 Task: Find and explore Airbnb cottages in Key West, Florida. 
Action: Mouse moved to (538, 70)
Screenshot: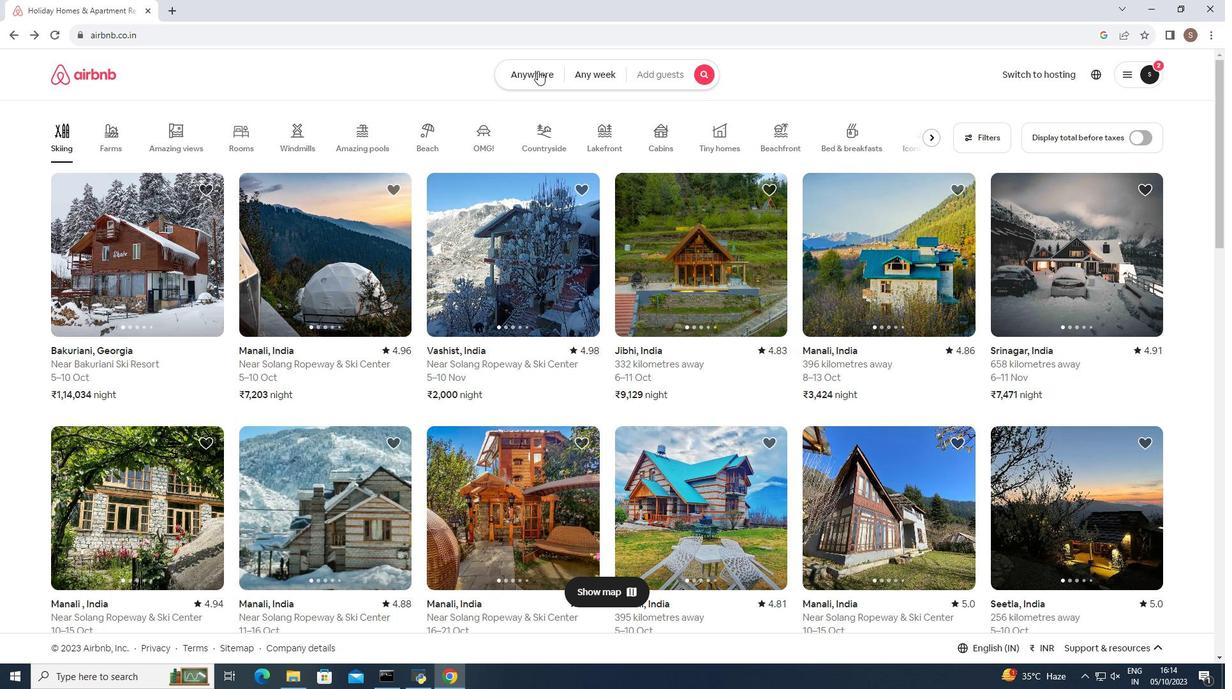
Action: Mouse pressed left at (538, 70)
Screenshot: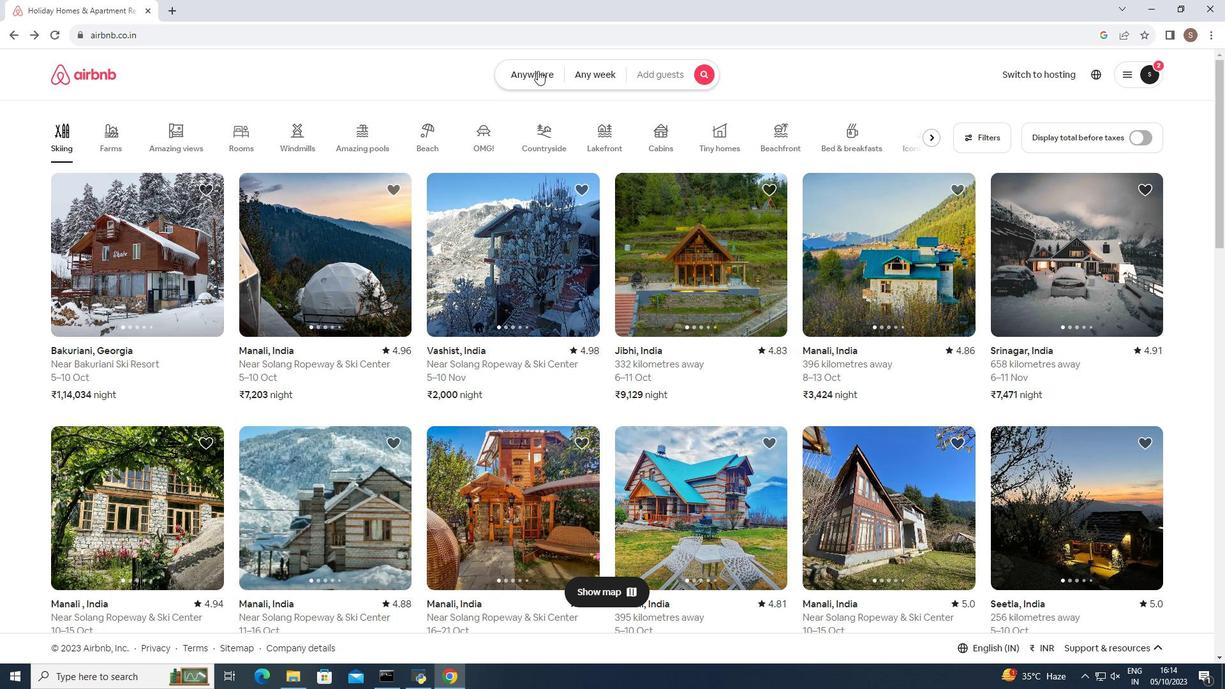 
Action: Mouse moved to (400, 125)
Screenshot: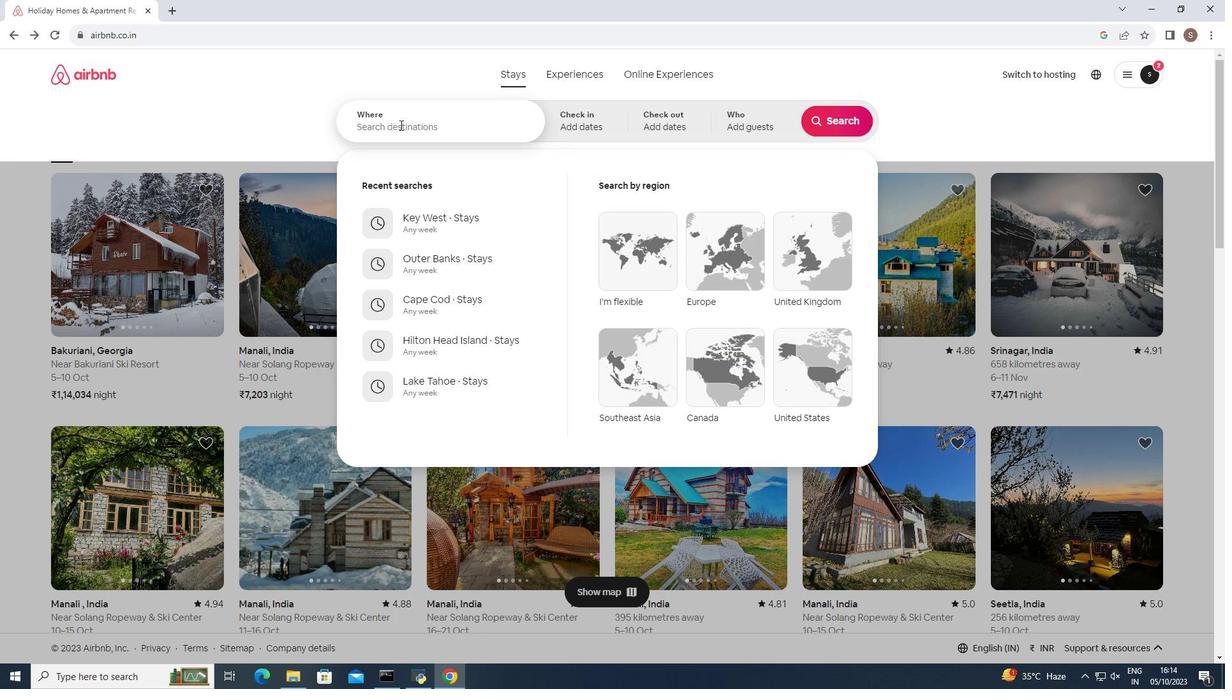 
Action: Mouse pressed left at (400, 125)
Screenshot: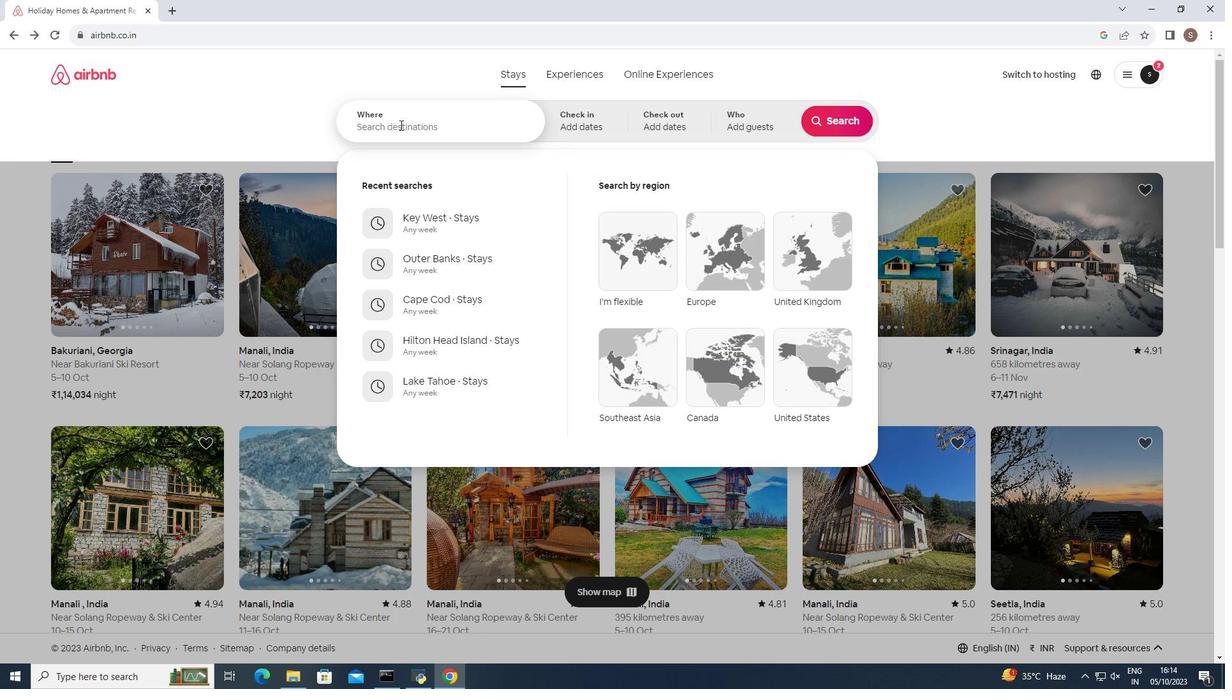 
Action: Key pressed <Key.shift>Key<Key.space><Key.shift>West<Key.space><Key.shift>Florida
Screenshot: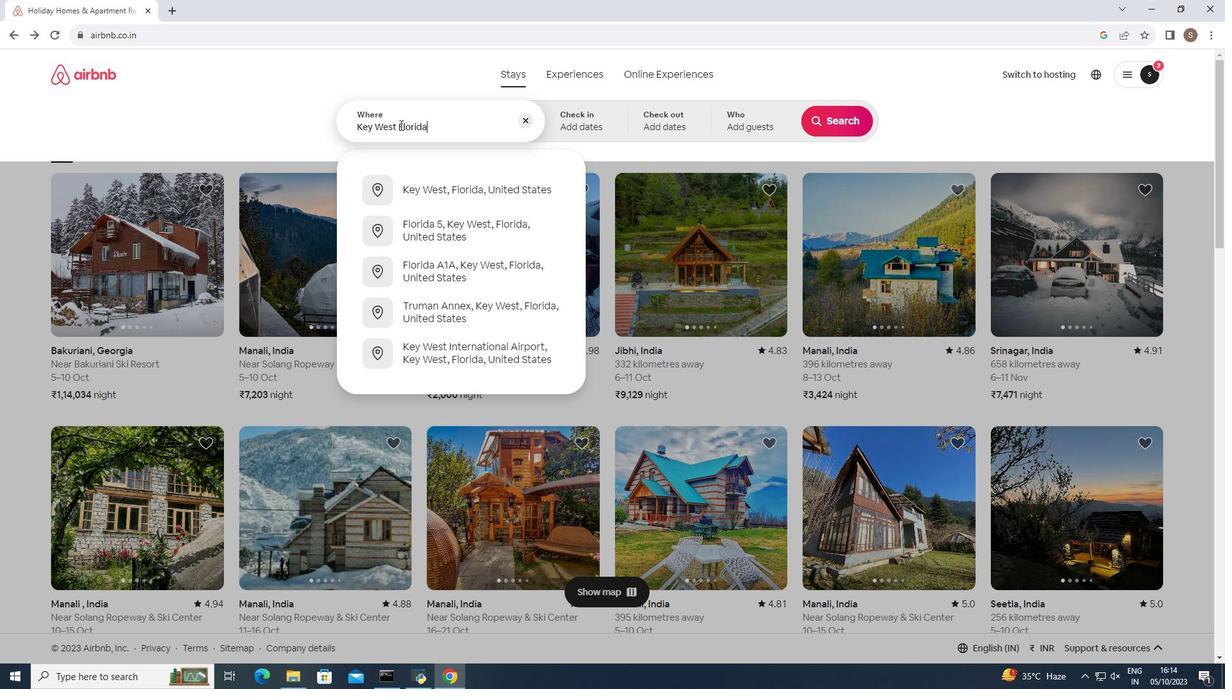 
Action: Mouse moved to (488, 187)
Screenshot: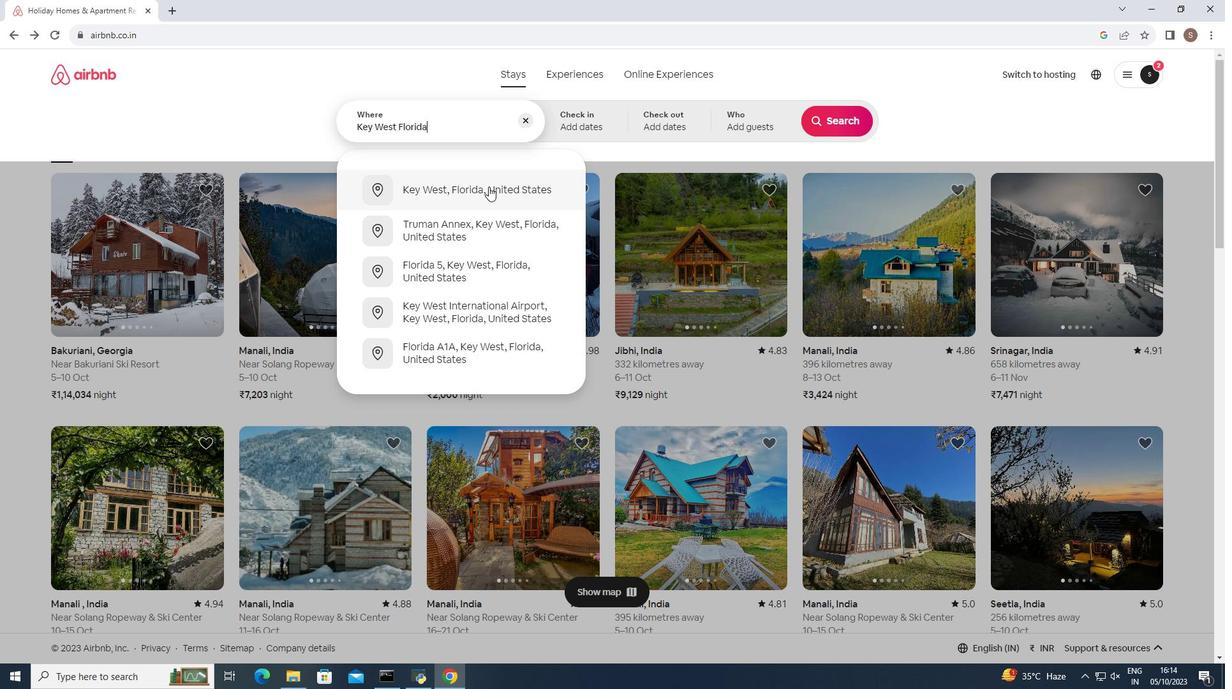 
Action: Mouse pressed left at (488, 187)
Screenshot: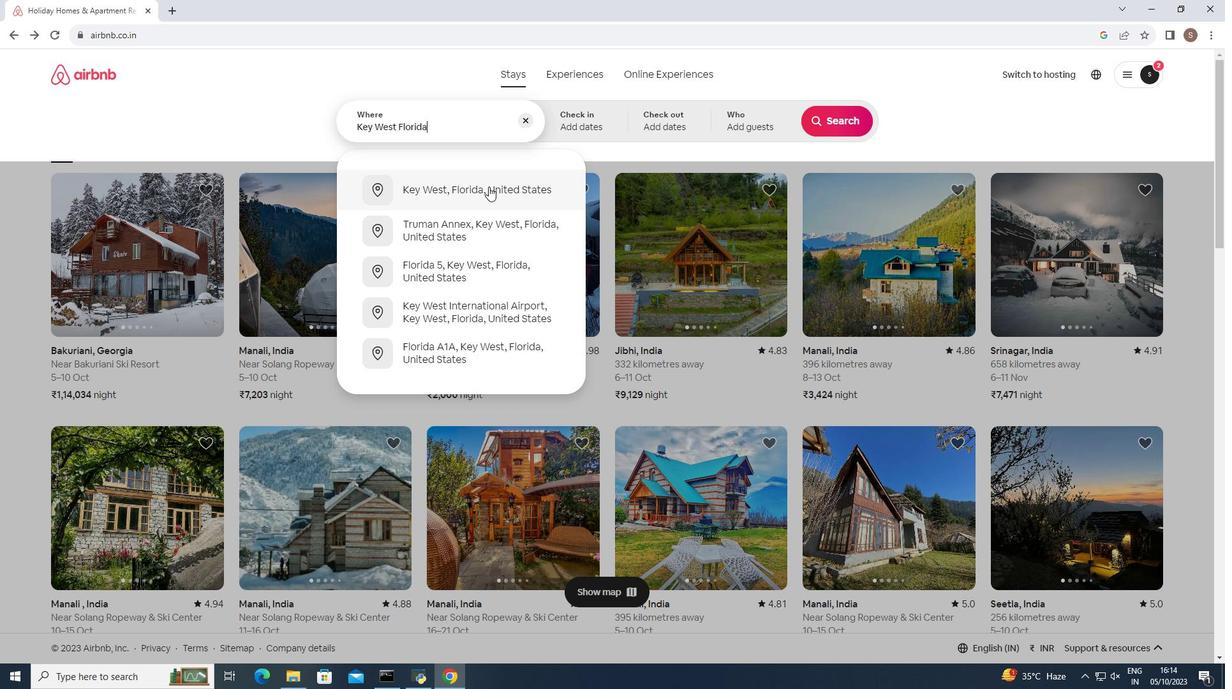 
Action: Mouse moved to (838, 118)
Screenshot: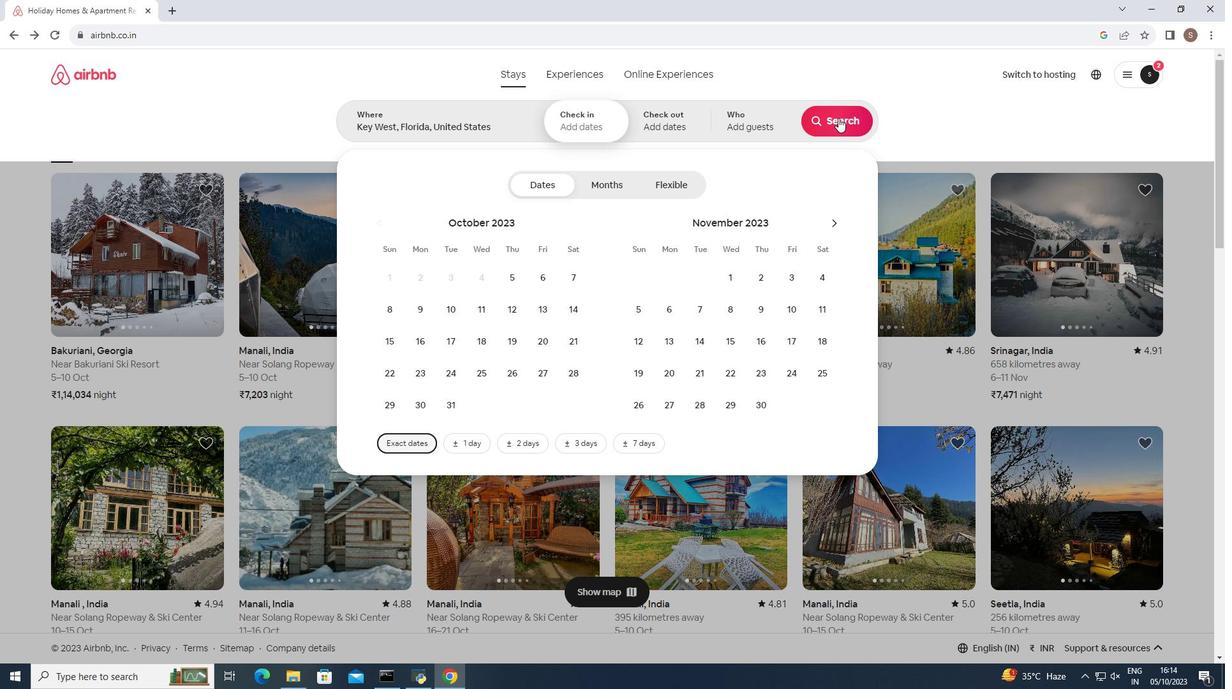 
Action: Mouse pressed left at (838, 118)
Screenshot: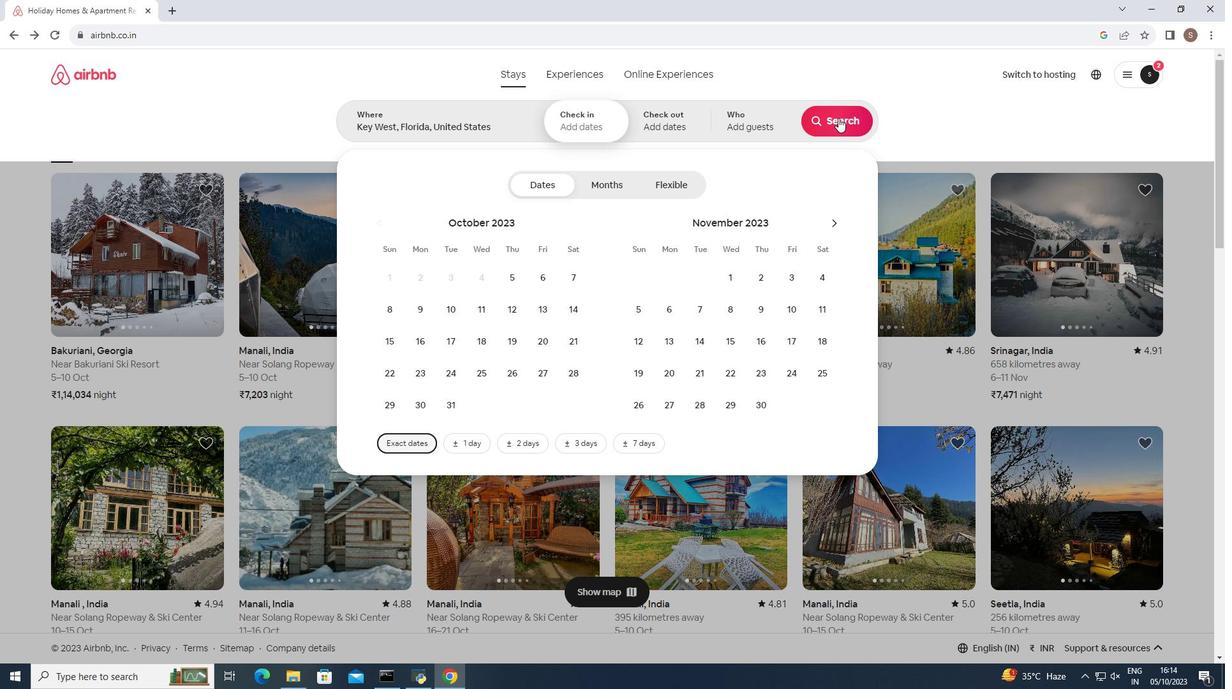 
Action: Mouse moved to (753, 121)
Screenshot: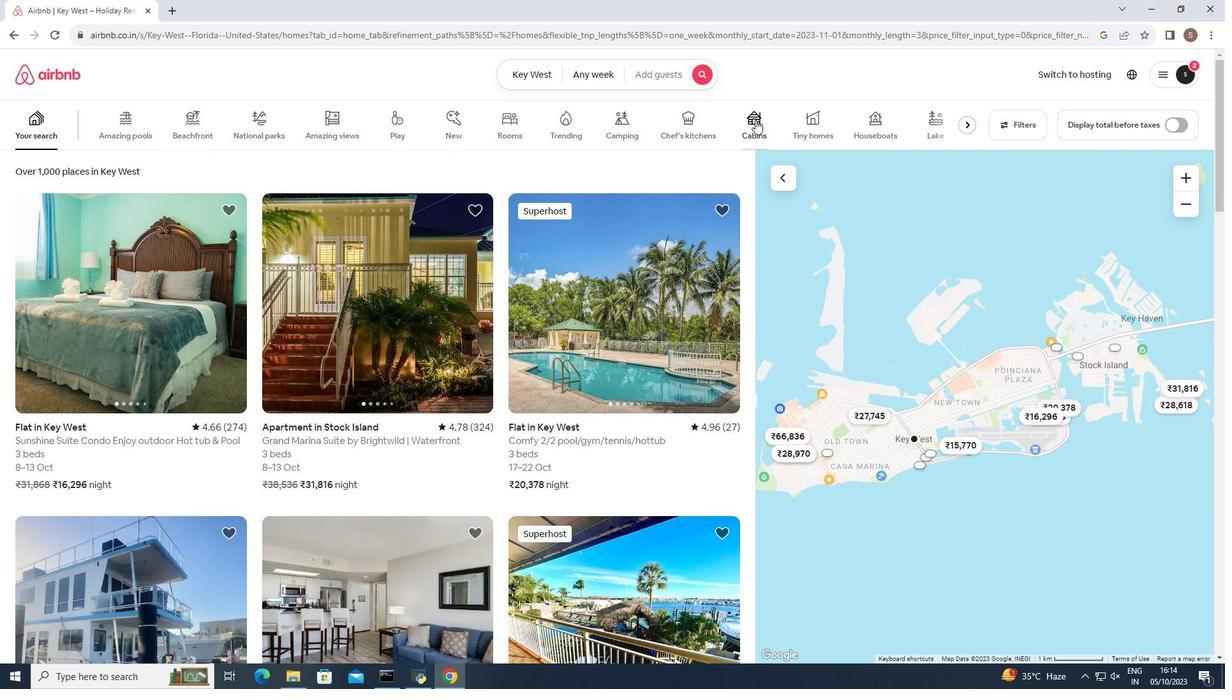 
Action: Mouse pressed left at (753, 121)
Screenshot: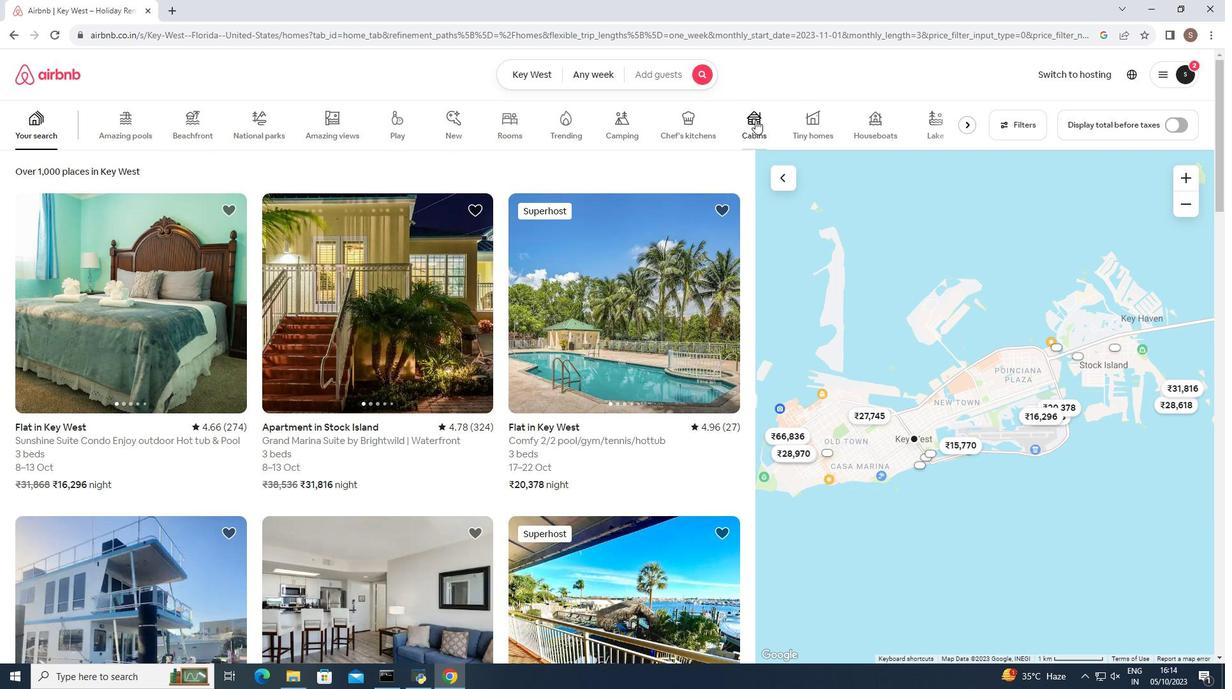 
Action: Mouse moved to (747, 129)
Screenshot: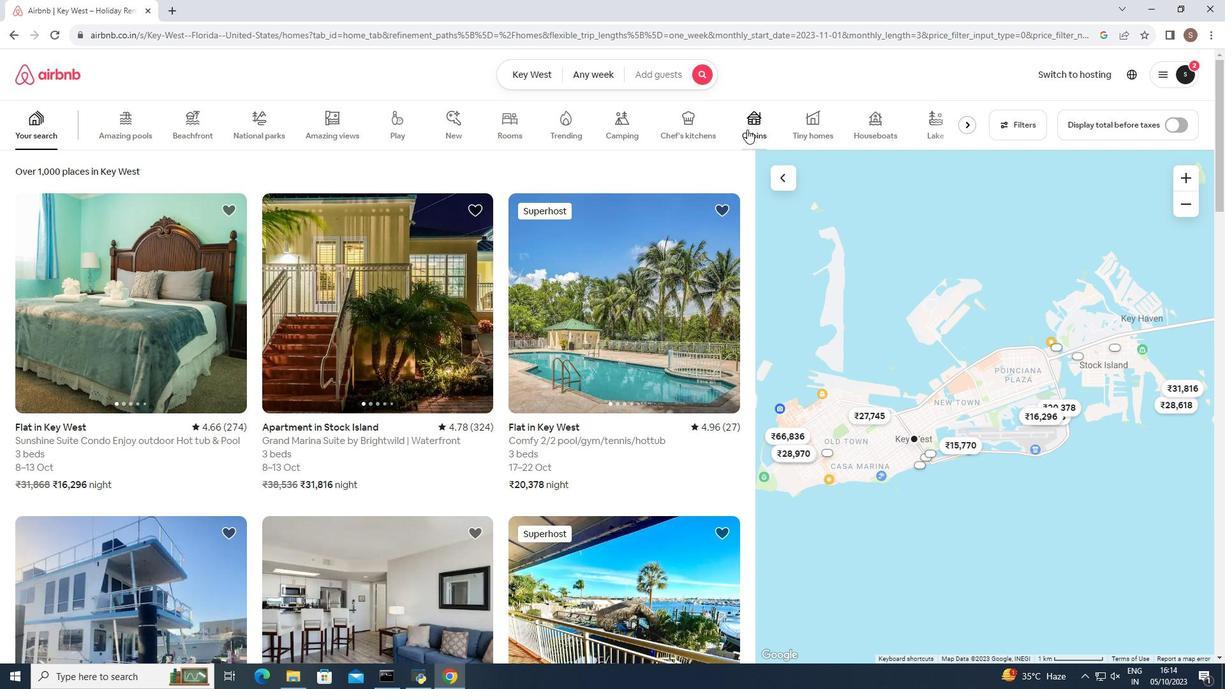 
Action: Mouse pressed left at (747, 129)
Screenshot: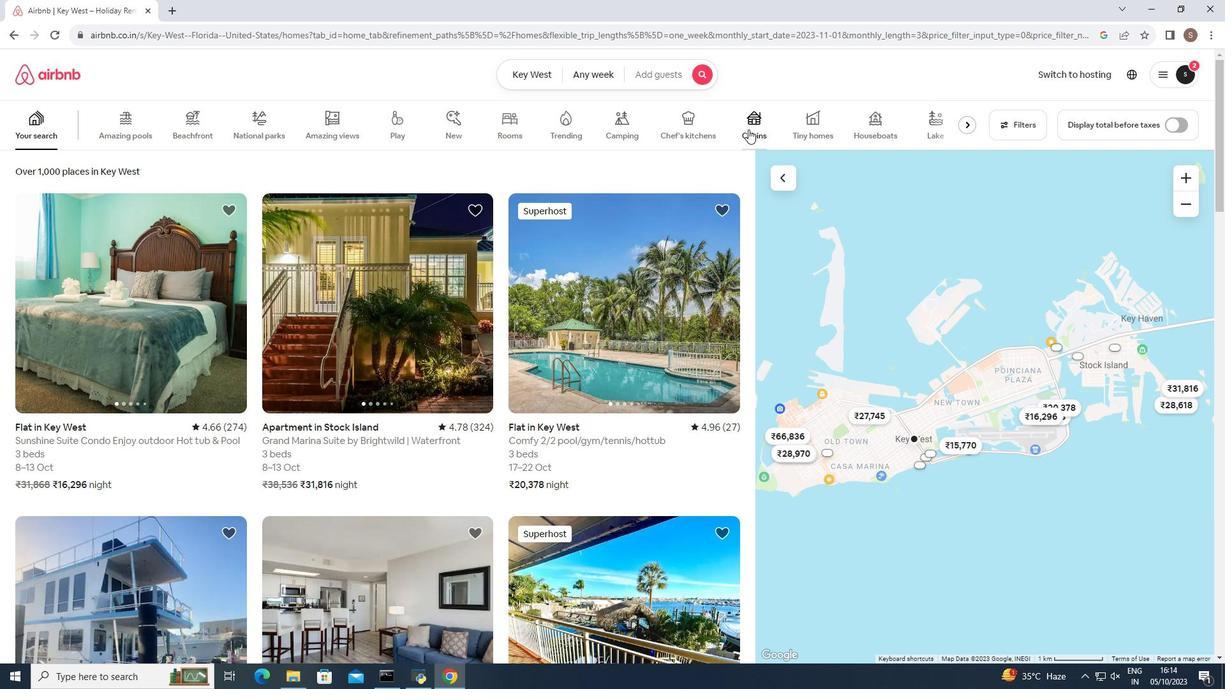 
Action: Mouse moved to (298, 304)
Screenshot: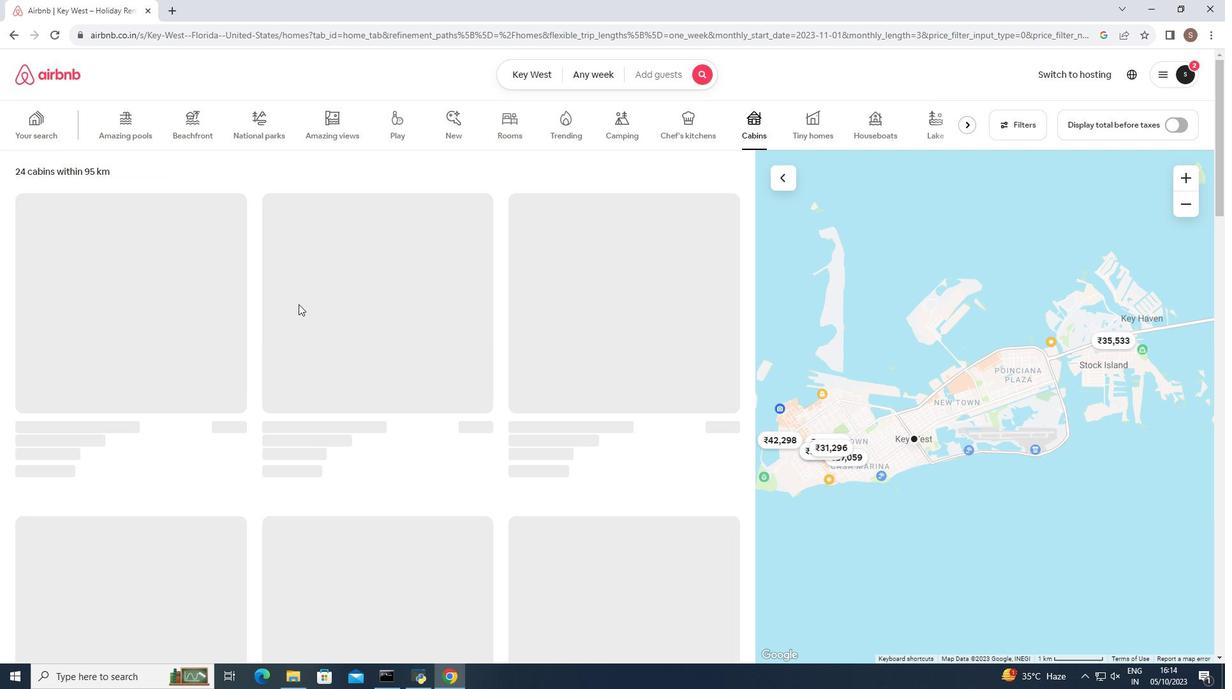 
Action: Mouse scrolled (298, 303) with delta (0, 0)
Screenshot: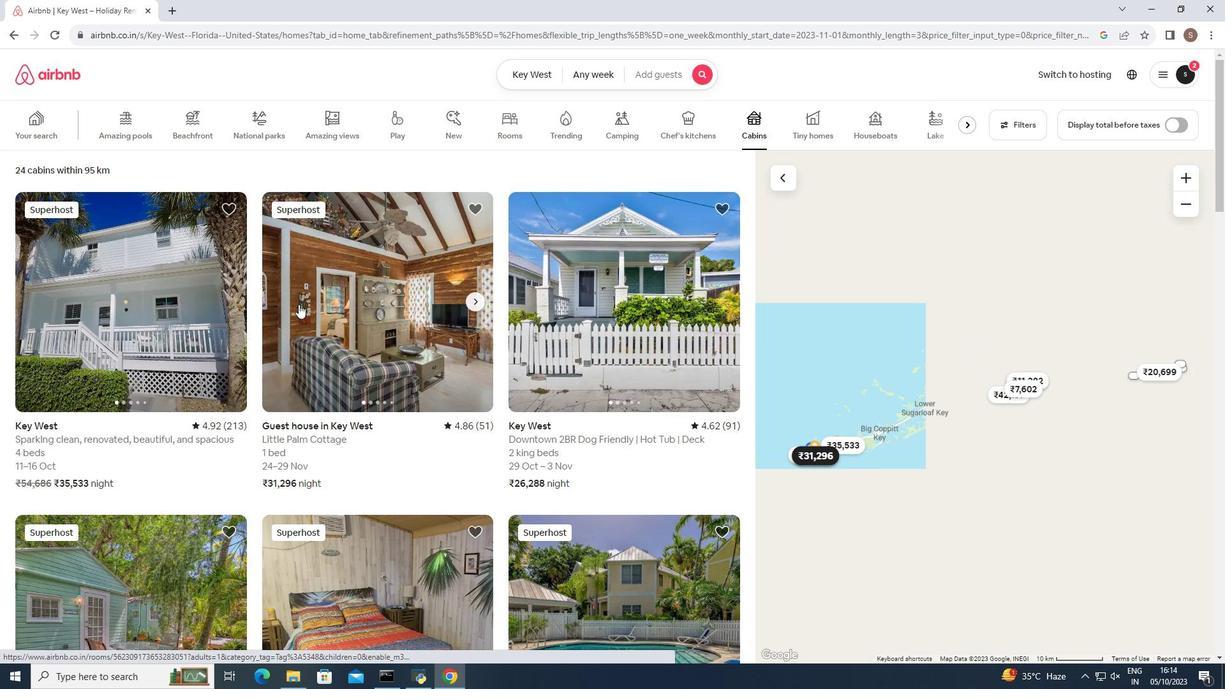 
Action: Mouse scrolled (298, 303) with delta (0, 0)
Screenshot: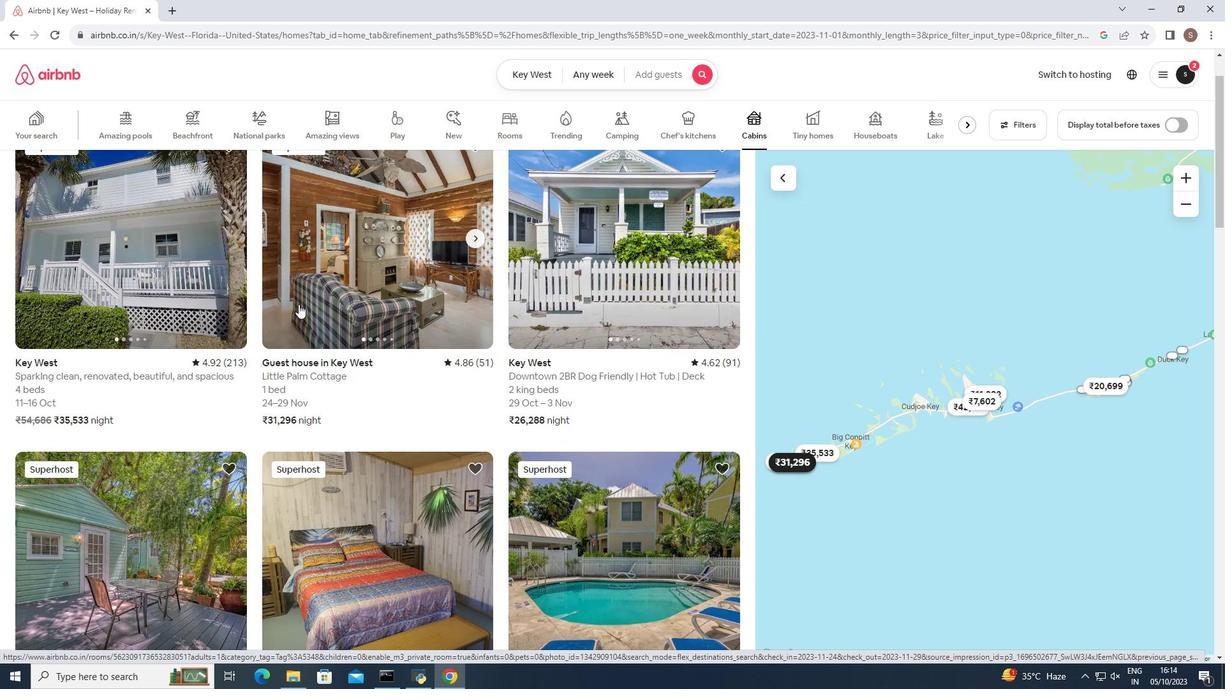 
Action: Mouse moved to (298, 305)
Screenshot: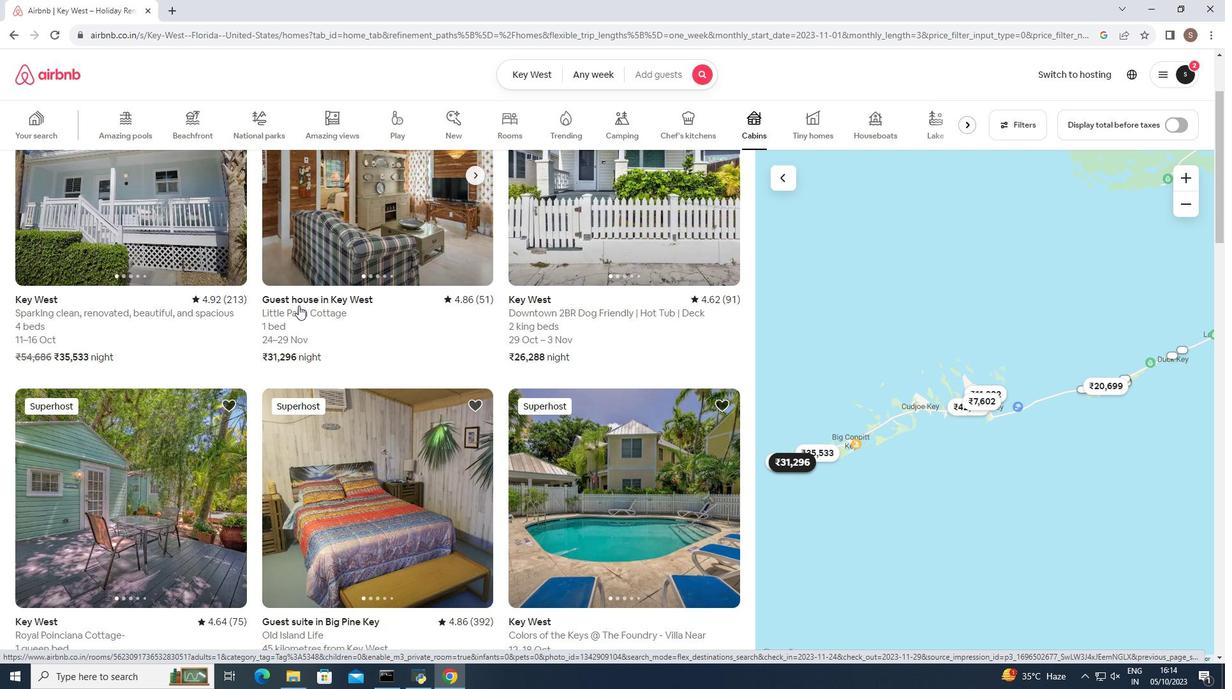 
Action: Mouse scrolled (298, 304) with delta (0, 0)
Screenshot: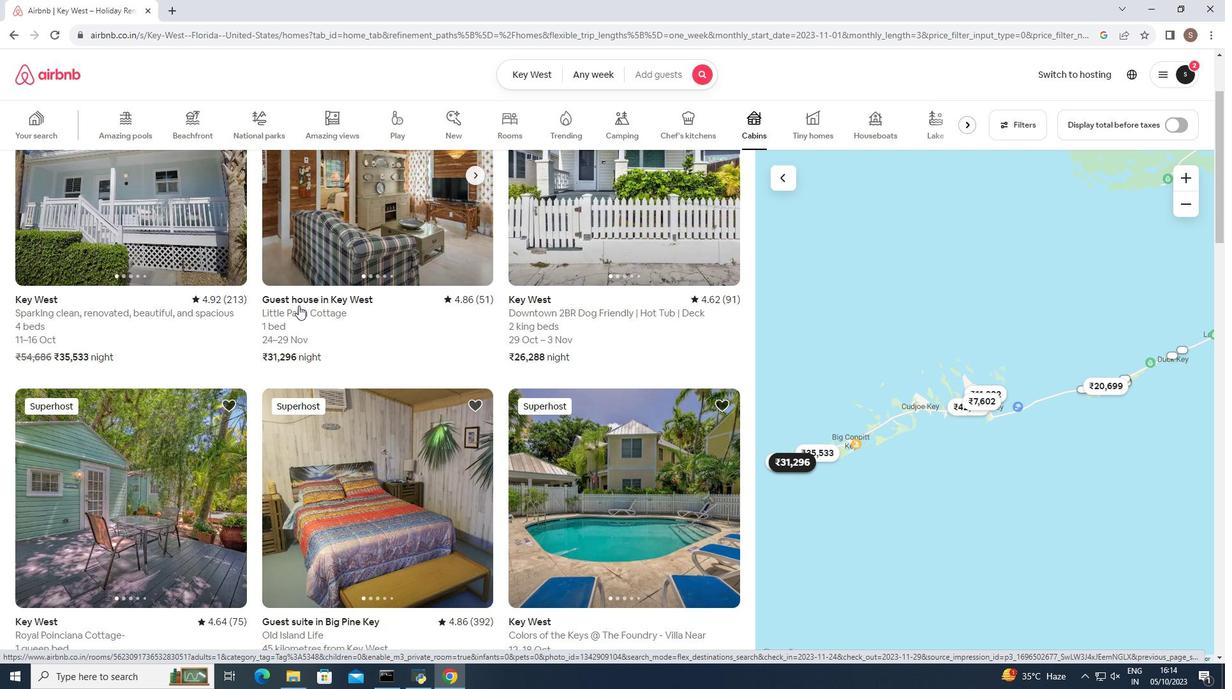 
Action: Mouse moved to (298, 307)
Screenshot: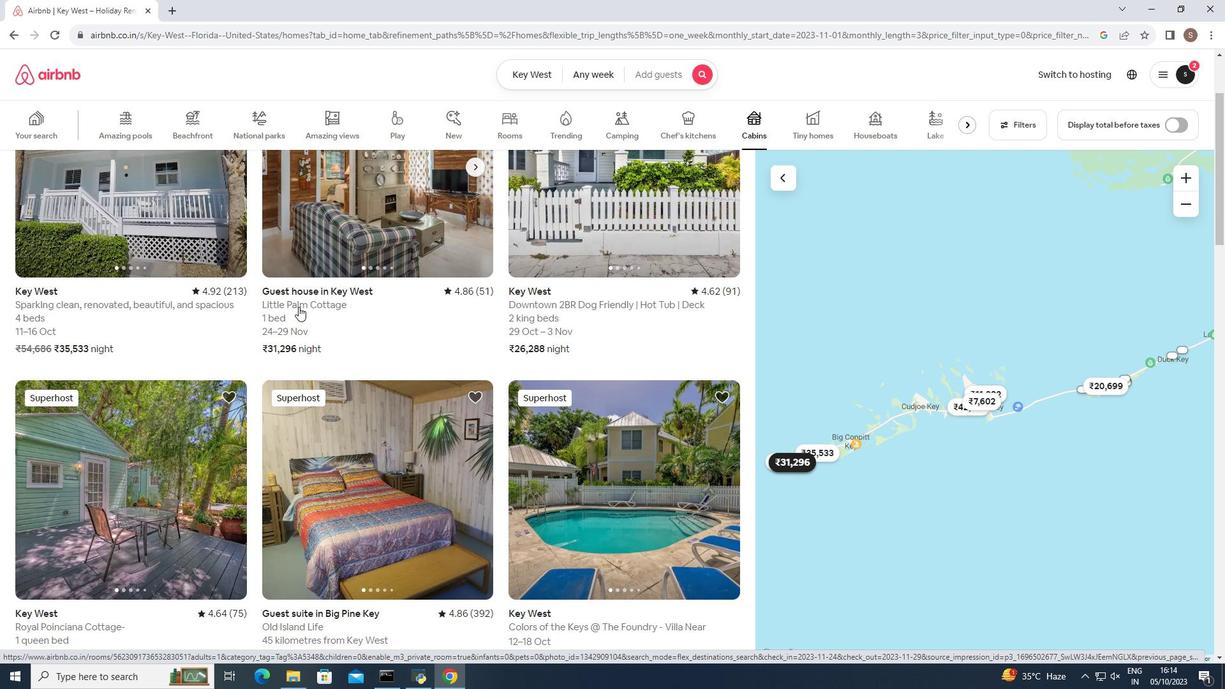 
Action: Mouse scrolled (298, 306) with delta (0, 0)
Screenshot: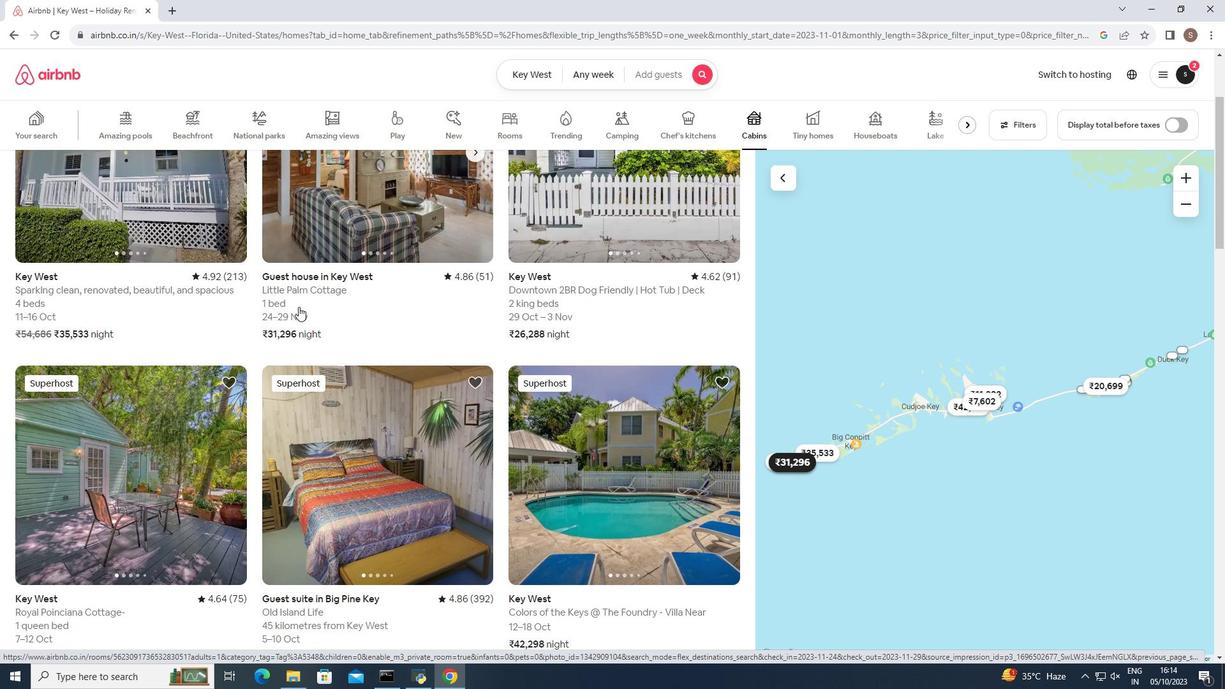 
Action: Mouse moved to (298, 307)
Screenshot: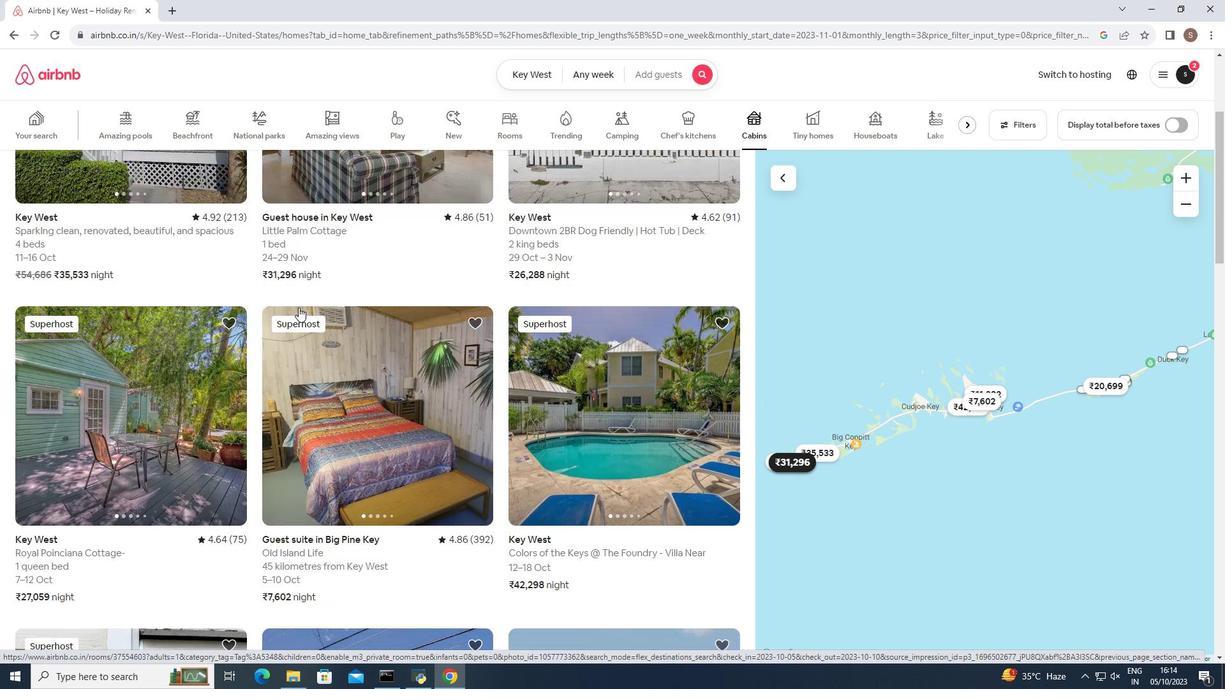 
Action: Mouse scrolled (298, 307) with delta (0, 0)
Screenshot: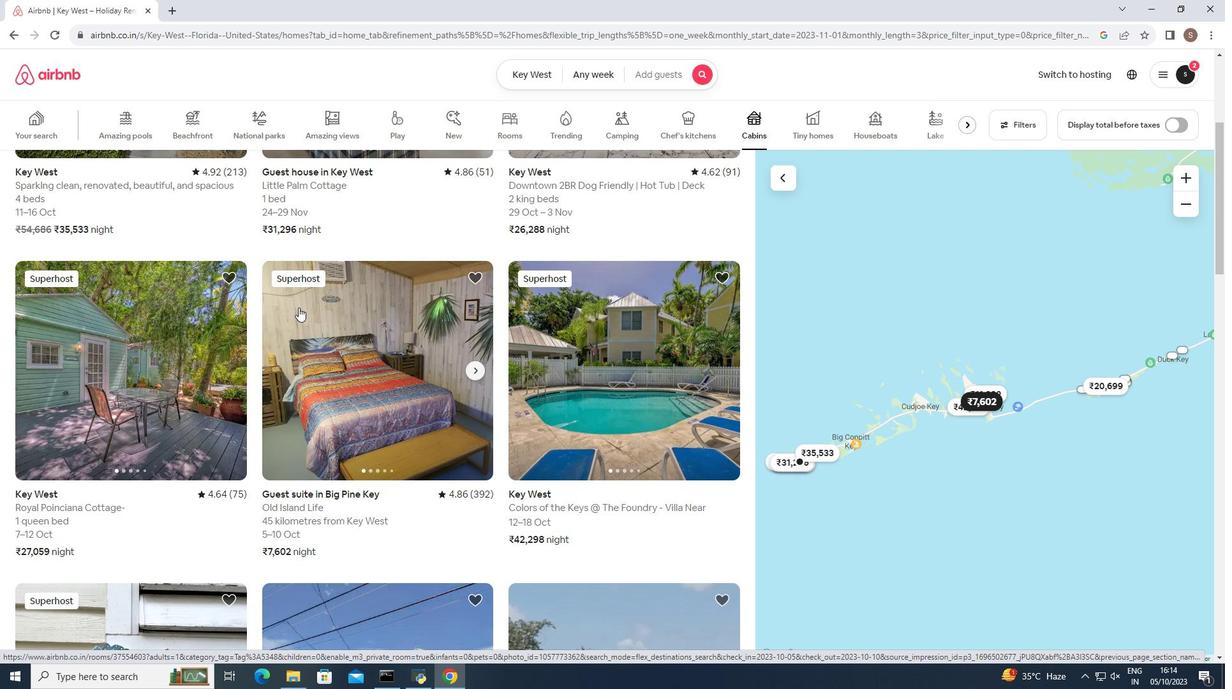 
Action: Mouse scrolled (298, 307) with delta (0, 0)
Screenshot: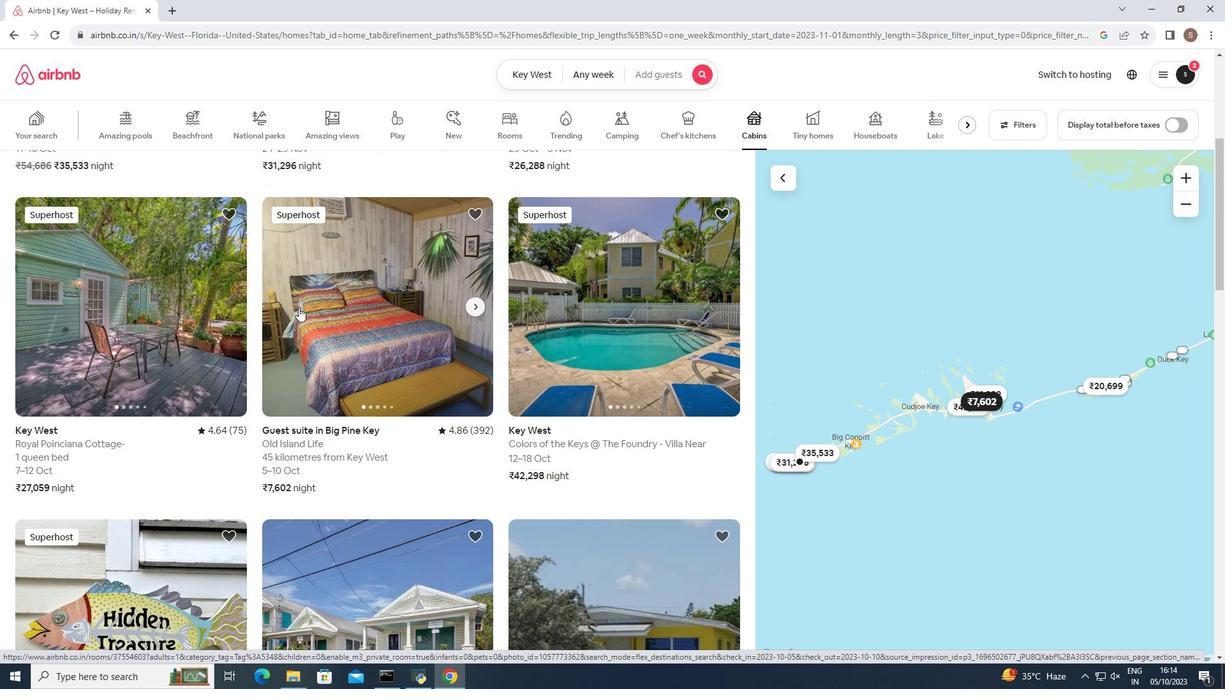 
Action: Mouse moved to (298, 305)
Screenshot: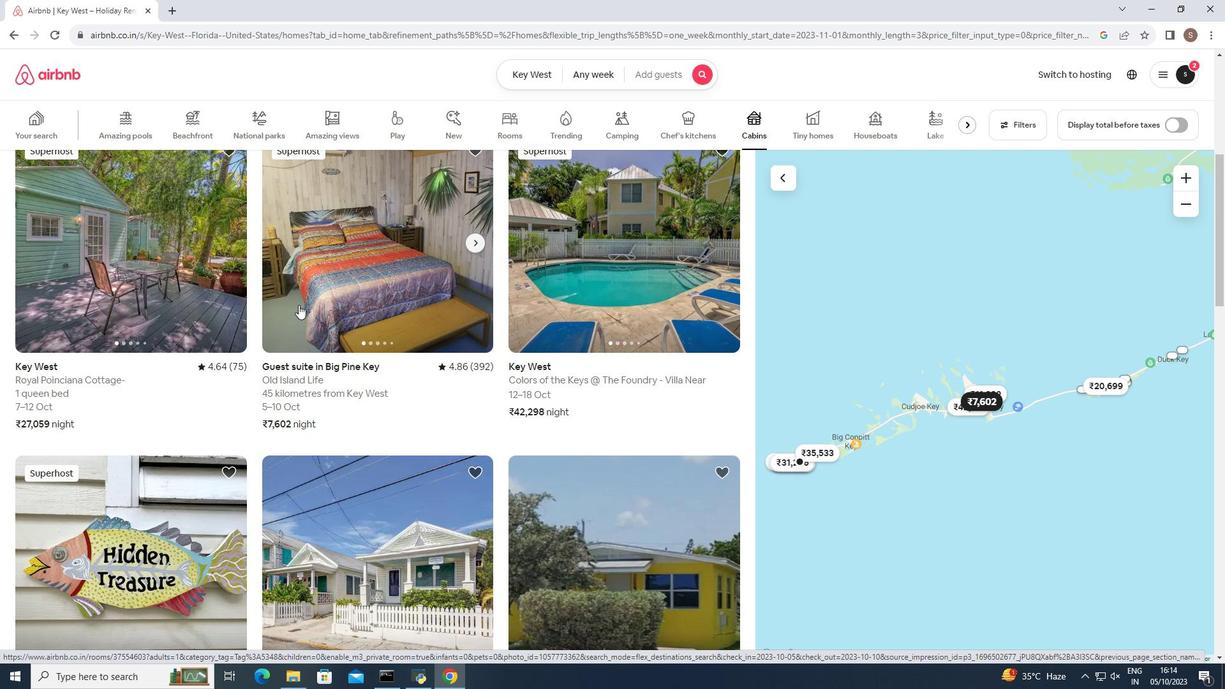 
Action: Mouse scrolled (298, 304) with delta (0, 0)
Screenshot: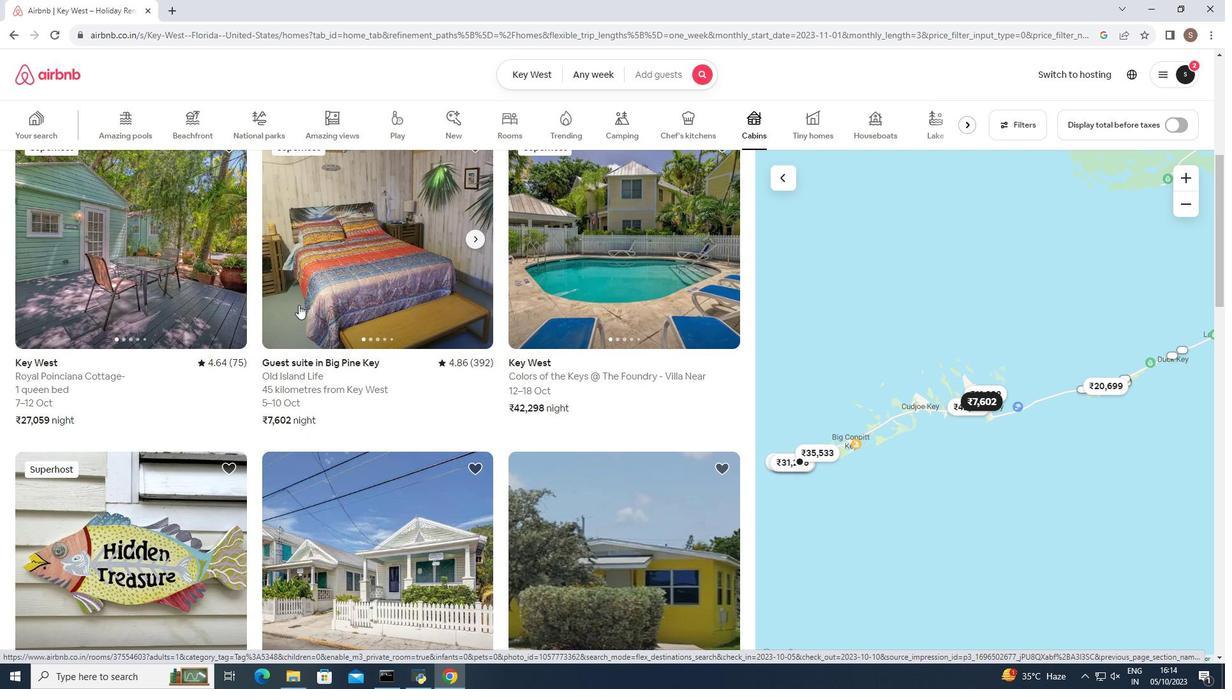 
Action: Mouse scrolled (298, 304) with delta (0, 0)
Screenshot: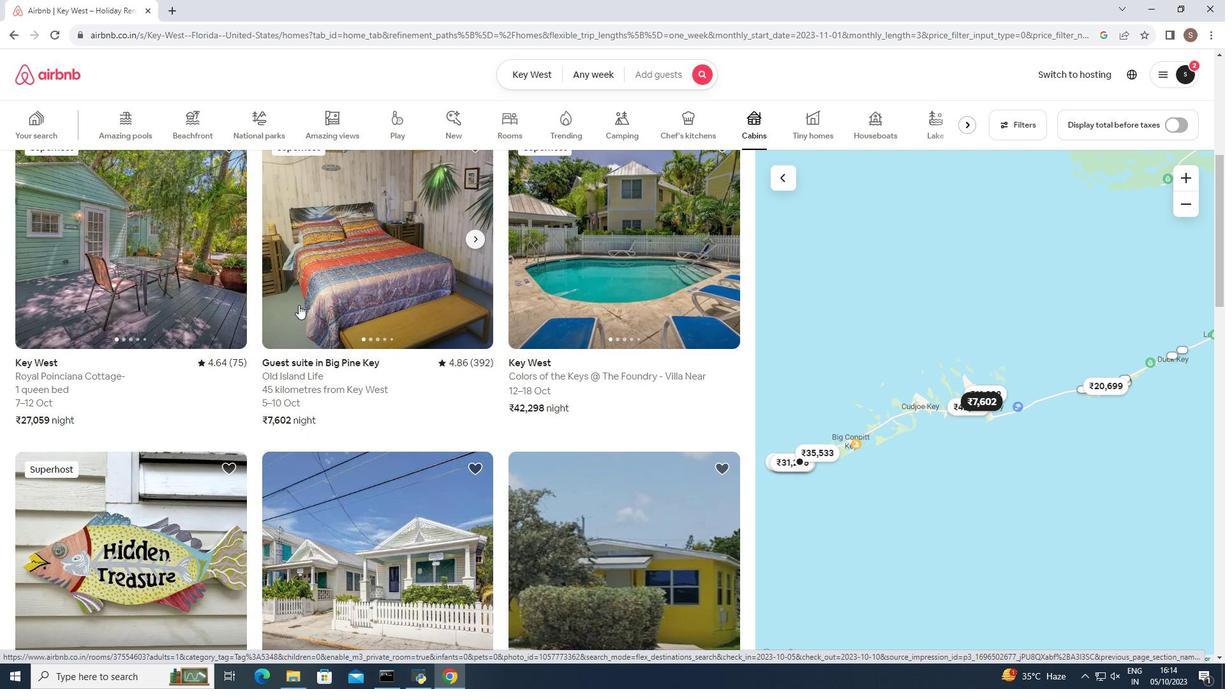 
Action: Mouse scrolled (298, 304) with delta (0, 0)
Screenshot: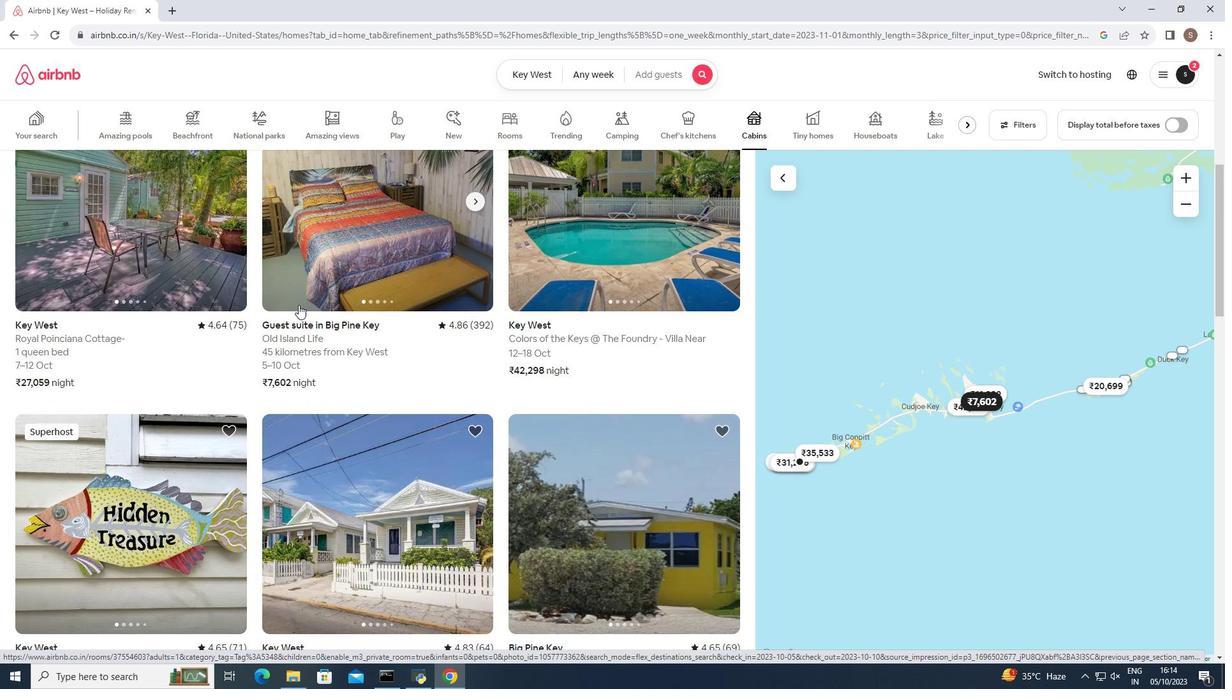 
Action: Mouse scrolled (298, 304) with delta (0, 0)
Screenshot: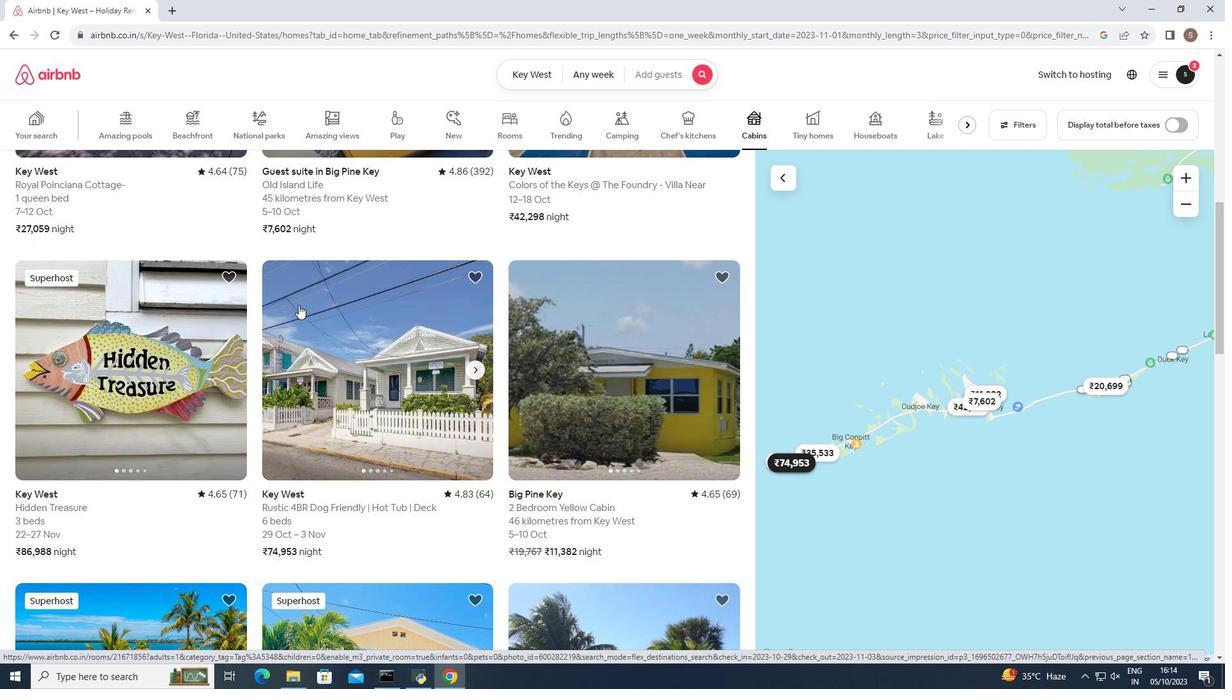 
Action: Mouse scrolled (298, 304) with delta (0, 0)
Screenshot: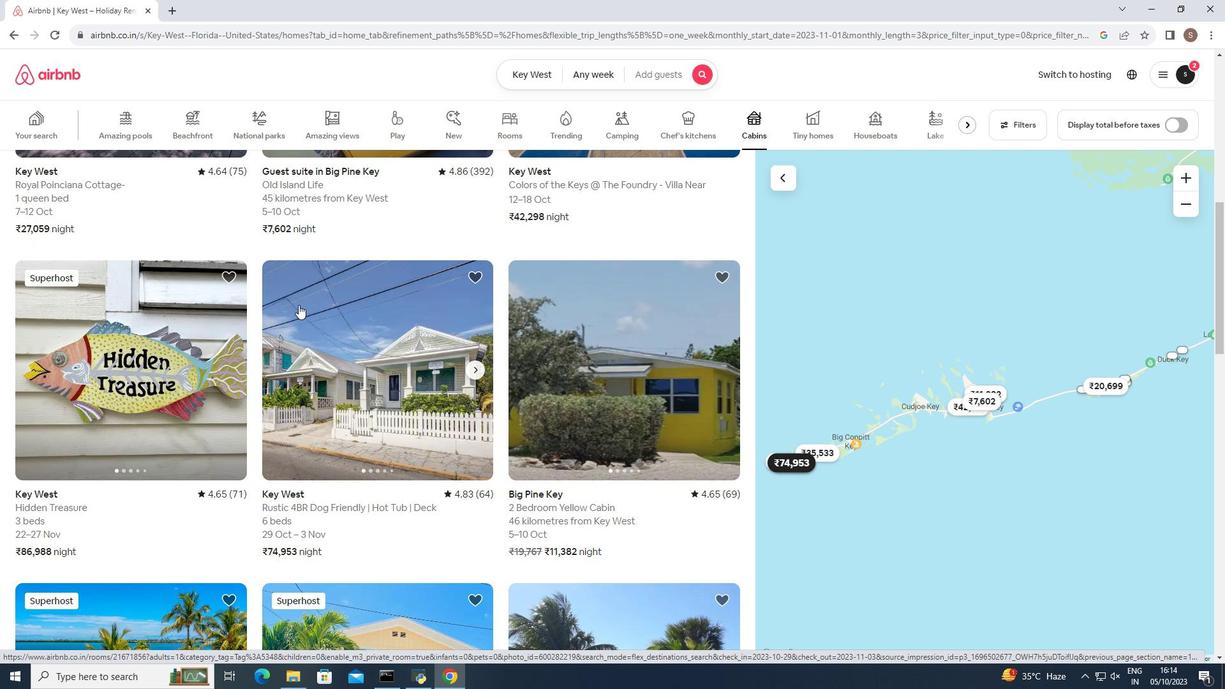 
Action: Mouse moved to (298, 305)
Screenshot: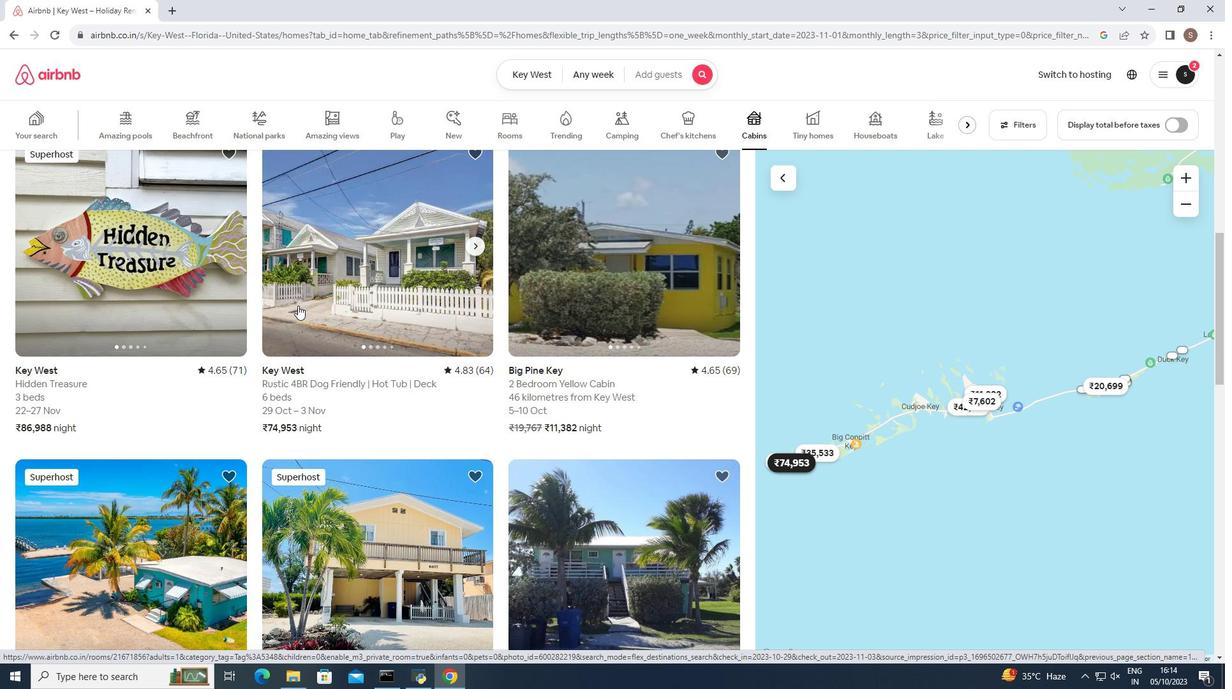 
Action: Mouse scrolled (298, 305) with delta (0, 0)
Screenshot: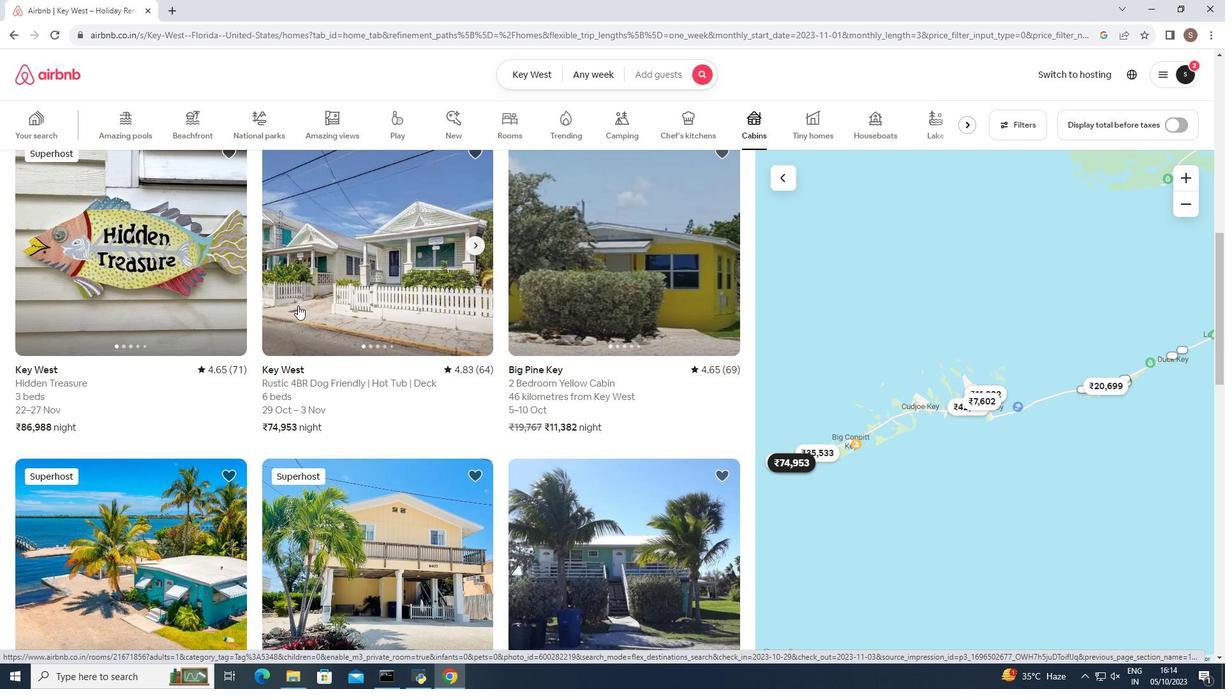 
Action: Mouse scrolled (298, 305) with delta (0, 0)
Screenshot: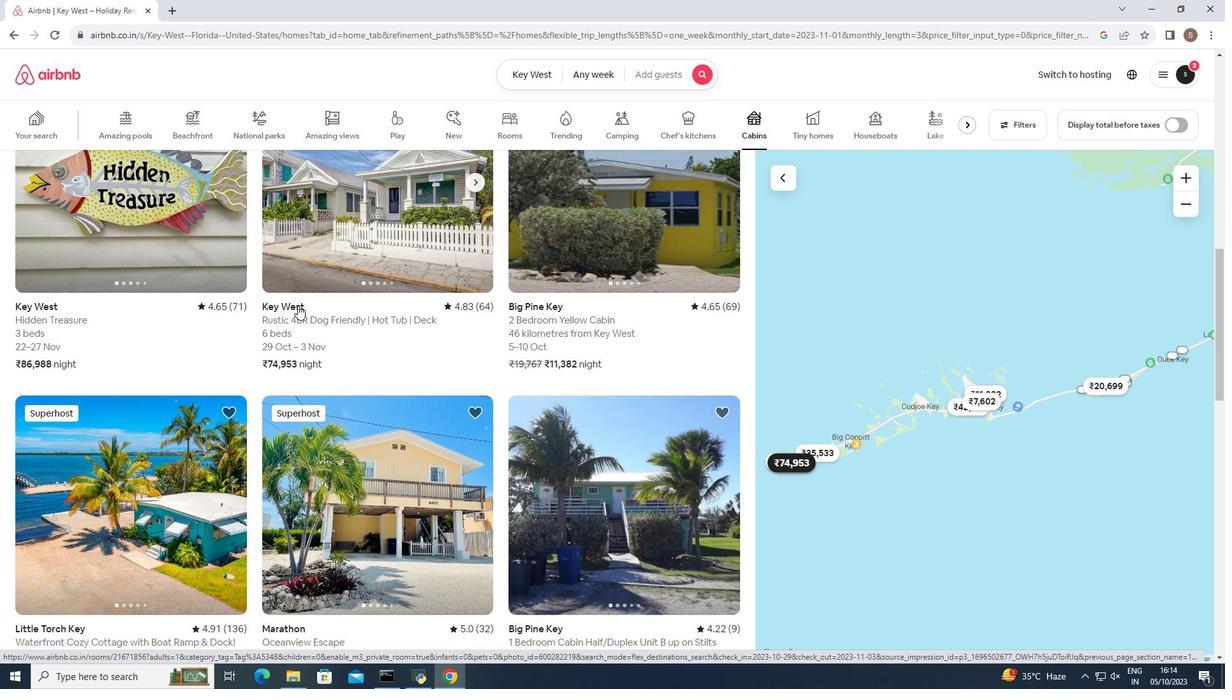 
Action: Mouse scrolled (298, 305) with delta (0, 0)
Screenshot: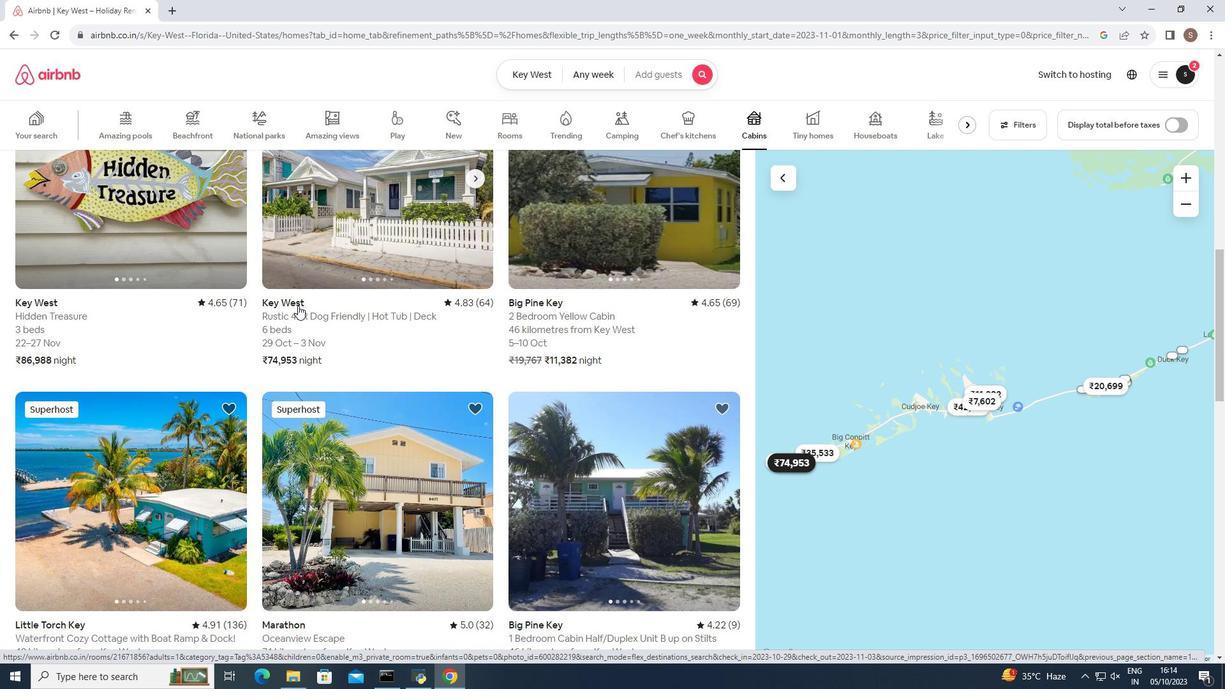 
Action: Mouse moved to (151, 383)
Screenshot: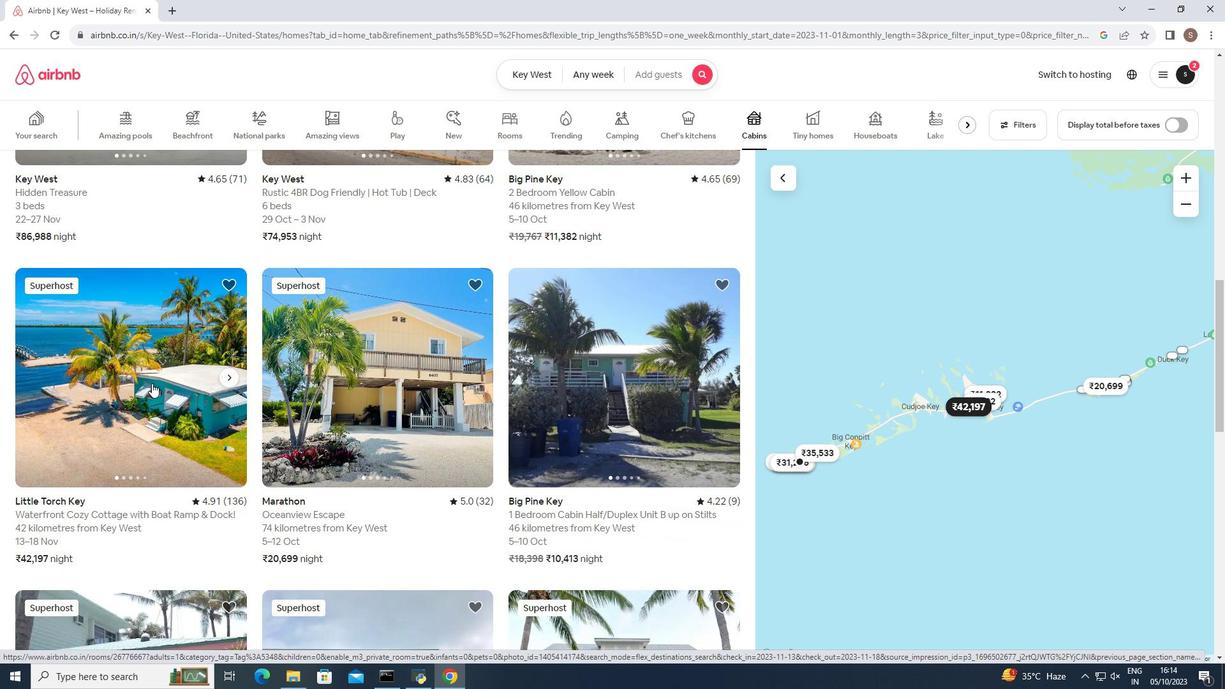 
Action: Mouse pressed left at (151, 383)
Screenshot: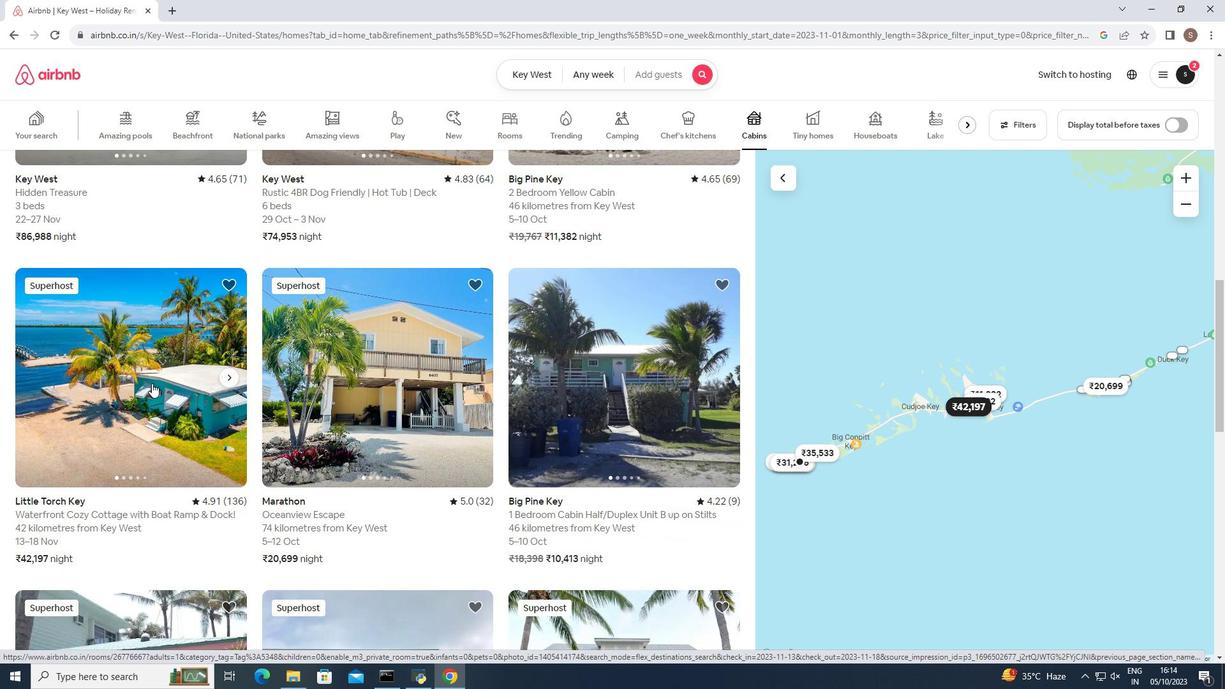 
Action: Mouse moved to (894, 468)
Screenshot: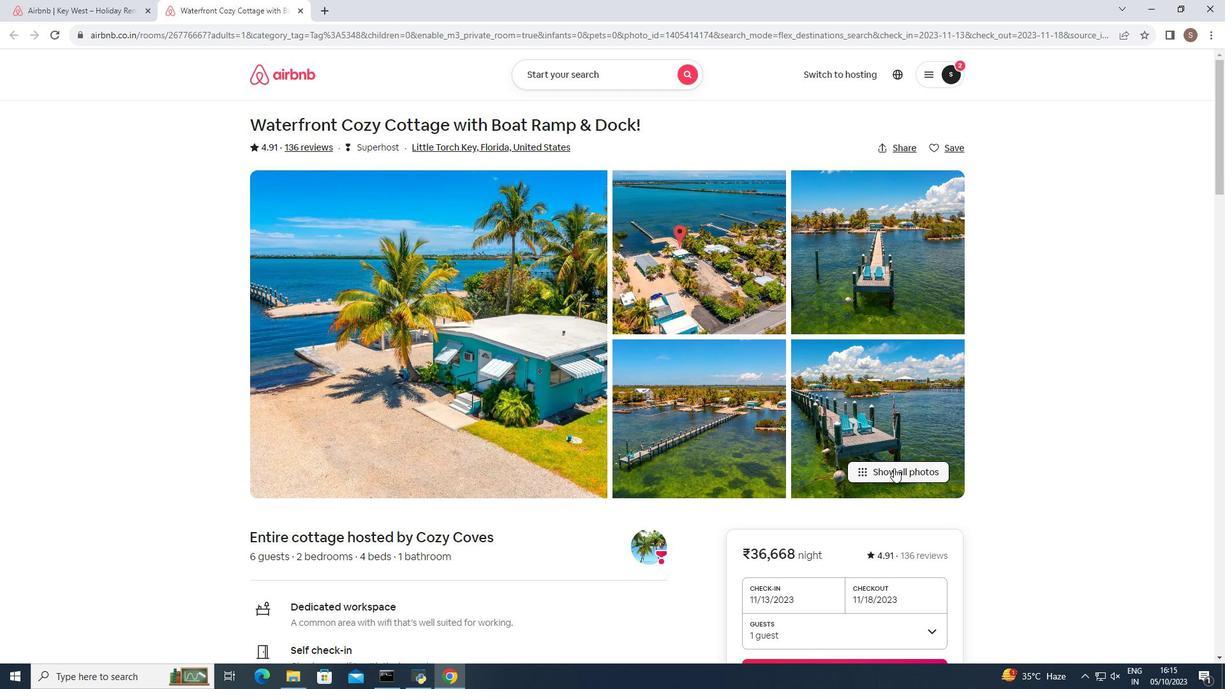 
Action: Mouse pressed left at (894, 468)
Screenshot: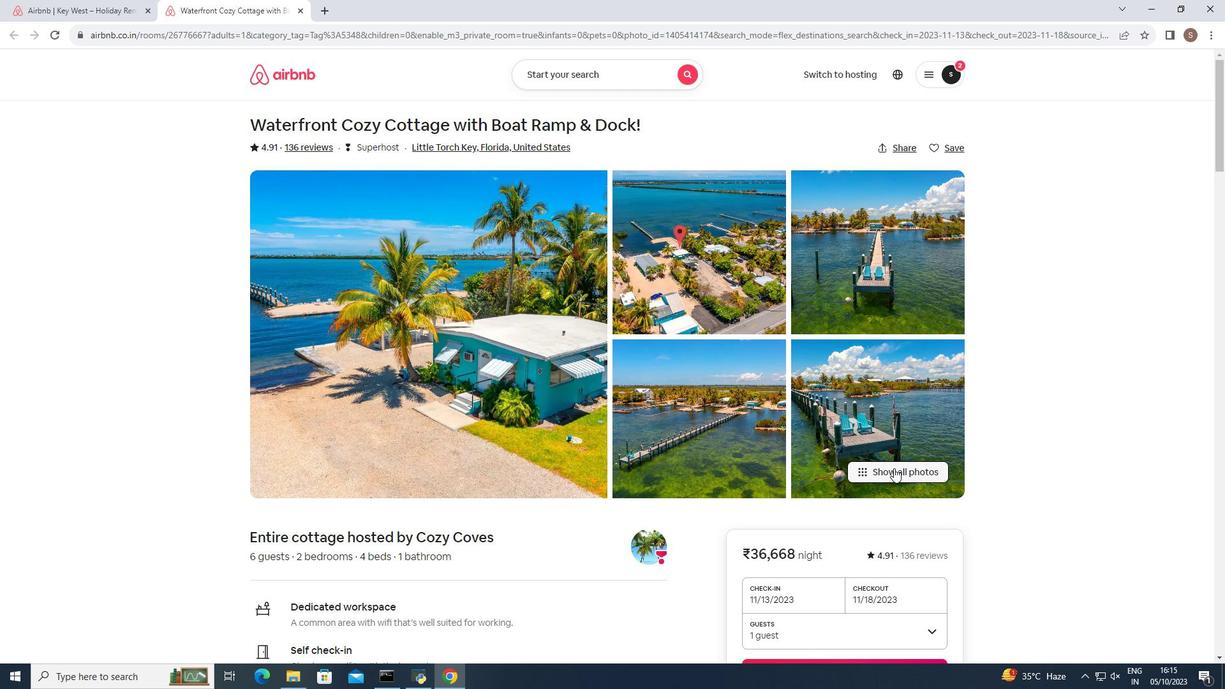 
Action: Mouse moved to (879, 458)
Screenshot: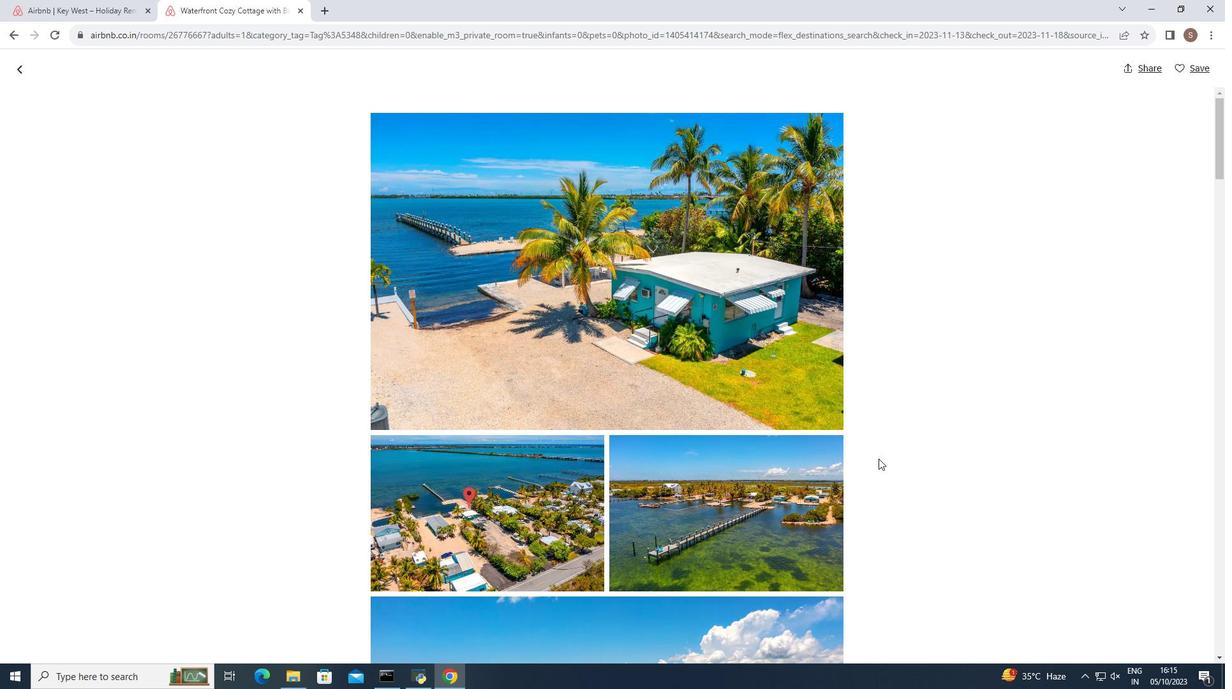 
Action: Mouse scrolled (879, 458) with delta (0, 0)
Screenshot: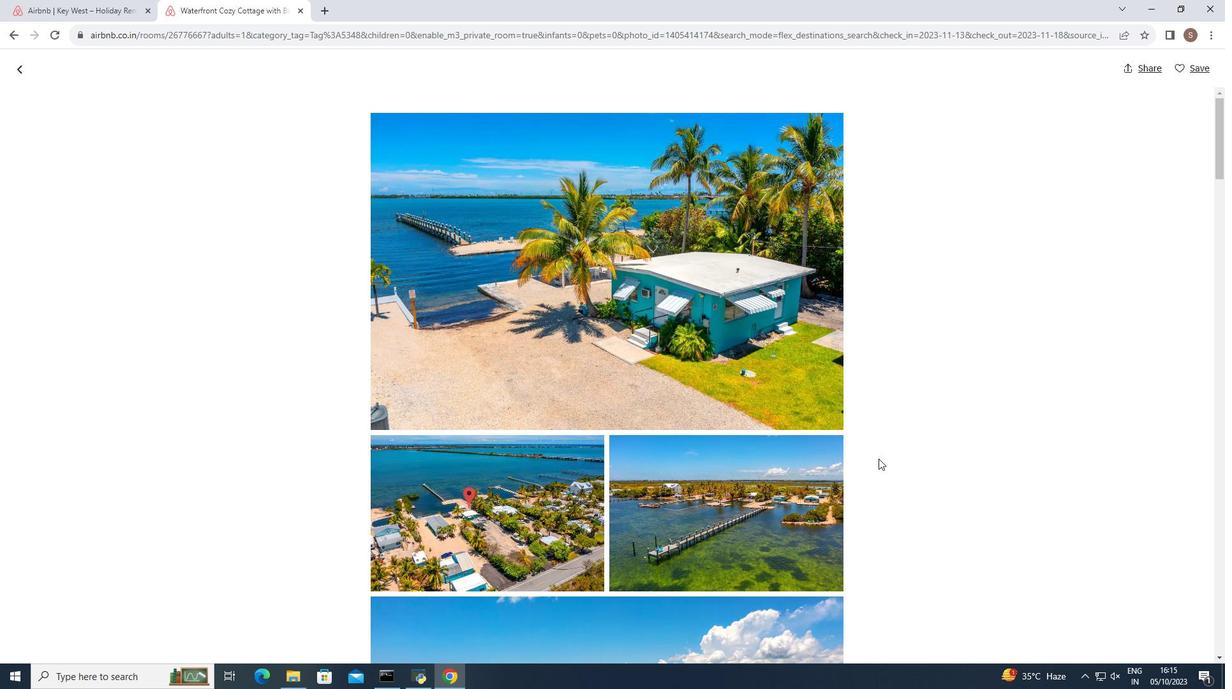
Action: Mouse scrolled (879, 458) with delta (0, 0)
Screenshot: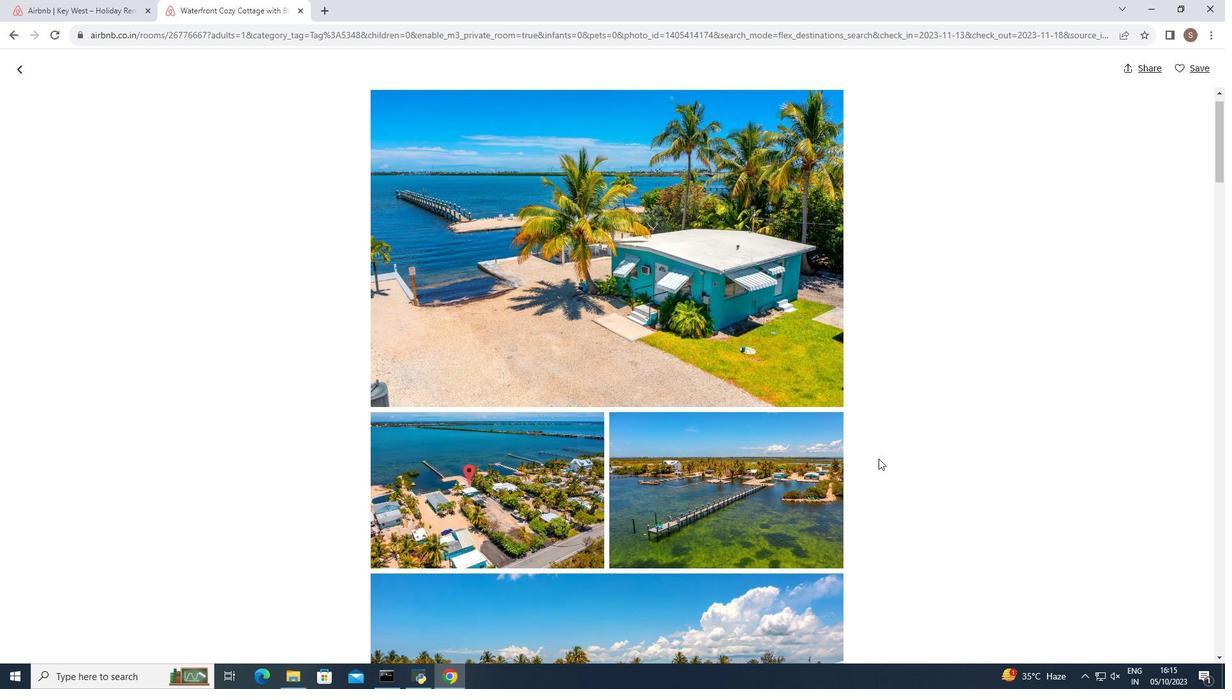 
Action: Mouse scrolled (879, 458) with delta (0, 0)
Screenshot: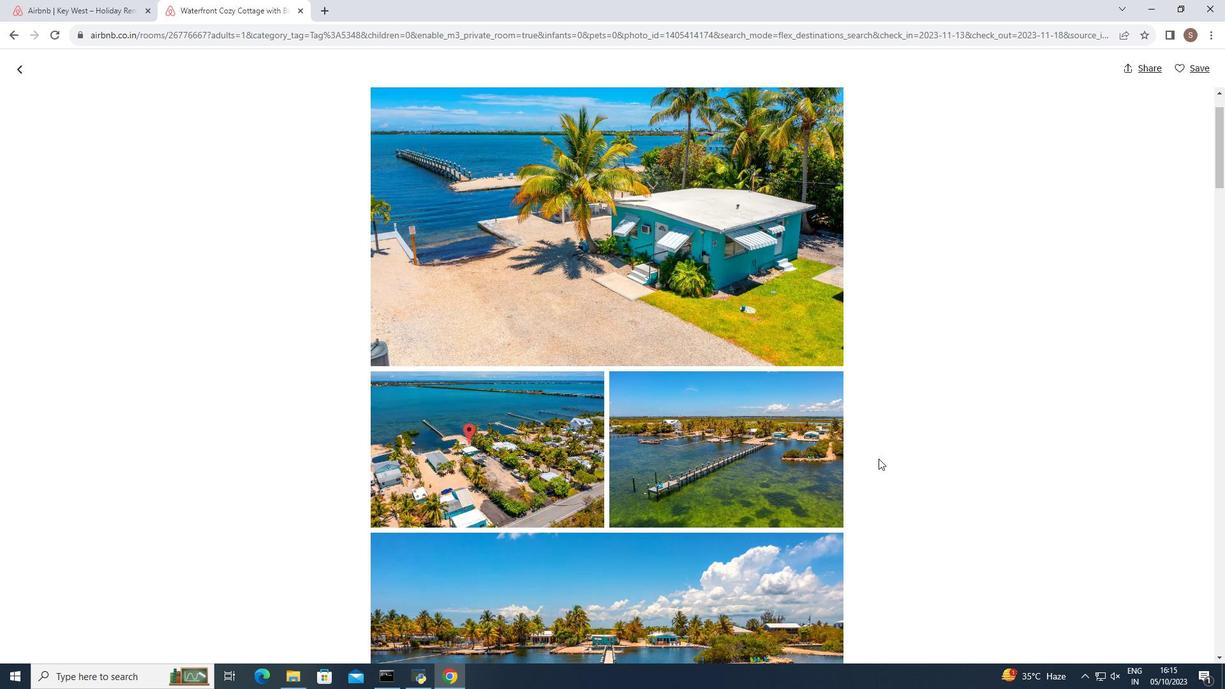 
Action: Mouse scrolled (879, 458) with delta (0, 0)
Screenshot: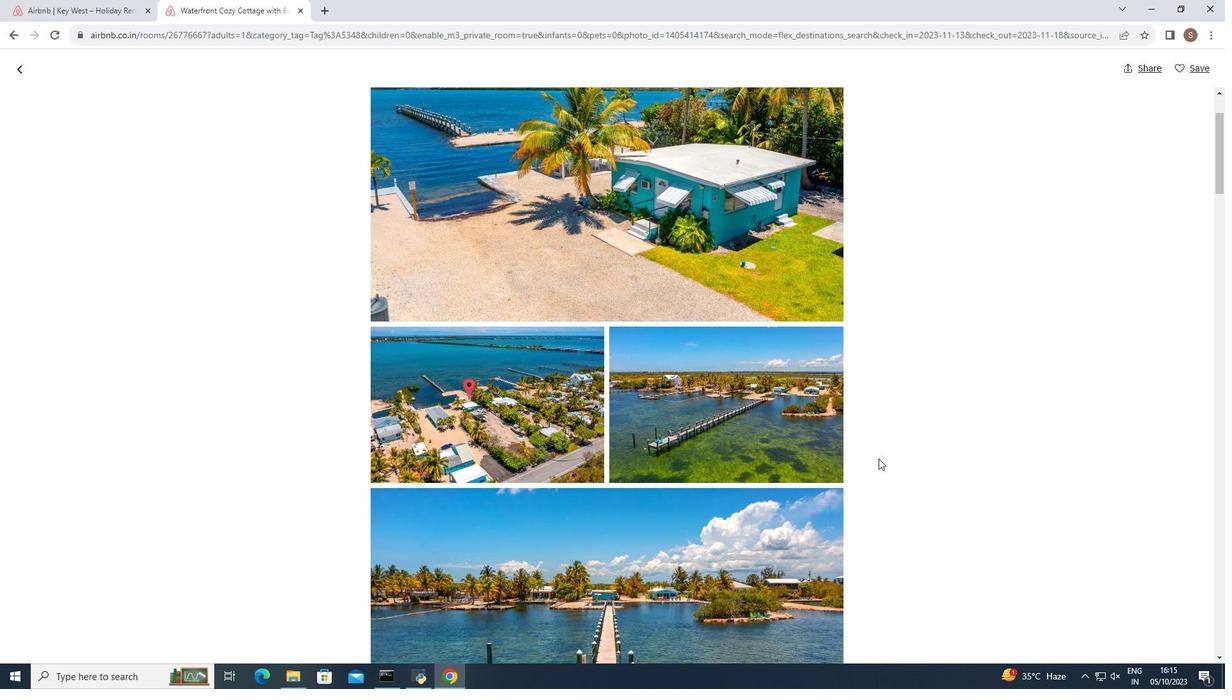 
Action: Mouse scrolled (879, 458) with delta (0, 0)
Screenshot: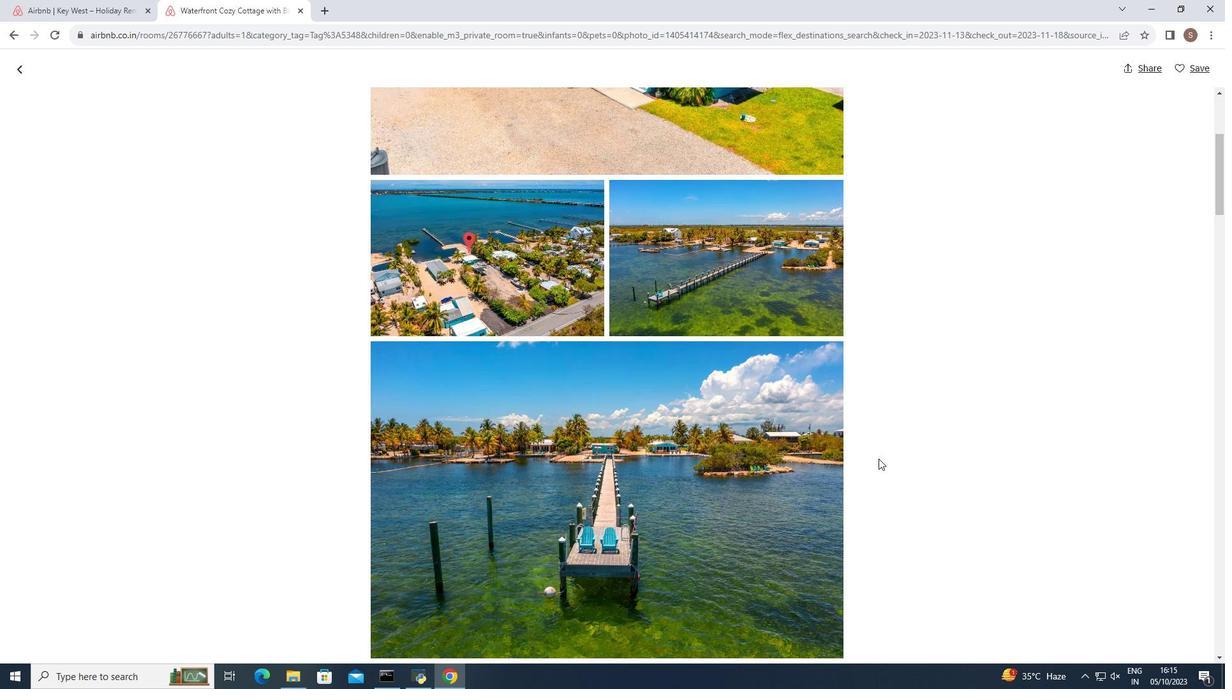 
Action: Mouse scrolled (879, 458) with delta (0, 0)
Screenshot: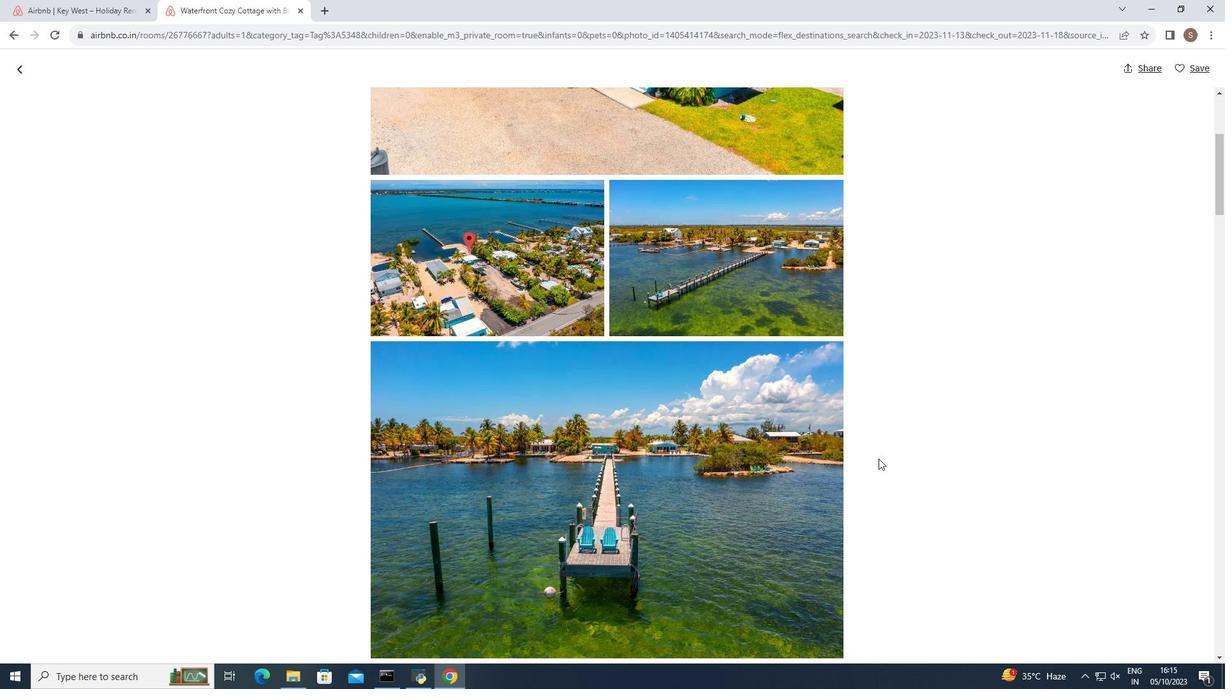 
Action: Mouse scrolled (879, 458) with delta (0, 0)
Screenshot: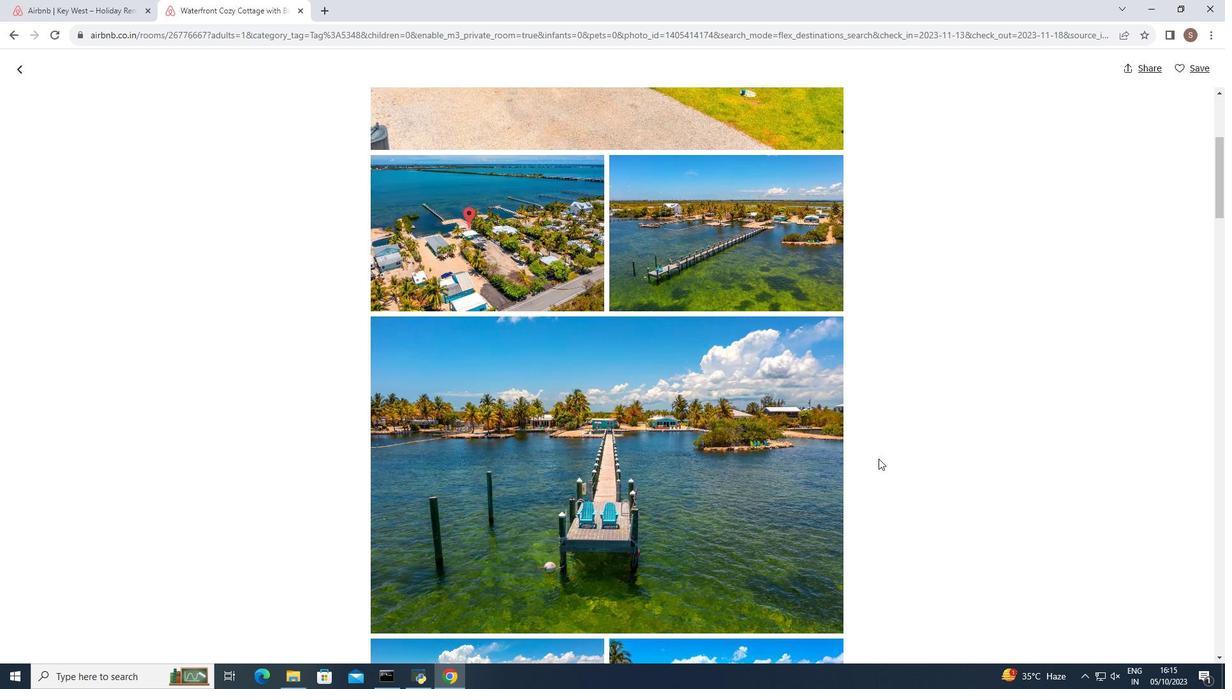 
Action: Mouse scrolled (879, 458) with delta (0, 0)
Screenshot: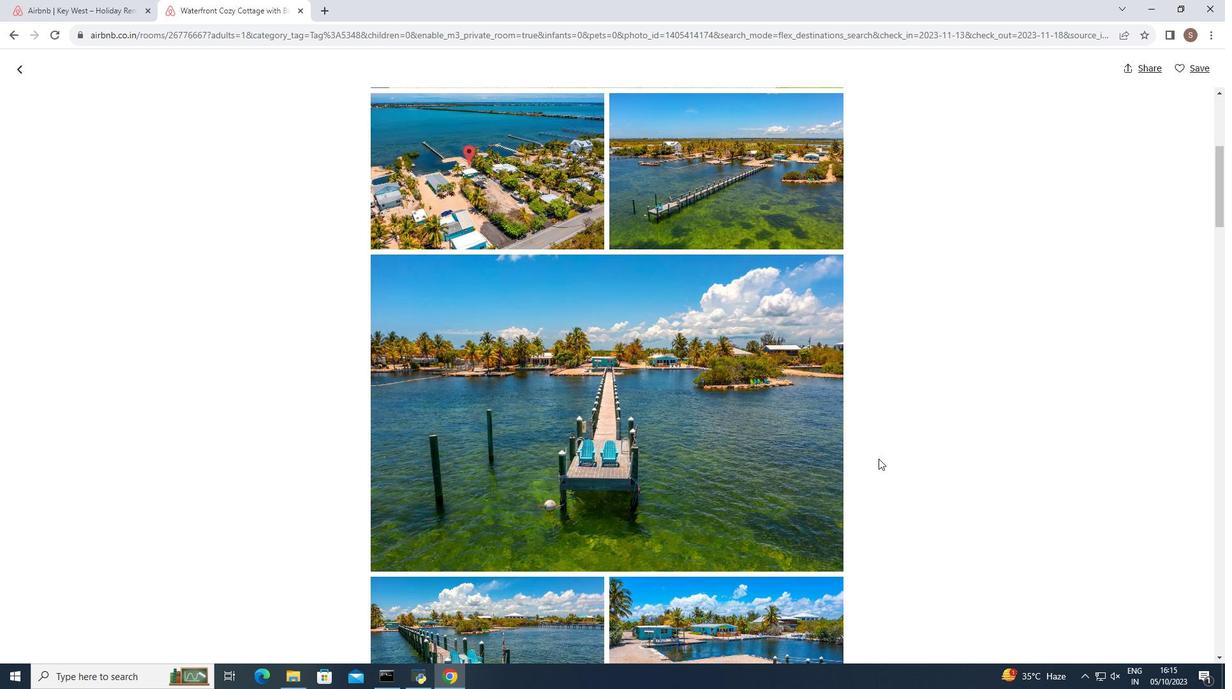 
Action: Mouse scrolled (879, 458) with delta (0, 0)
Screenshot: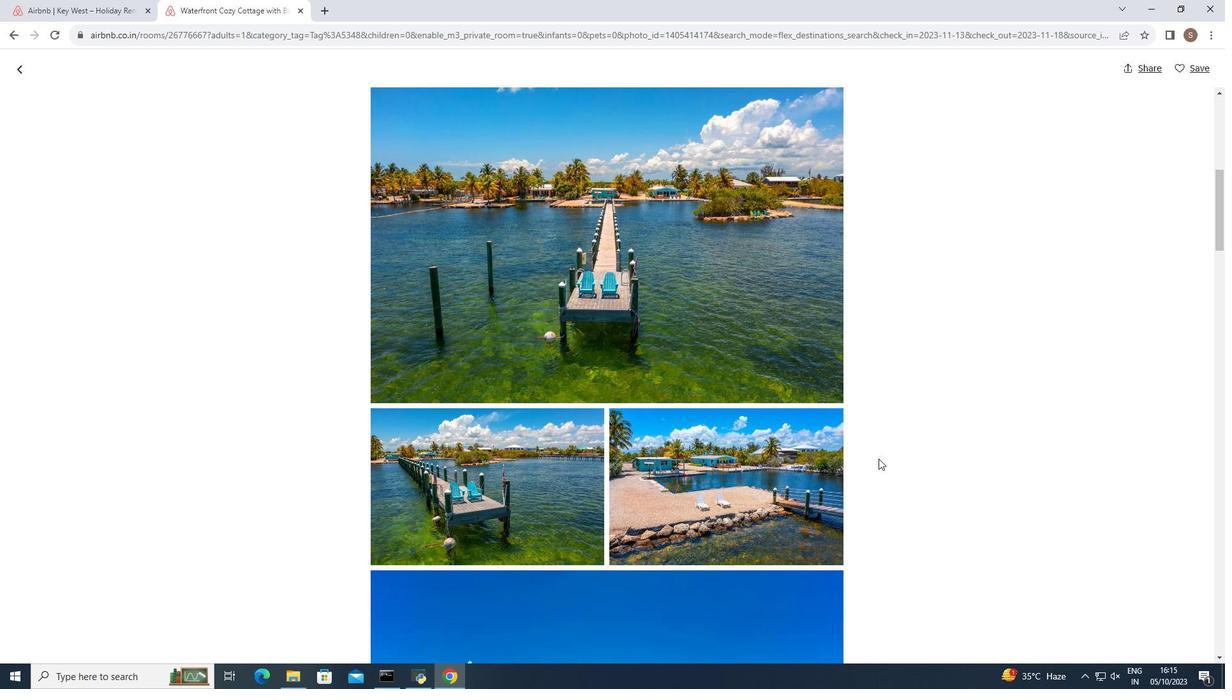 
Action: Mouse scrolled (879, 458) with delta (0, 0)
Screenshot: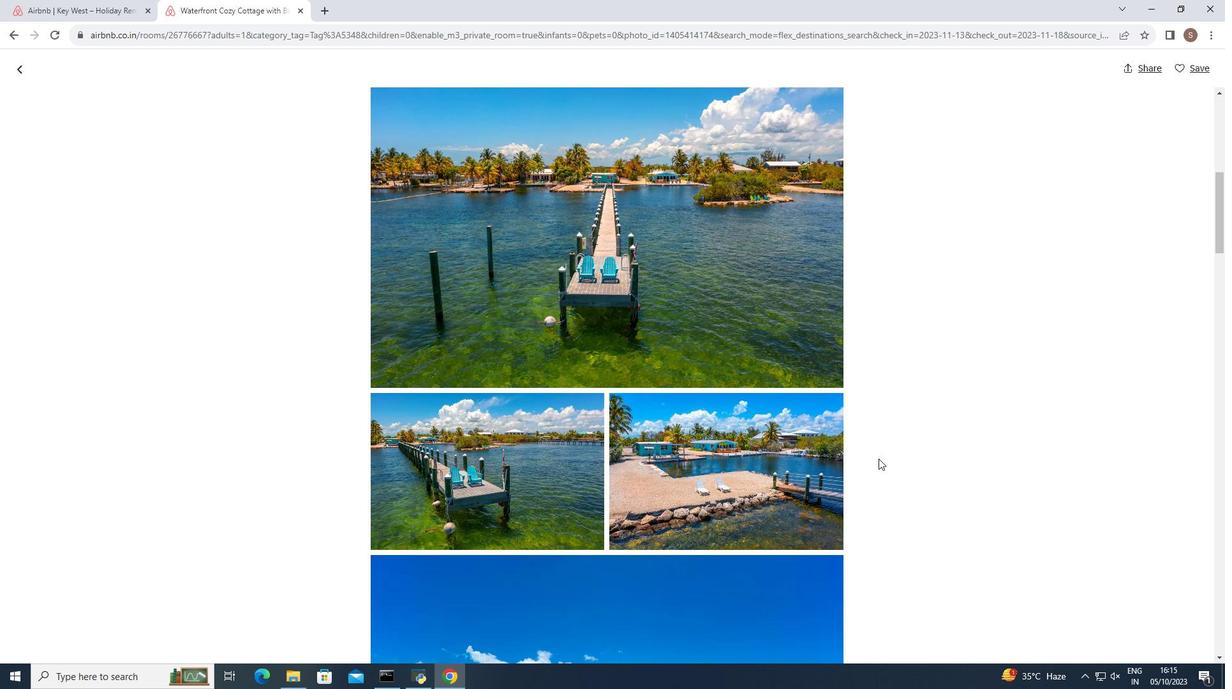 
Action: Mouse scrolled (879, 458) with delta (0, 0)
Screenshot: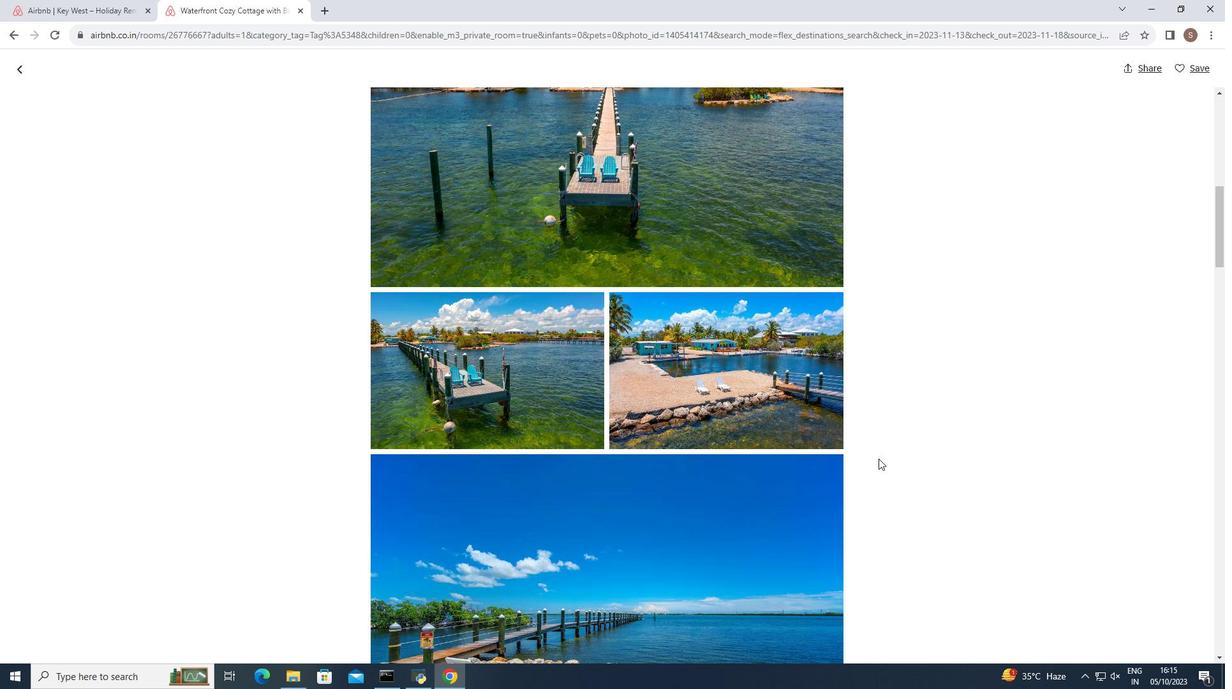 
Action: Mouse scrolled (879, 458) with delta (0, 0)
Screenshot: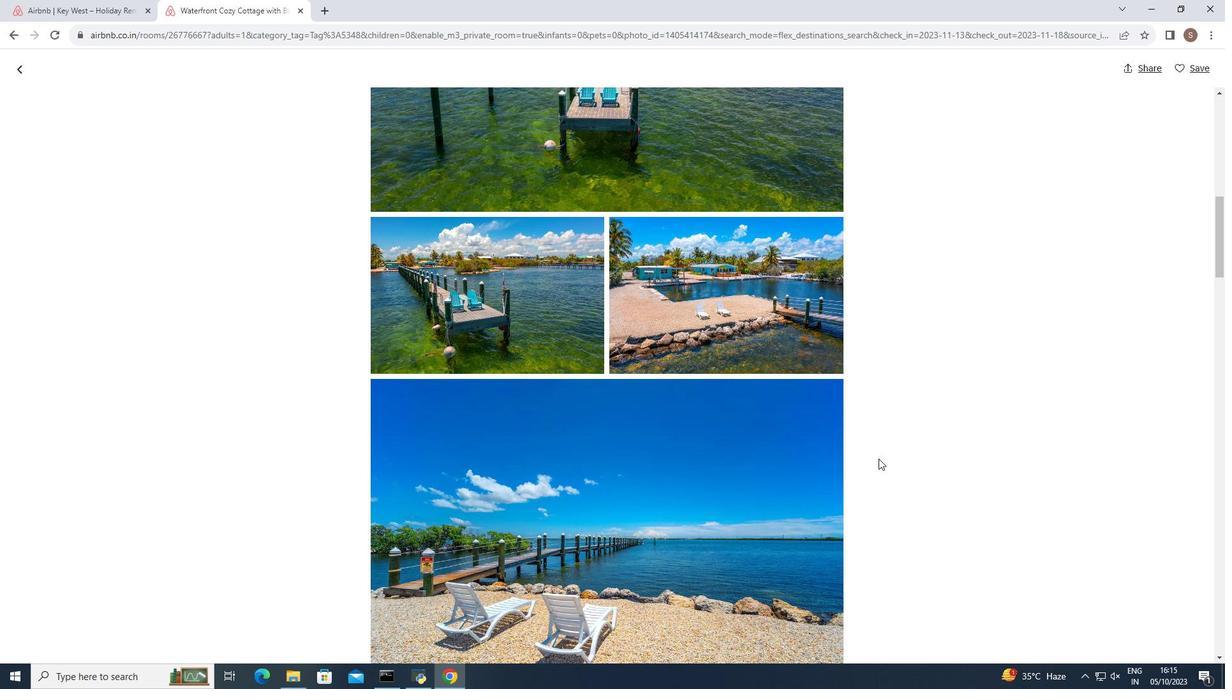 
Action: Mouse scrolled (879, 458) with delta (0, 0)
Screenshot: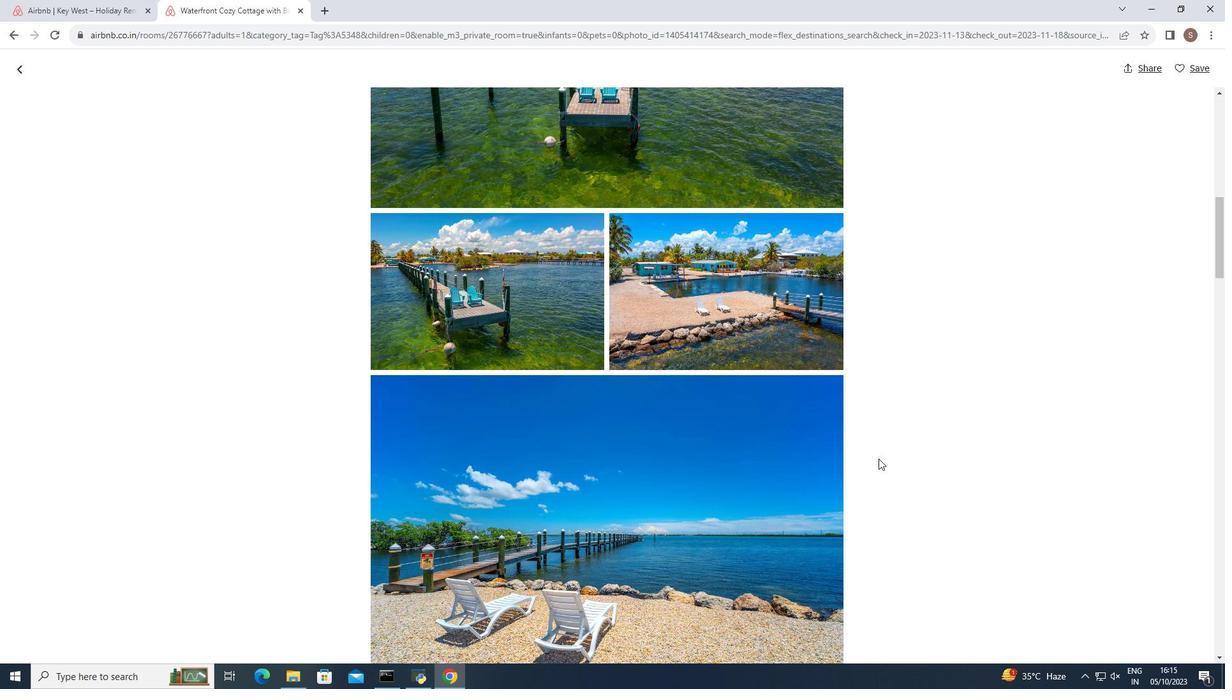 
Action: Mouse scrolled (879, 458) with delta (0, 0)
Screenshot: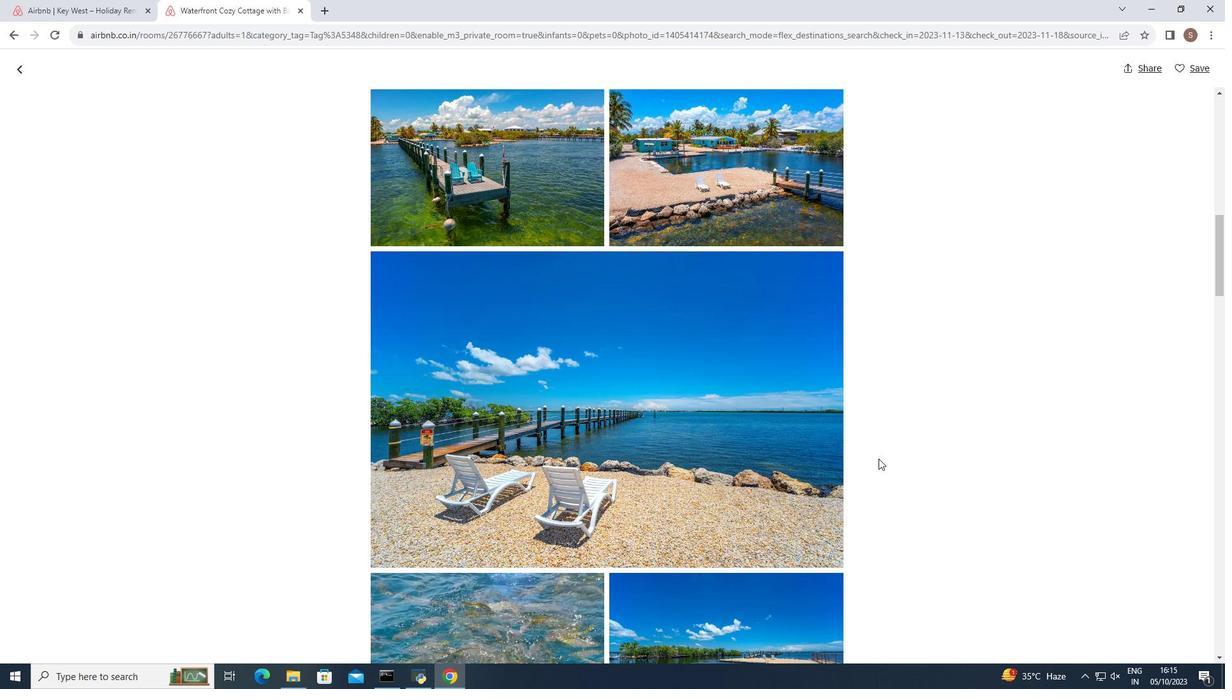 
Action: Mouse scrolled (879, 458) with delta (0, 0)
Screenshot: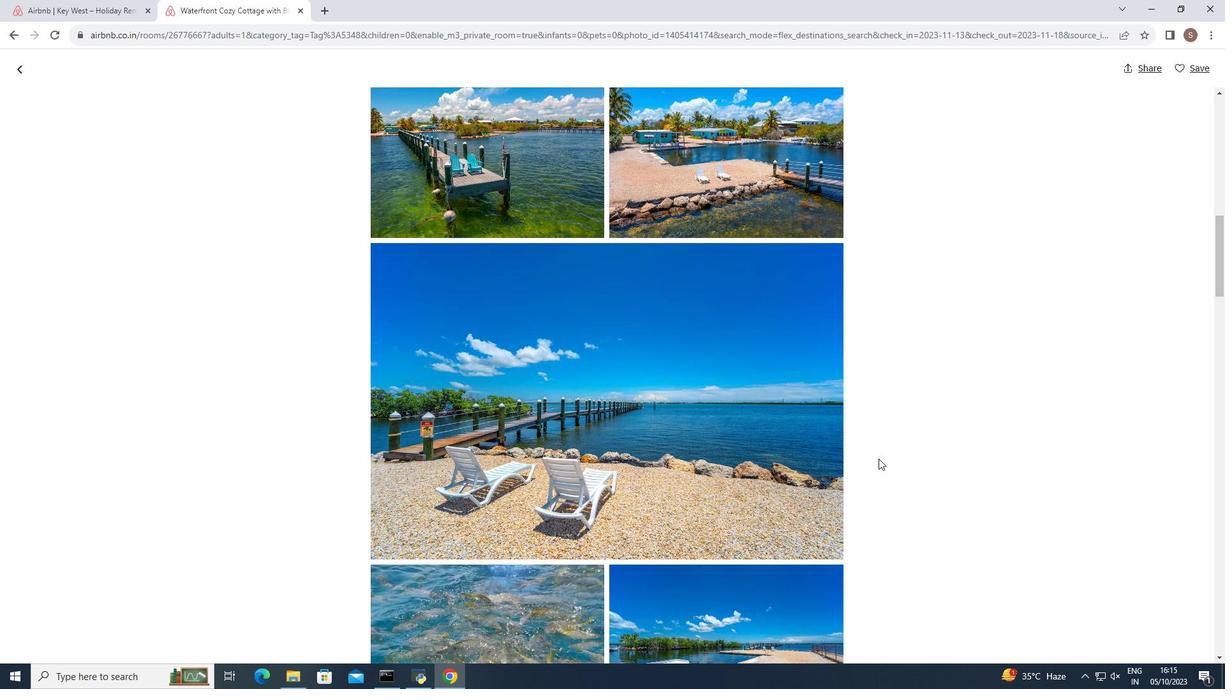 
Action: Mouse scrolled (879, 458) with delta (0, 0)
Screenshot: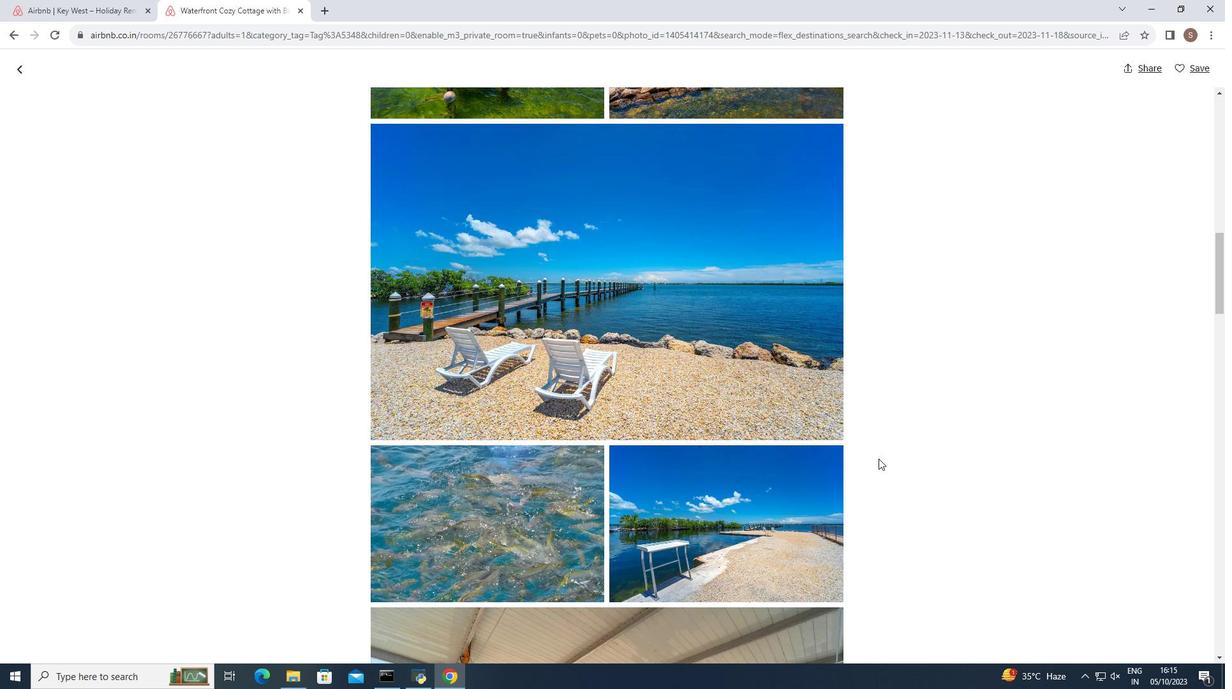 
Action: Mouse scrolled (879, 458) with delta (0, 0)
Screenshot: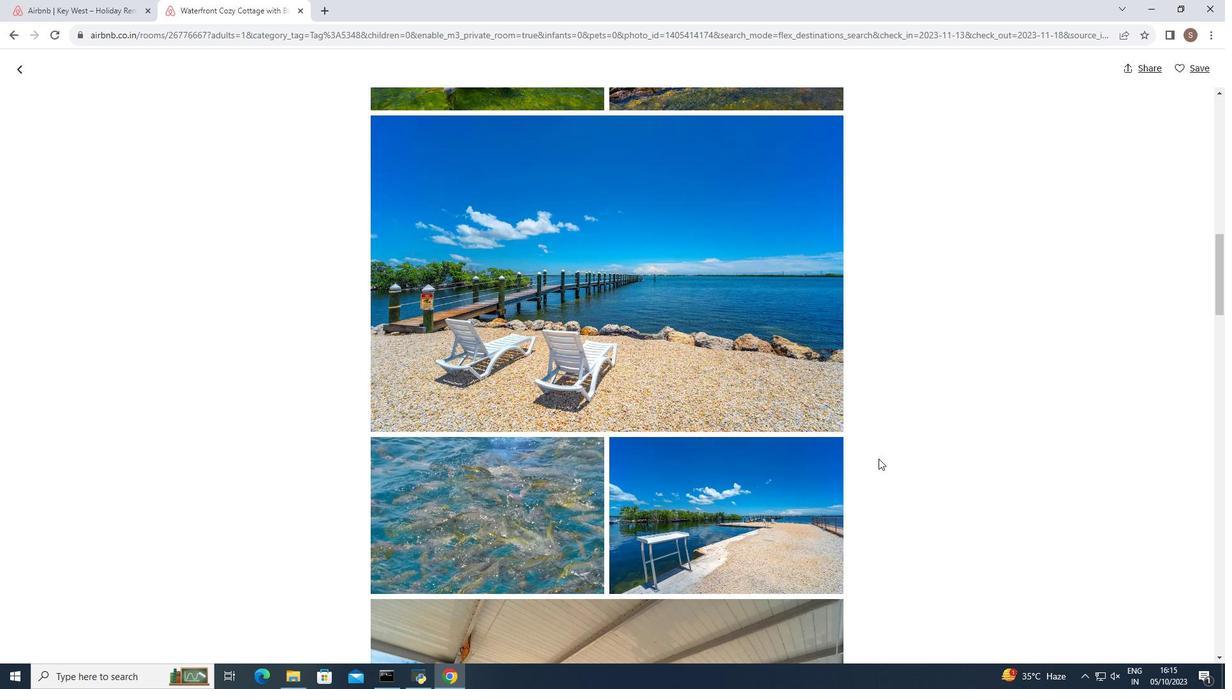 
Action: Mouse scrolled (879, 458) with delta (0, 0)
Screenshot: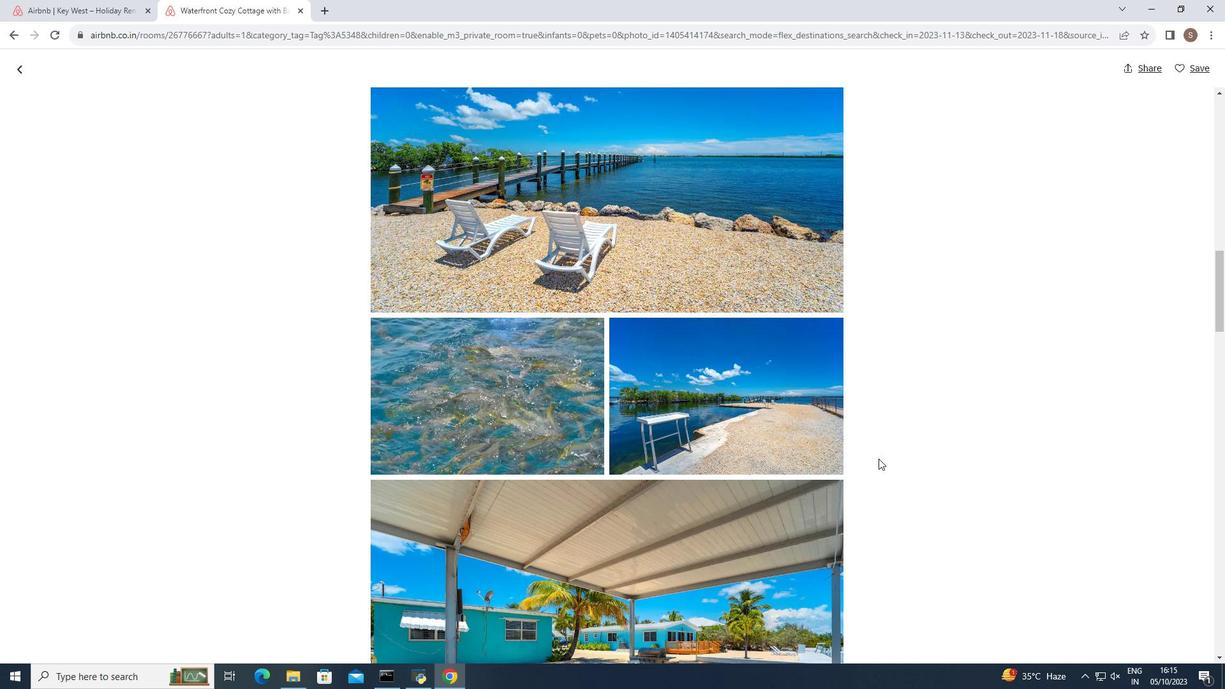 
Action: Mouse scrolled (879, 458) with delta (0, 0)
Screenshot: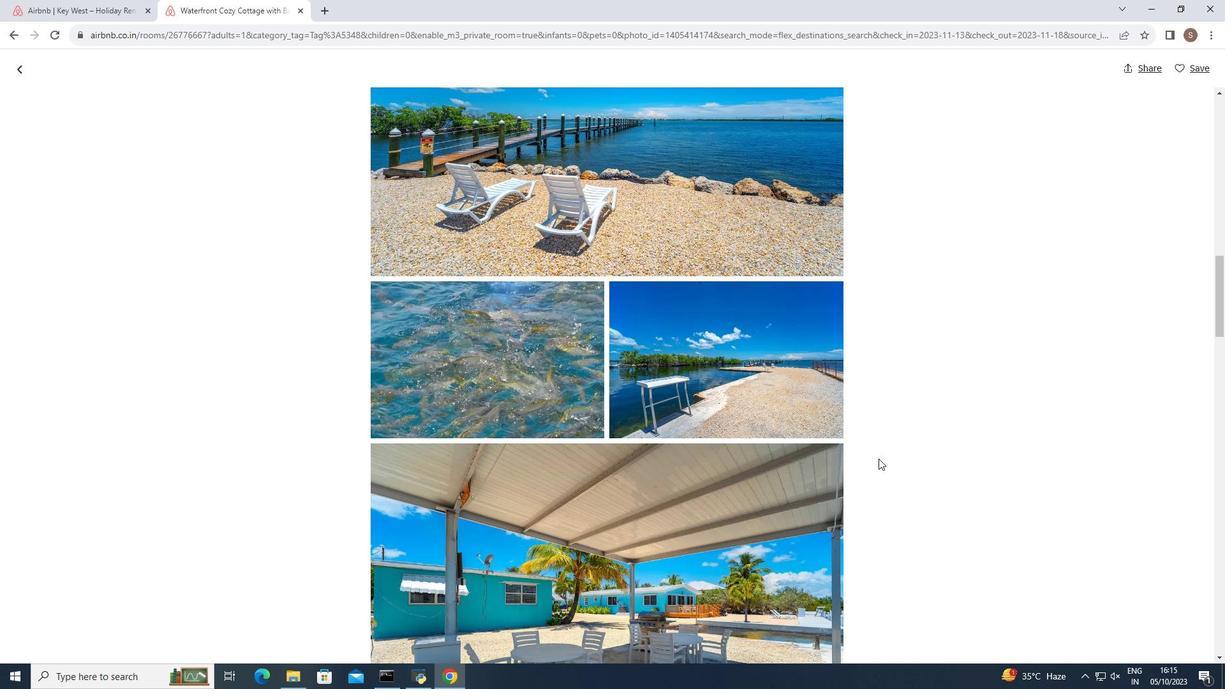 
Action: Mouse scrolled (879, 458) with delta (0, 0)
Screenshot: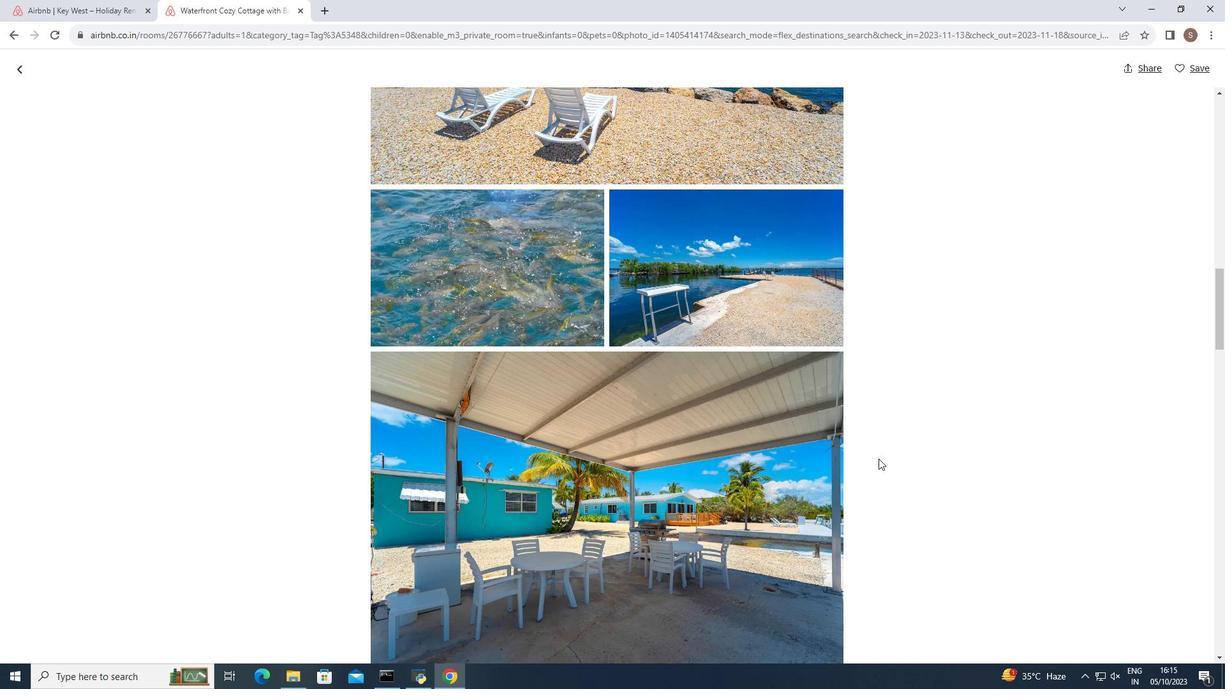 
Action: Mouse moved to (878, 458)
Screenshot: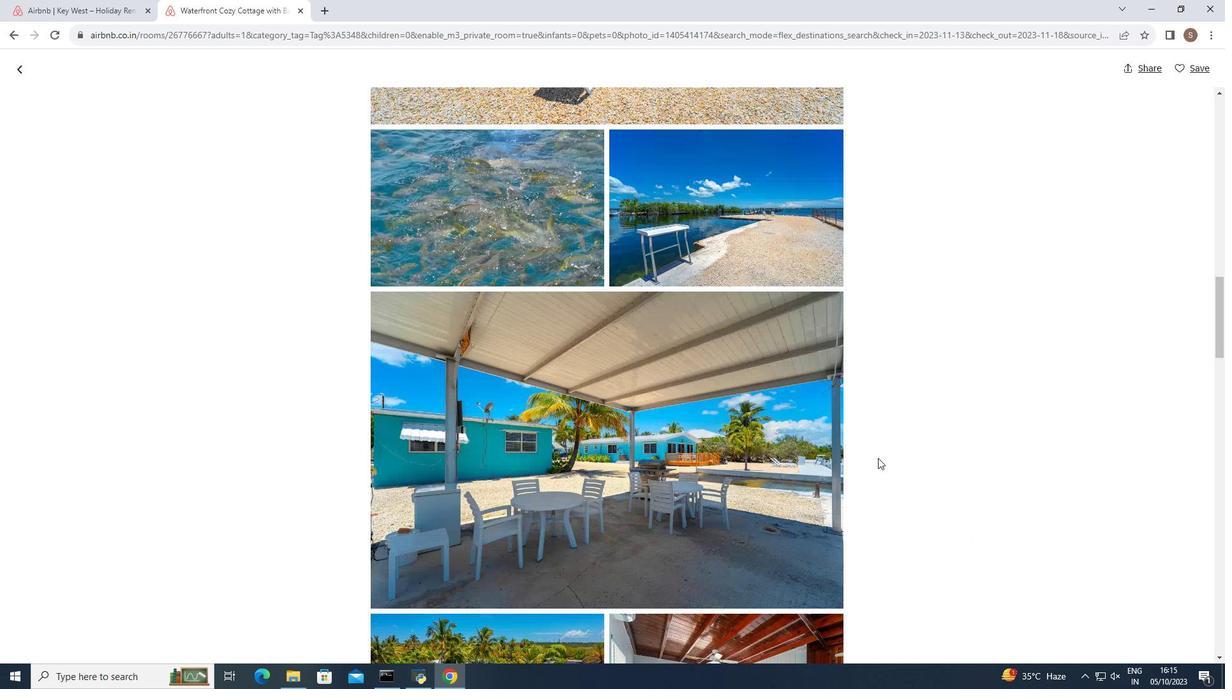 
Action: Mouse scrolled (878, 457) with delta (0, 0)
Screenshot: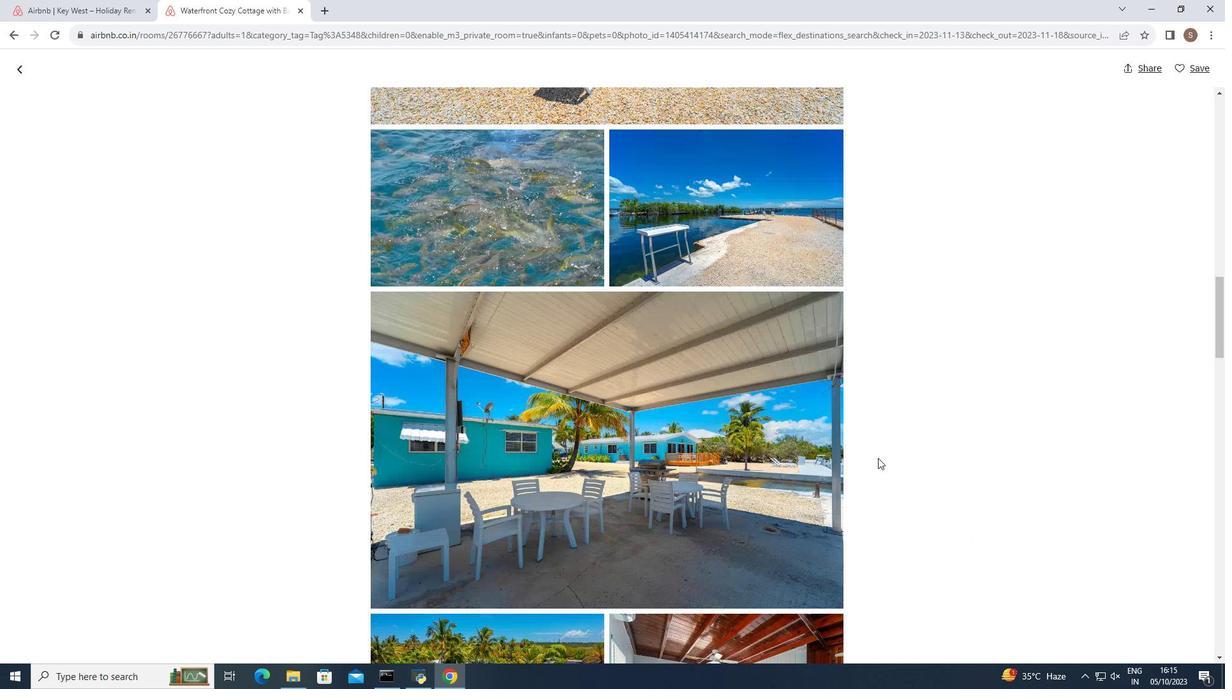 
Action: Mouse moved to (875, 458)
Screenshot: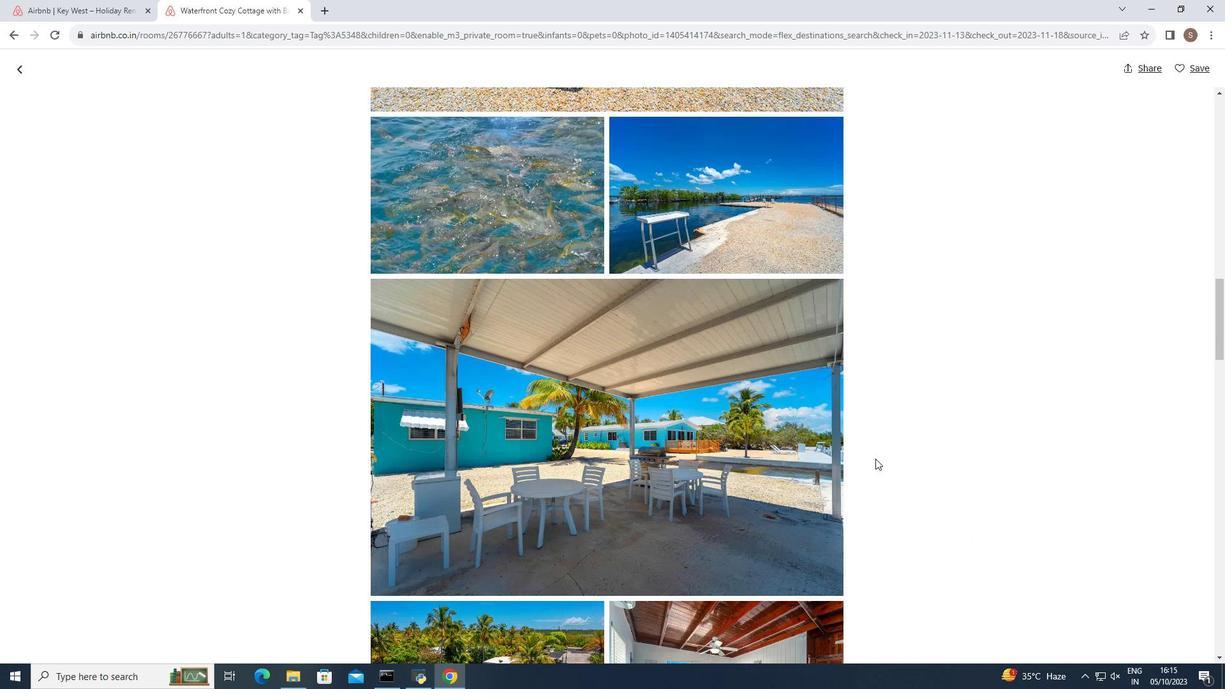
Action: Mouse scrolled (875, 458) with delta (0, 0)
Screenshot: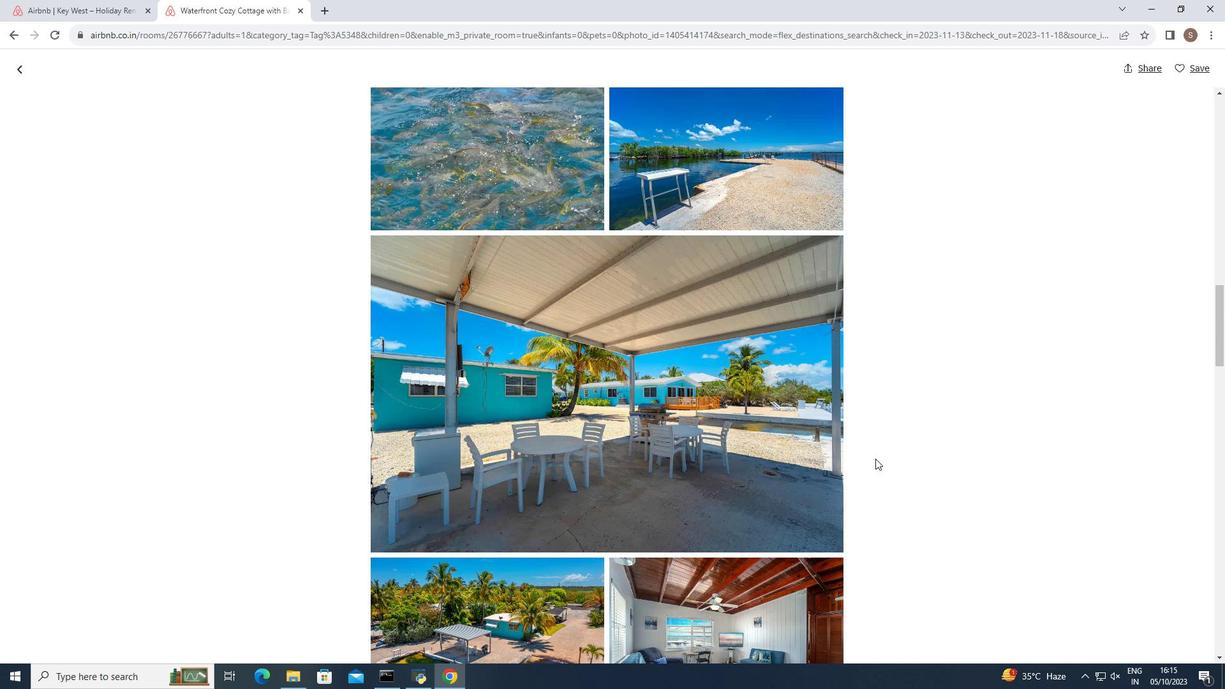 
Action: Mouse scrolled (875, 458) with delta (0, 0)
Screenshot: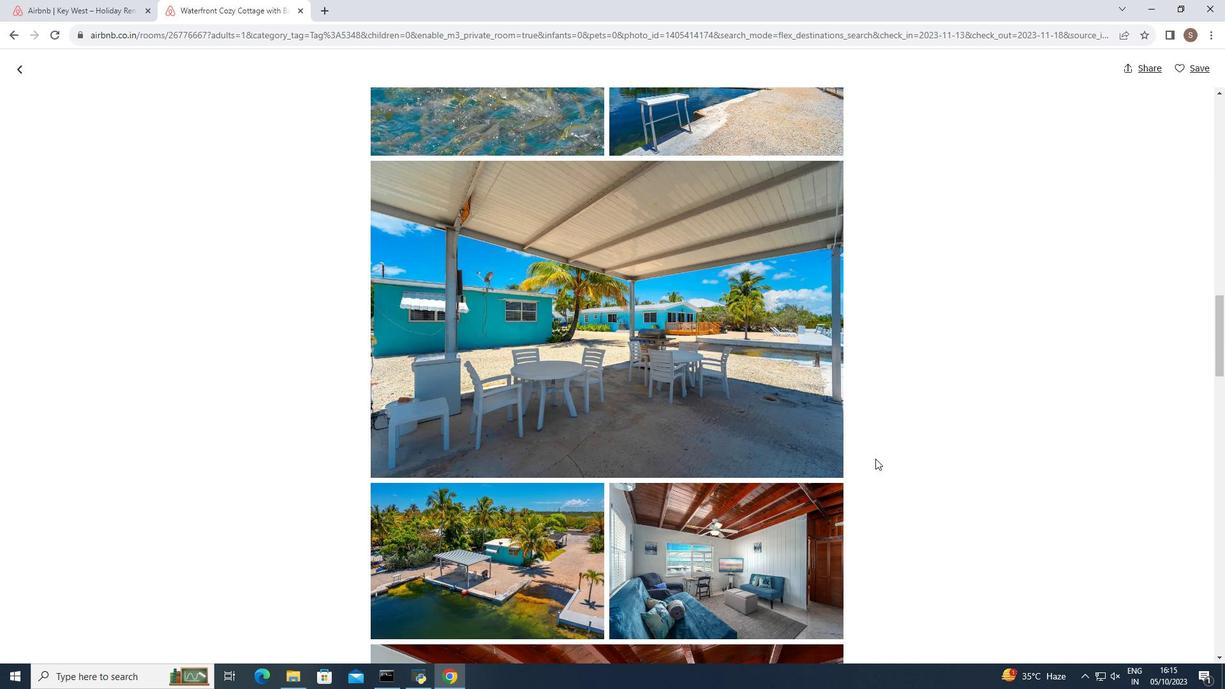 
Action: Mouse scrolled (875, 458) with delta (0, 0)
Screenshot: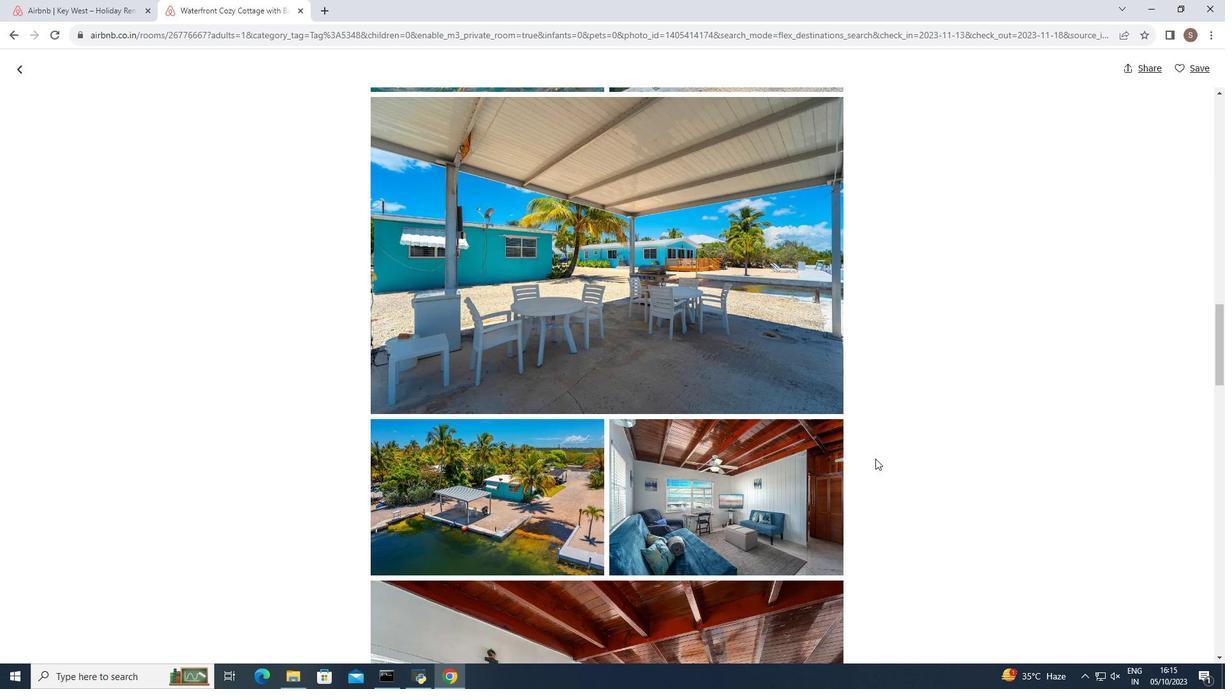 
Action: Mouse scrolled (875, 458) with delta (0, 0)
Screenshot: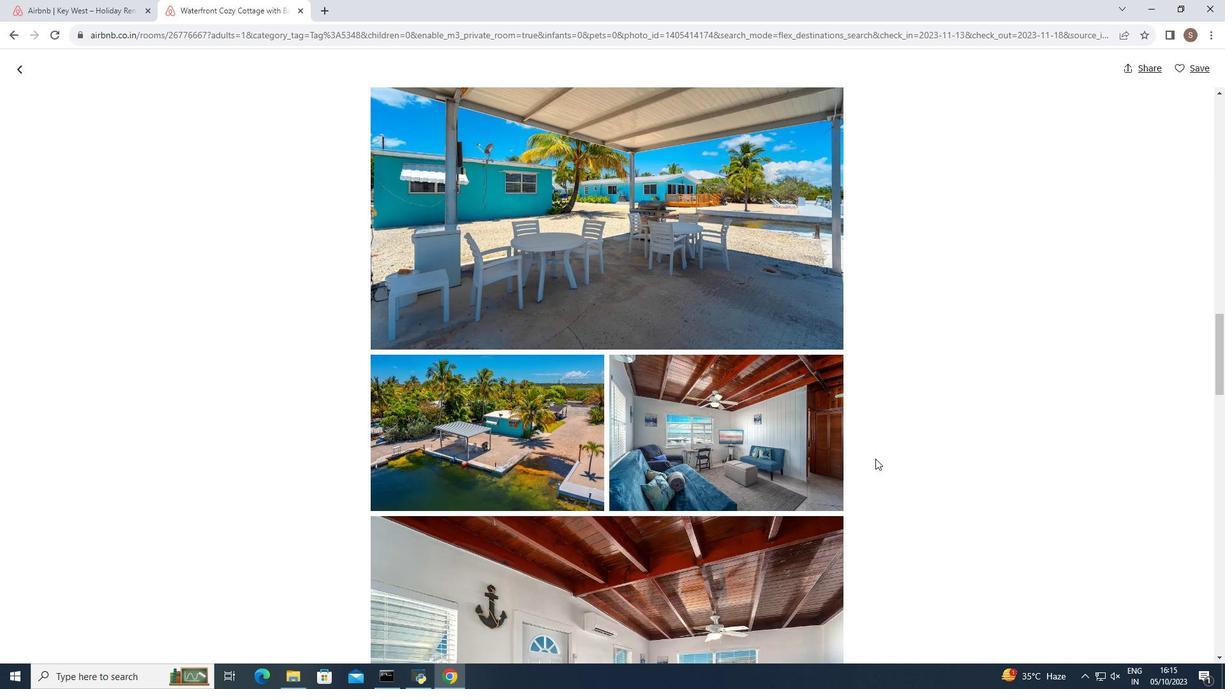 
Action: Mouse moved to (875, 459)
Screenshot: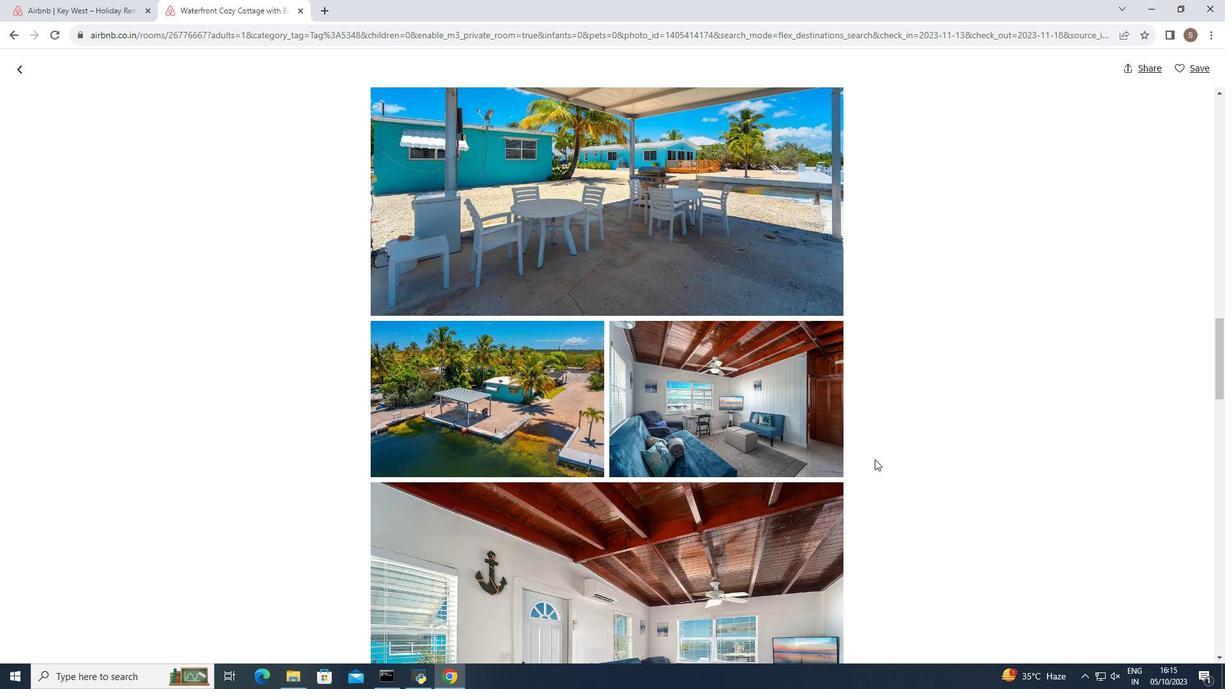 
Action: Mouse scrolled (875, 458) with delta (0, 0)
Screenshot: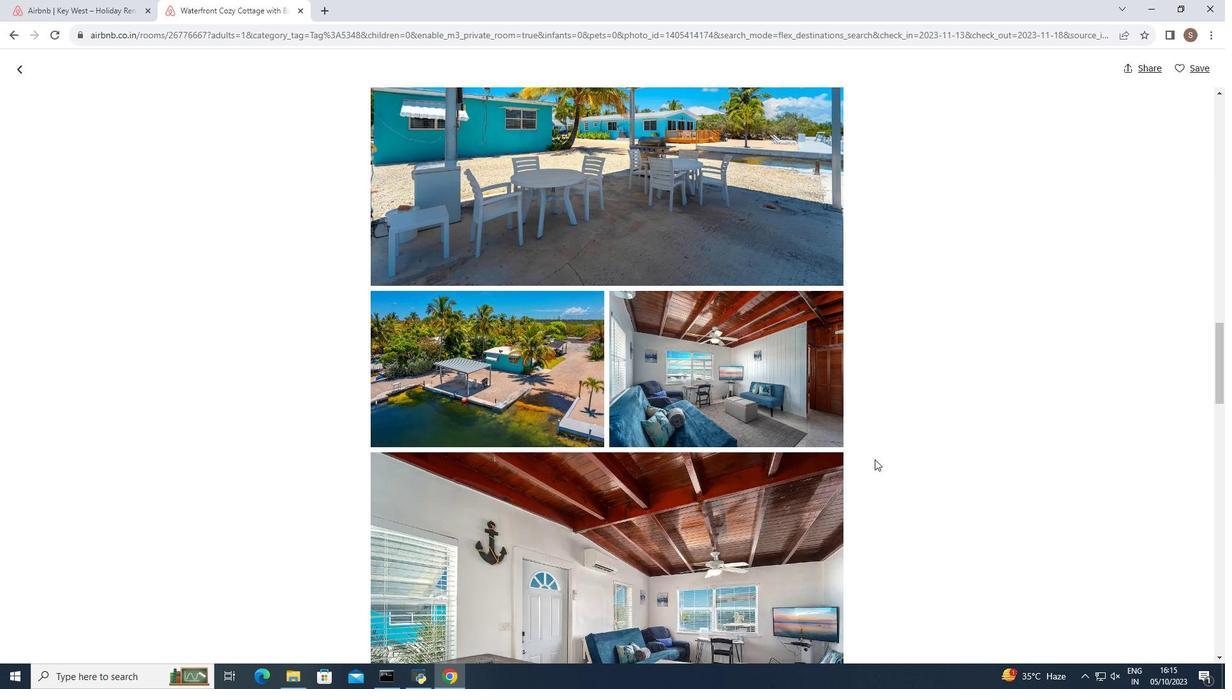 
Action: Mouse scrolled (875, 458) with delta (0, 0)
Screenshot: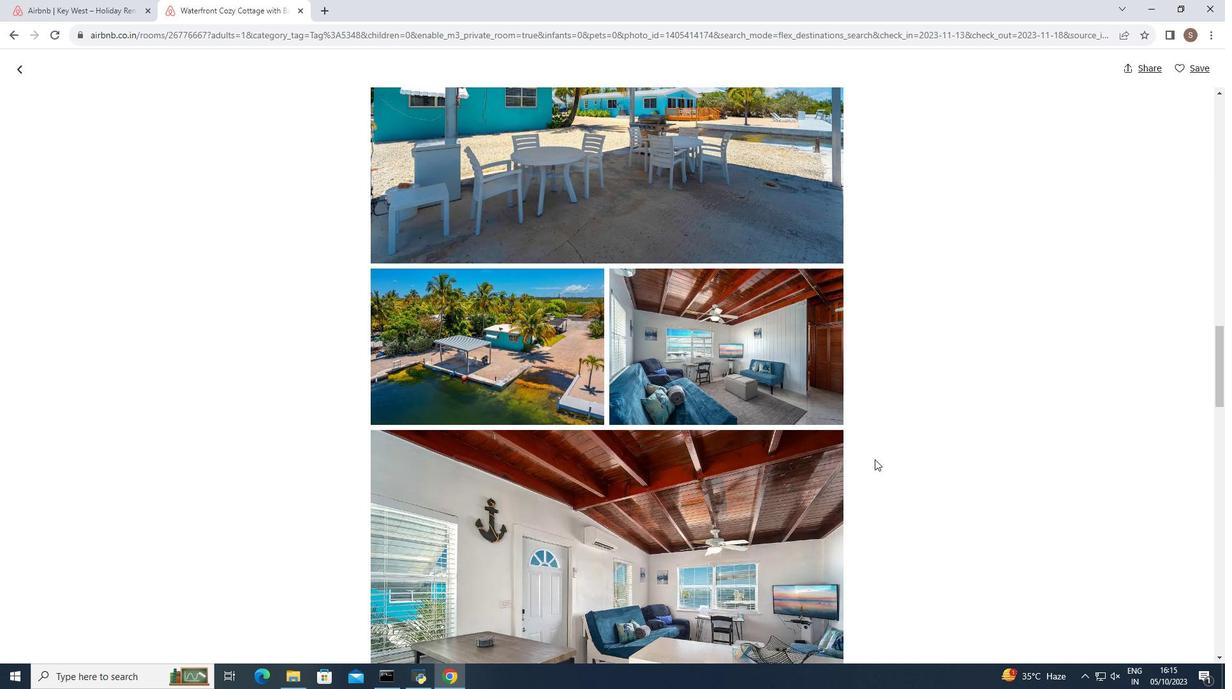 
Action: Mouse scrolled (875, 458) with delta (0, 0)
Screenshot: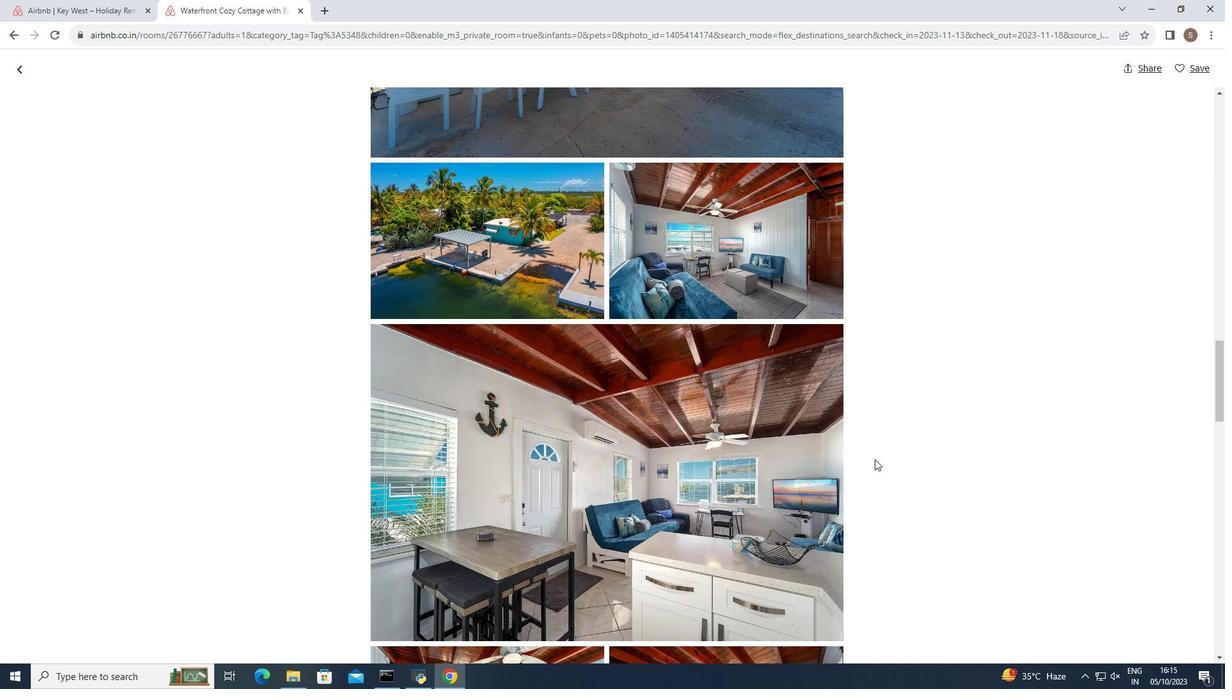 
Action: Mouse scrolled (875, 458) with delta (0, 0)
Screenshot: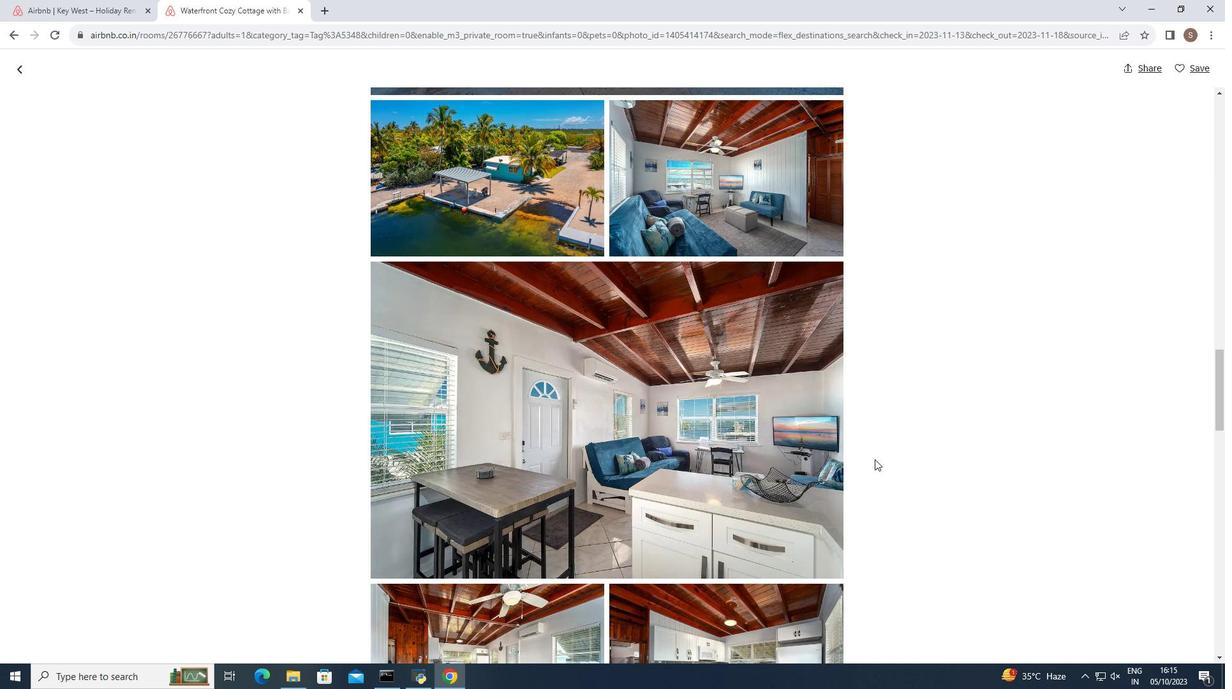 
Action: Mouse scrolled (875, 458) with delta (0, 0)
Screenshot: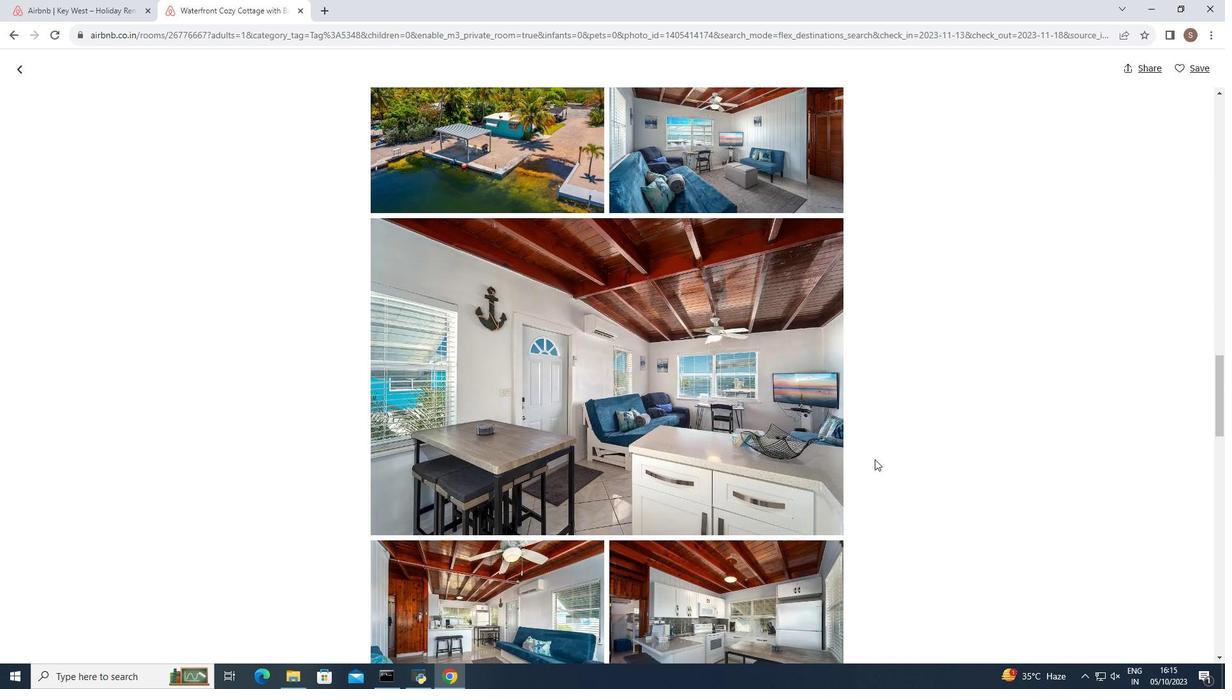 
Action: Mouse scrolled (875, 458) with delta (0, 0)
Screenshot: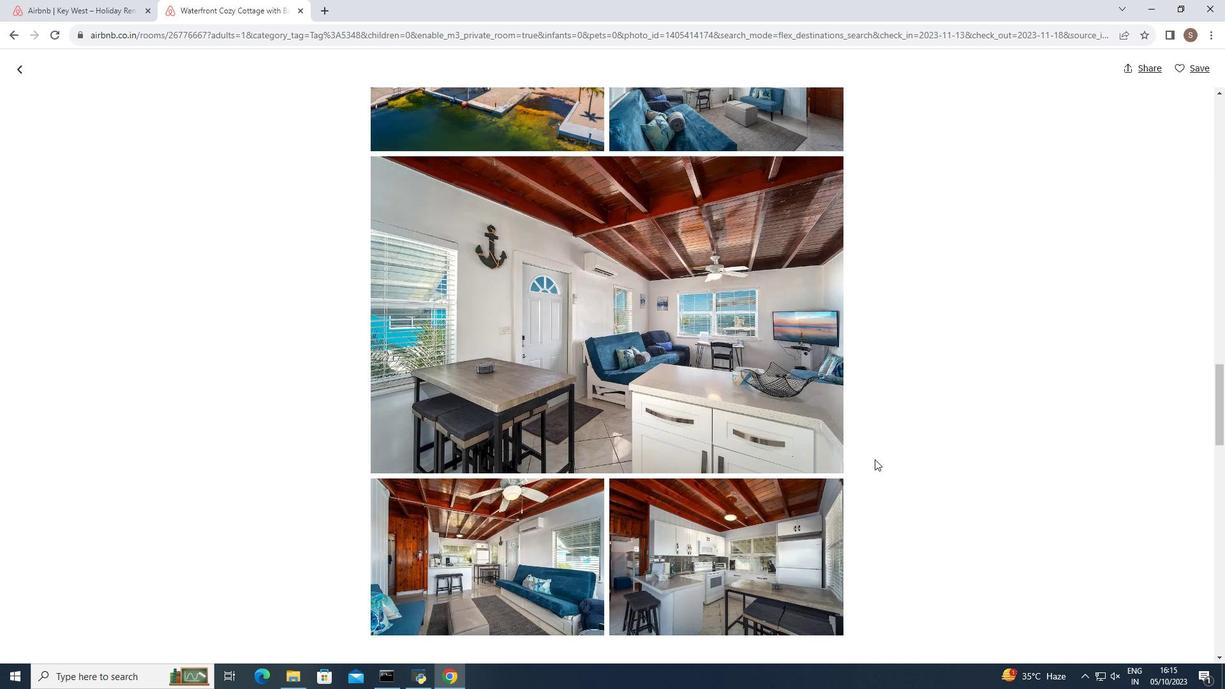 
Action: Mouse scrolled (875, 458) with delta (0, 0)
Screenshot: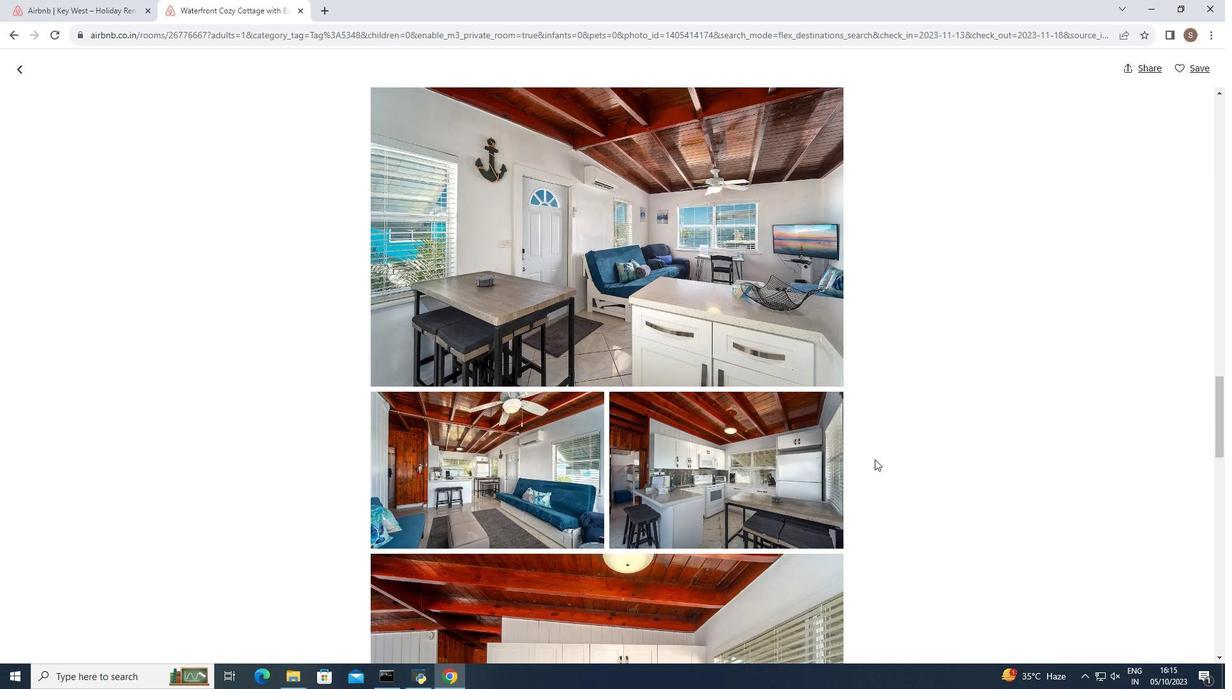 
Action: Mouse scrolled (875, 458) with delta (0, 0)
Screenshot: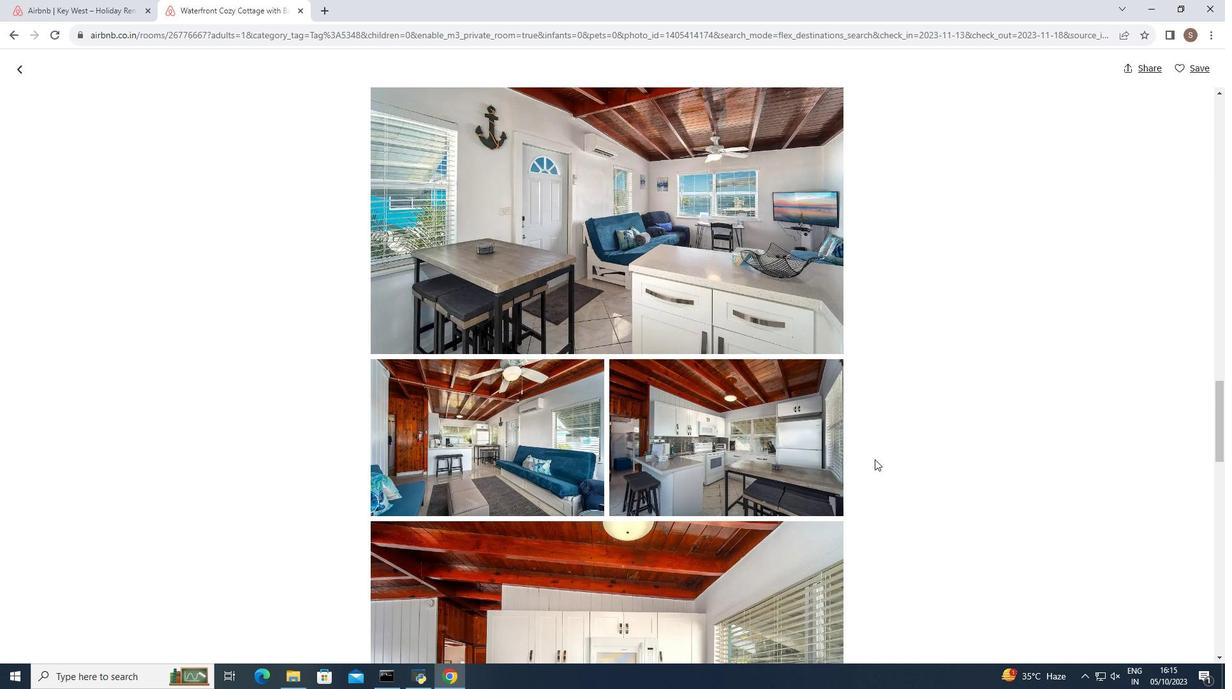 
Action: Mouse scrolled (875, 458) with delta (0, 0)
Screenshot: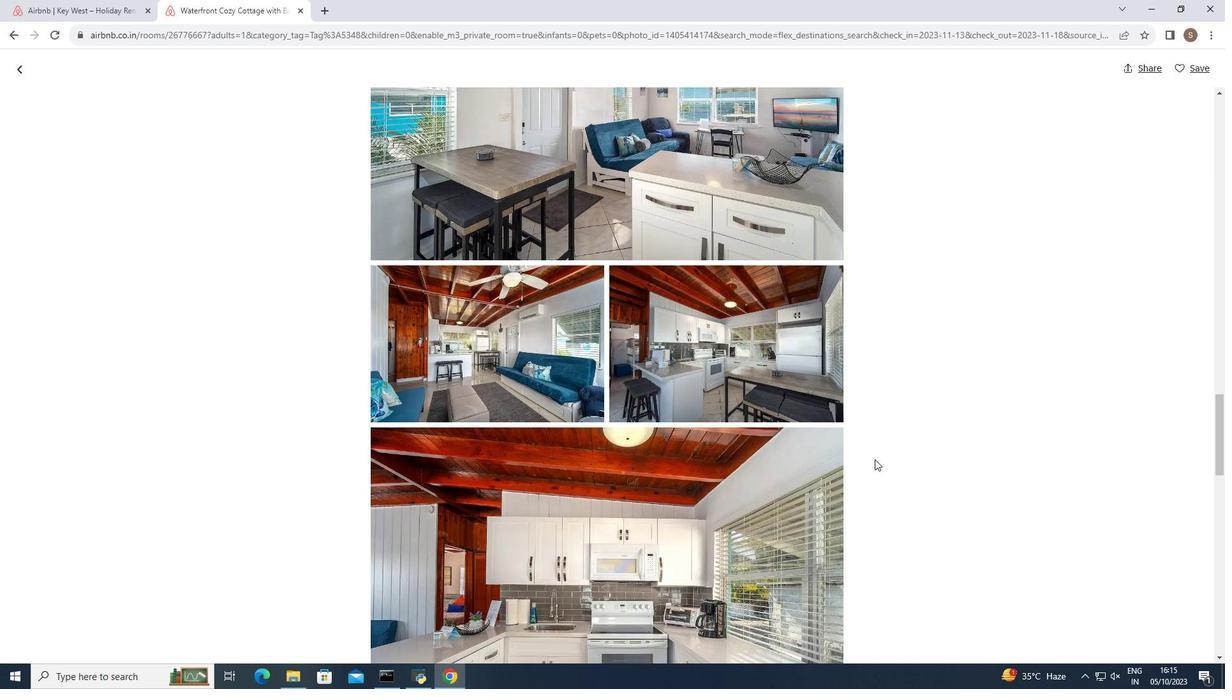 
Action: Mouse moved to (874, 459)
Screenshot: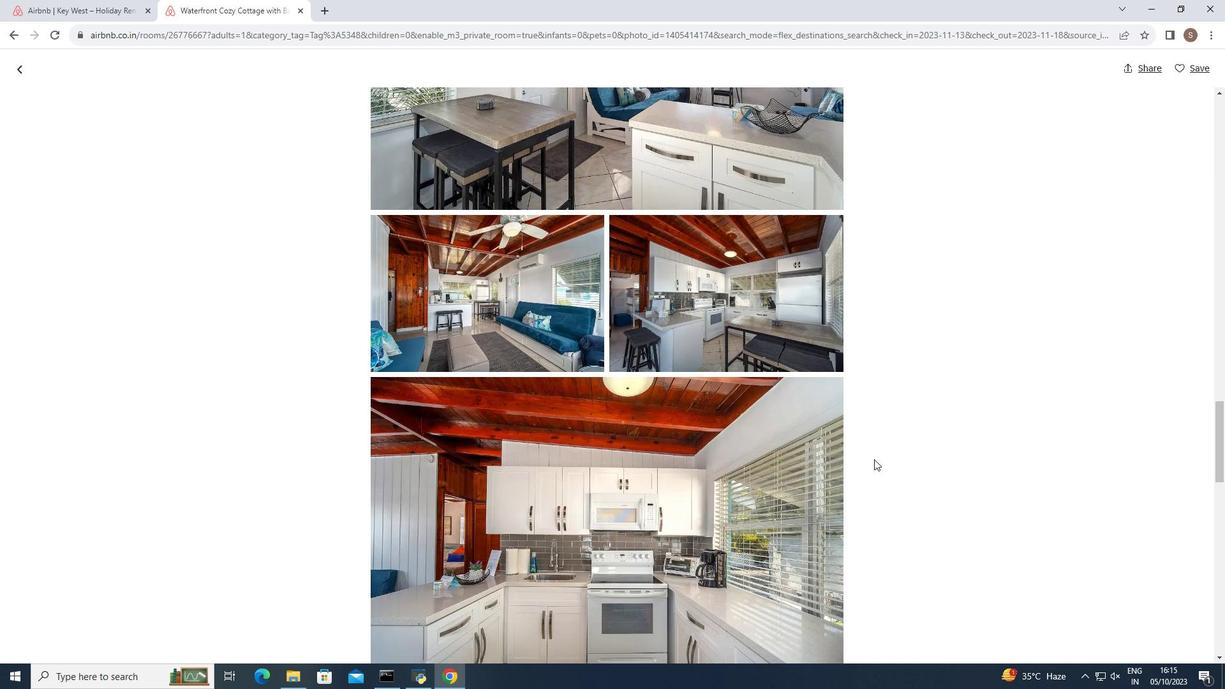 
Action: Mouse scrolled (874, 458) with delta (0, 0)
Screenshot: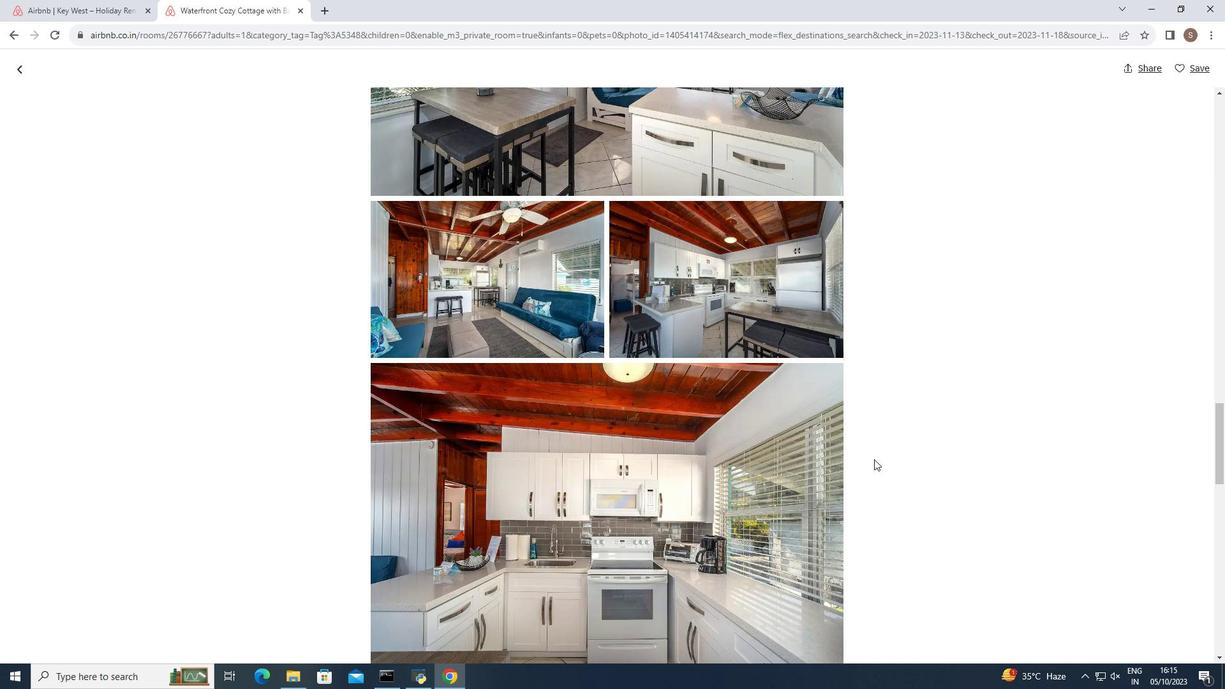 
Action: Mouse scrolled (874, 458) with delta (0, 0)
Screenshot: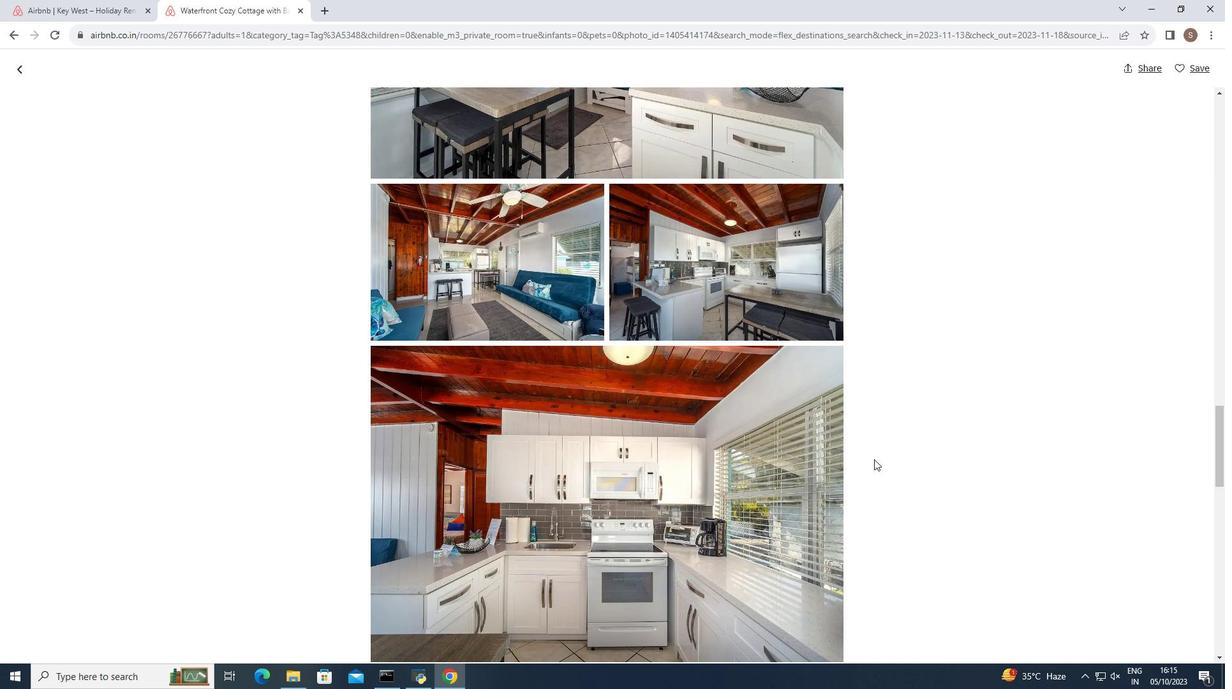 
Action: Mouse scrolled (874, 458) with delta (0, 0)
Screenshot: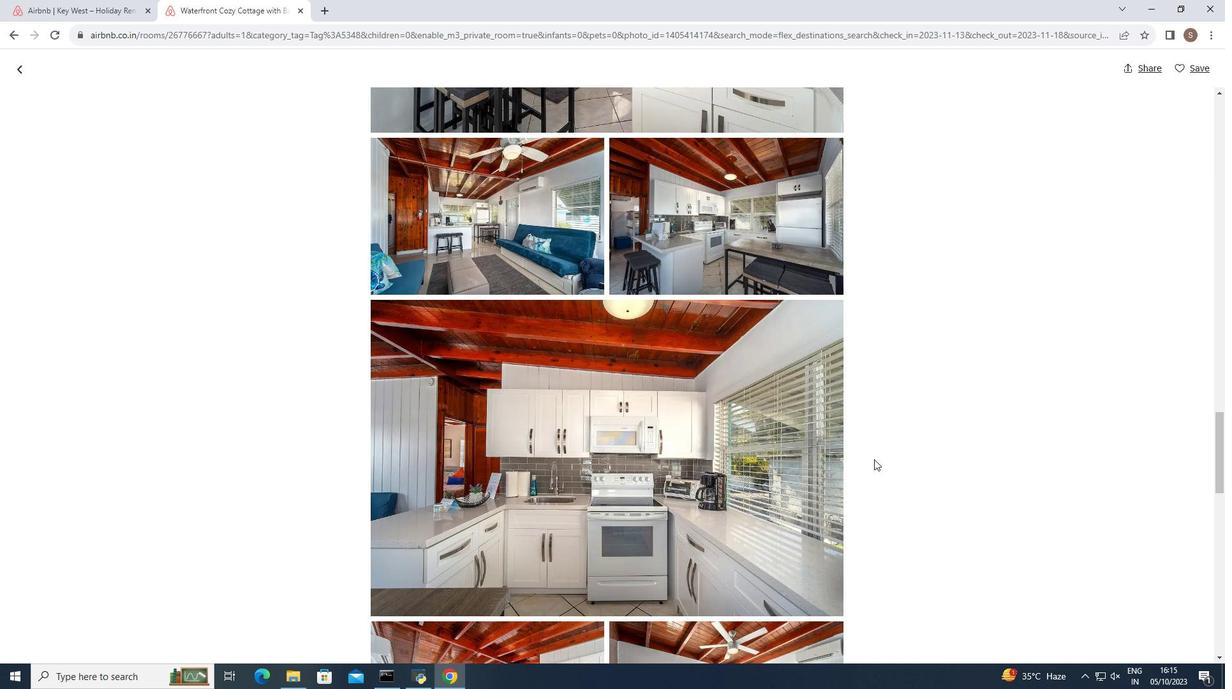 
Action: Mouse scrolled (874, 458) with delta (0, 0)
Screenshot: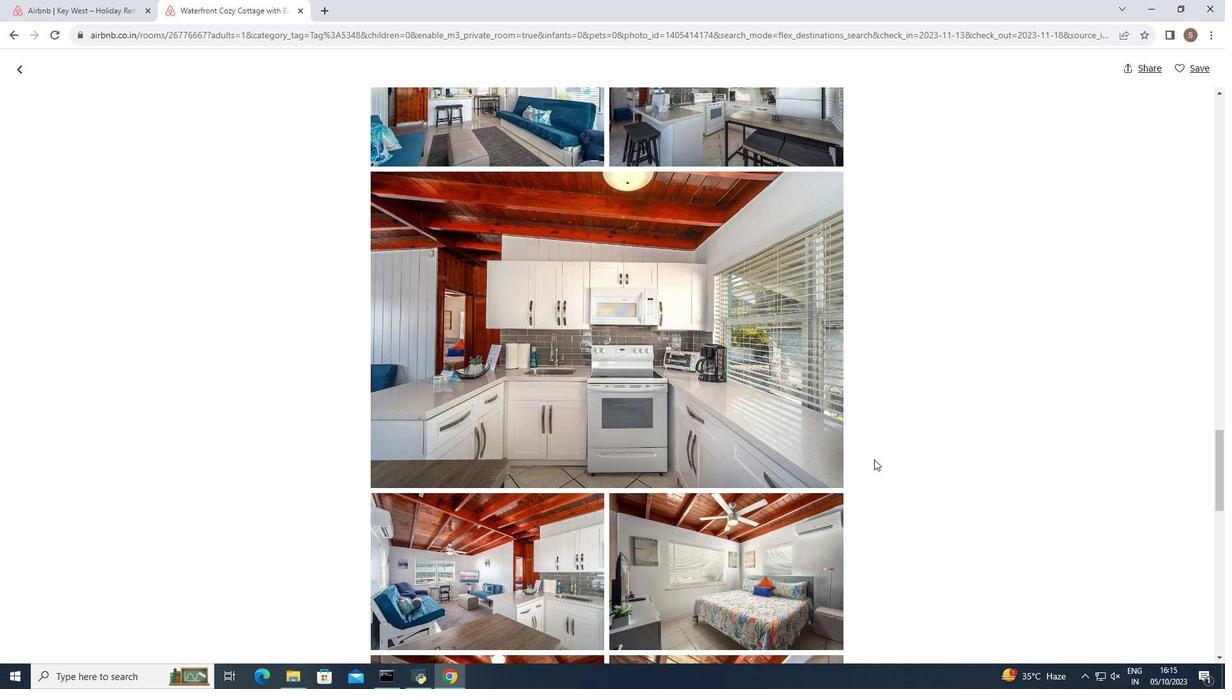 
Action: Mouse moved to (873, 459)
Screenshot: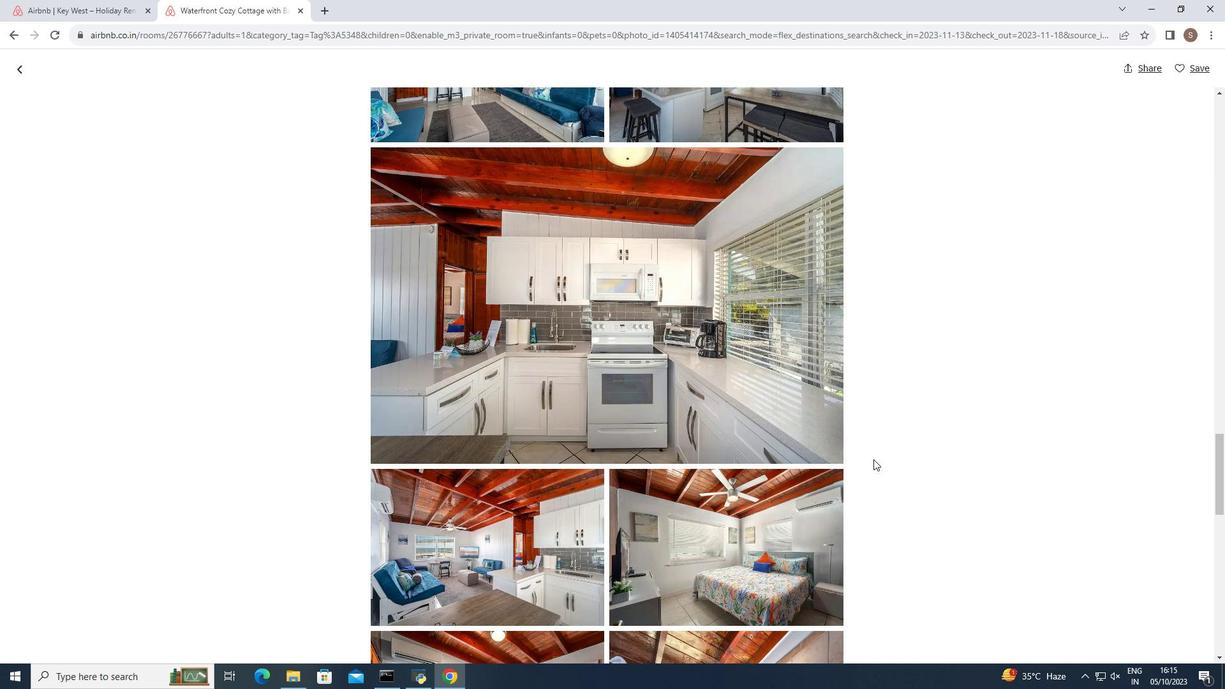 
Action: Mouse scrolled (873, 458) with delta (0, 0)
Screenshot: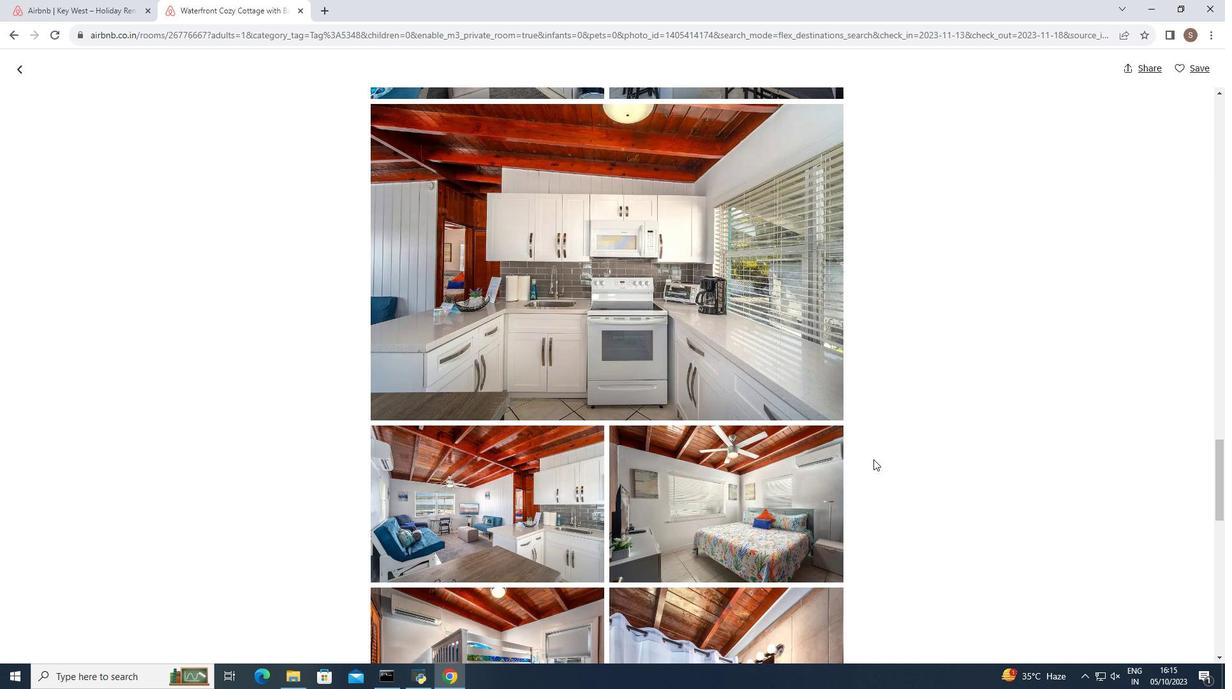 
Action: Mouse scrolled (873, 458) with delta (0, 0)
Screenshot: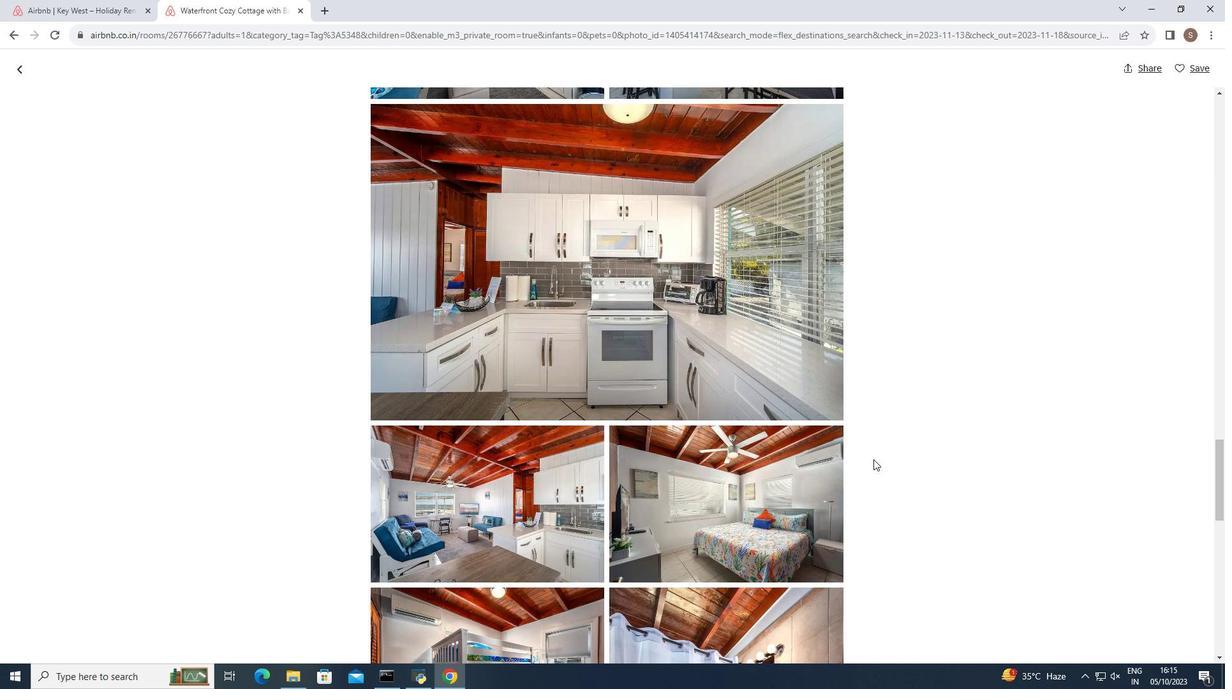 
Action: Mouse scrolled (873, 458) with delta (0, 0)
Screenshot: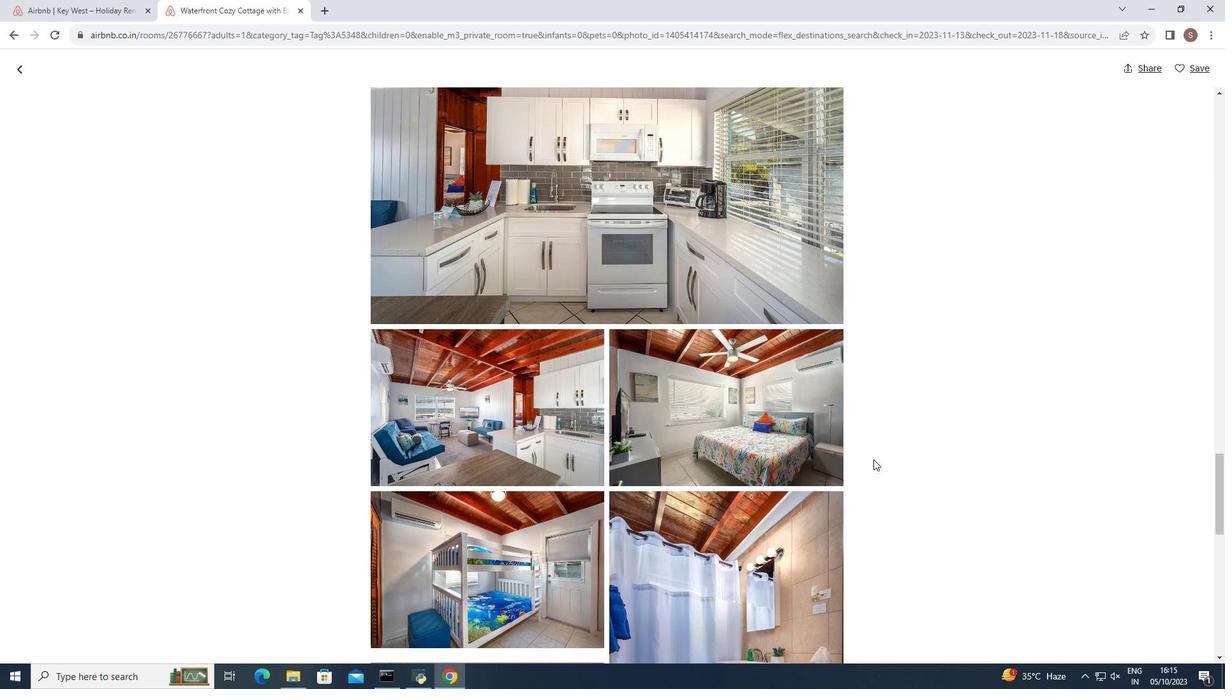 
Action: Mouse scrolled (873, 458) with delta (0, 0)
Screenshot: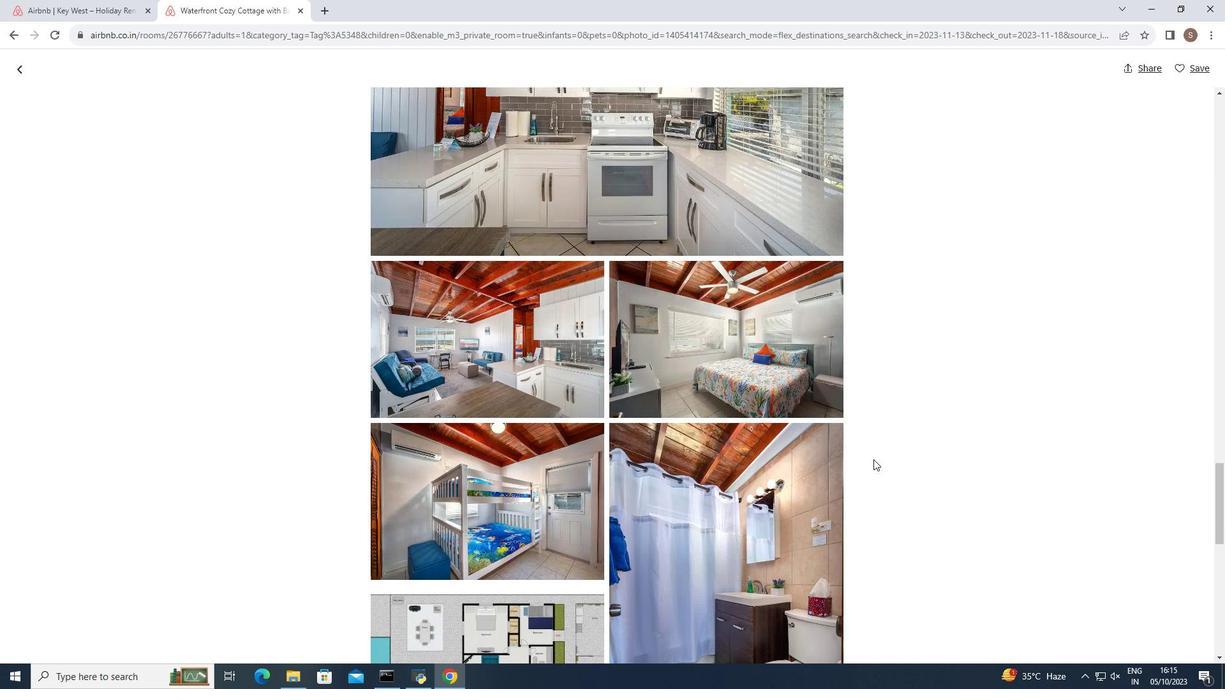 
Action: Mouse scrolled (873, 458) with delta (0, 0)
Screenshot: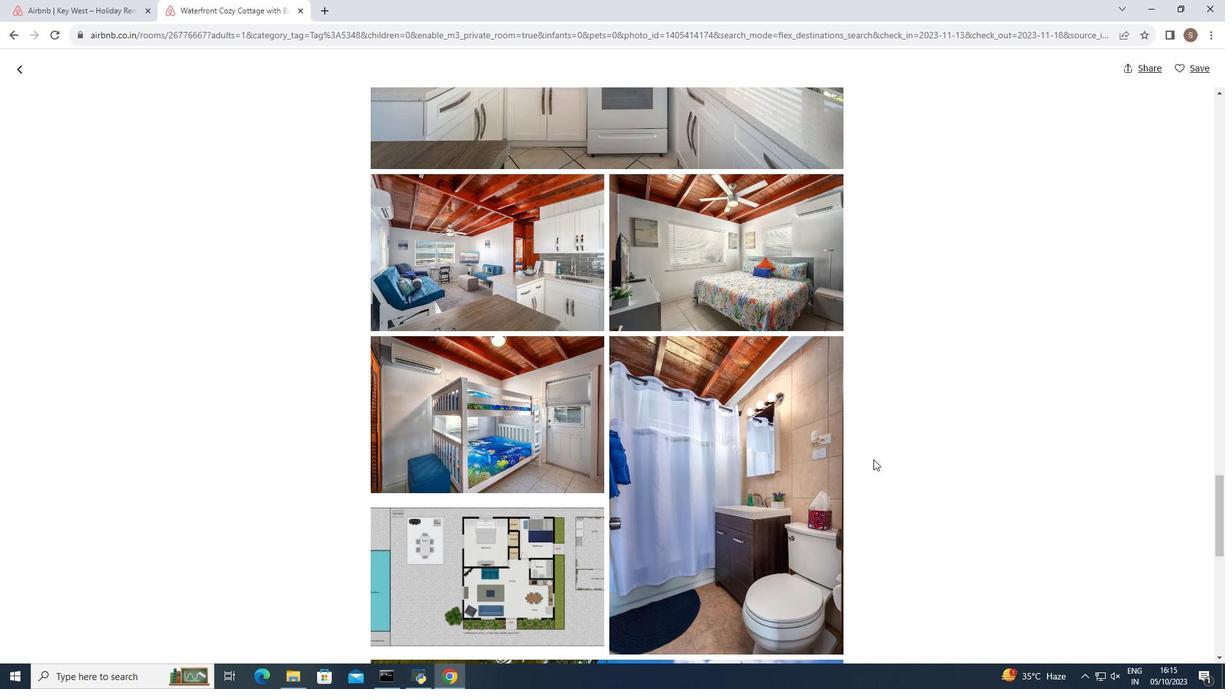 
Action: Mouse scrolled (873, 458) with delta (0, 0)
Screenshot: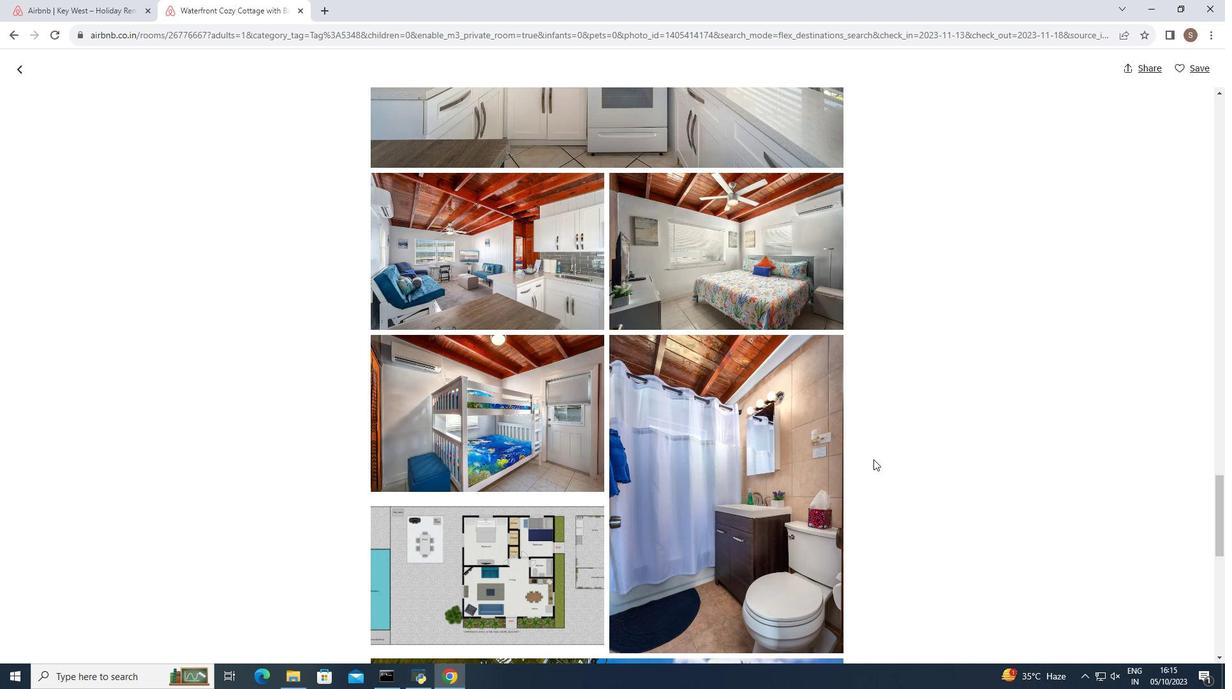 
Action: Mouse scrolled (873, 458) with delta (0, 0)
Screenshot: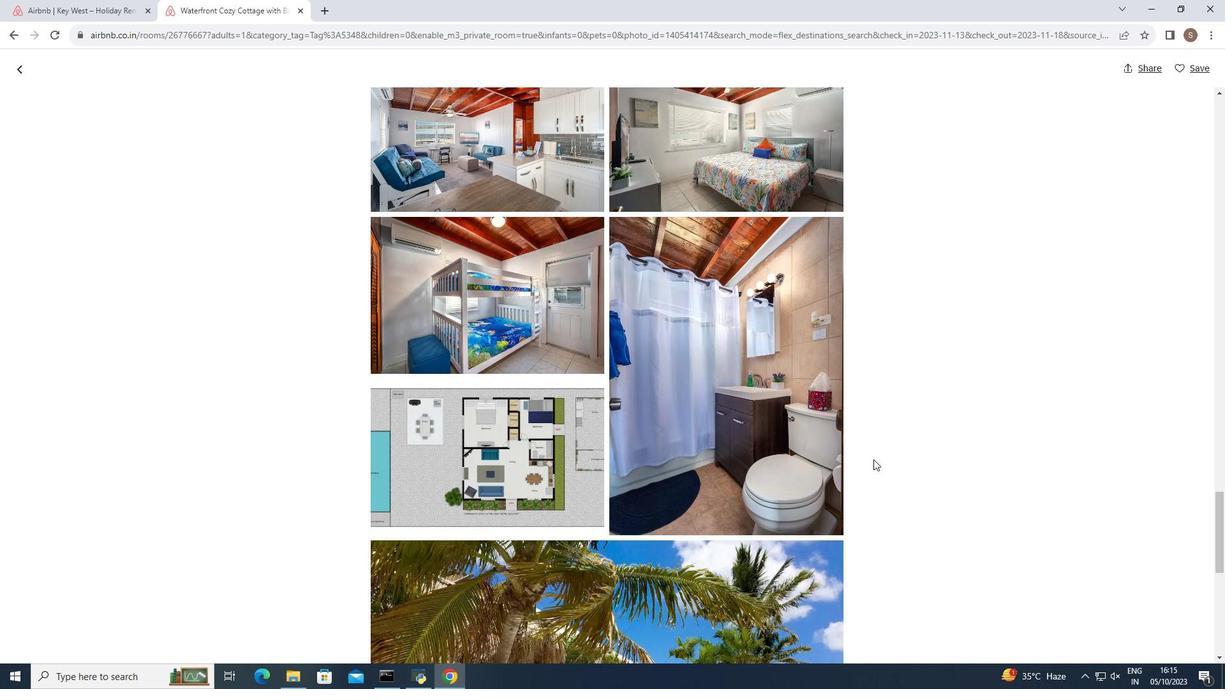 
Action: Mouse scrolled (873, 458) with delta (0, 0)
Screenshot: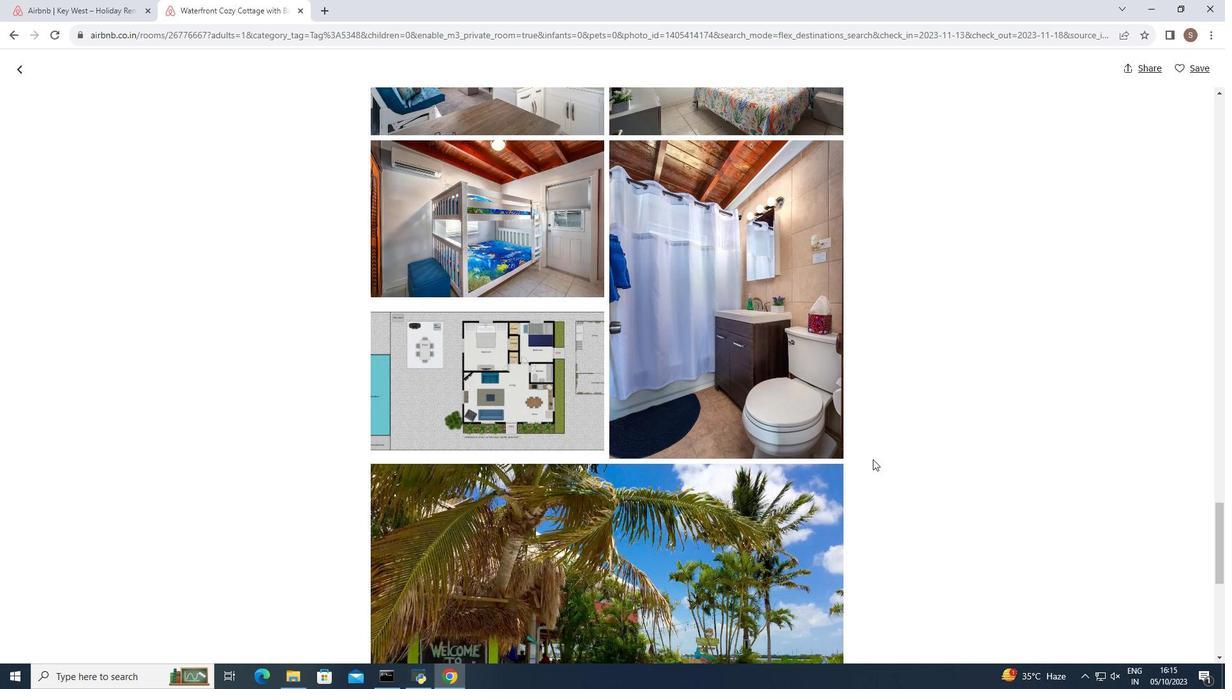 
Action: Mouse moved to (872, 459)
Screenshot: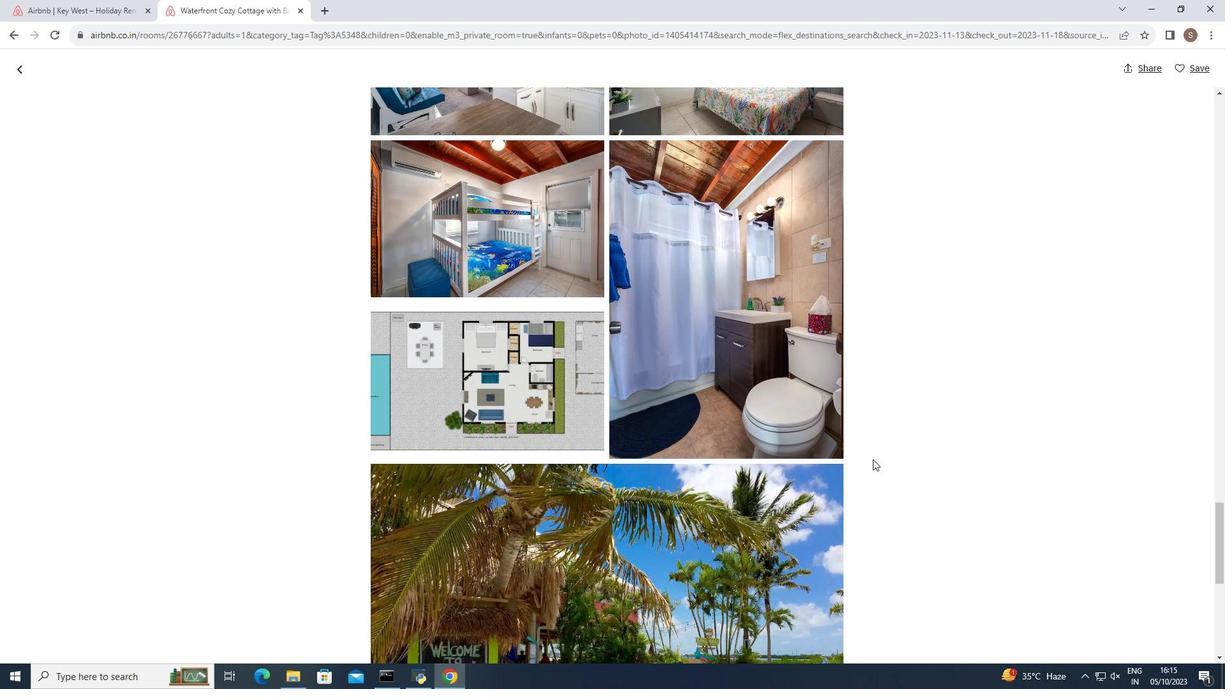 
Action: Mouse scrolled (872, 458) with delta (0, 0)
Screenshot: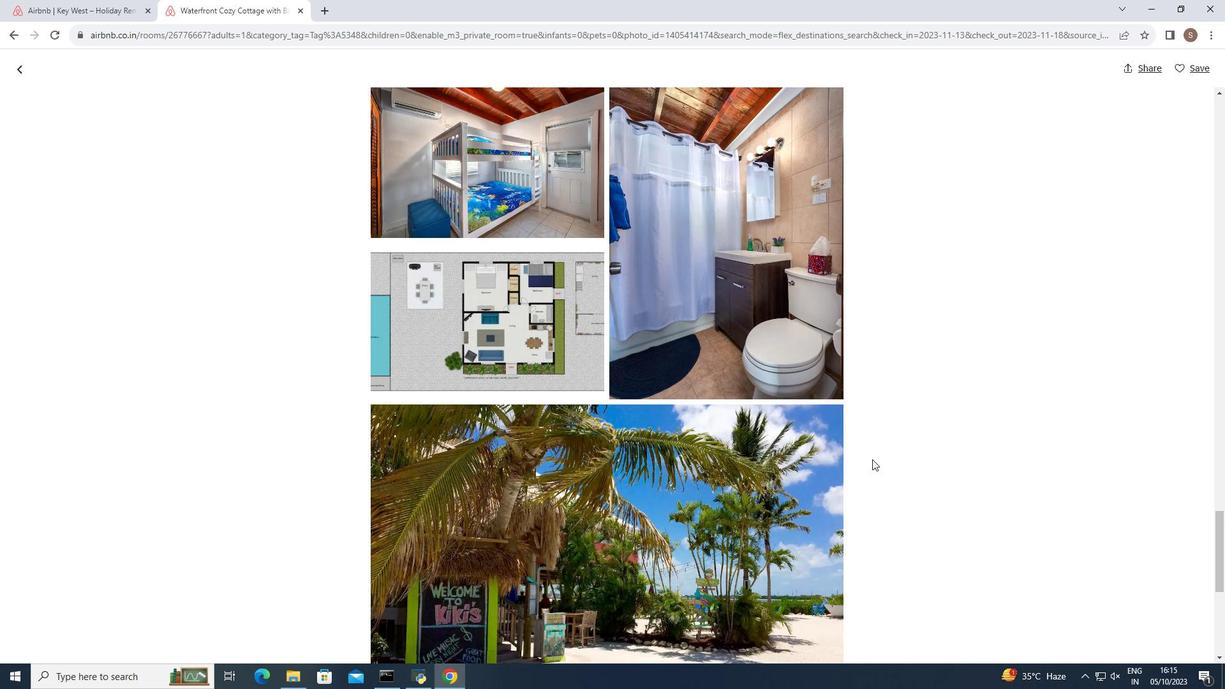 
Action: Mouse scrolled (872, 458) with delta (0, 0)
Screenshot: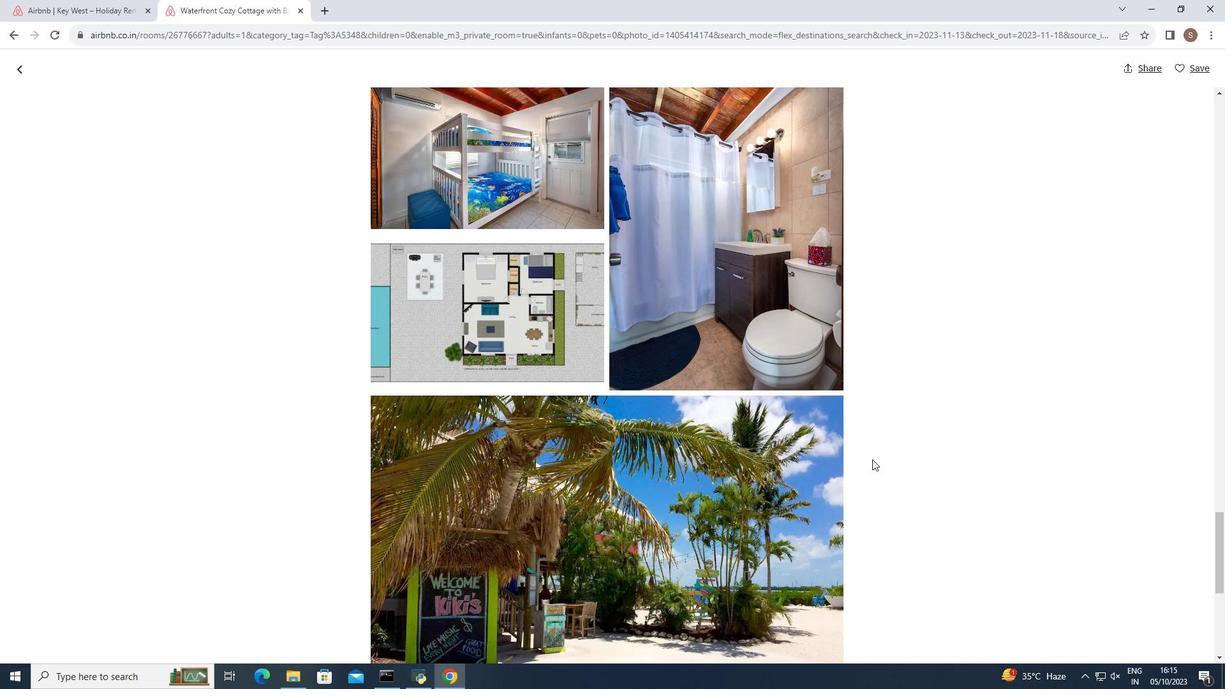 
Action: Mouse scrolled (872, 458) with delta (0, 0)
Screenshot: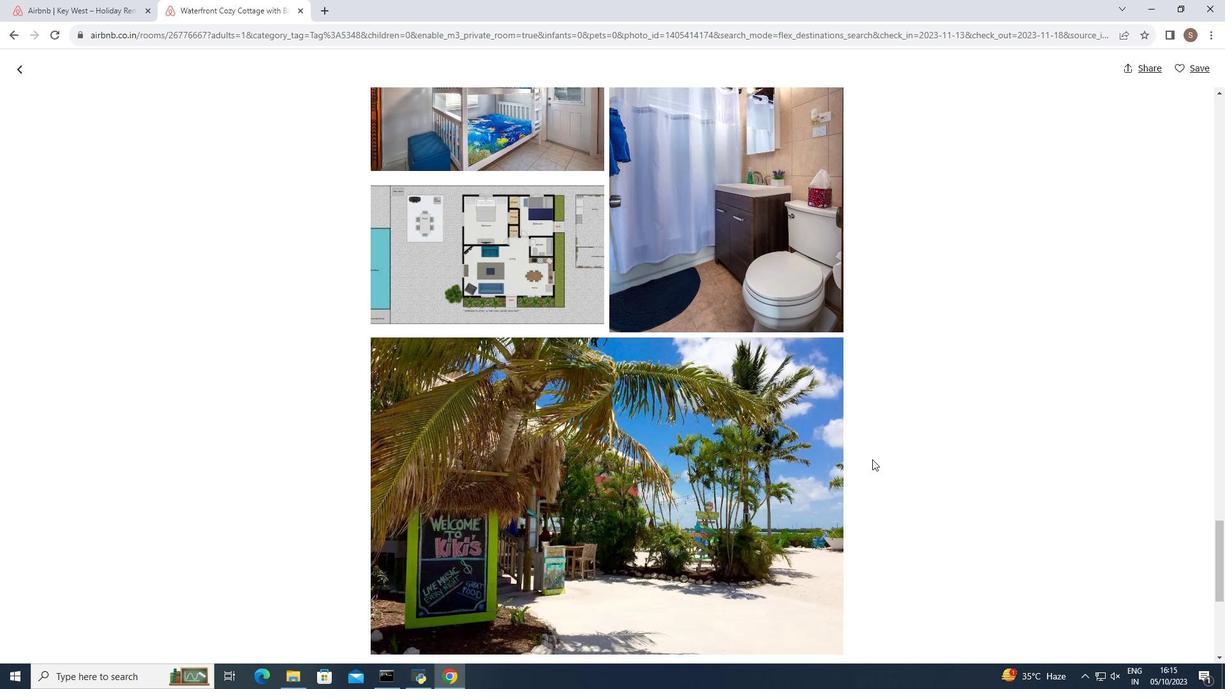 
Action: Mouse scrolled (872, 458) with delta (0, 0)
Screenshot: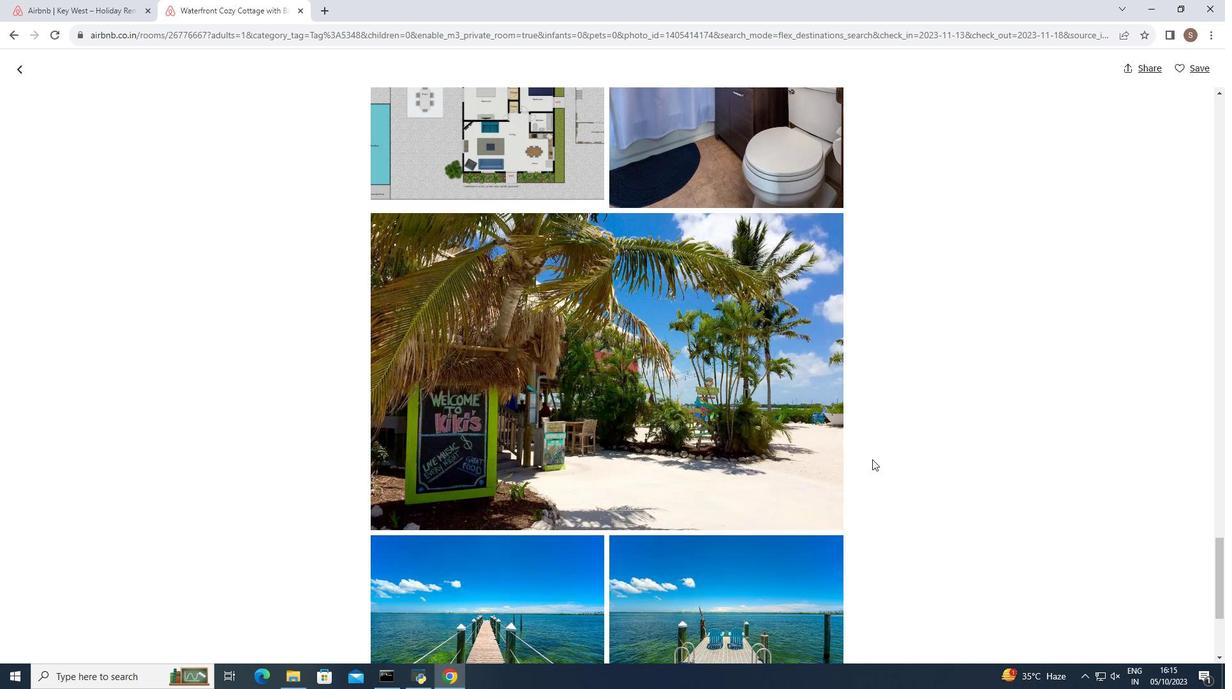 
Action: Mouse scrolled (872, 458) with delta (0, 0)
Screenshot: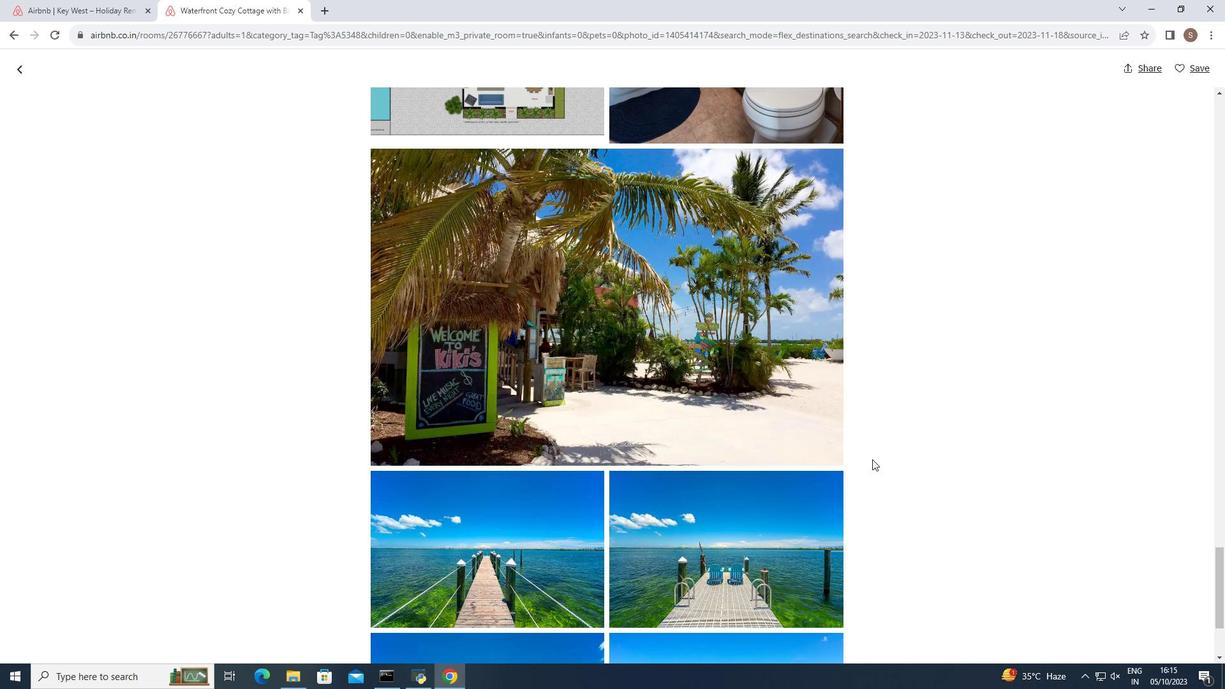 
Action: Mouse scrolled (872, 458) with delta (0, 0)
Screenshot: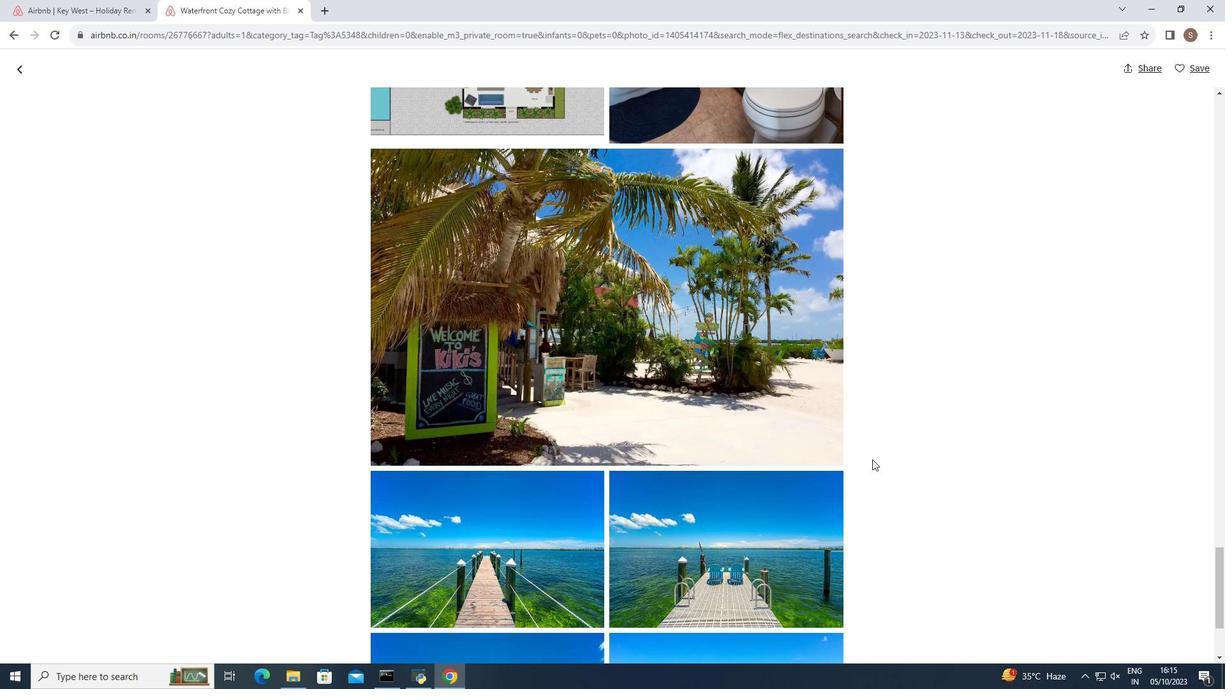 
Action: Mouse scrolled (872, 458) with delta (0, 0)
Screenshot: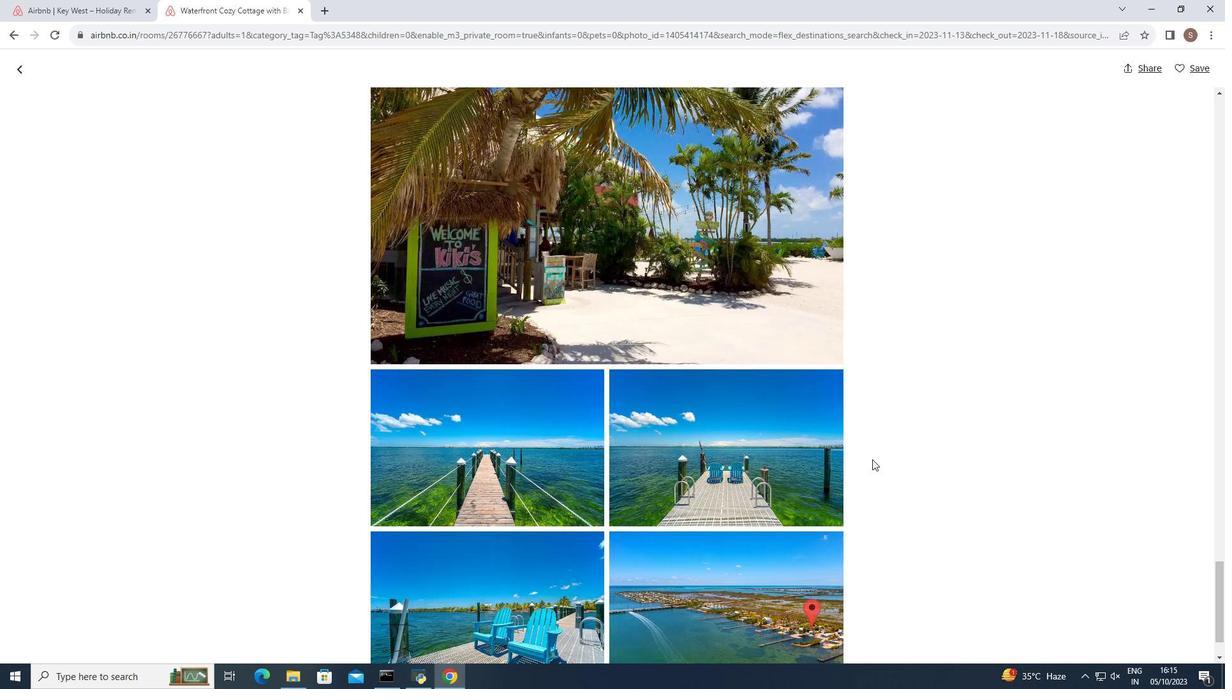 
Action: Mouse scrolled (872, 458) with delta (0, 0)
Screenshot: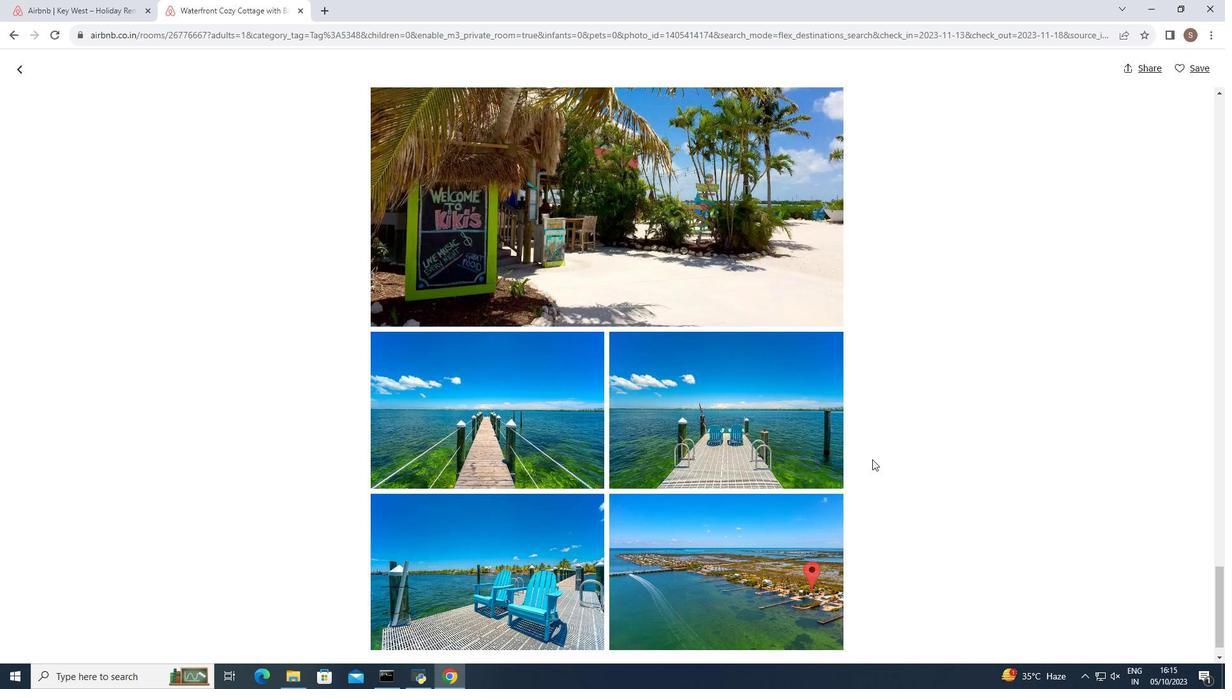 
Action: Mouse scrolled (872, 458) with delta (0, 0)
Screenshot: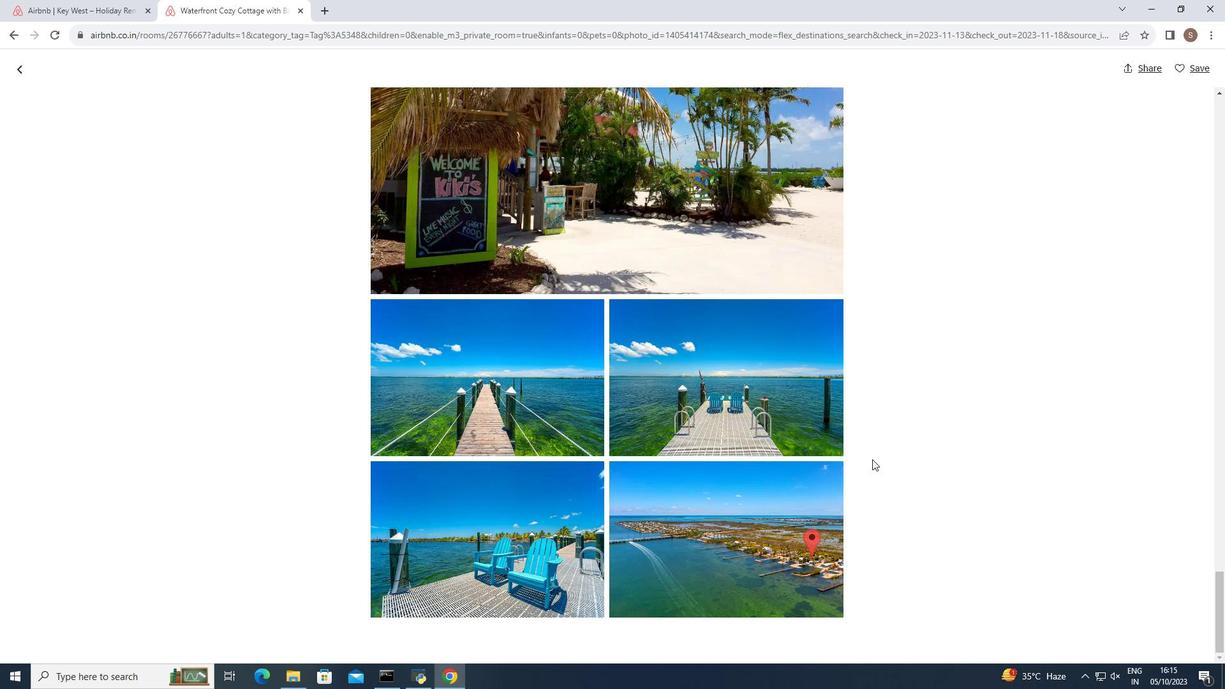 
Action: Mouse scrolled (872, 458) with delta (0, 0)
Screenshot: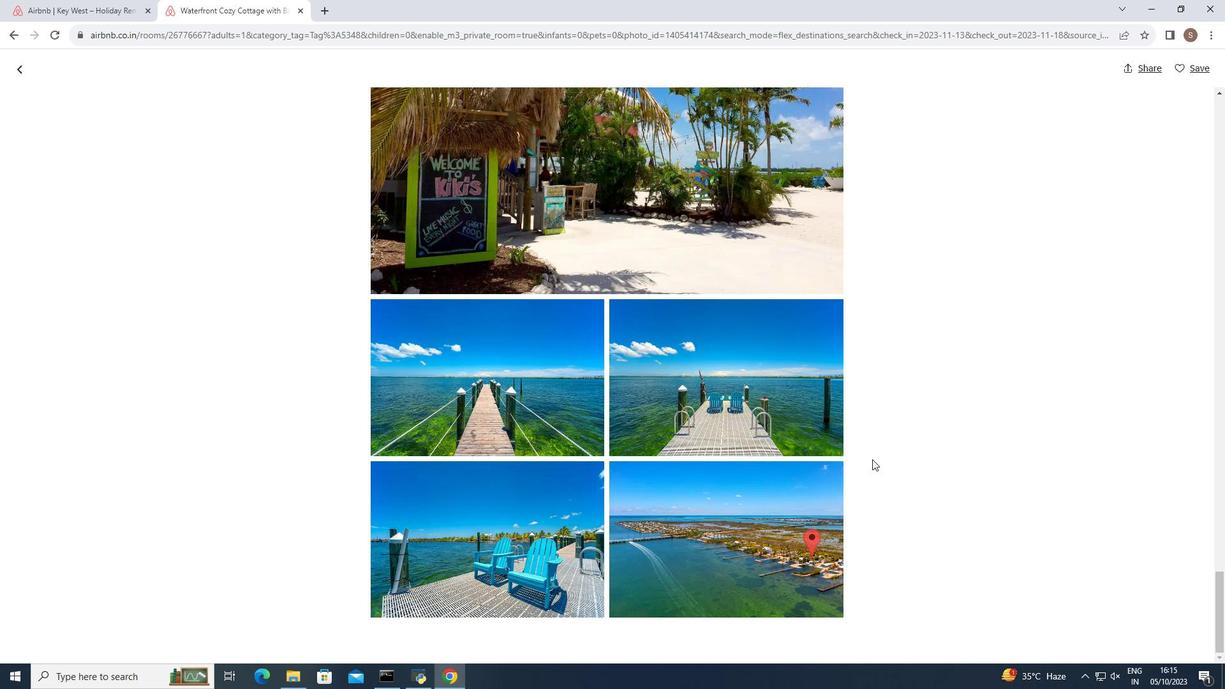 
Action: Mouse scrolled (872, 458) with delta (0, 0)
Screenshot: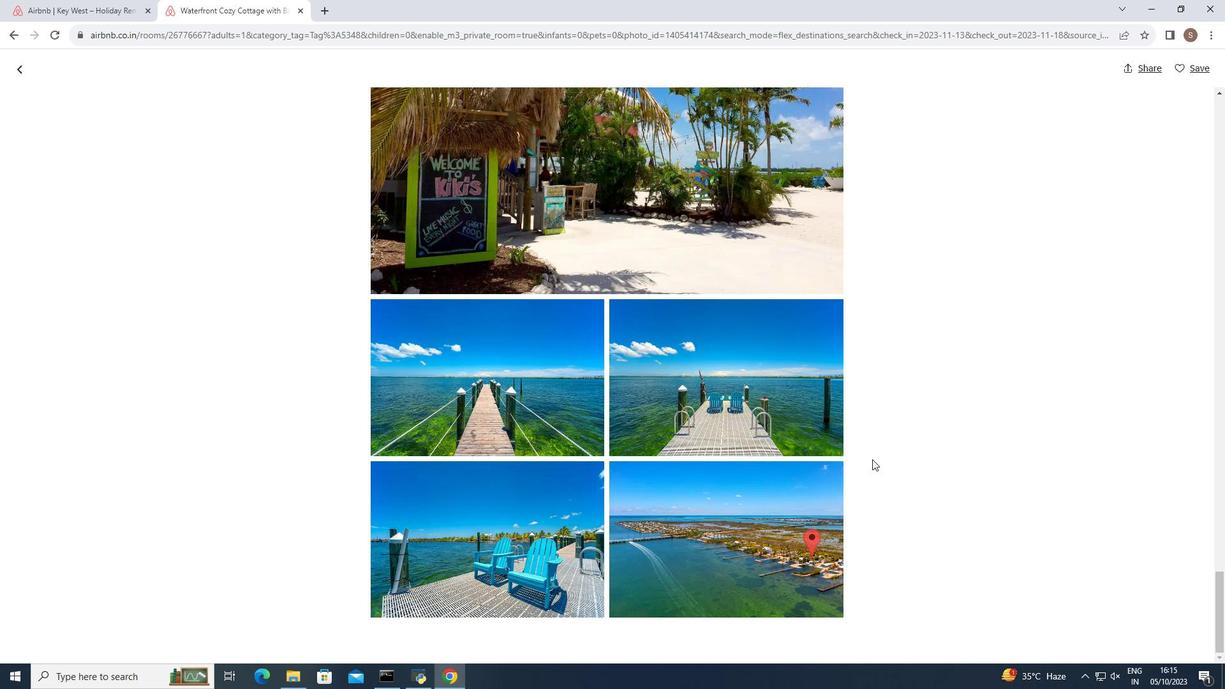 
Action: Mouse scrolled (872, 458) with delta (0, 0)
Screenshot: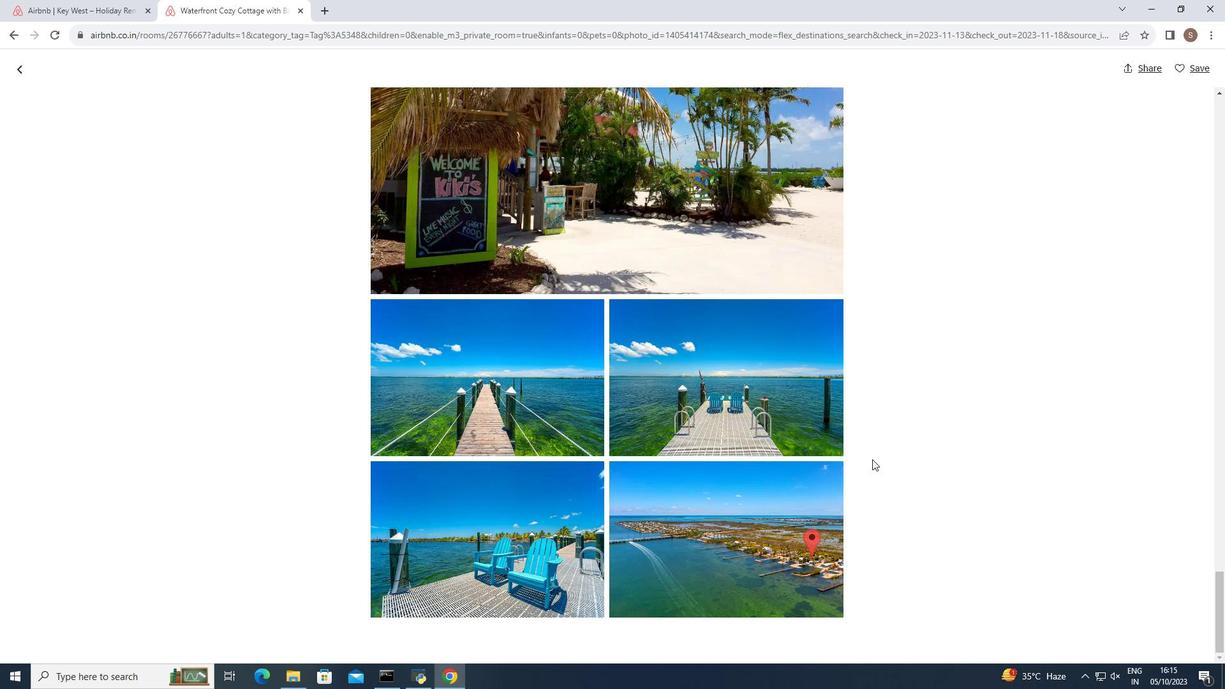 
Action: Mouse moved to (20, 67)
Screenshot: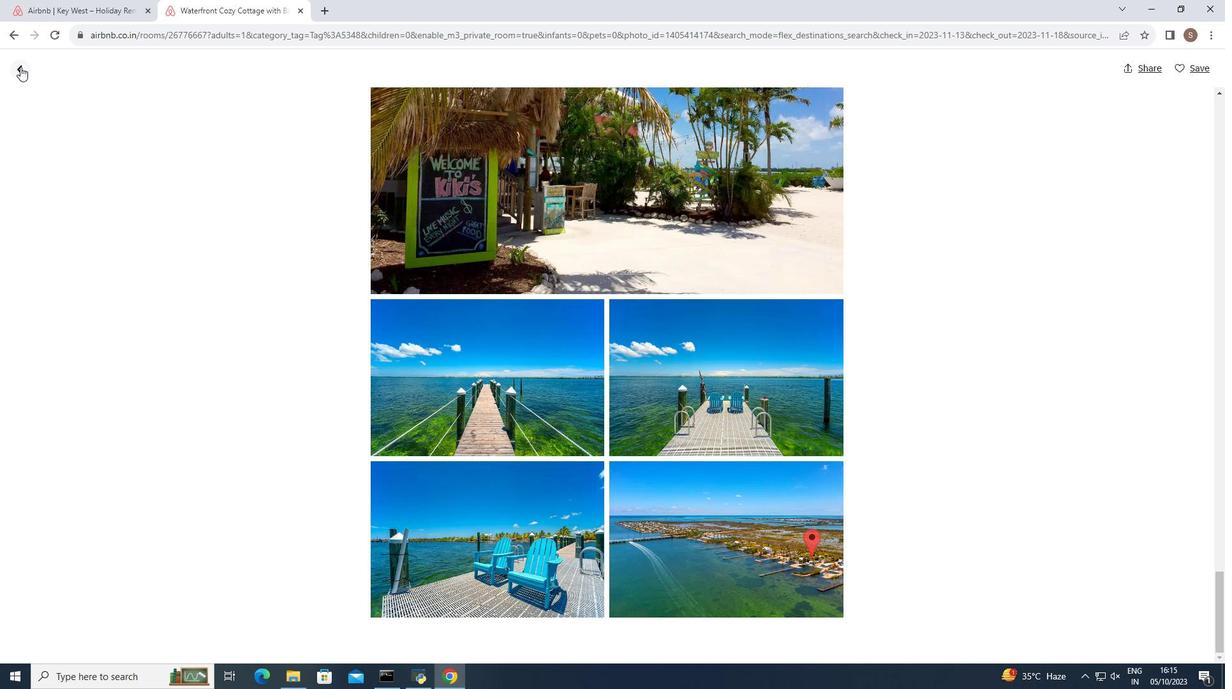 
Action: Mouse pressed left at (20, 67)
Screenshot: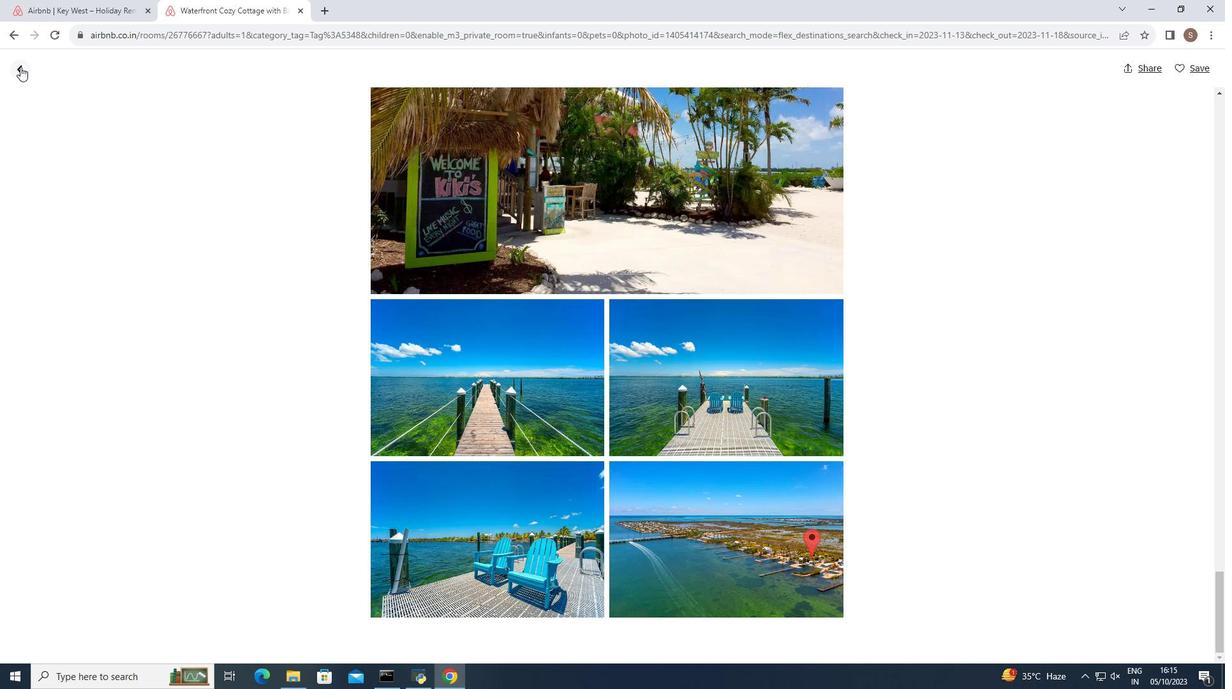 
Action: Mouse moved to (314, 337)
Screenshot: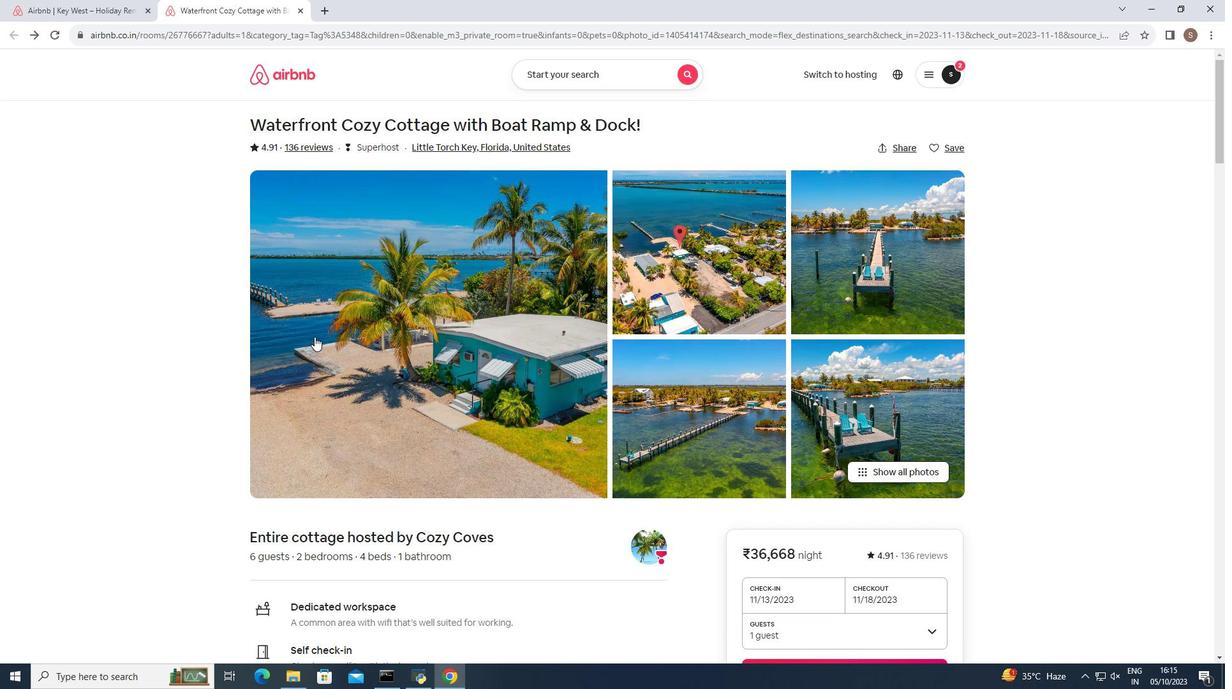 
Action: Mouse scrolled (314, 336) with delta (0, 0)
Screenshot: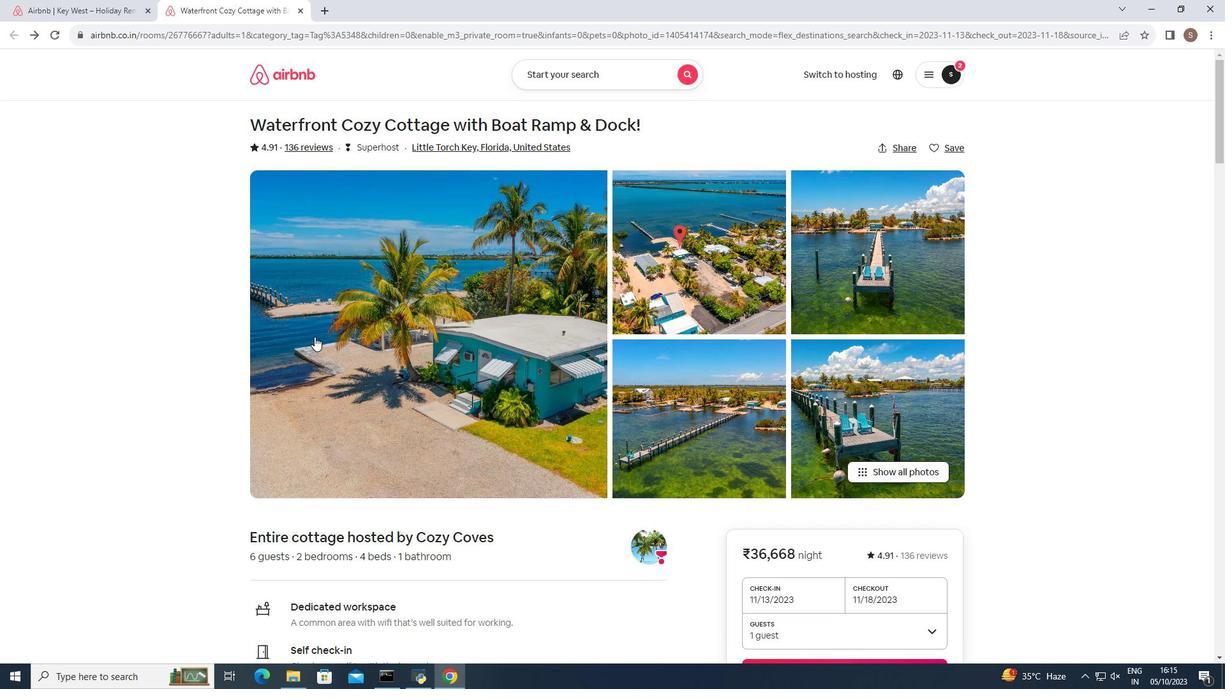 
Action: Mouse scrolled (314, 336) with delta (0, 0)
Screenshot: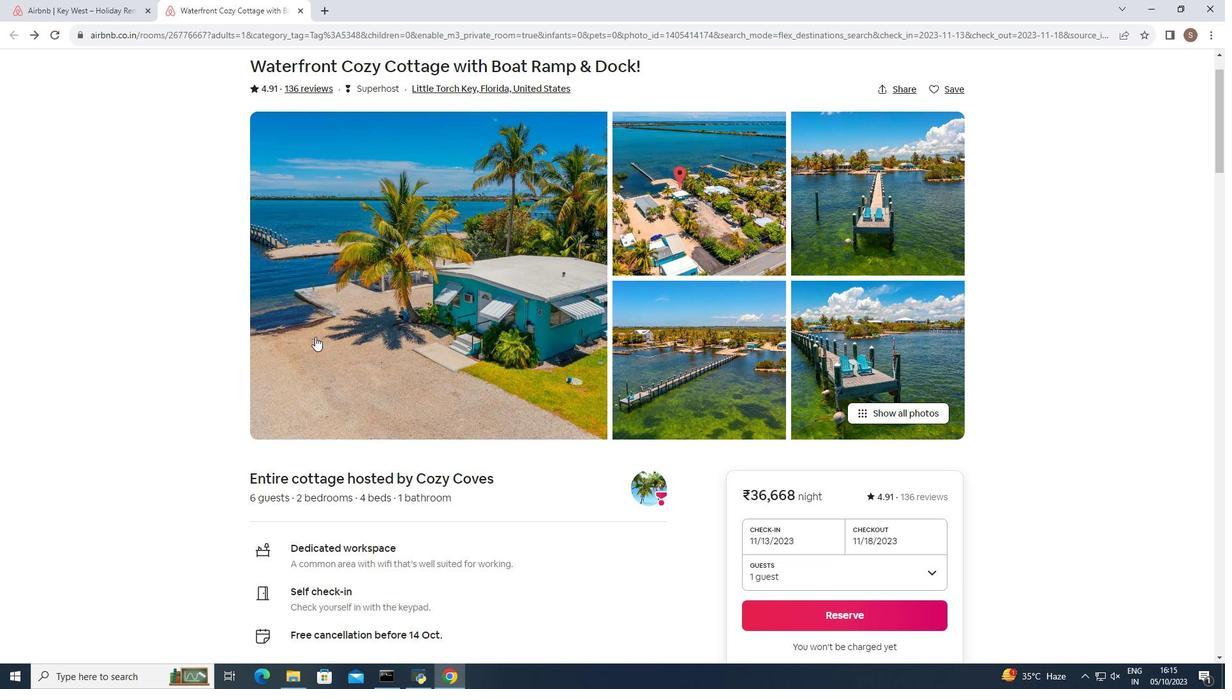 
Action: Mouse moved to (315, 337)
Screenshot: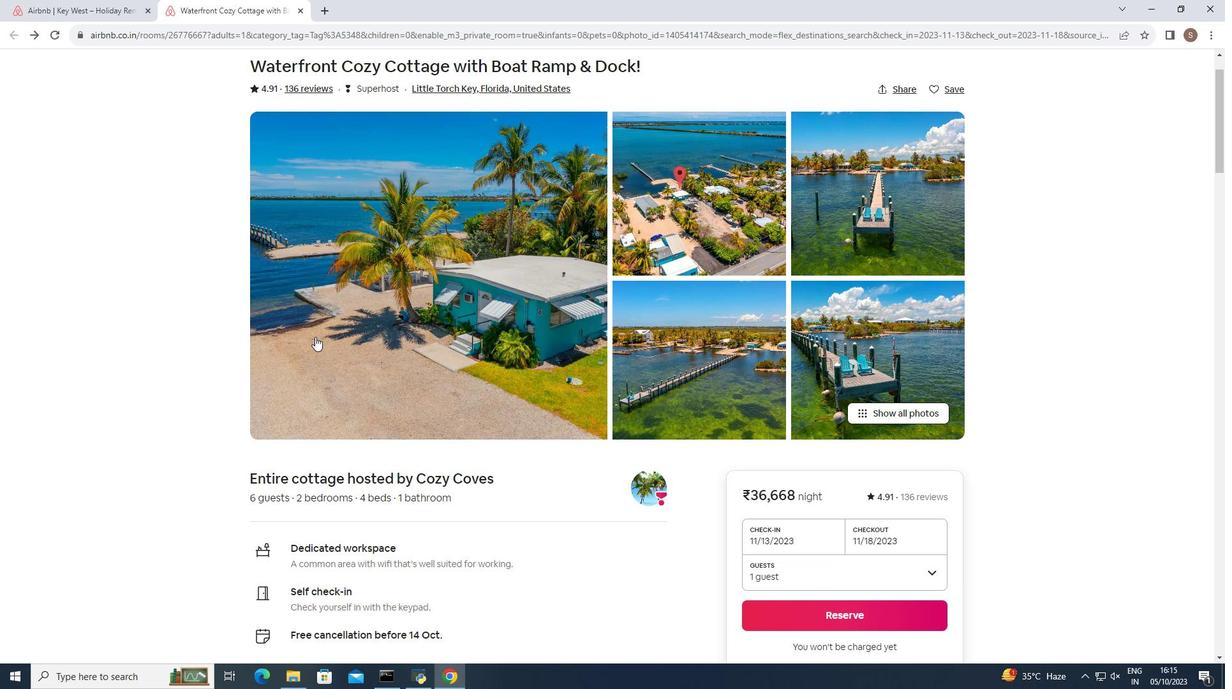 
Action: Mouse scrolled (315, 336) with delta (0, 0)
Screenshot: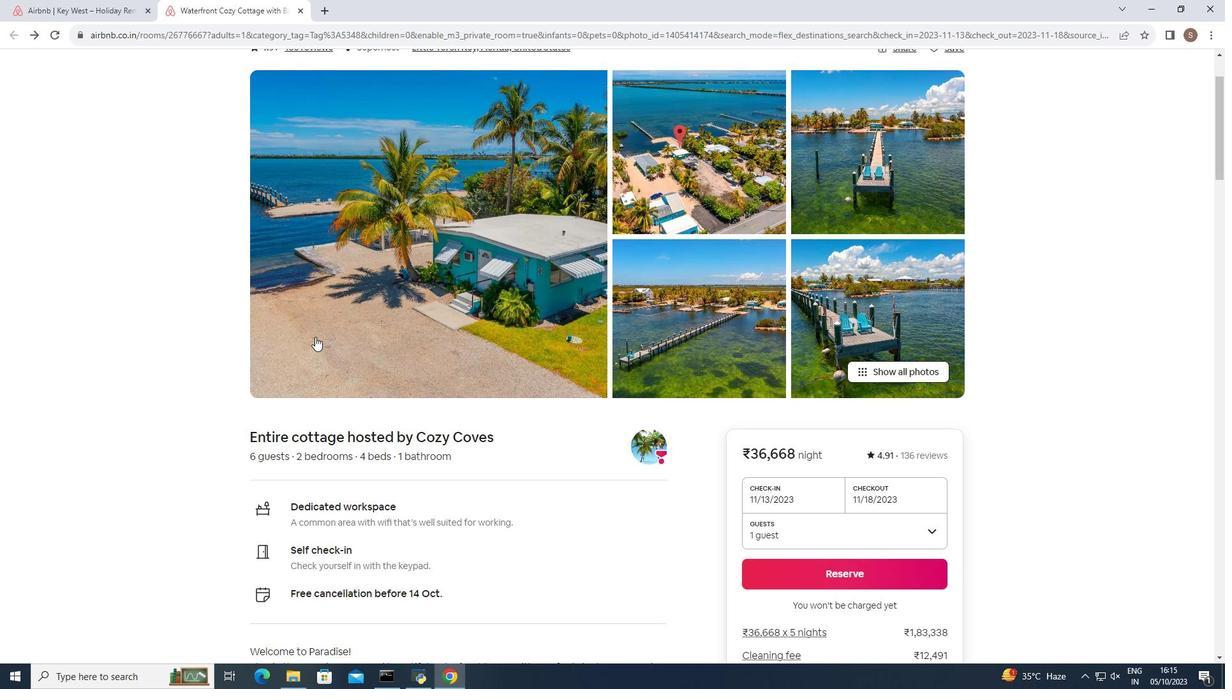 
Action: Mouse scrolled (315, 336) with delta (0, 0)
Screenshot: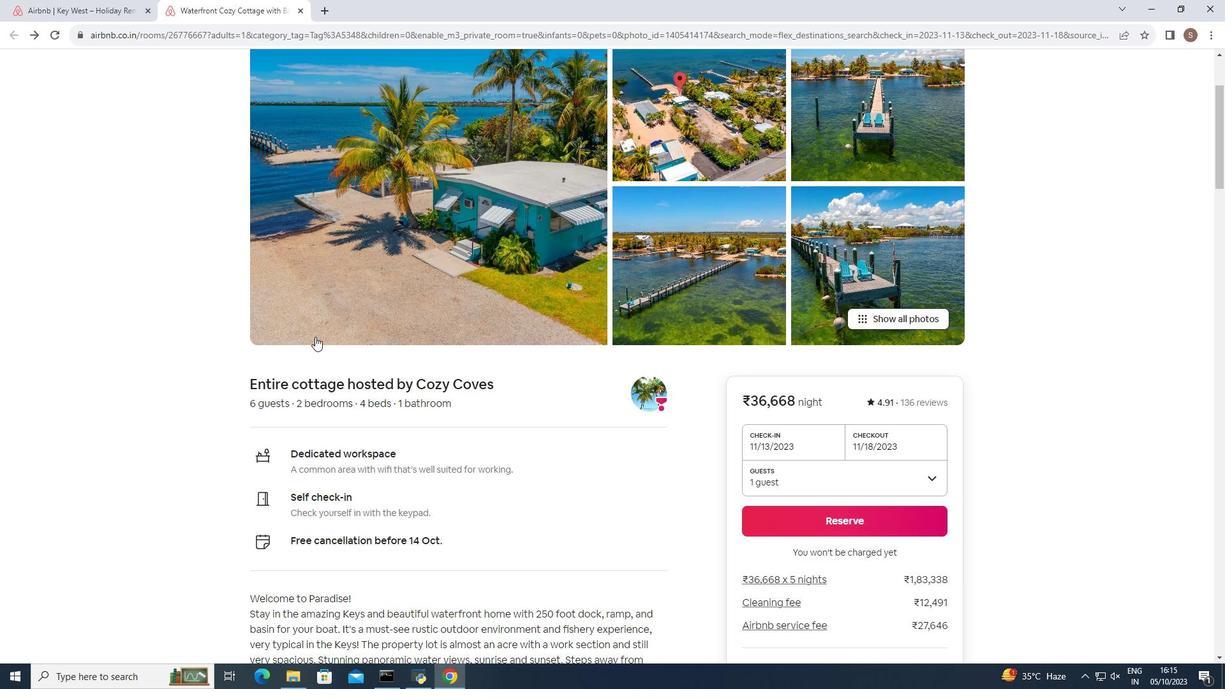 
Action: Mouse scrolled (315, 336) with delta (0, 0)
Screenshot: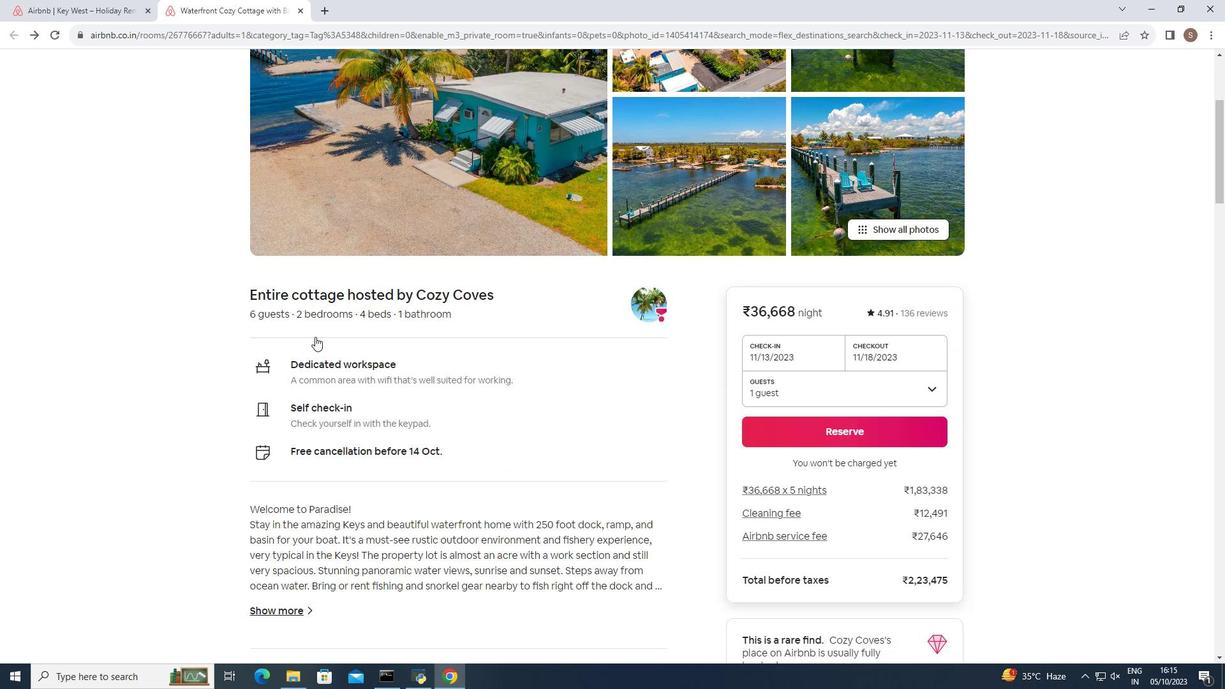 
Action: Mouse moved to (315, 337)
Screenshot: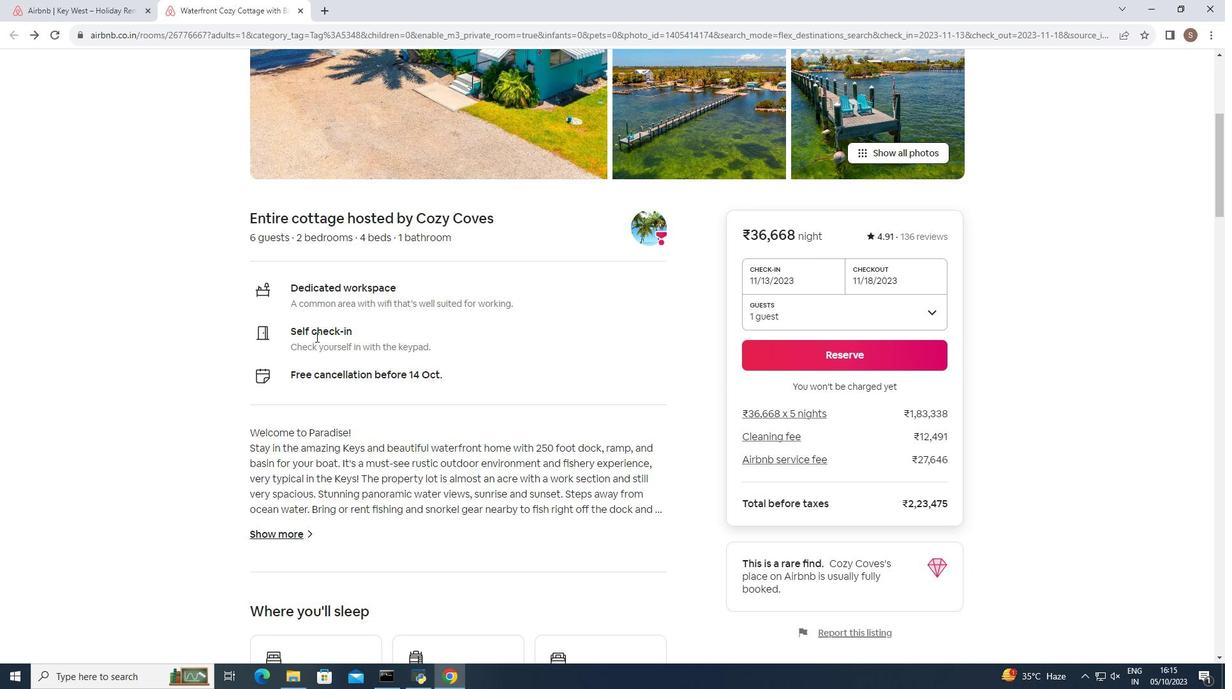 
Action: Mouse scrolled (315, 336) with delta (0, 0)
Screenshot: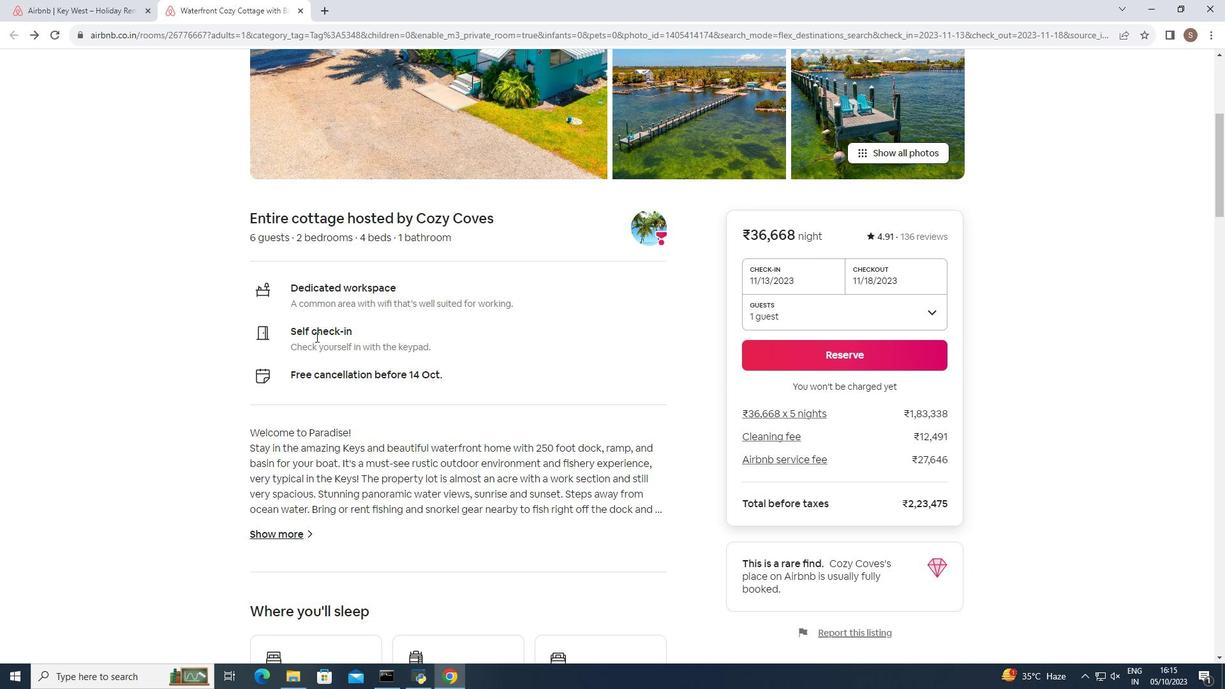 
Action: Mouse scrolled (315, 336) with delta (0, 0)
Screenshot: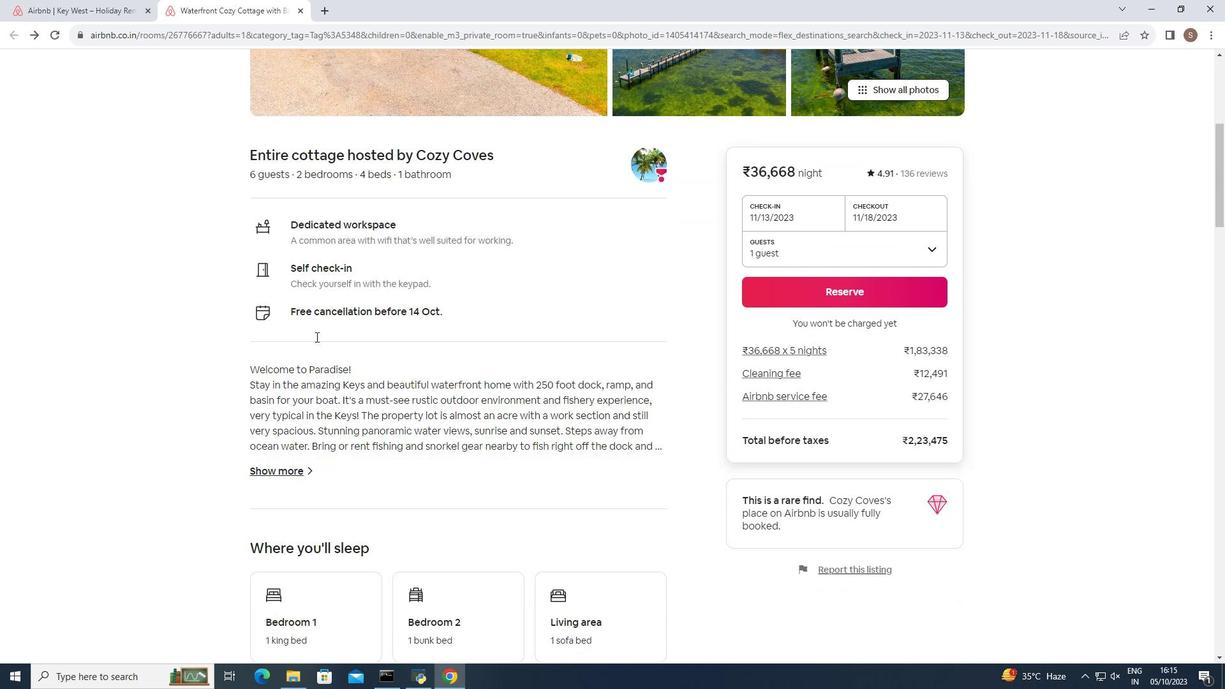 
Action: Mouse moved to (275, 402)
Screenshot: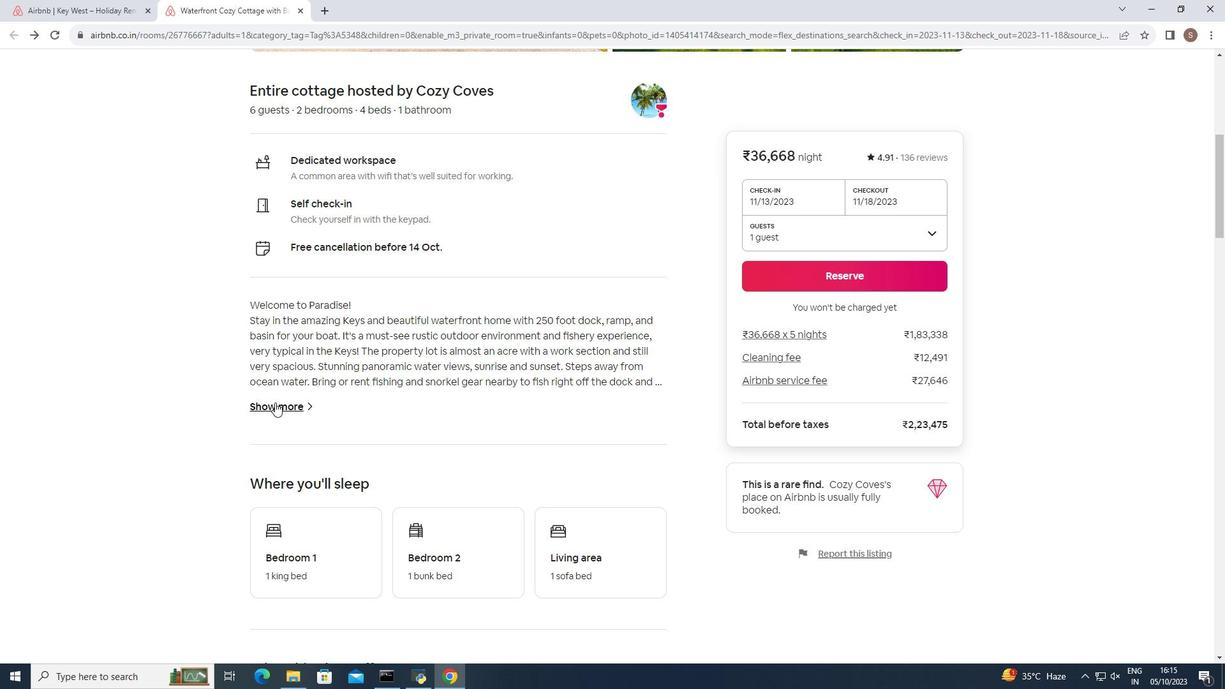 
Action: Mouse pressed left at (275, 402)
Screenshot: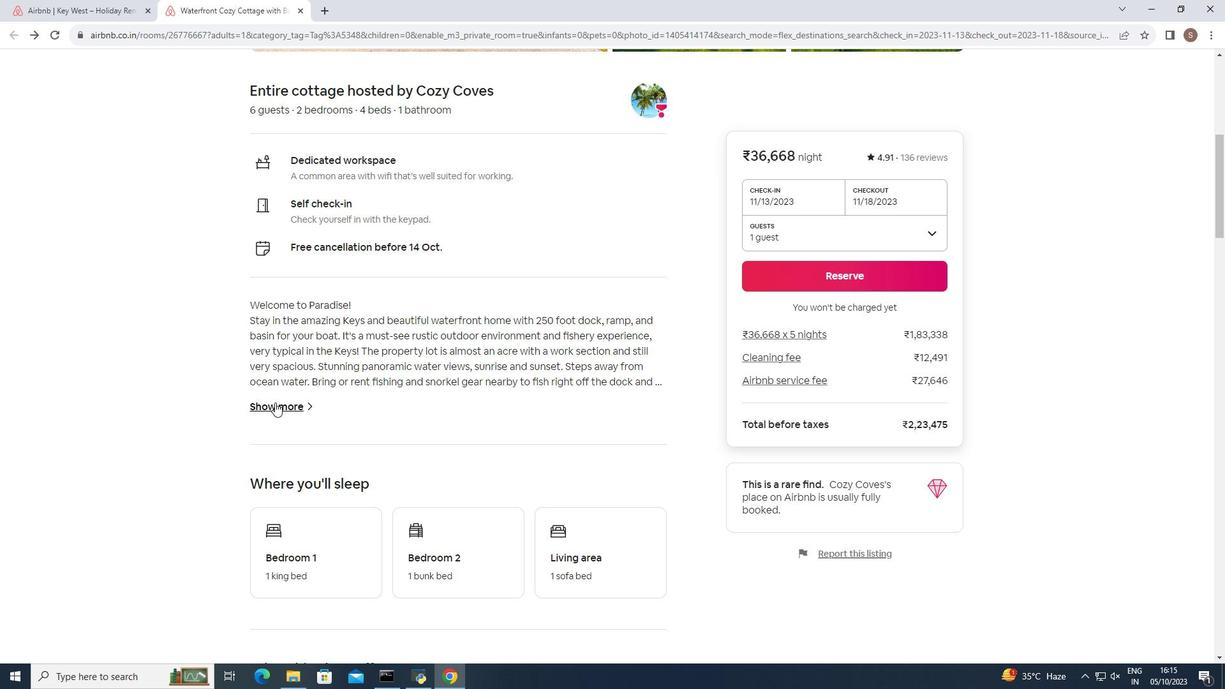 
Action: Mouse moved to (442, 332)
Screenshot: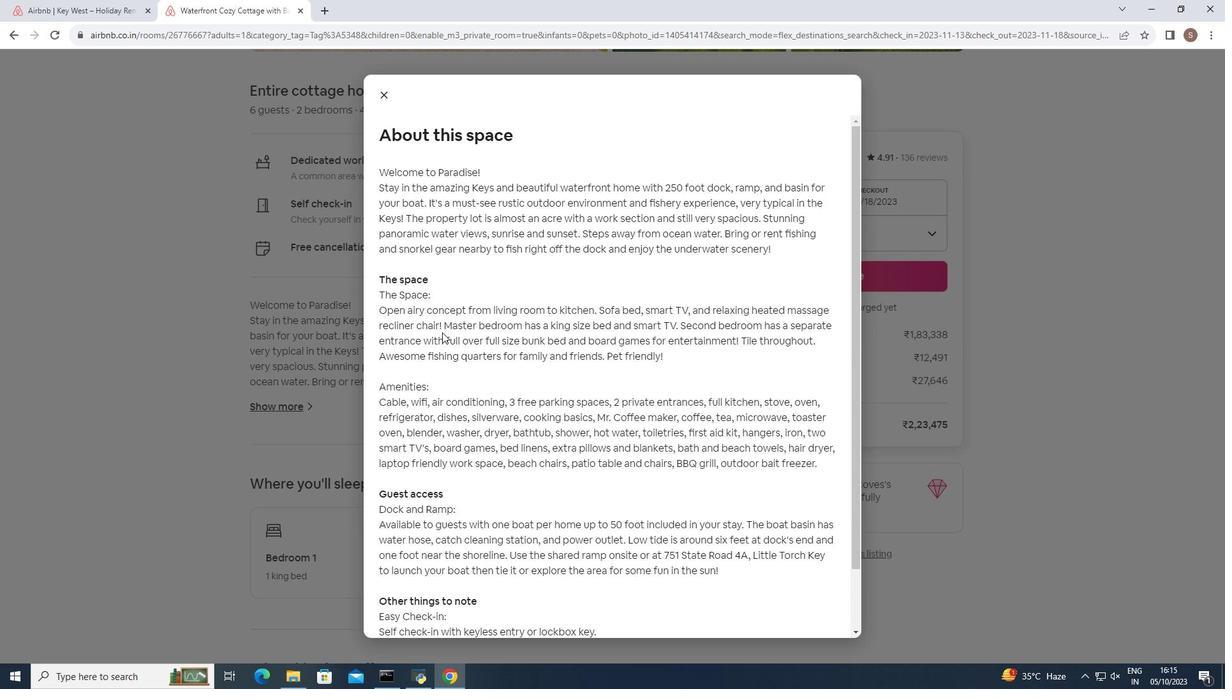 
Action: Mouse scrolled (442, 331) with delta (0, 0)
Screenshot: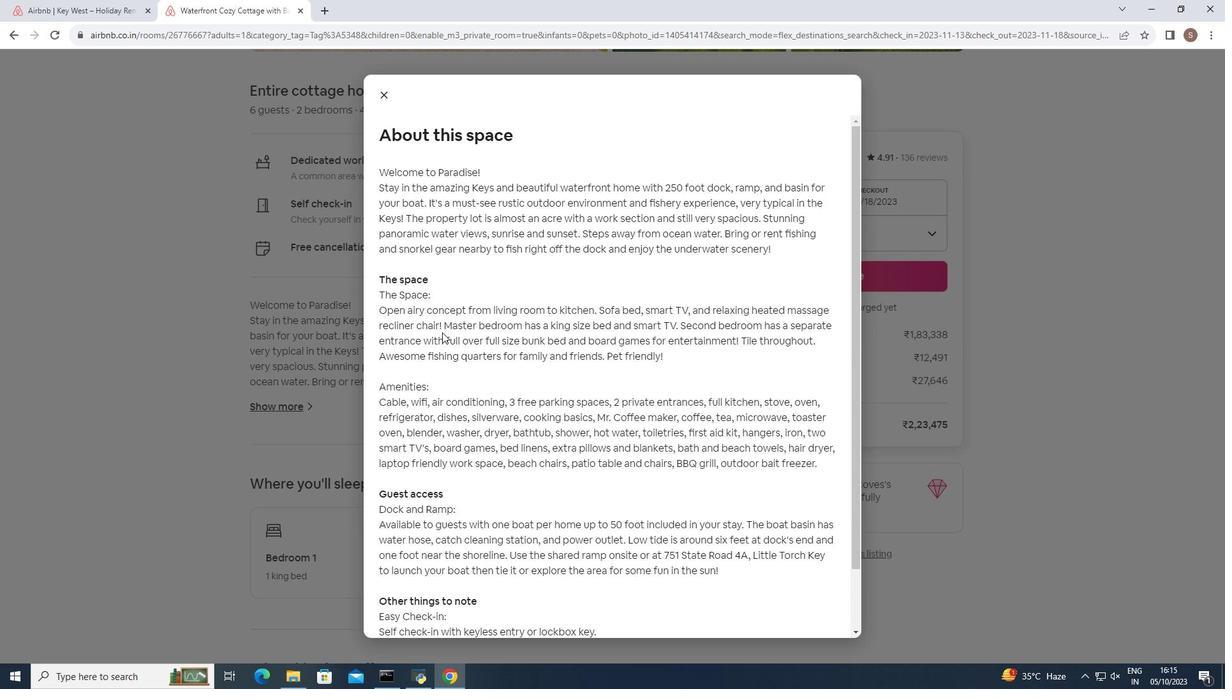 
Action: Mouse scrolled (442, 331) with delta (0, 0)
Screenshot: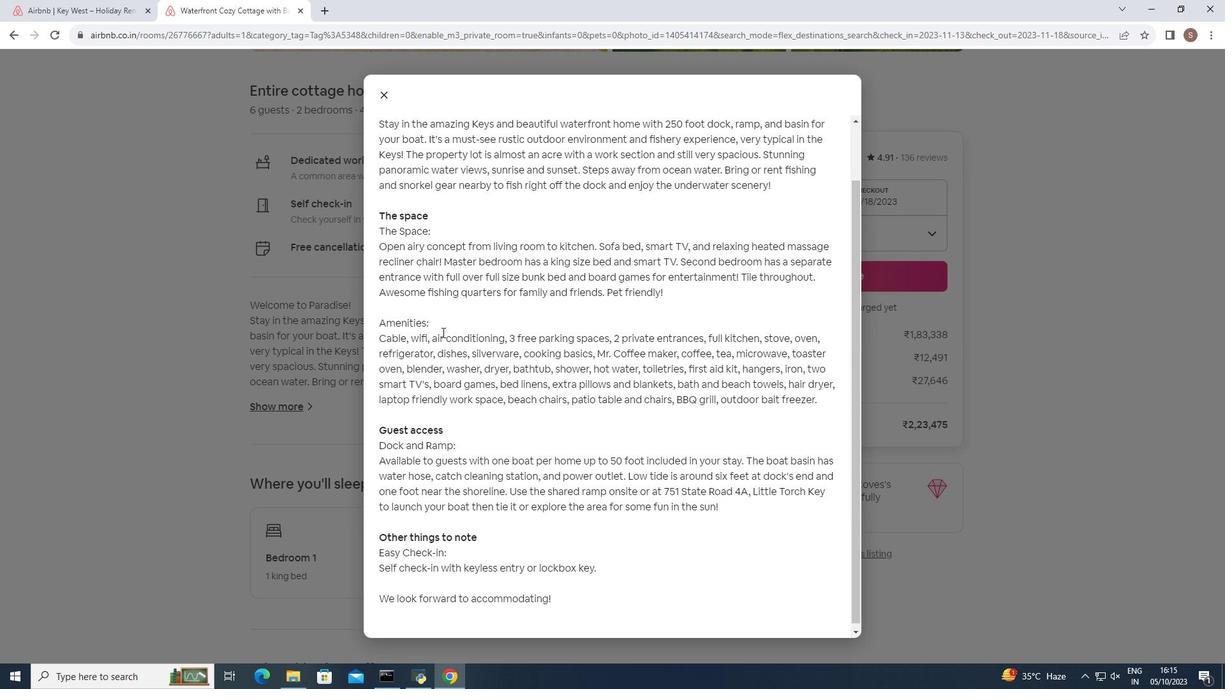 
Action: Mouse scrolled (442, 331) with delta (0, 0)
Screenshot: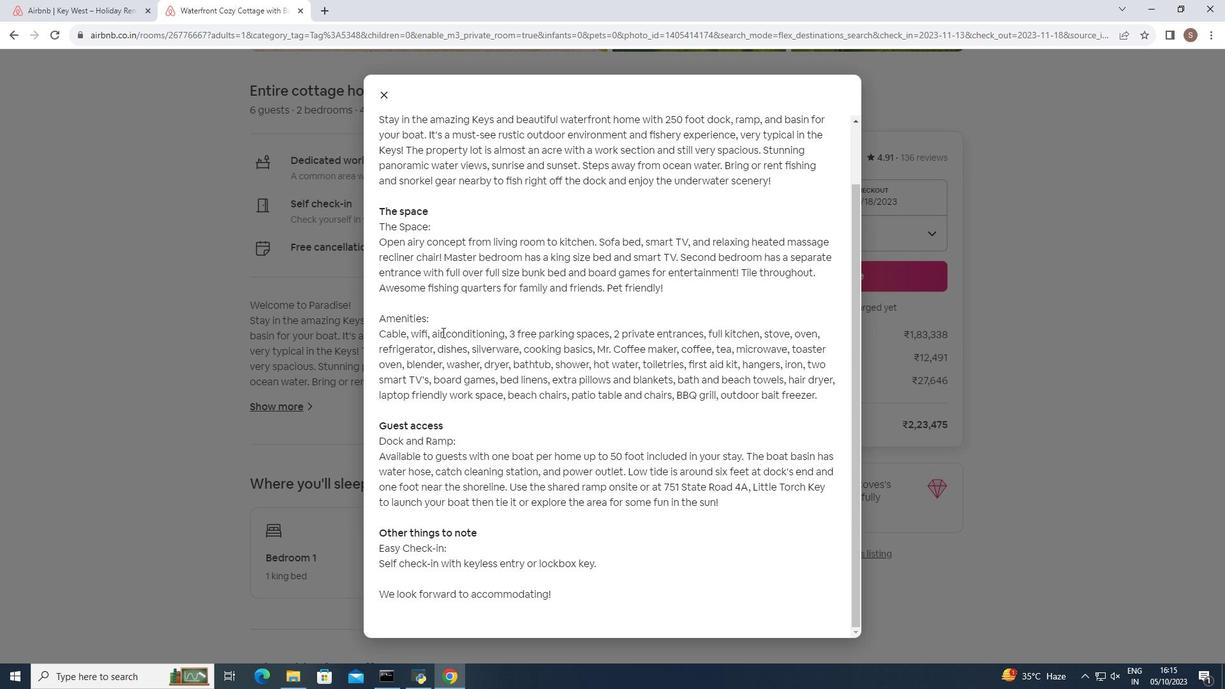 
Action: Mouse moved to (380, 95)
Screenshot: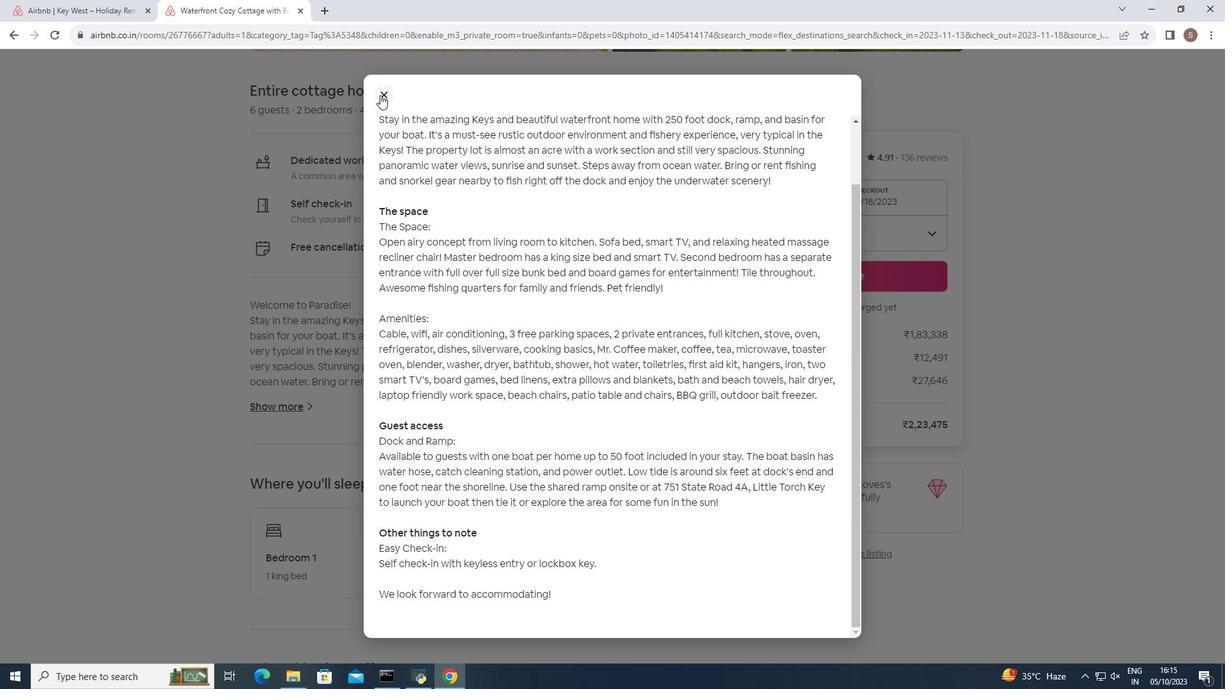 
Action: Mouse pressed left at (380, 95)
Screenshot: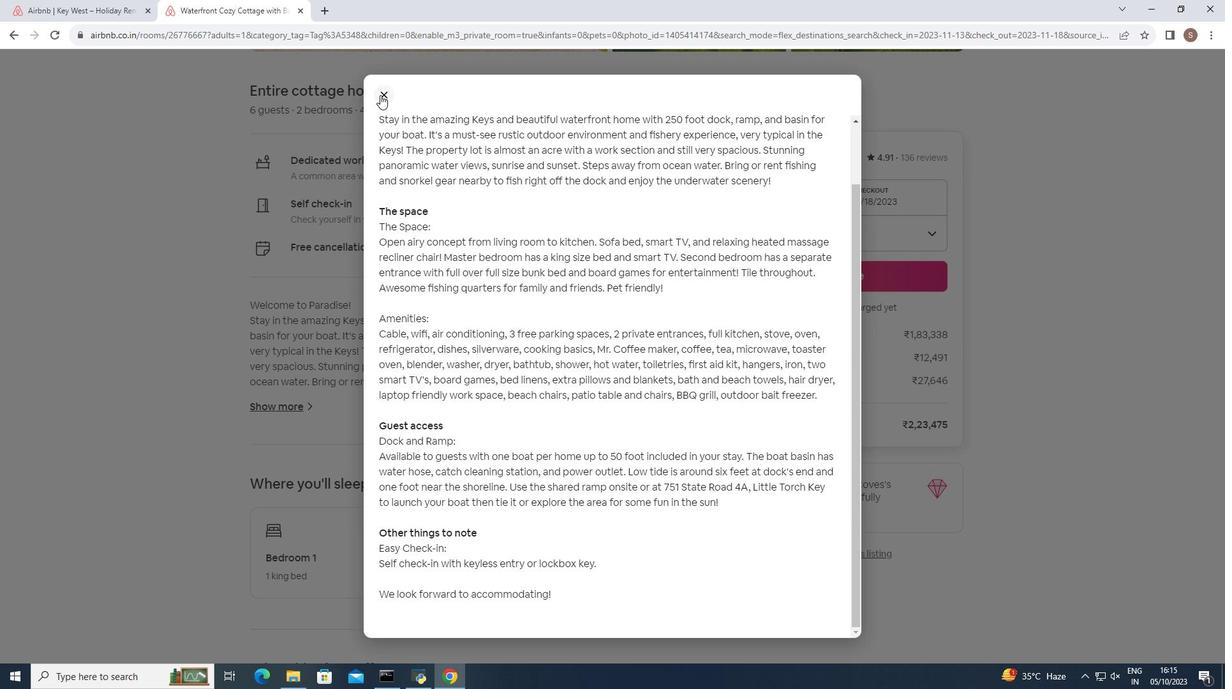 
Action: Mouse moved to (391, 237)
Screenshot: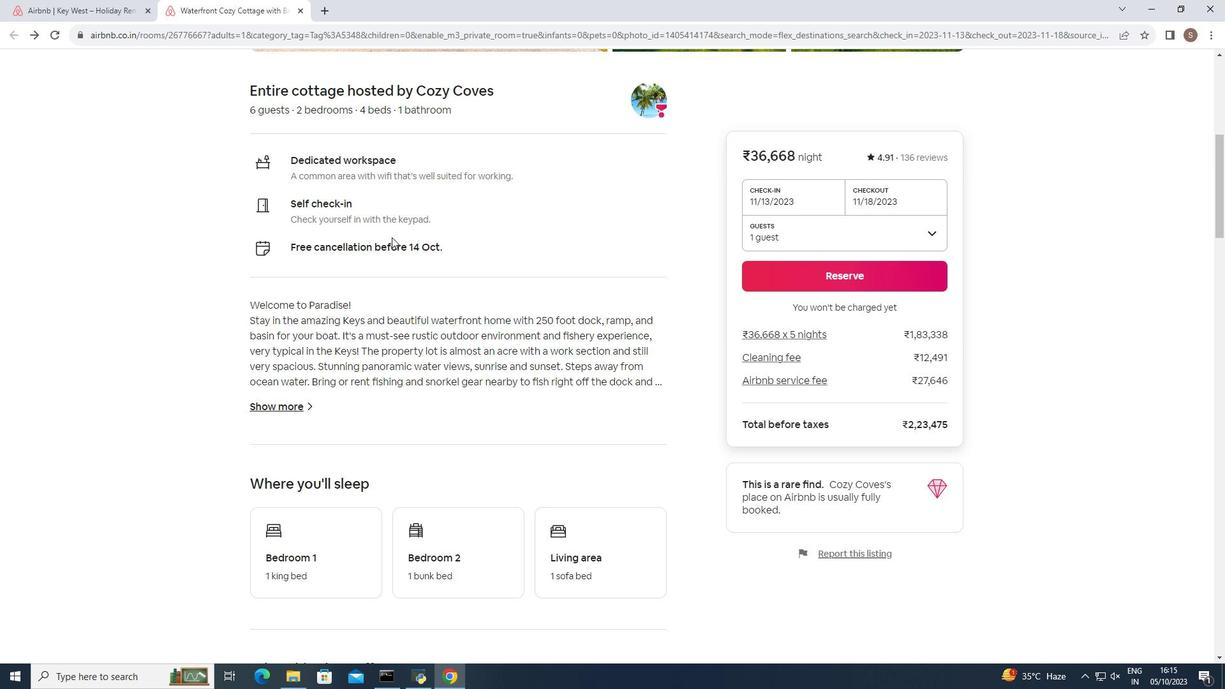 
Action: Mouse scrolled (391, 236) with delta (0, 0)
Screenshot: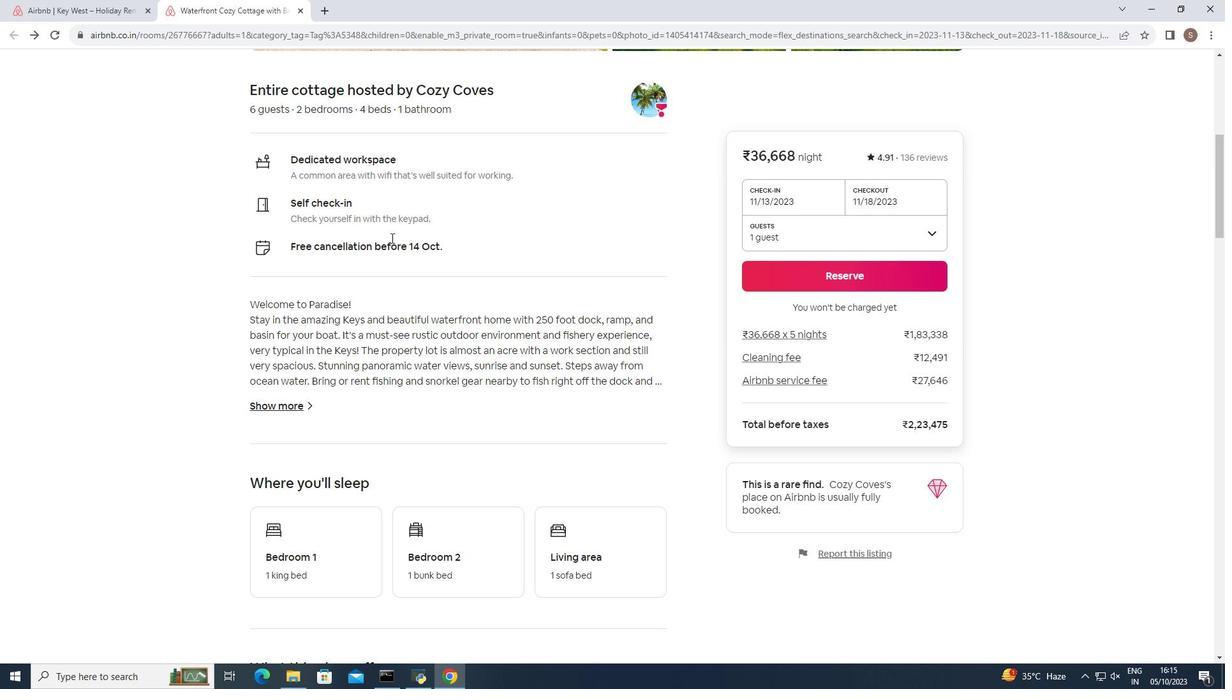 
Action: Mouse moved to (391, 238)
Screenshot: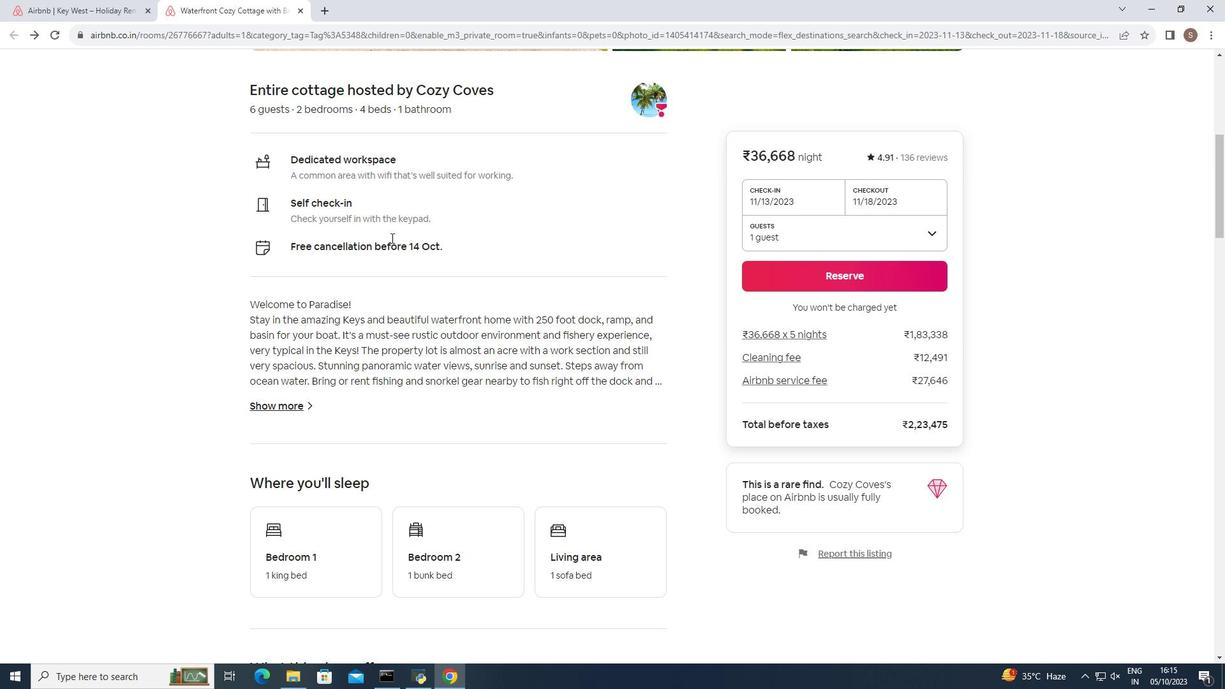
Action: Mouse scrolled (391, 237) with delta (0, 0)
Screenshot: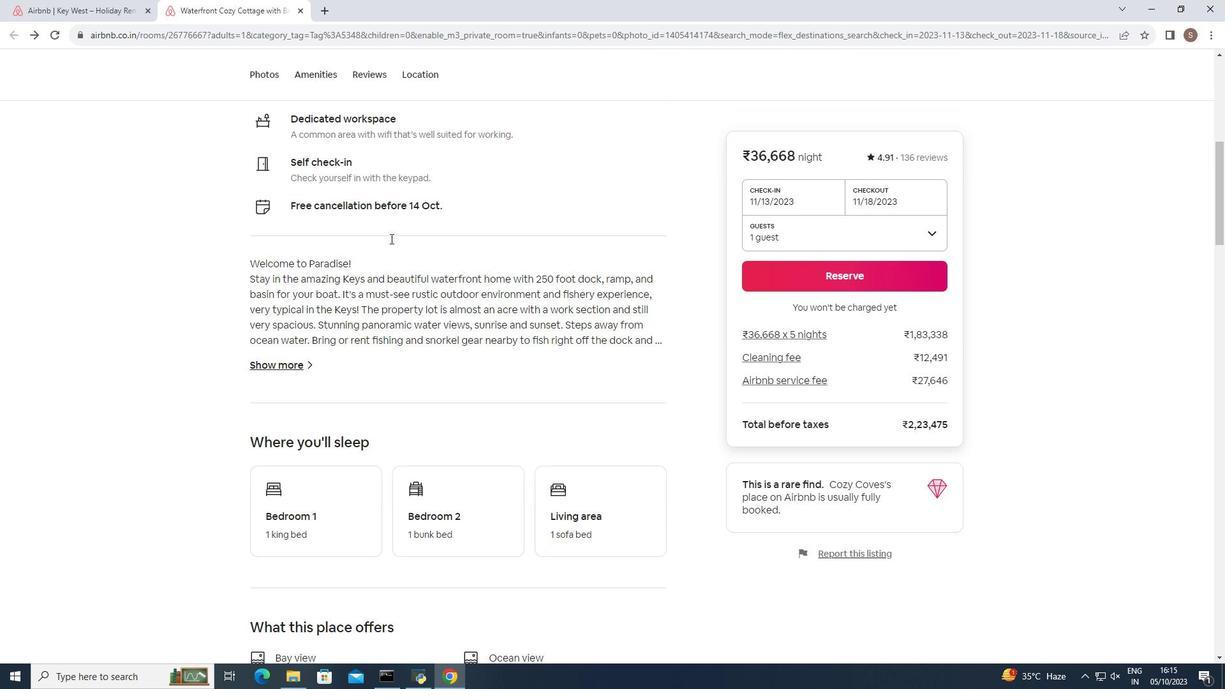 
Action: Mouse moved to (390, 239)
Screenshot: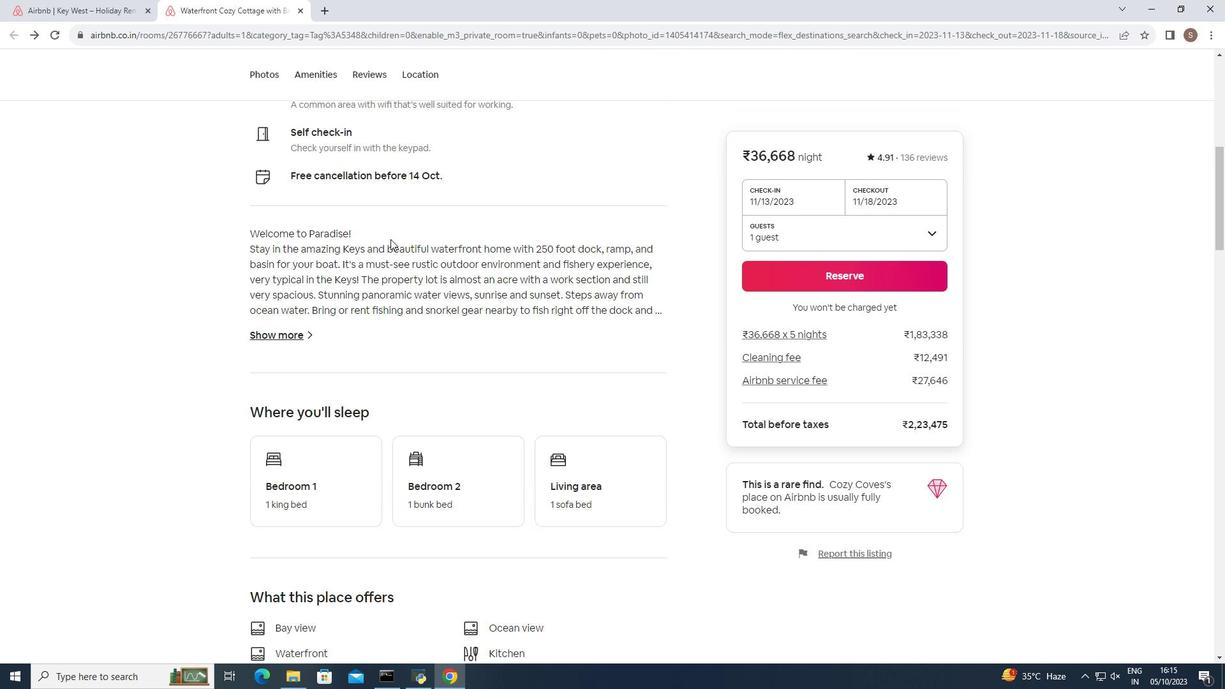 
Action: Mouse scrolled (390, 238) with delta (0, 0)
Screenshot: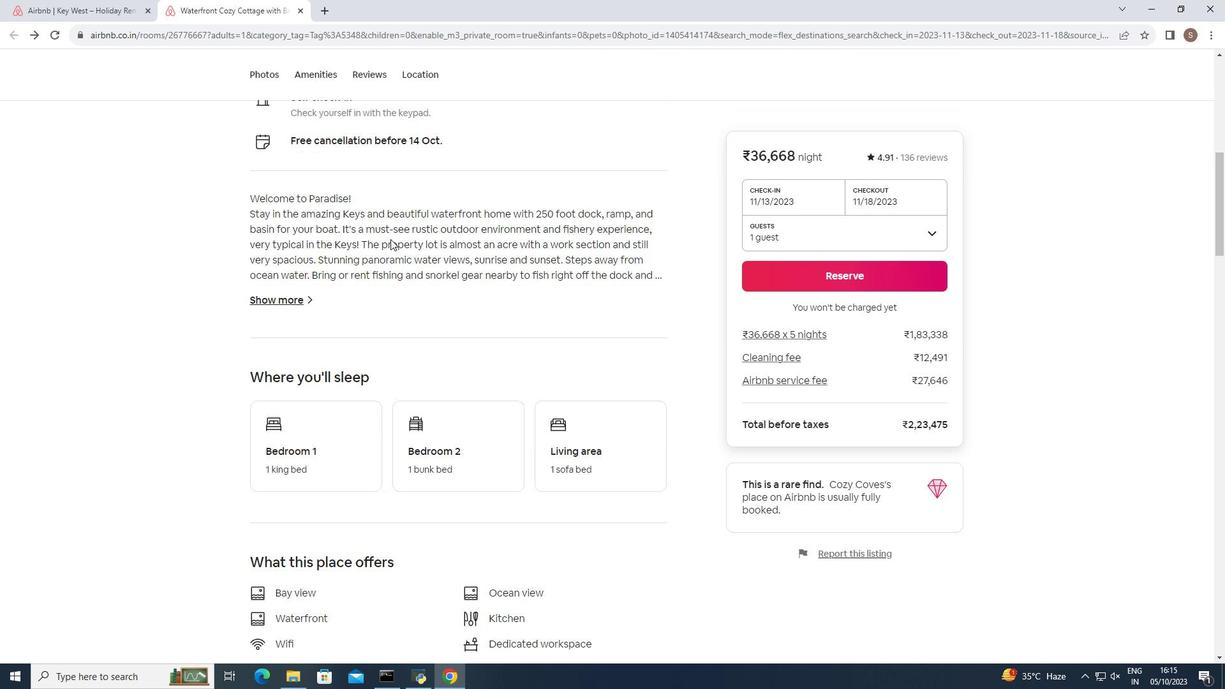 
Action: Mouse moved to (388, 240)
Screenshot: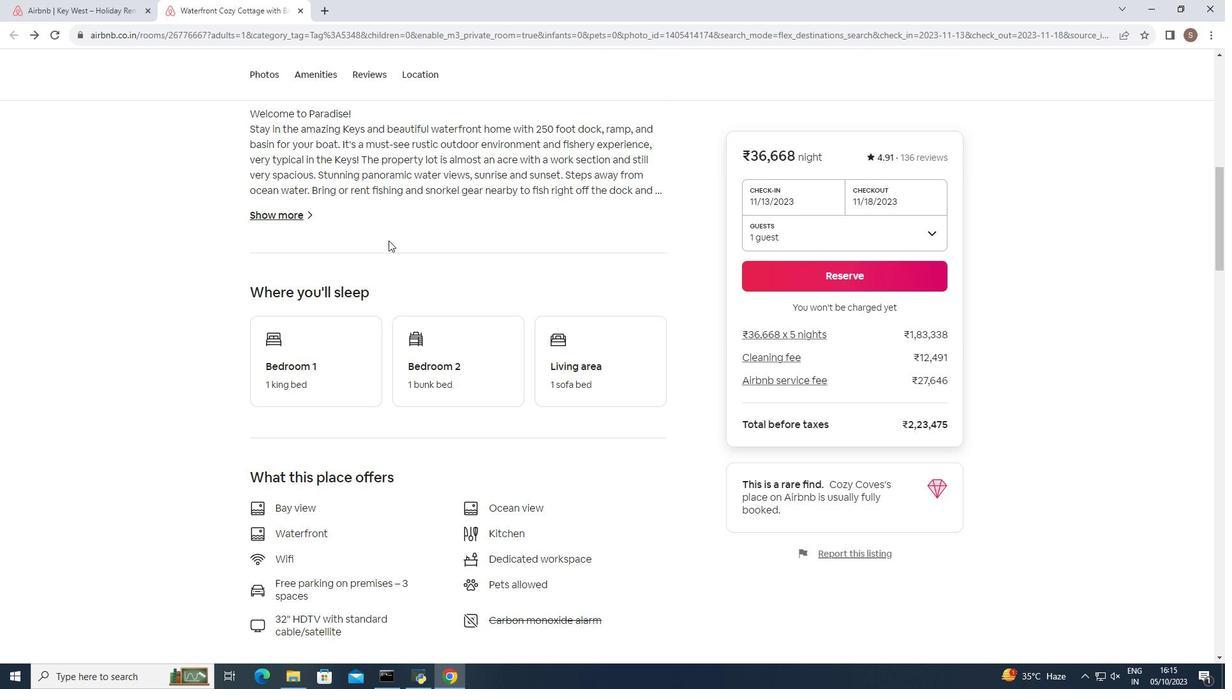 
Action: Mouse scrolled (388, 240) with delta (0, 0)
Screenshot: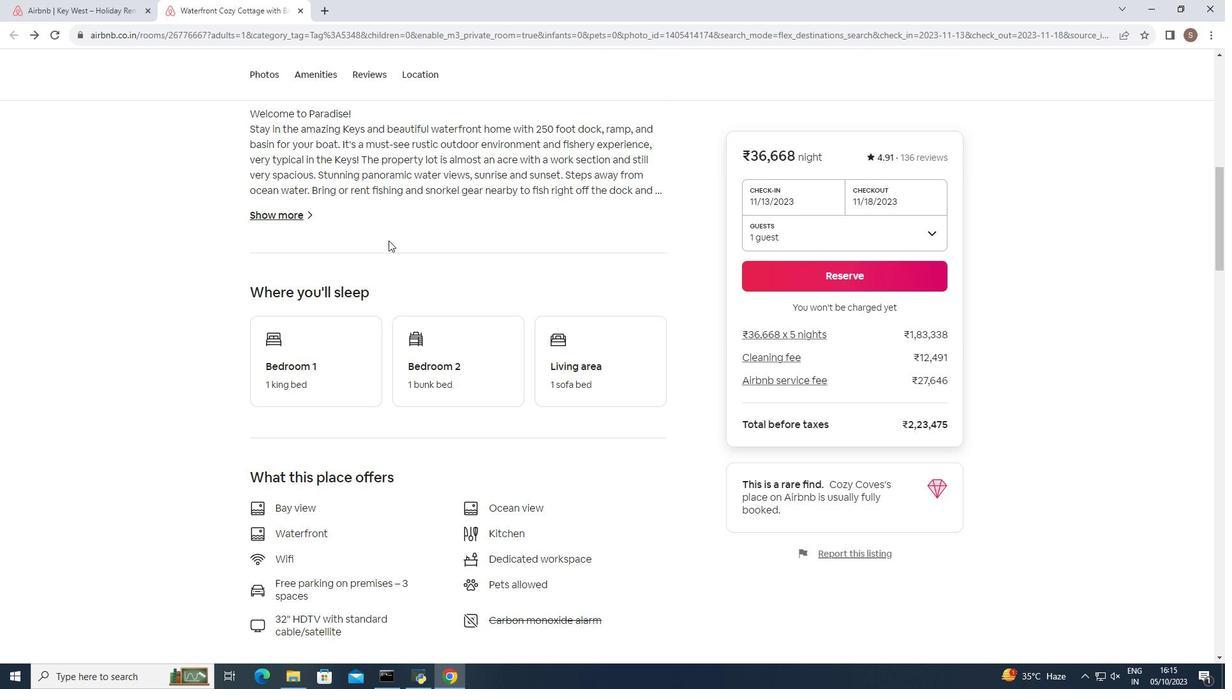 
Action: Mouse moved to (386, 242)
Screenshot: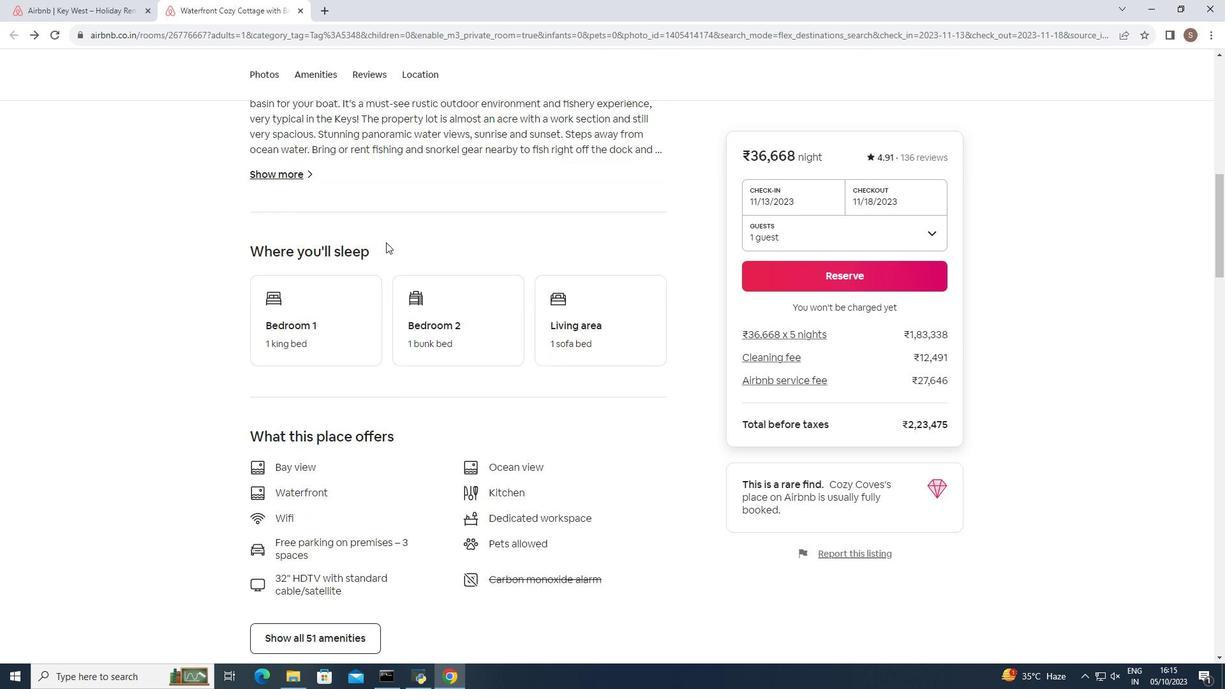 
Action: Mouse scrolled (386, 241) with delta (0, 0)
Screenshot: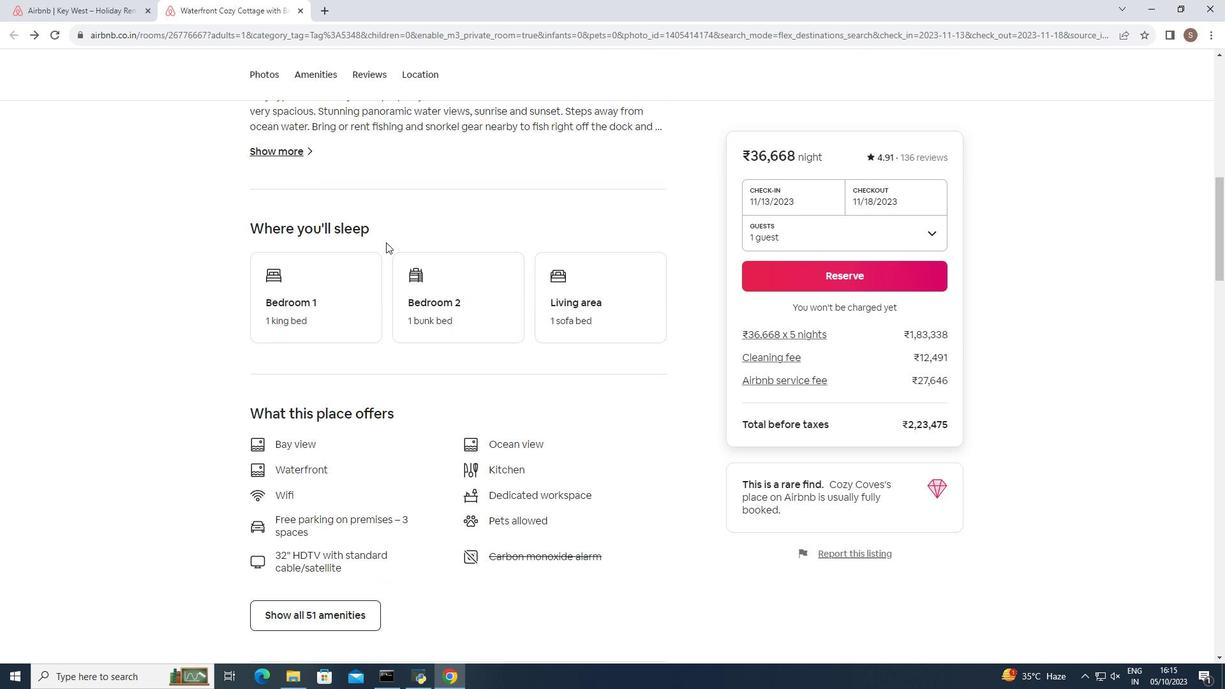 
Action: Mouse scrolled (386, 241) with delta (0, 0)
Screenshot: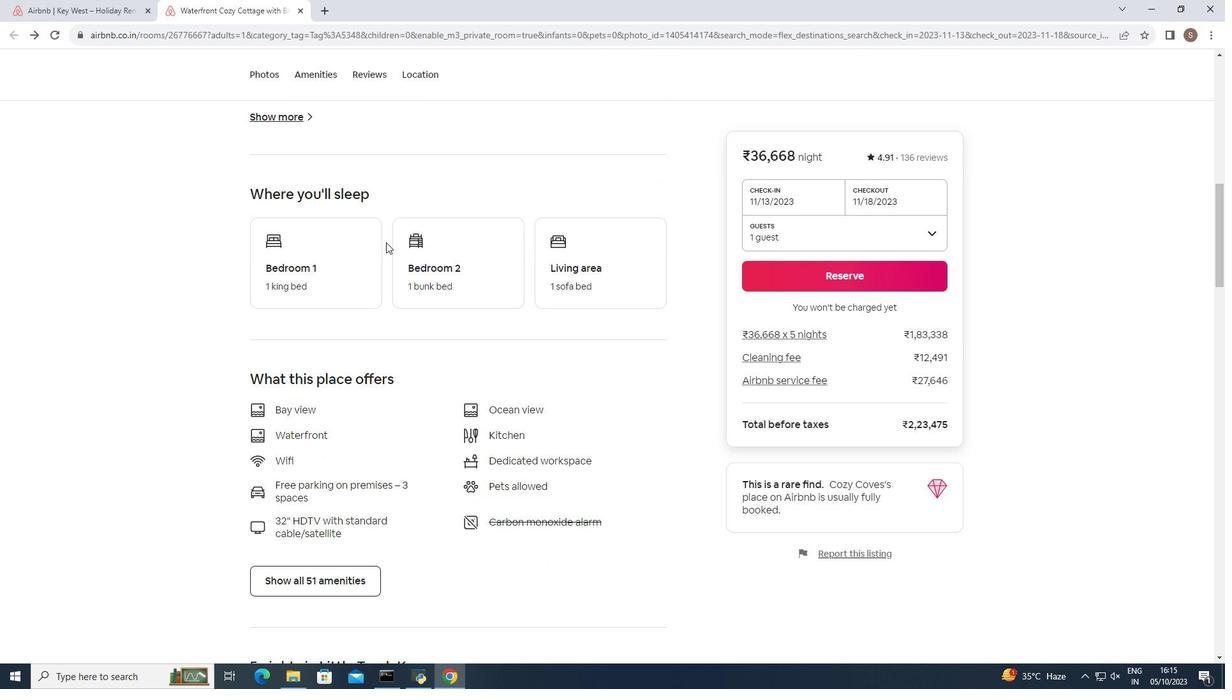 
Action: Mouse scrolled (386, 241) with delta (0, 0)
Screenshot: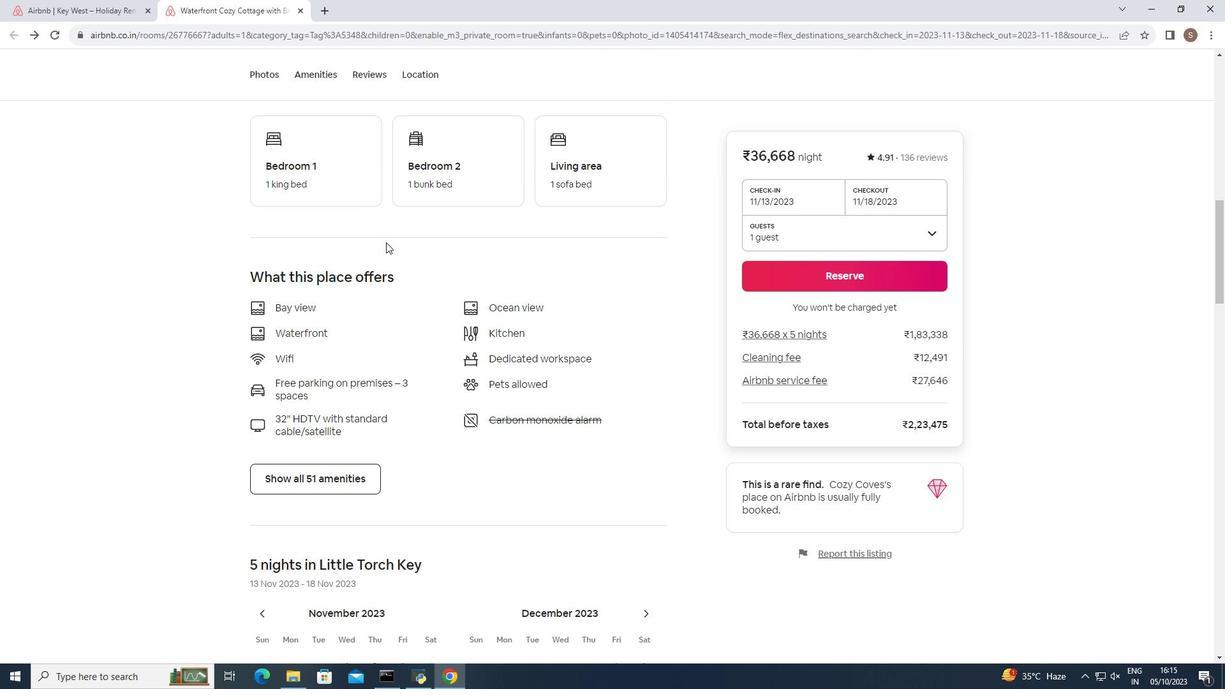 
Action: Mouse scrolled (386, 241) with delta (0, 0)
Screenshot: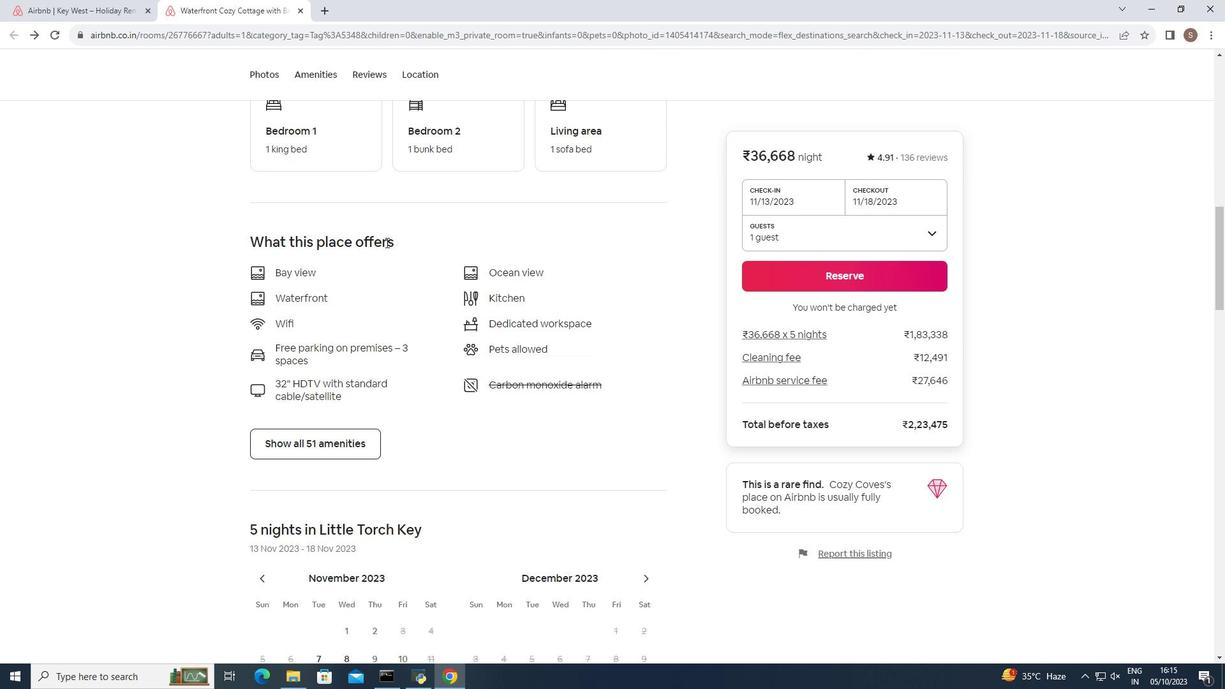 
Action: Mouse moved to (319, 365)
Screenshot: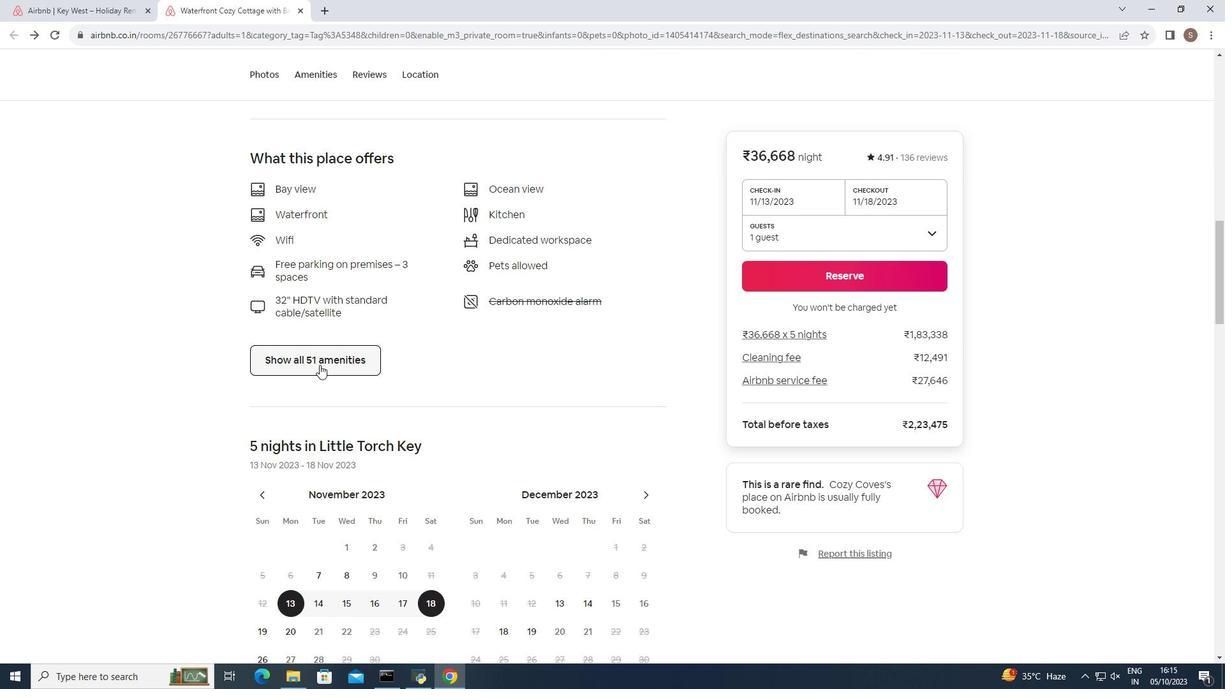 
Action: Mouse pressed left at (319, 365)
Screenshot: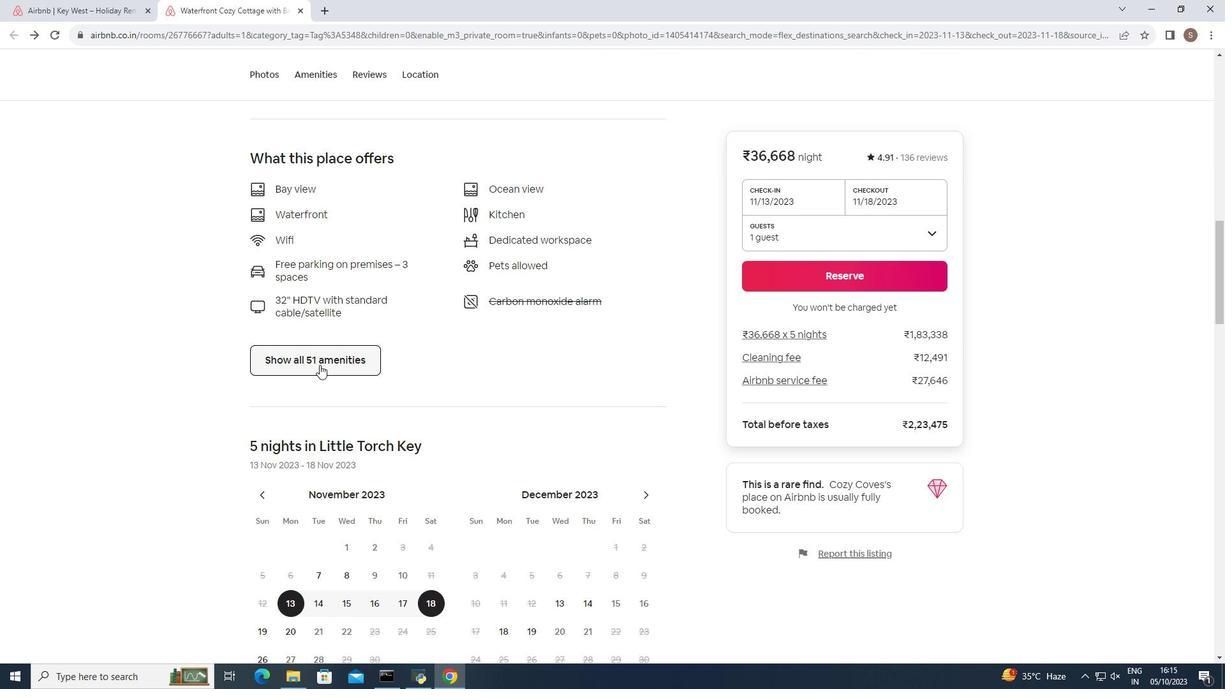 
Action: Mouse moved to (504, 309)
Screenshot: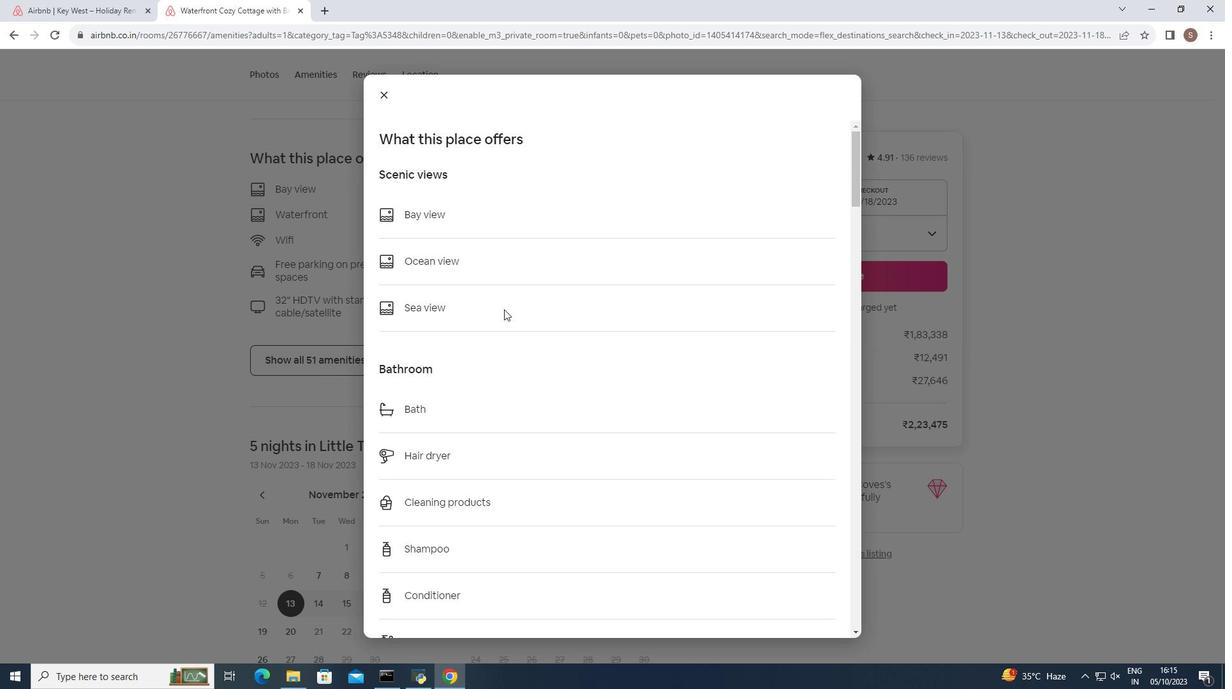 
Action: Mouse scrolled (504, 308) with delta (0, 0)
Screenshot: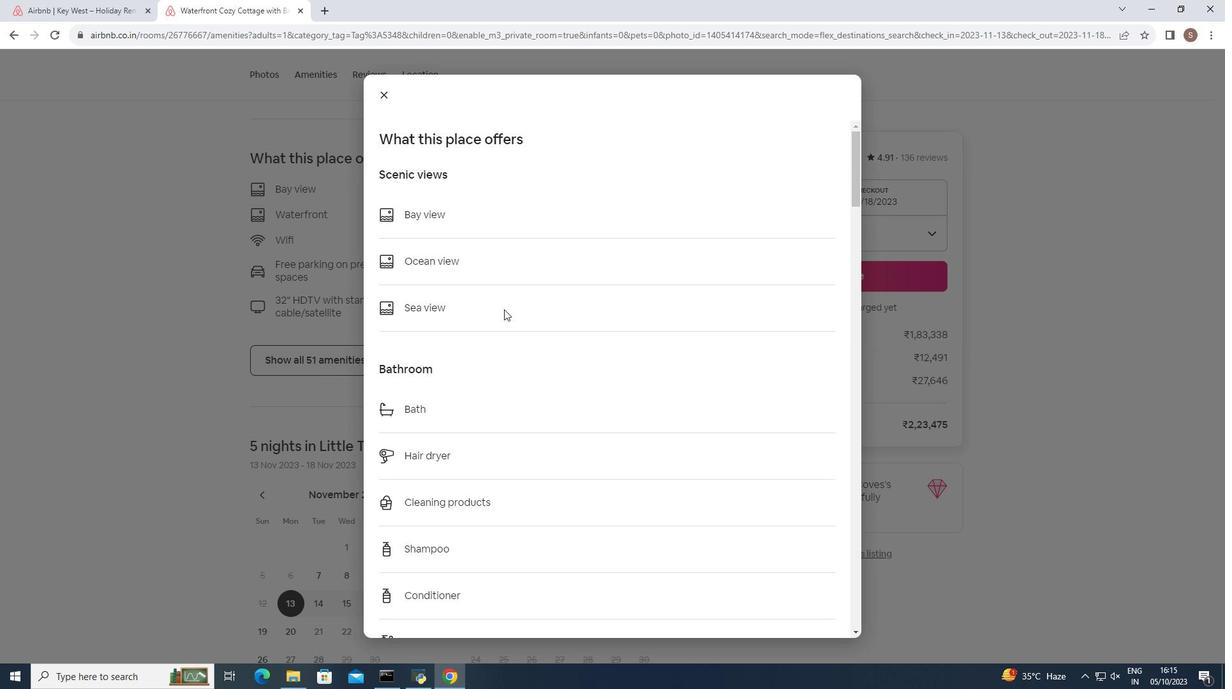 
Action: Mouse scrolled (504, 308) with delta (0, 0)
Screenshot: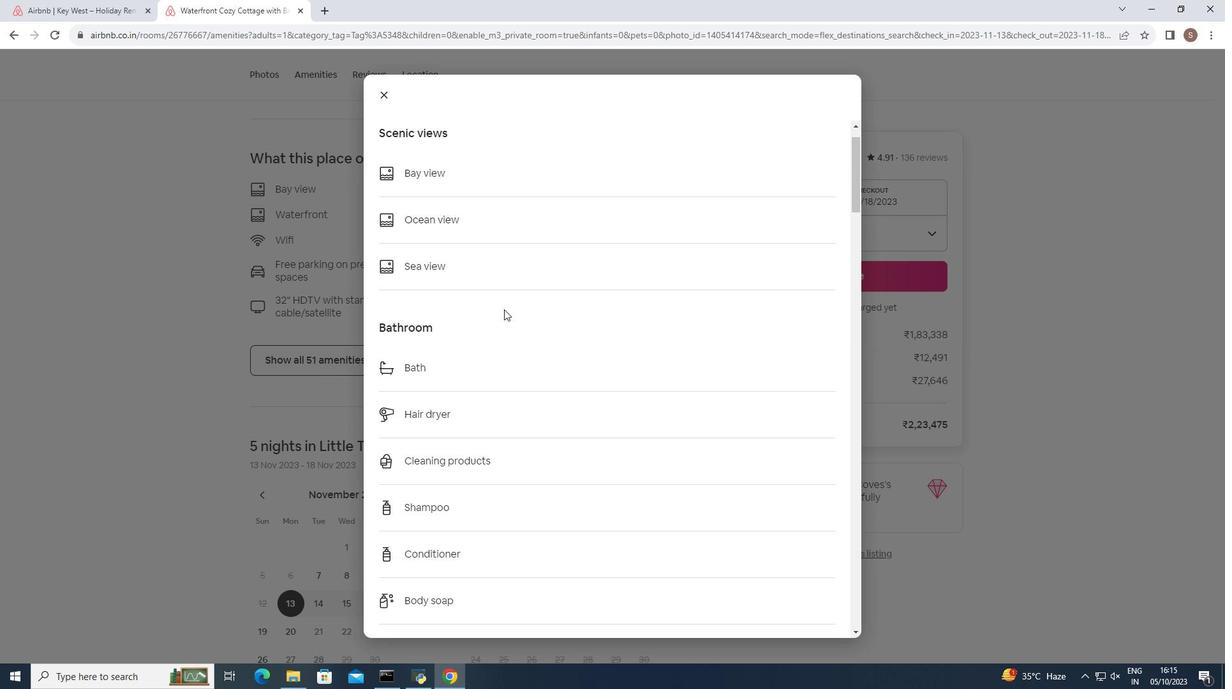 
Action: Mouse moved to (504, 307)
Screenshot: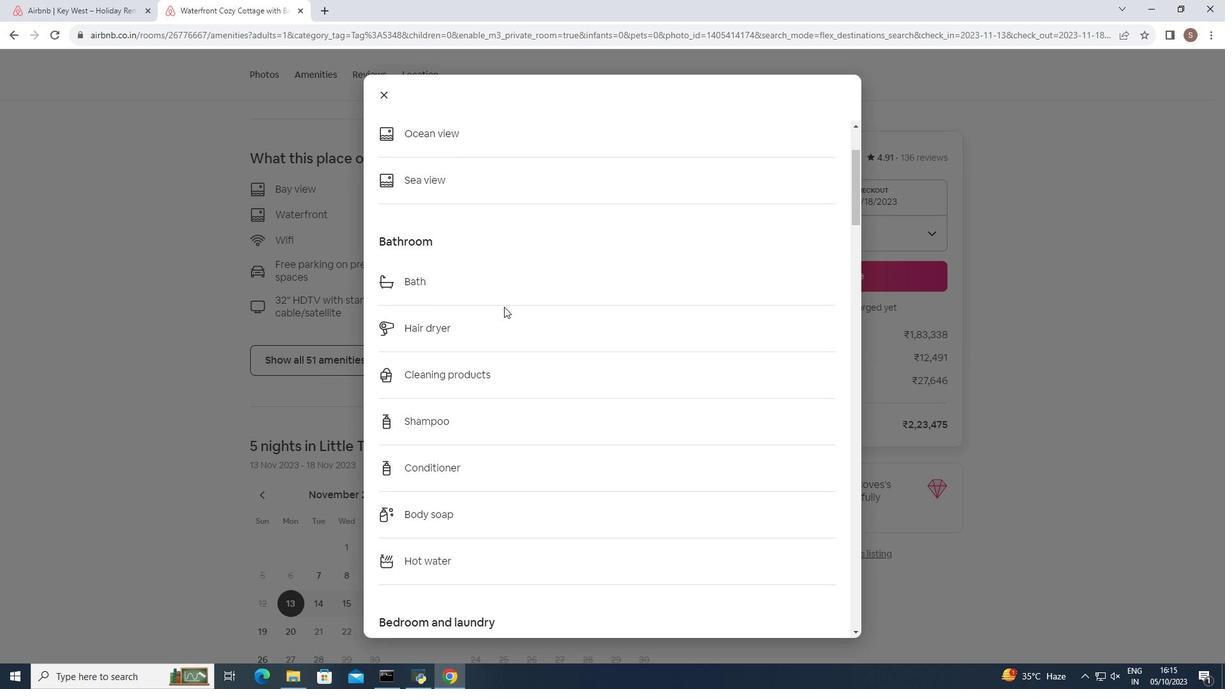 
Action: Mouse scrolled (504, 306) with delta (0, 0)
Screenshot: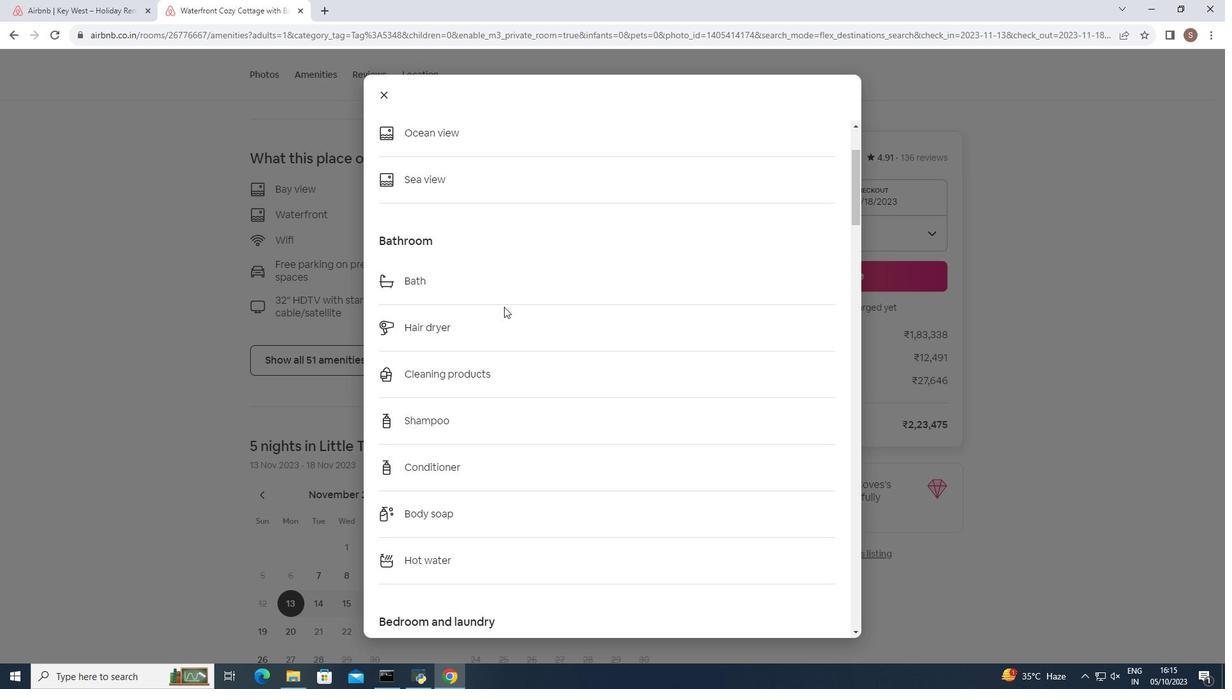 
Action: Mouse scrolled (504, 306) with delta (0, 0)
Screenshot: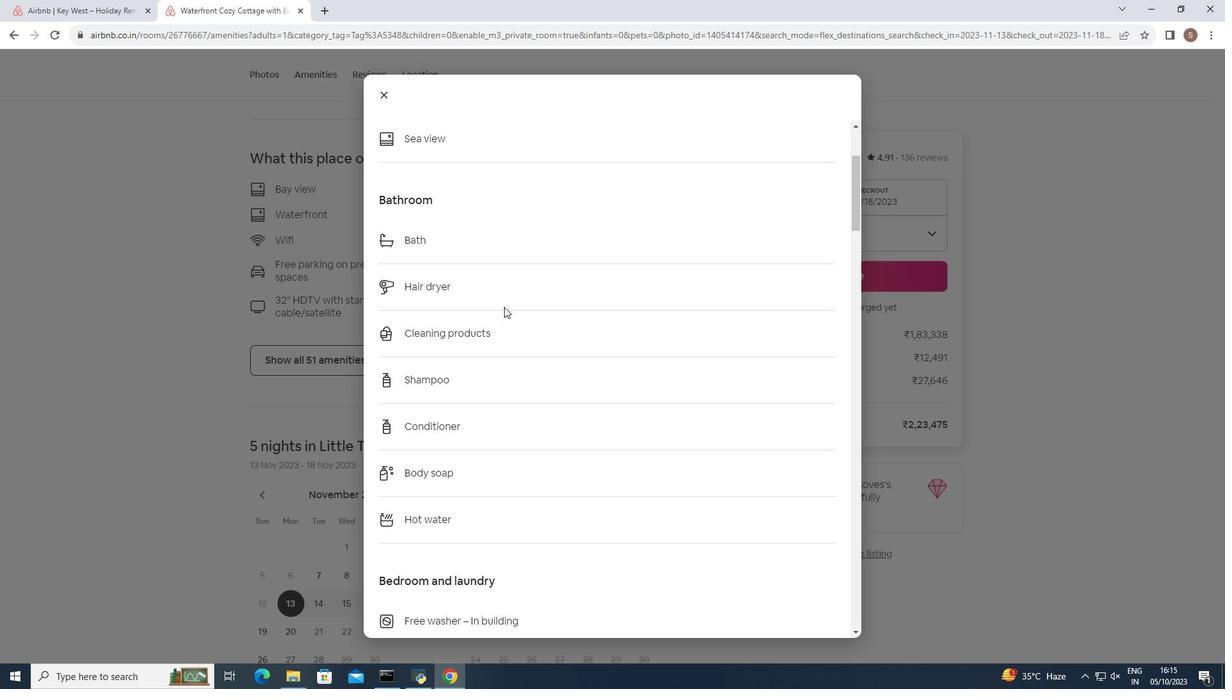 
Action: Mouse scrolled (504, 306) with delta (0, 0)
Screenshot: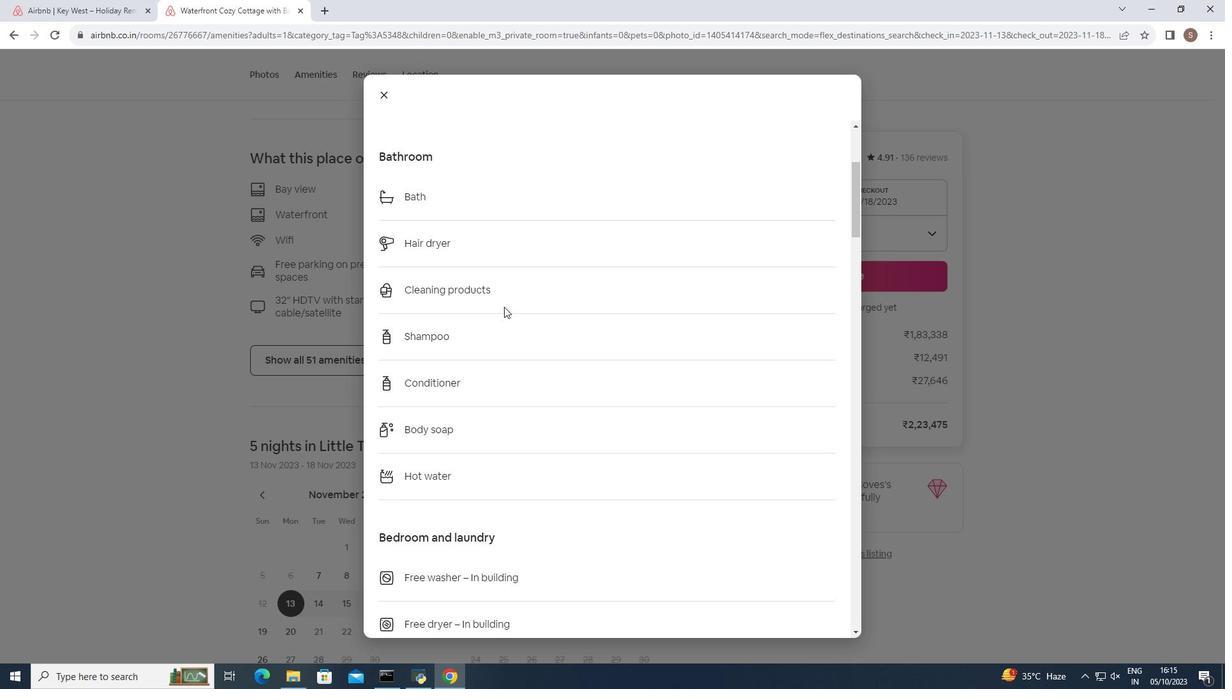 
Action: Mouse scrolled (504, 306) with delta (0, 0)
Screenshot: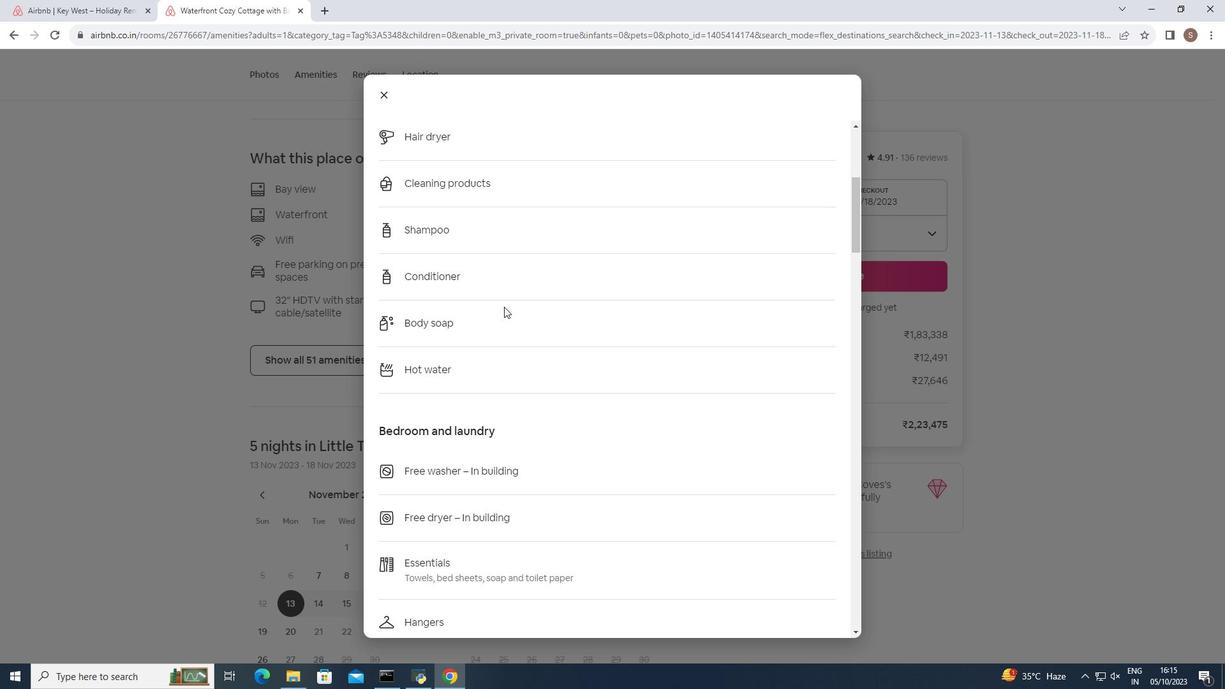 
Action: Mouse scrolled (504, 306) with delta (0, 0)
Screenshot: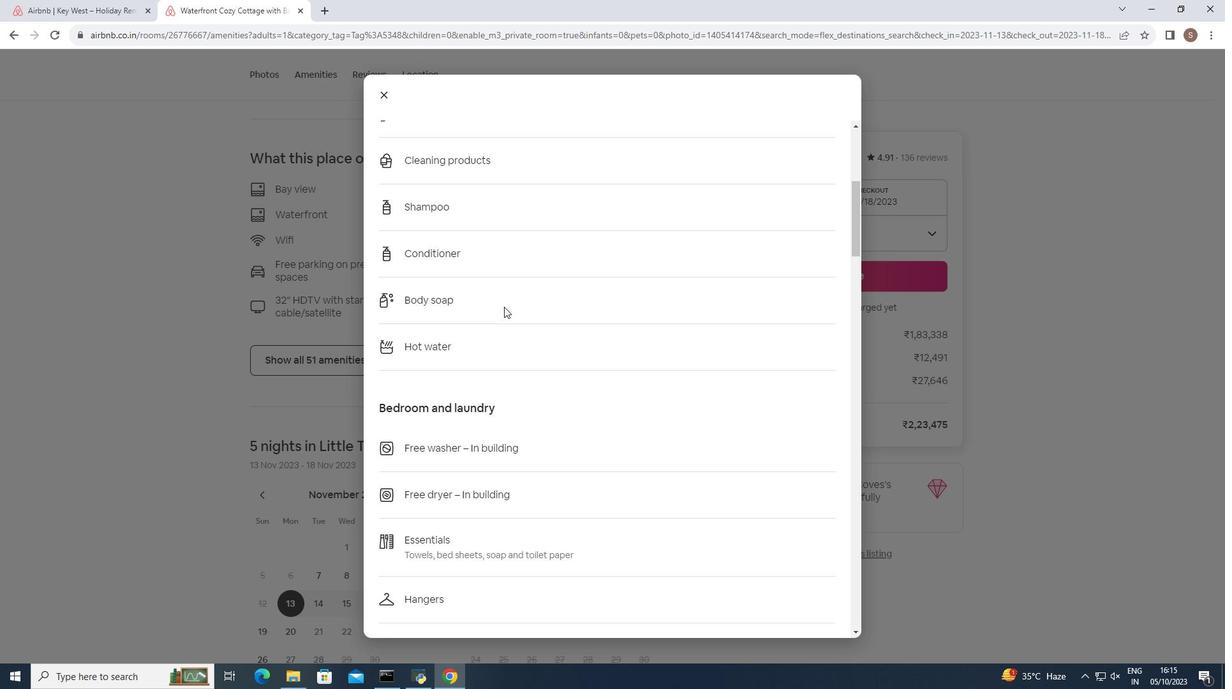 
Action: Mouse scrolled (504, 306) with delta (0, 0)
Screenshot: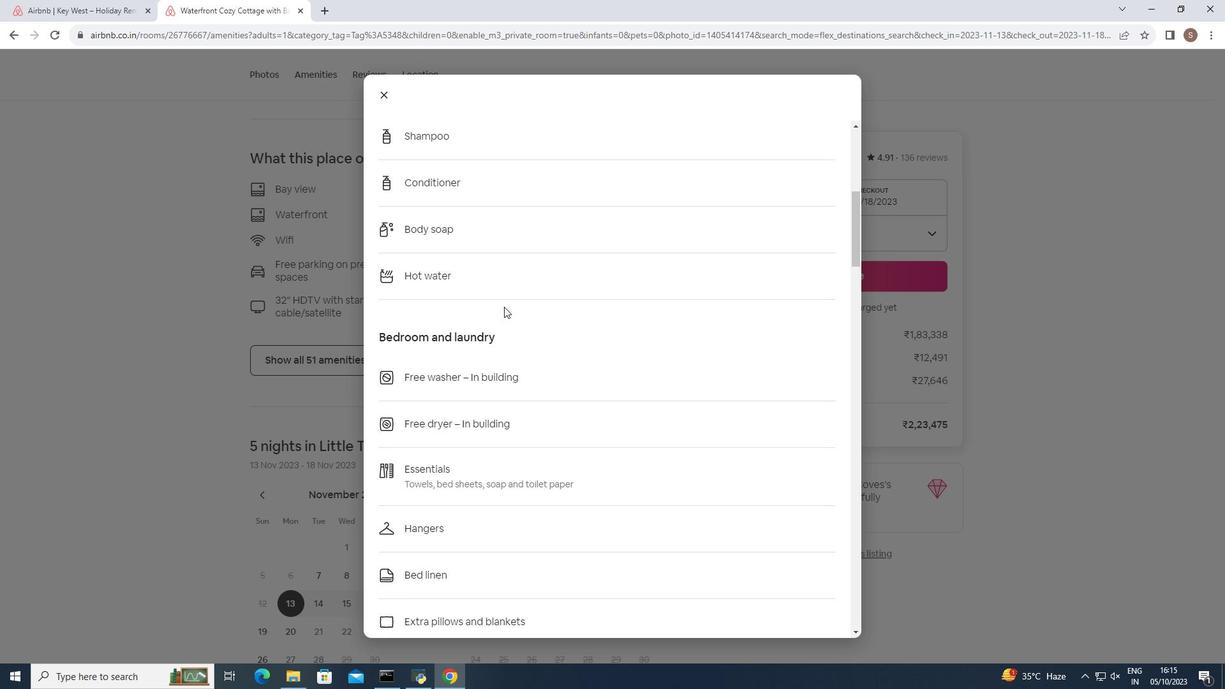 
Action: Mouse scrolled (504, 306) with delta (0, 0)
Screenshot: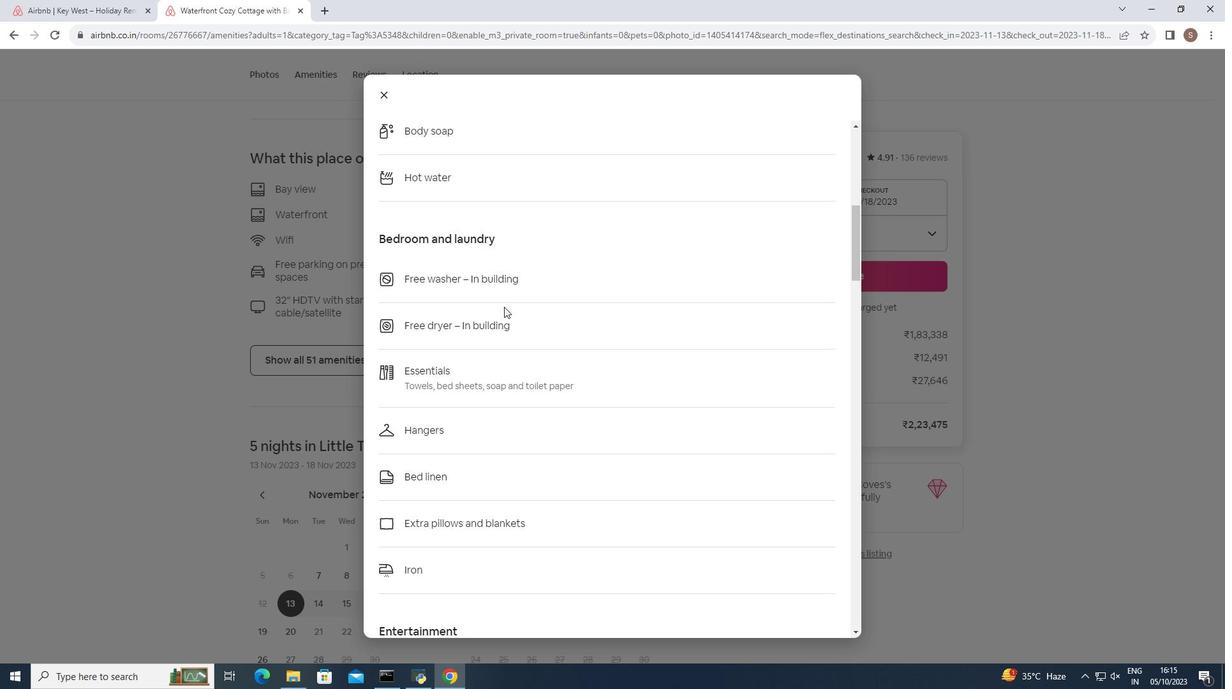 
Action: Mouse moved to (504, 308)
Screenshot: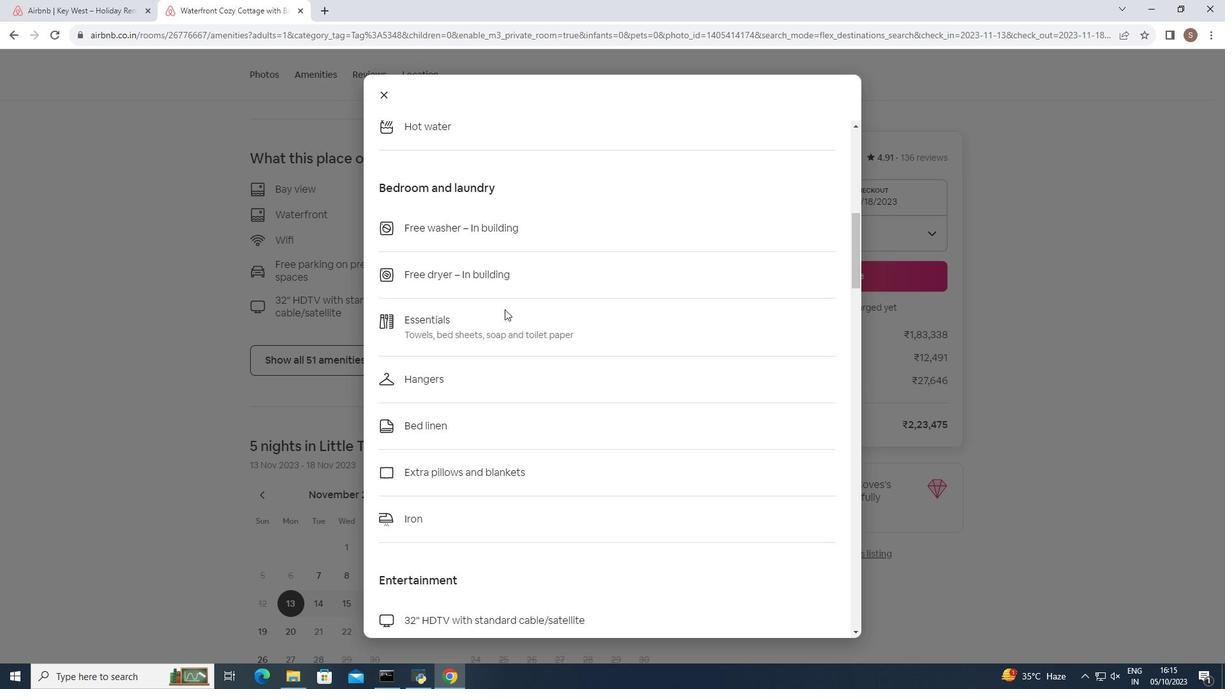 
Action: Mouse scrolled (504, 307) with delta (0, 0)
Screenshot: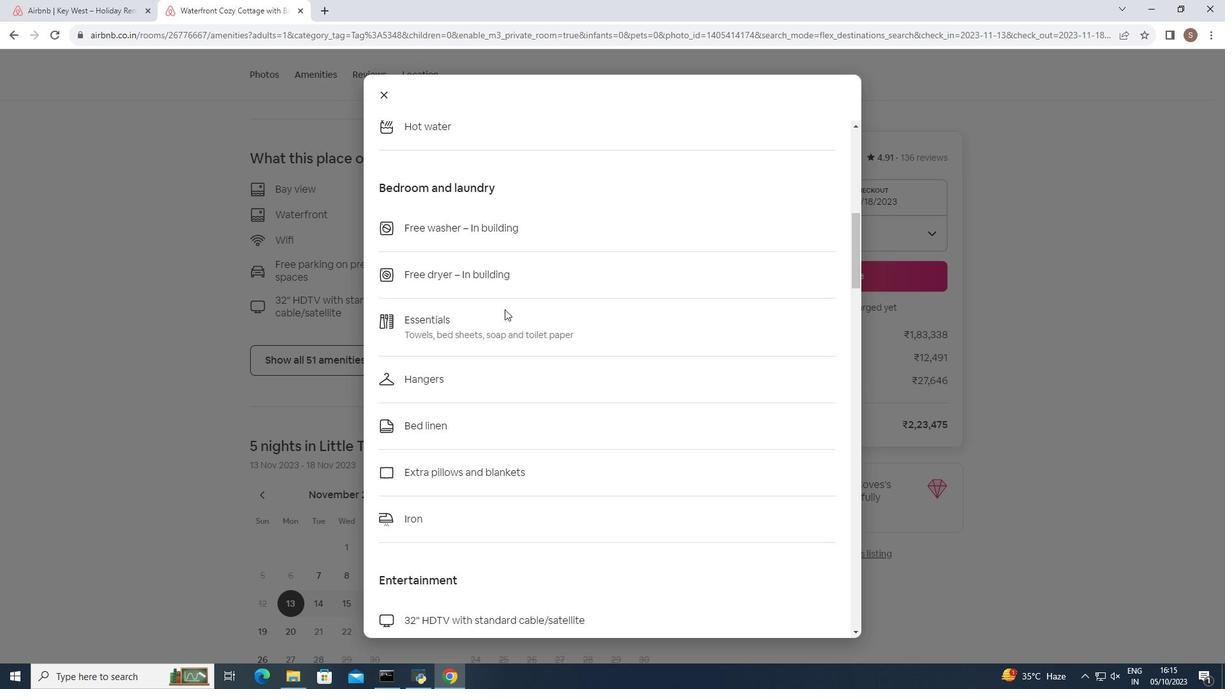 
Action: Mouse moved to (504, 309)
Screenshot: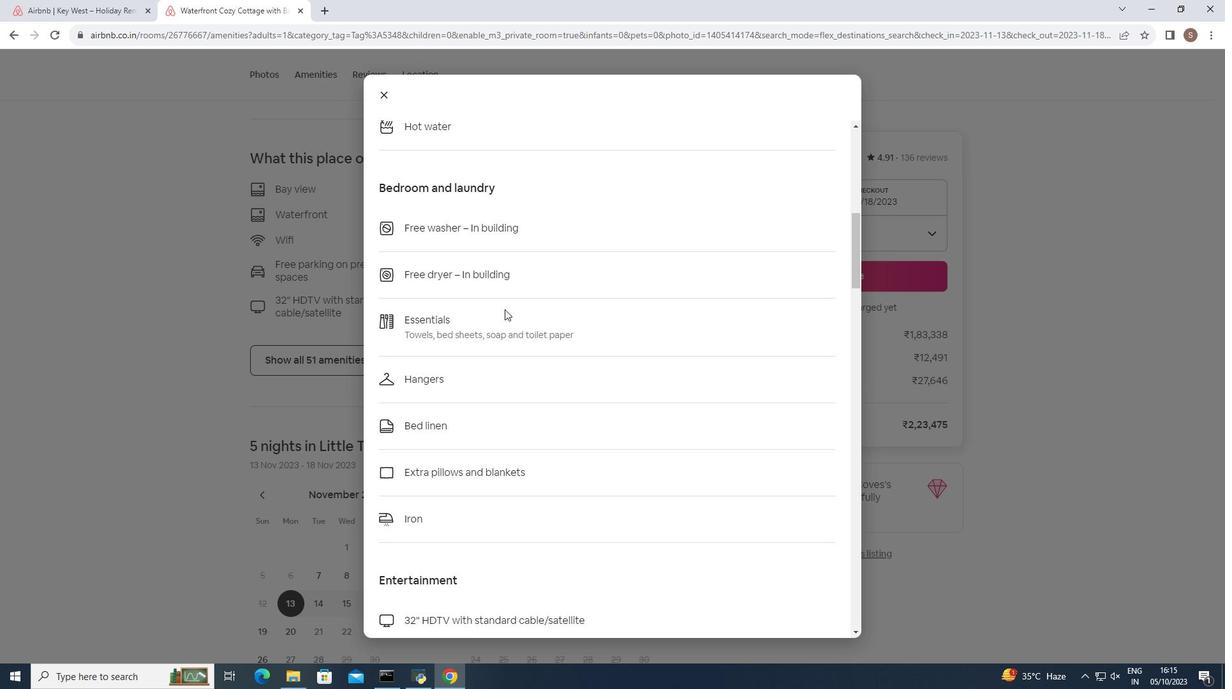 
Action: Mouse scrolled (504, 308) with delta (0, 0)
Screenshot: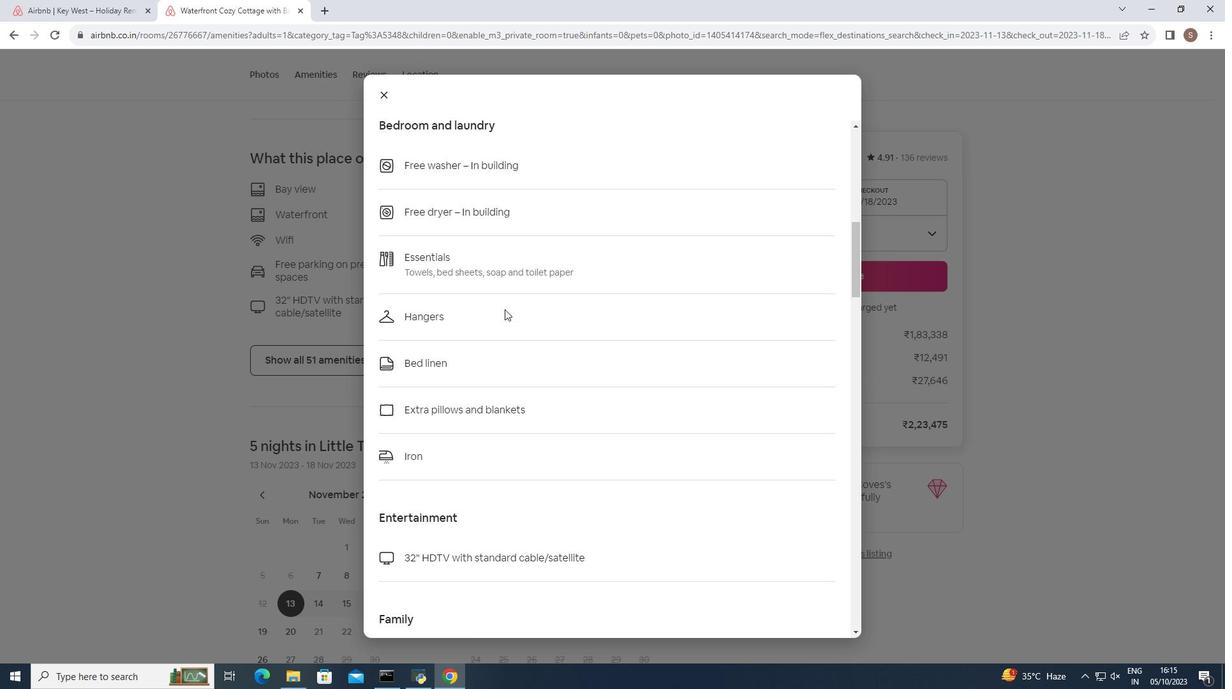 
Action: Mouse moved to (504, 310)
Screenshot: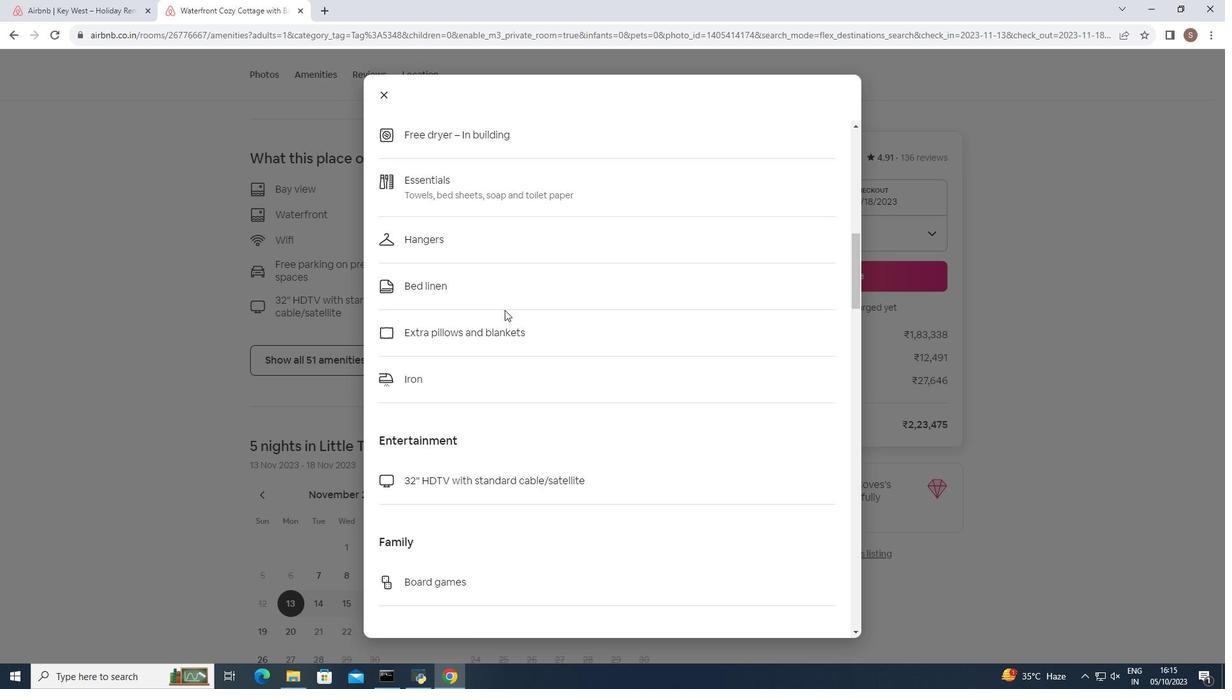 
Action: Mouse scrolled (504, 309) with delta (0, 0)
Screenshot: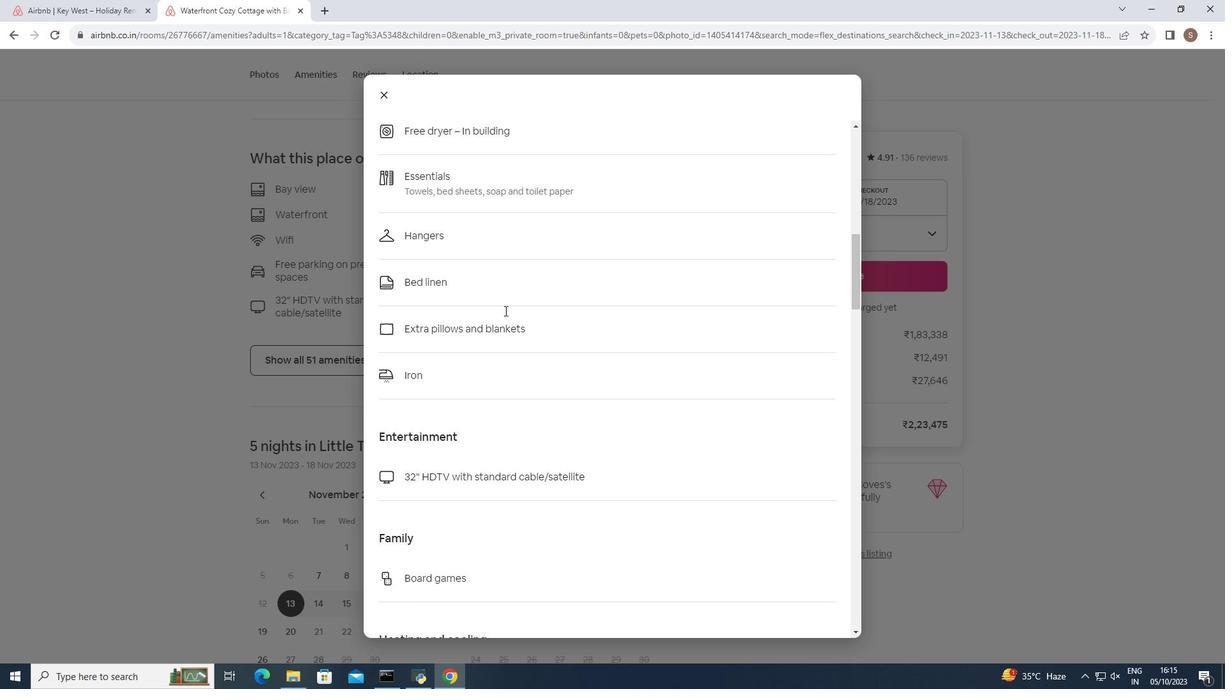 
Action: Mouse moved to (504, 310)
Screenshot: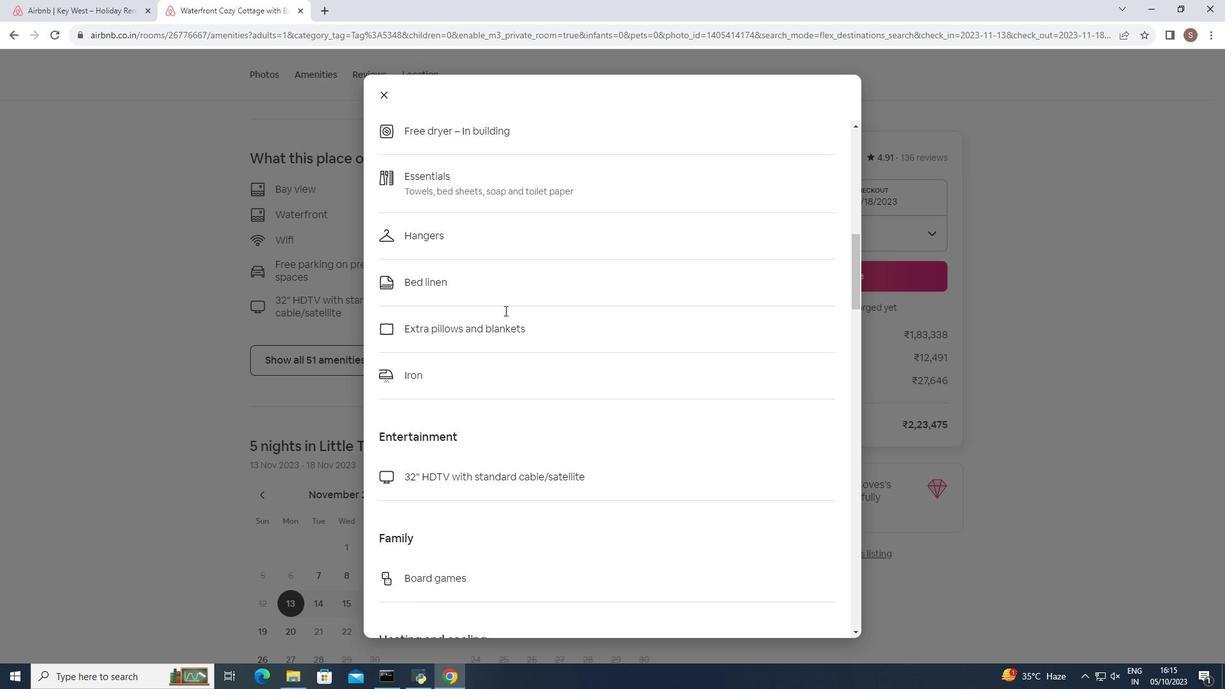 
Action: Mouse scrolled (504, 310) with delta (0, 0)
Screenshot: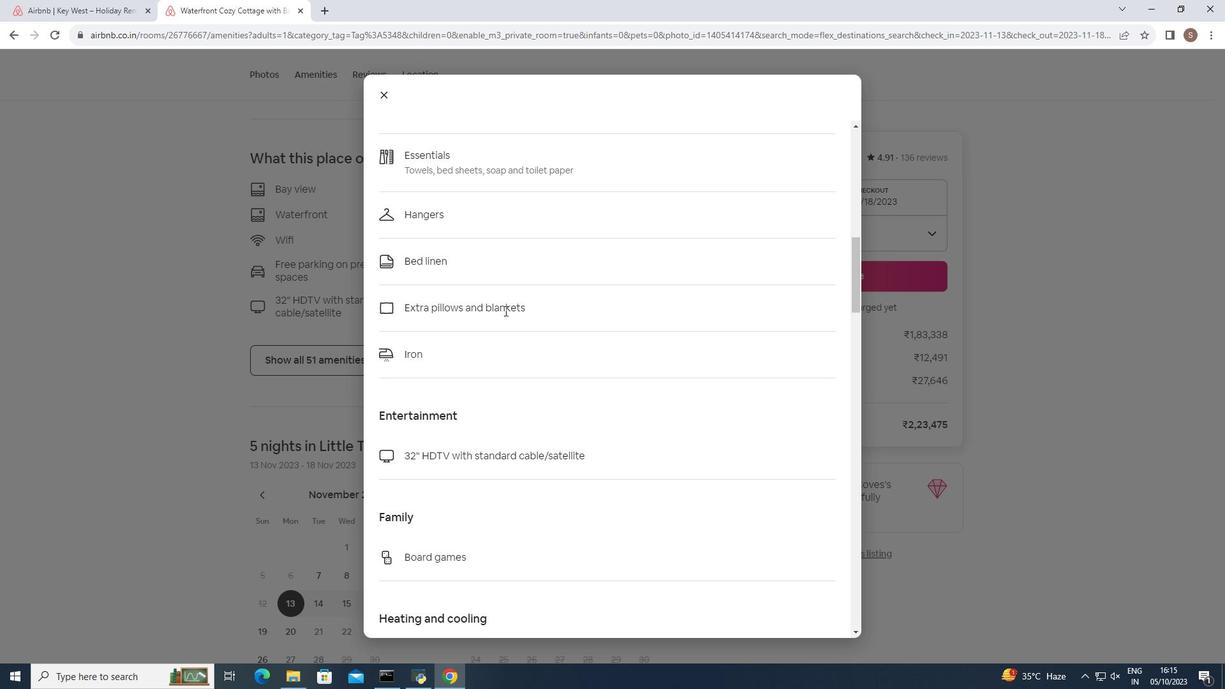 
Action: Mouse moved to (505, 310)
Screenshot: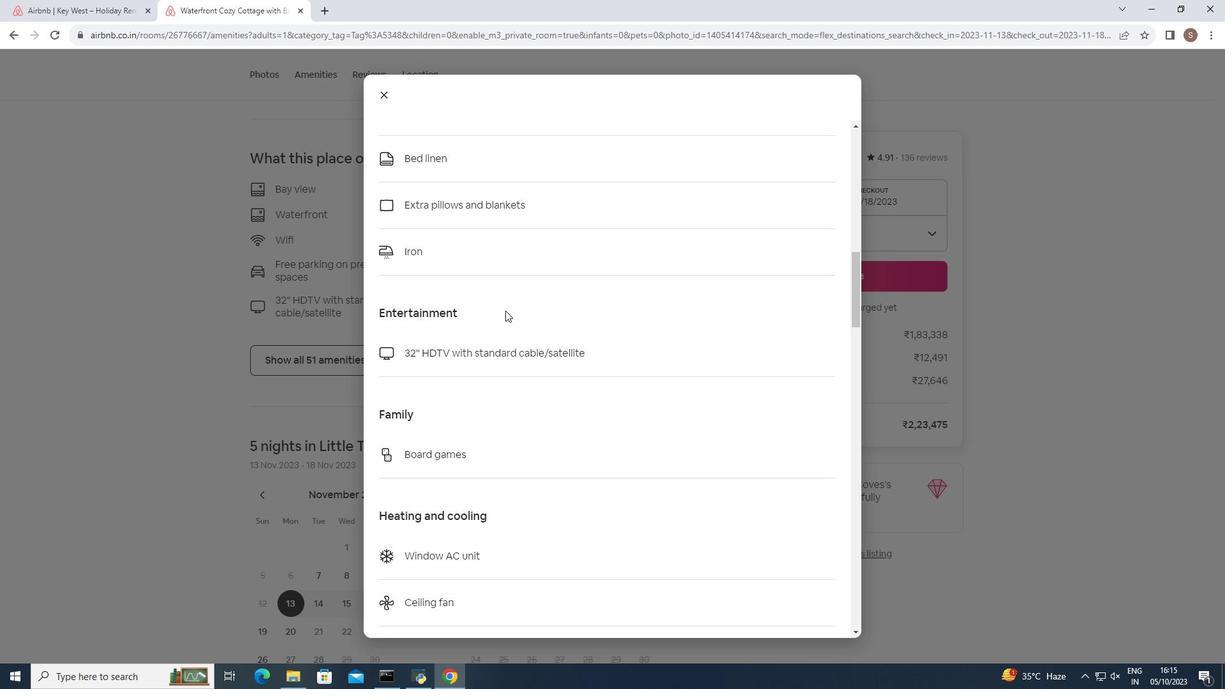 
Action: Mouse scrolled (505, 310) with delta (0, 0)
Screenshot: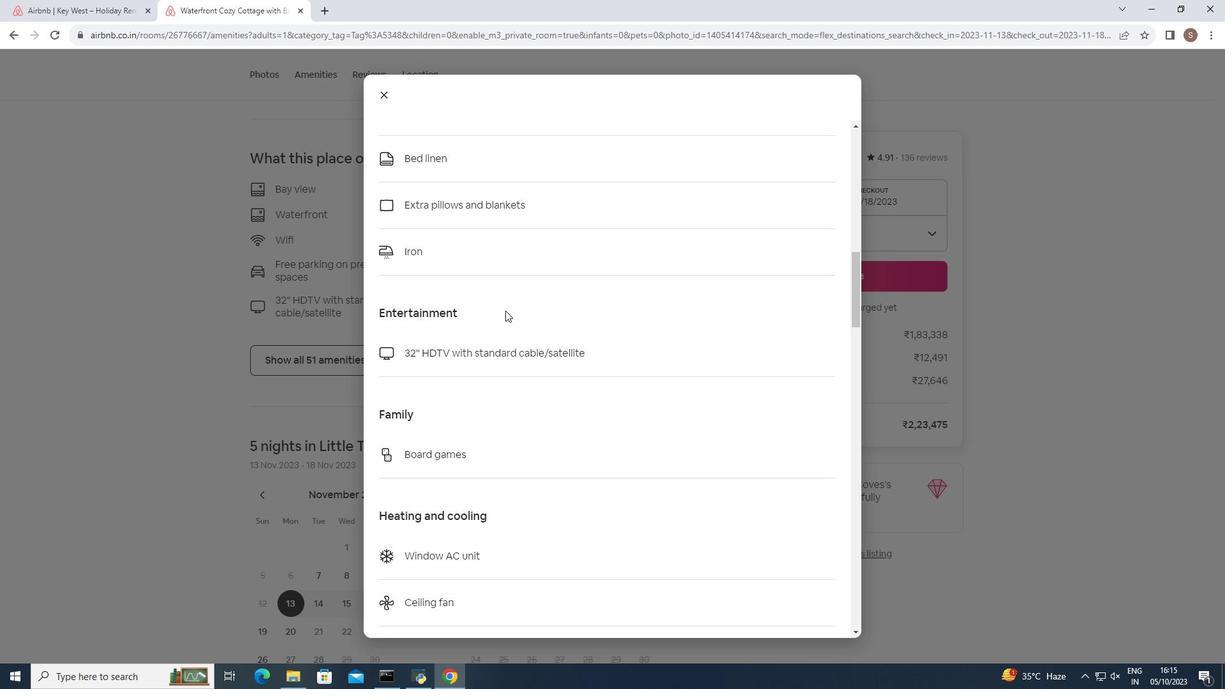 
Action: Mouse scrolled (505, 310) with delta (0, 0)
Screenshot: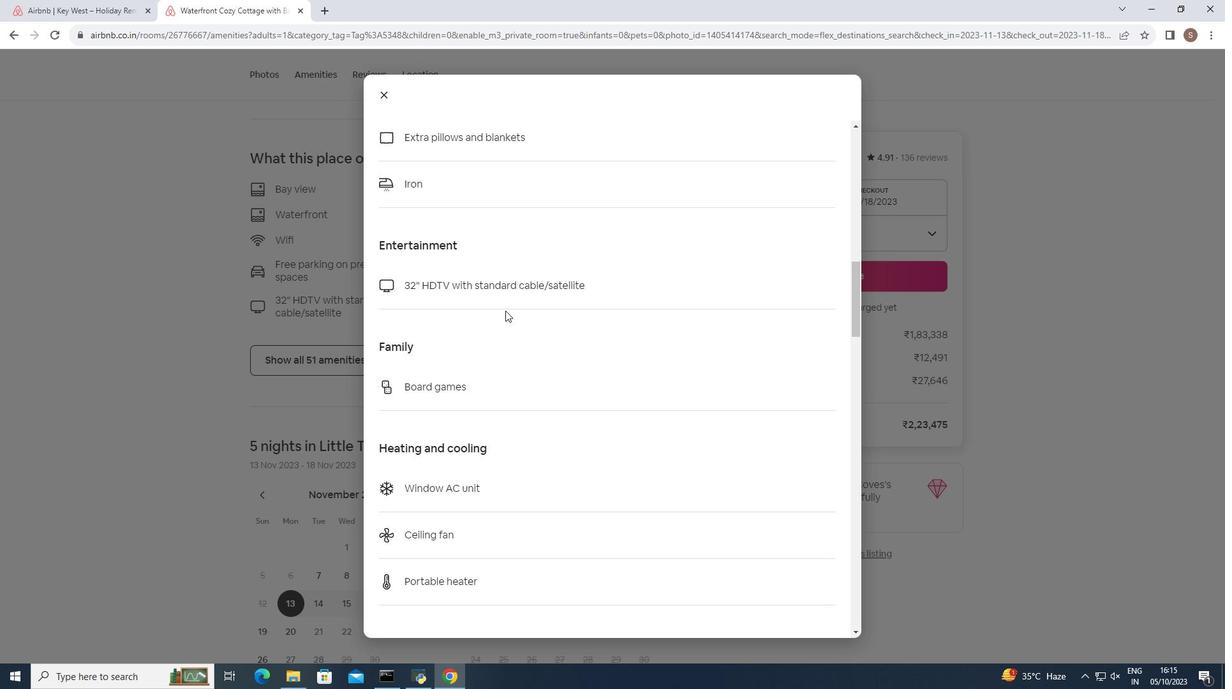 
Action: Mouse scrolled (505, 310) with delta (0, 0)
Screenshot: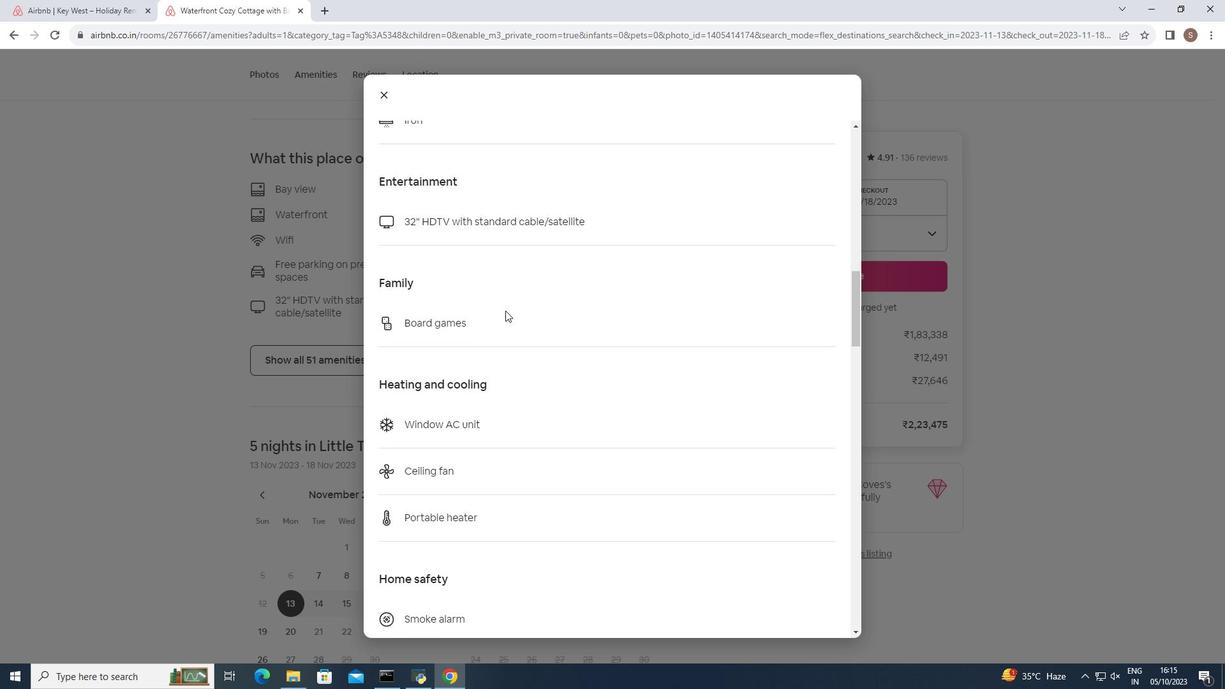 
Action: Mouse moved to (512, 314)
Screenshot: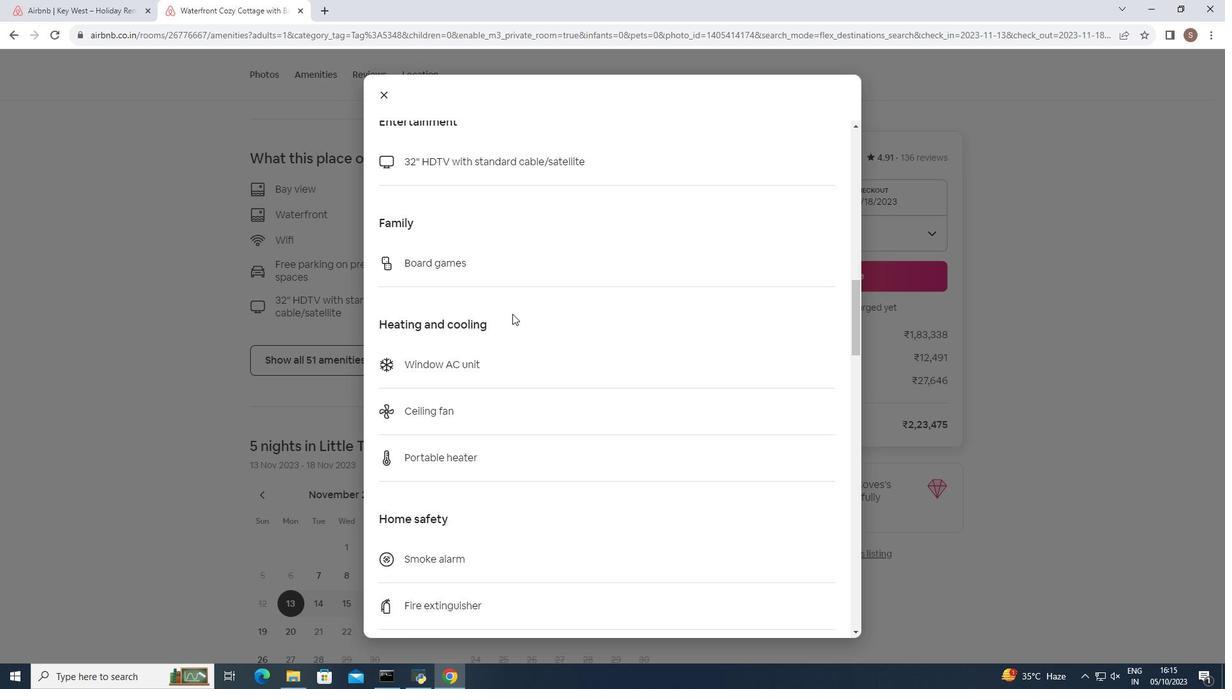 
Action: Mouse scrolled (512, 313) with delta (0, 0)
Screenshot: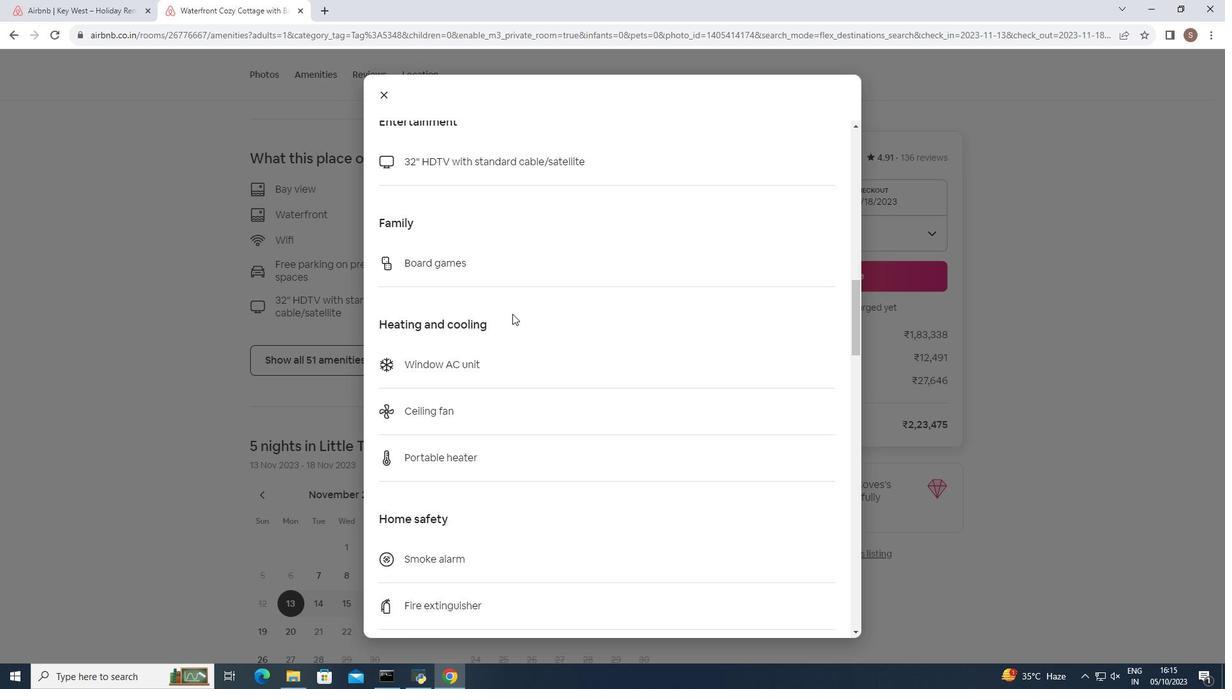 
Action: Mouse scrolled (512, 313) with delta (0, 0)
Screenshot: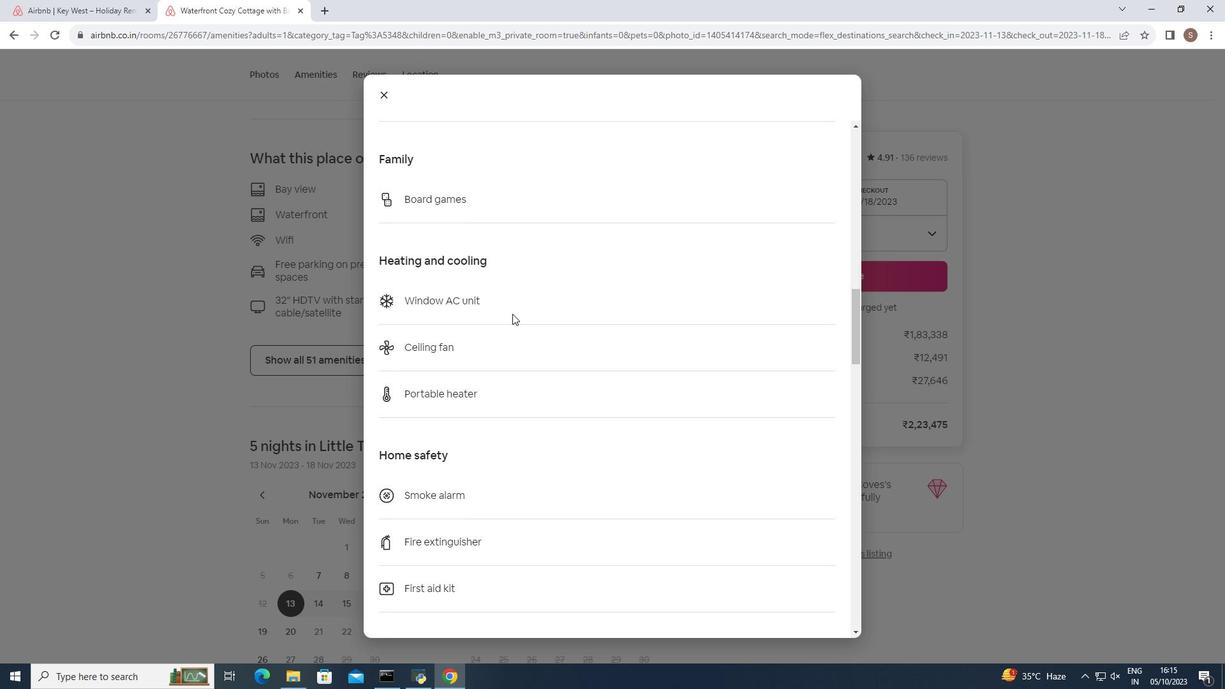 
Action: Mouse scrolled (512, 313) with delta (0, 0)
Screenshot: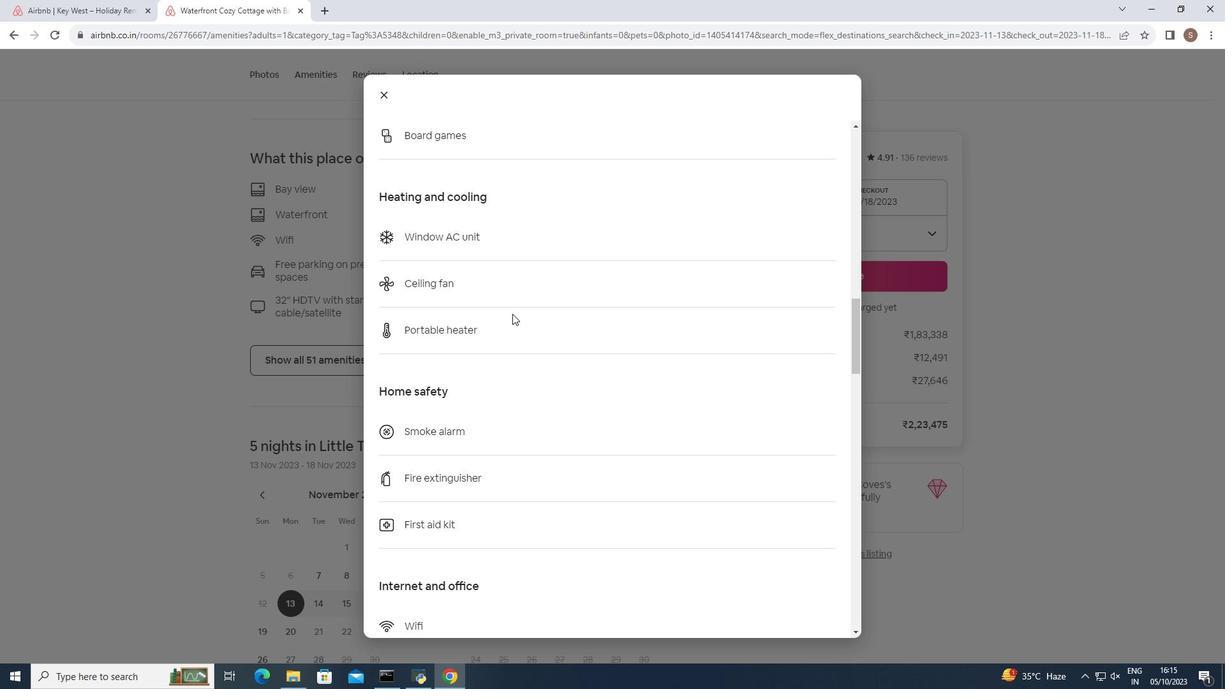 
Action: Mouse scrolled (512, 313) with delta (0, 0)
Screenshot: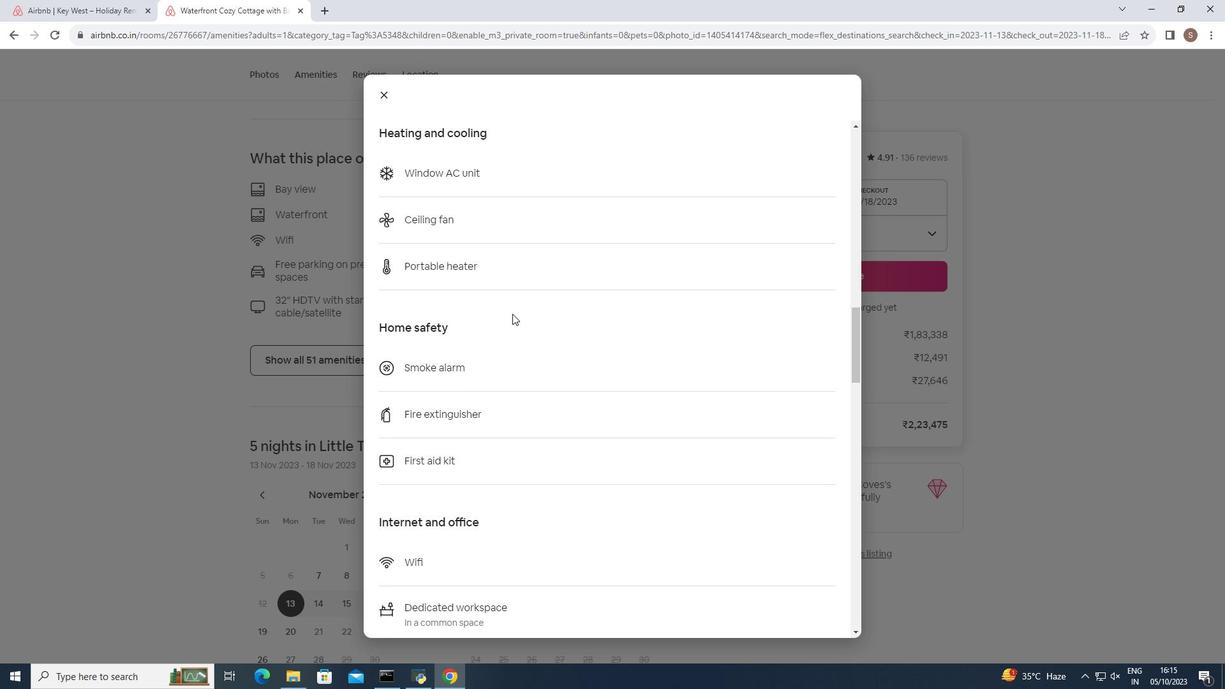 
Action: Mouse scrolled (512, 313) with delta (0, 0)
Screenshot: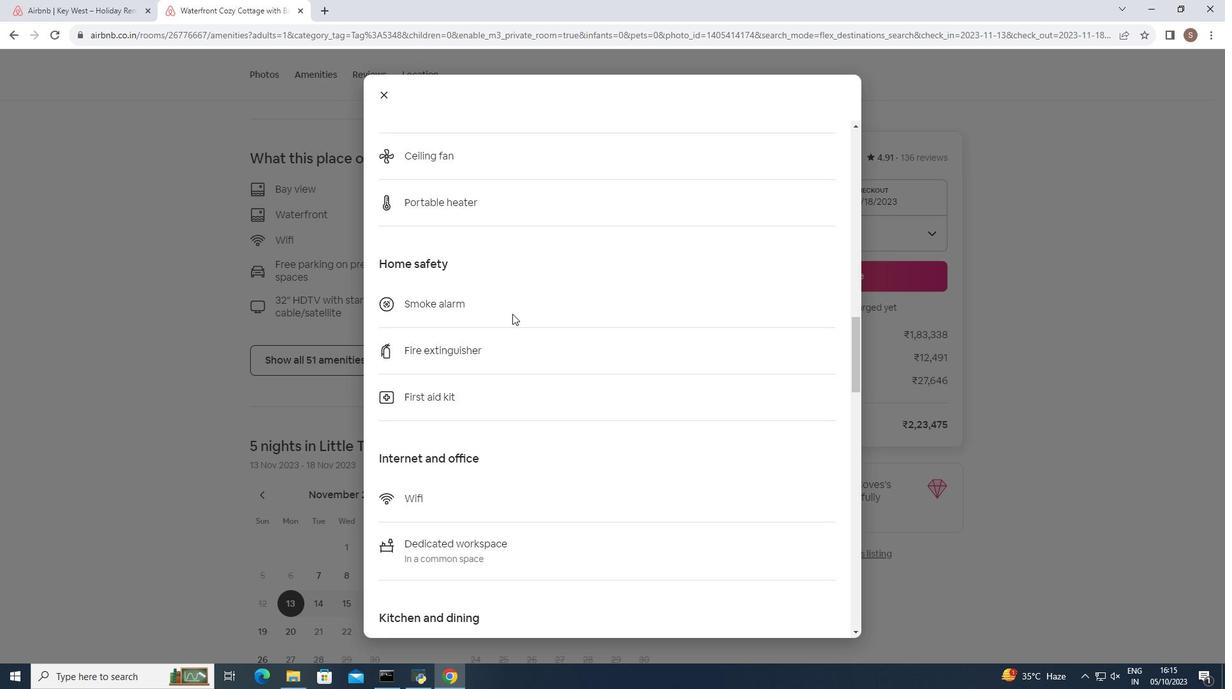 
Action: Mouse scrolled (512, 313) with delta (0, 0)
Screenshot: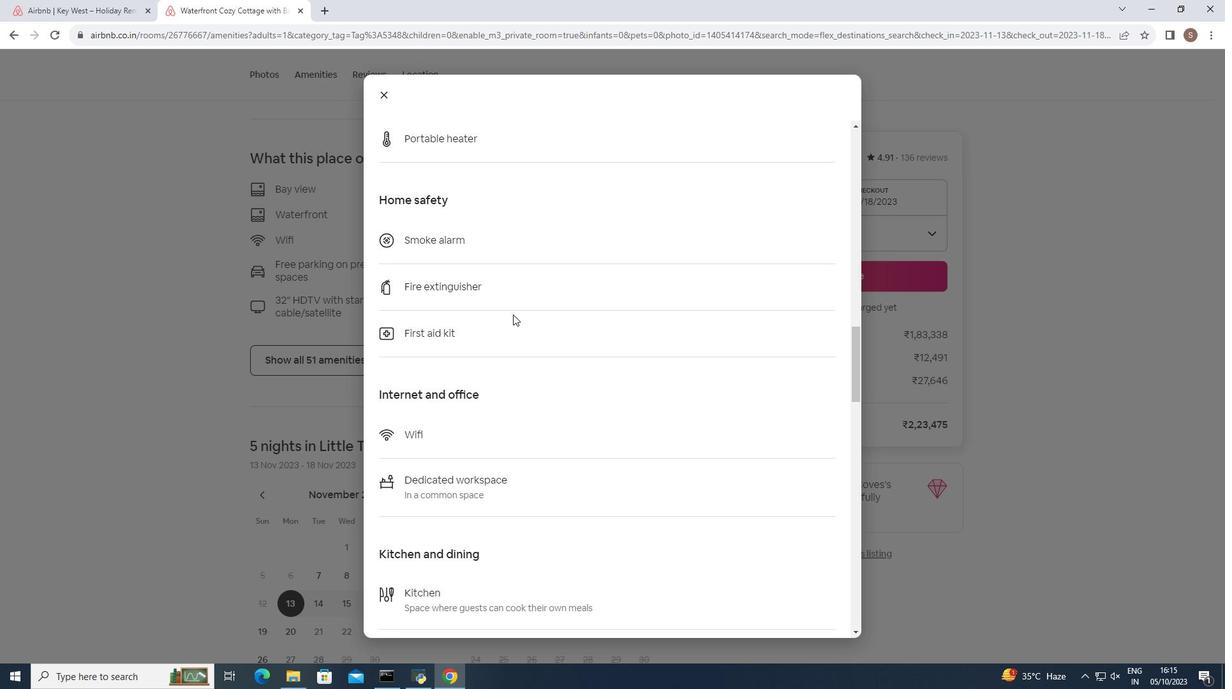 
Action: Mouse moved to (513, 314)
Screenshot: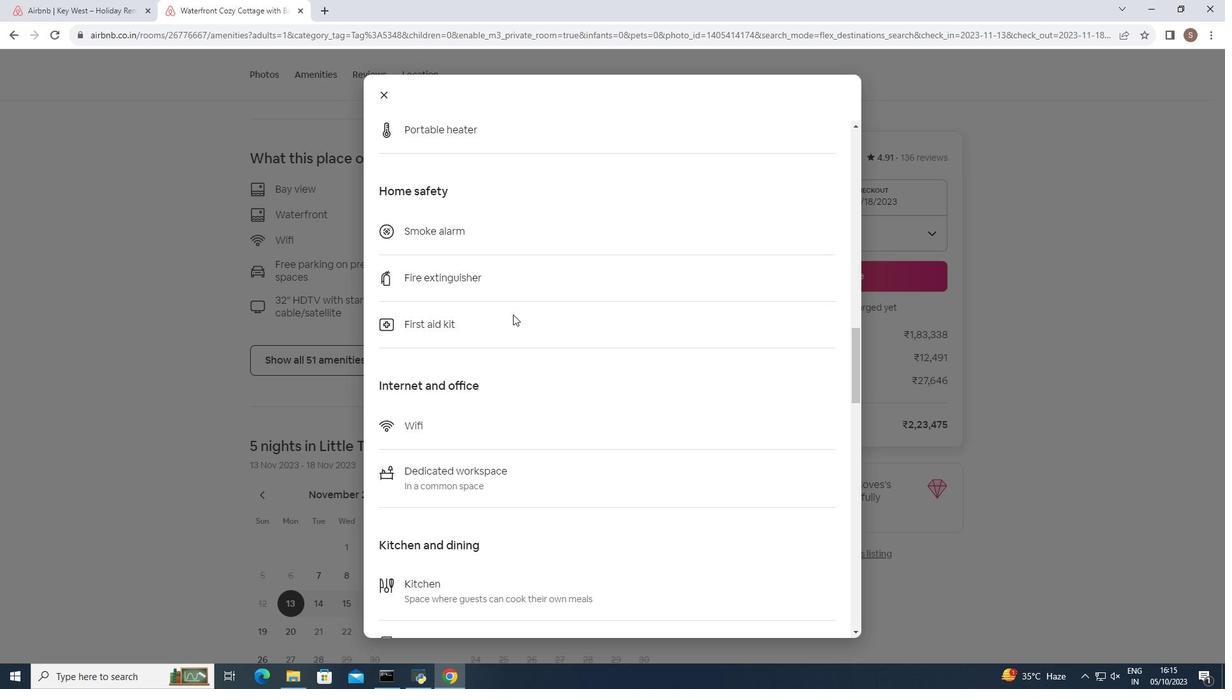 
Action: Mouse scrolled (513, 314) with delta (0, 0)
Screenshot: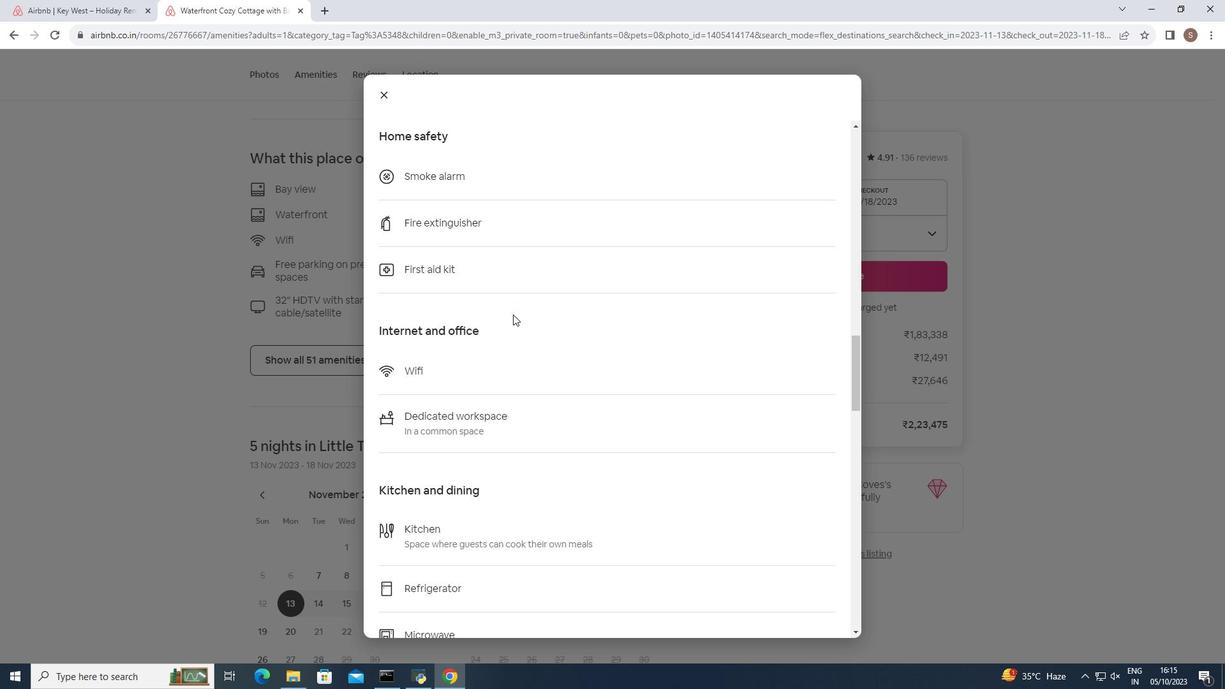 
Action: Mouse moved to (513, 315)
Screenshot: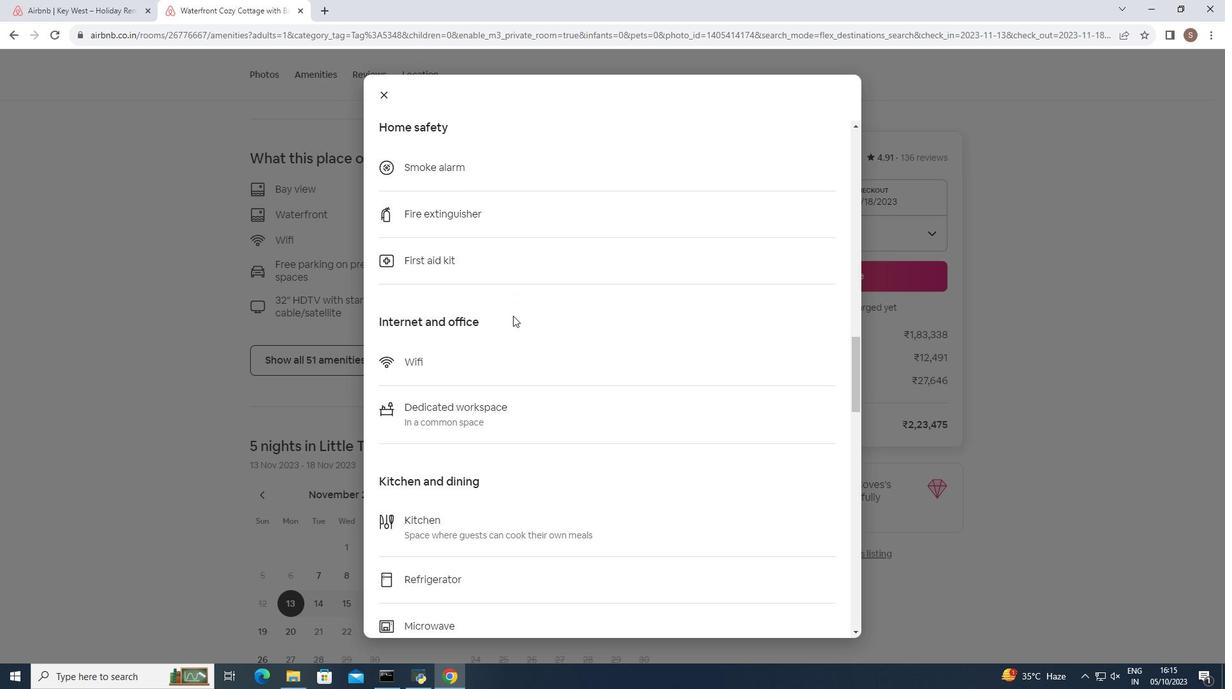 
Action: Mouse scrolled (513, 315) with delta (0, 0)
Screenshot: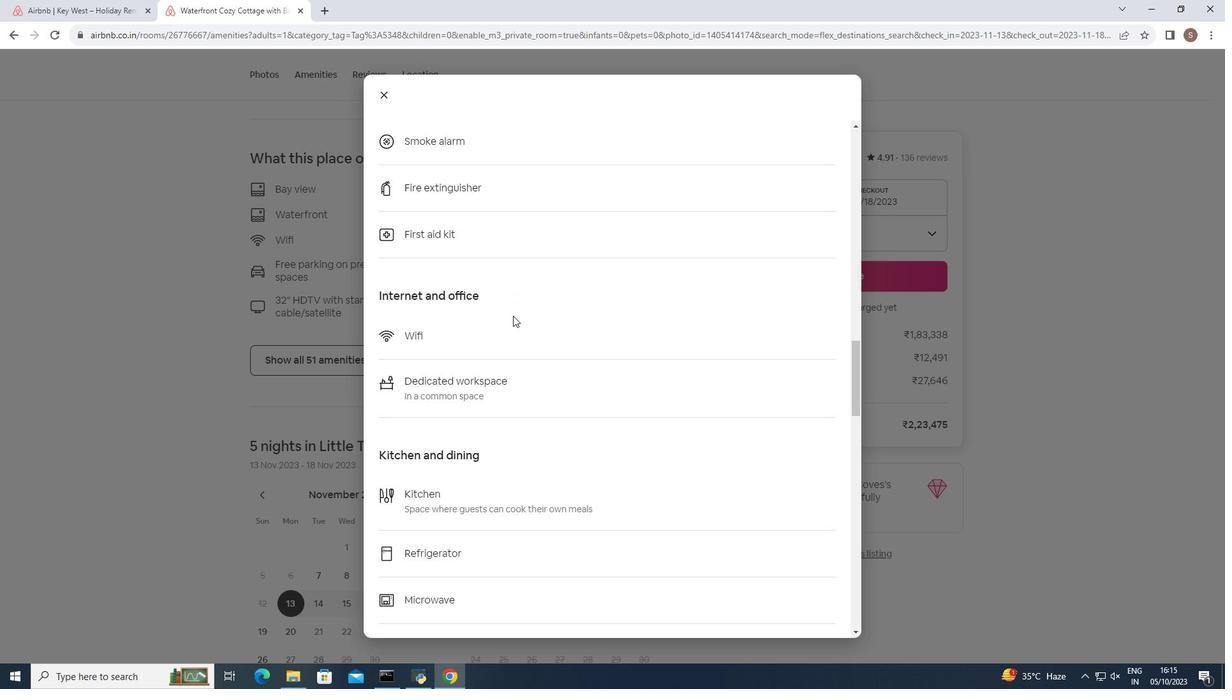 
Action: Mouse moved to (513, 315)
Screenshot: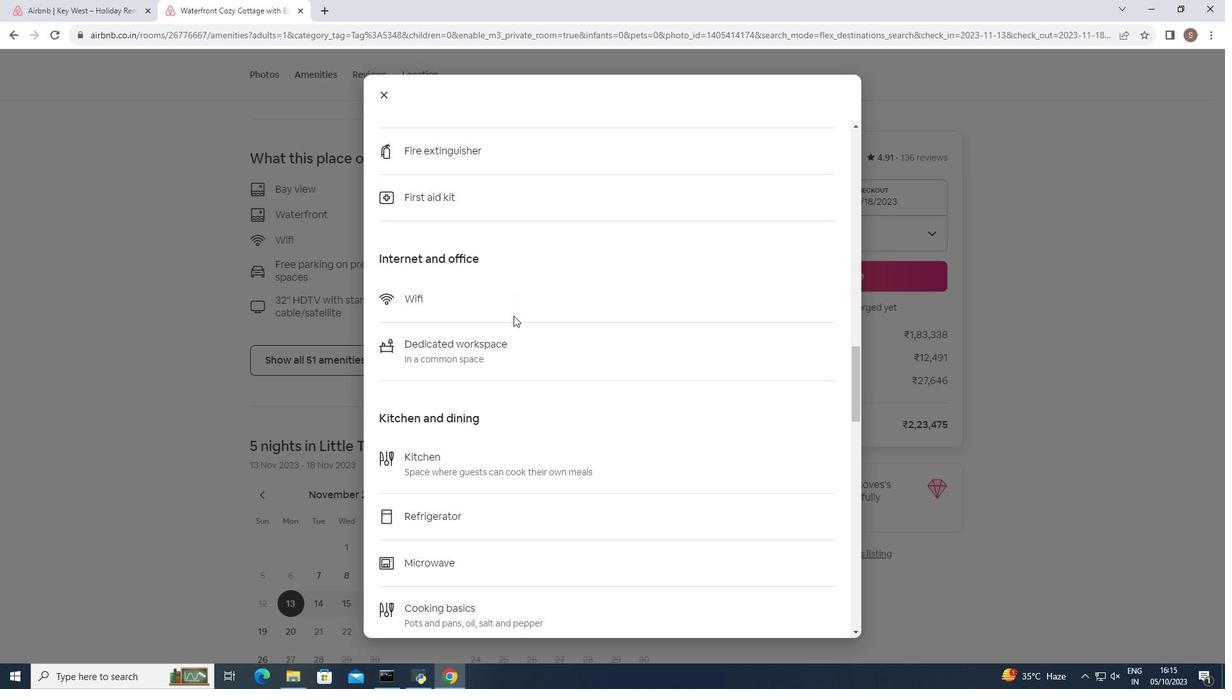 
Action: Mouse scrolled (513, 315) with delta (0, 0)
Screenshot: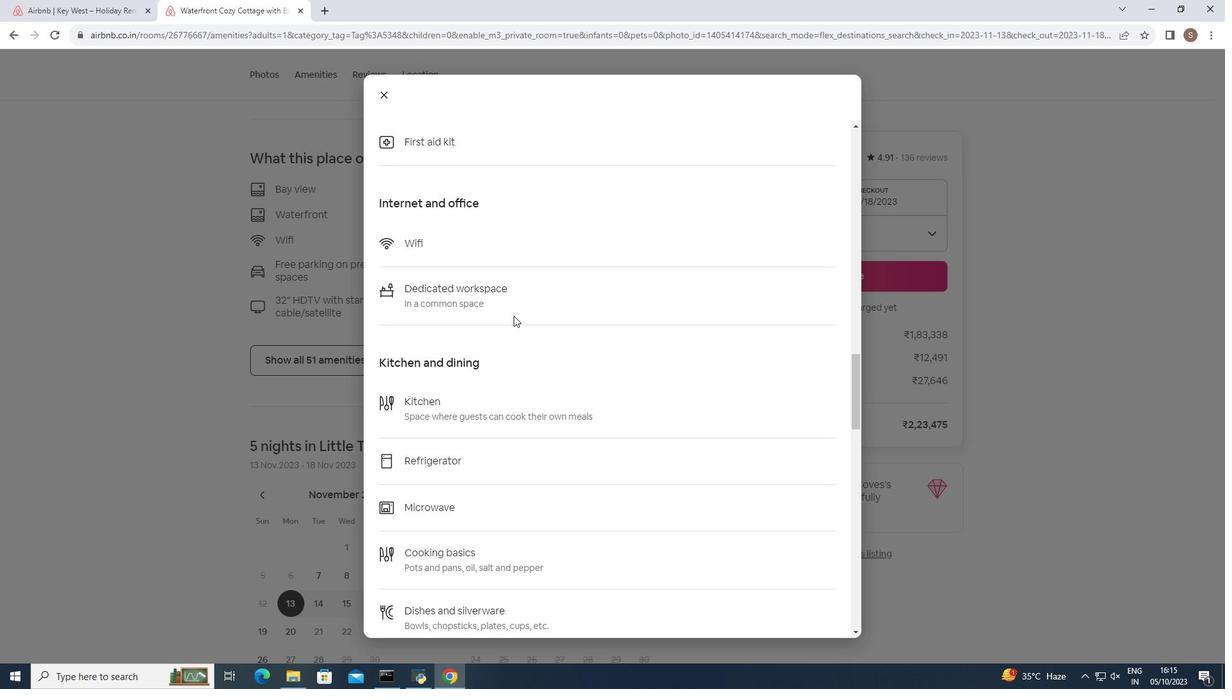 
Action: Mouse scrolled (513, 315) with delta (0, 0)
Screenshot: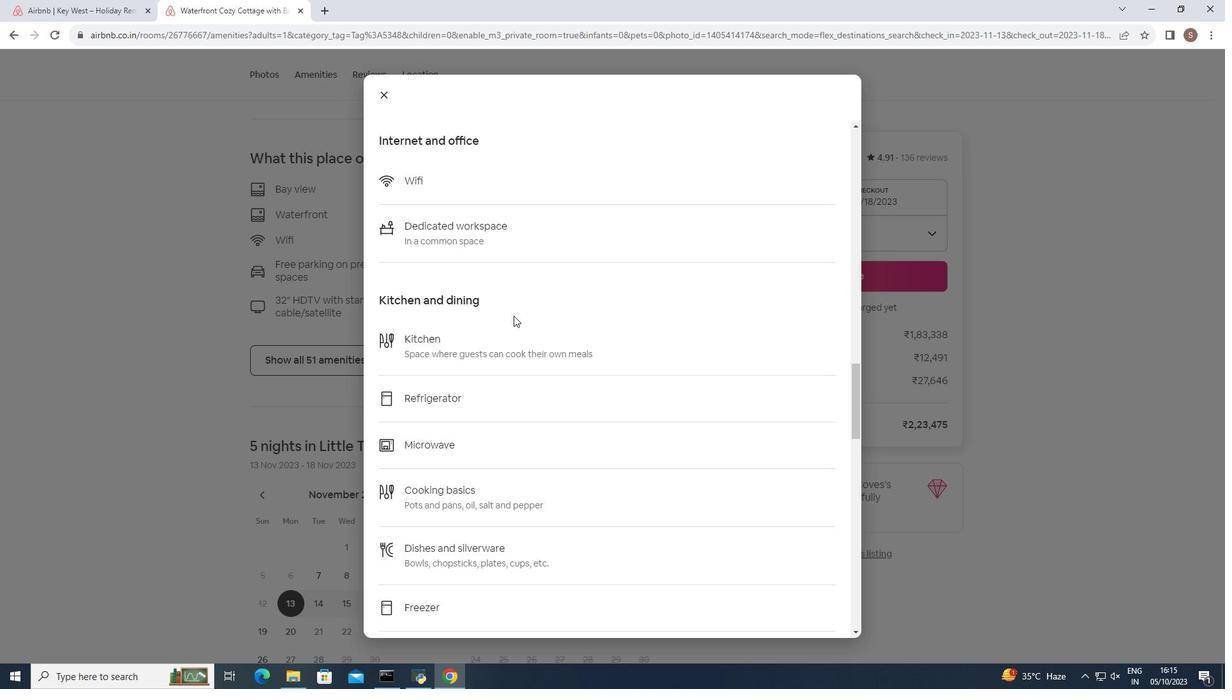 
Action: Mouse scrolled (513, 315) with delta (0, 0)
Screenshot: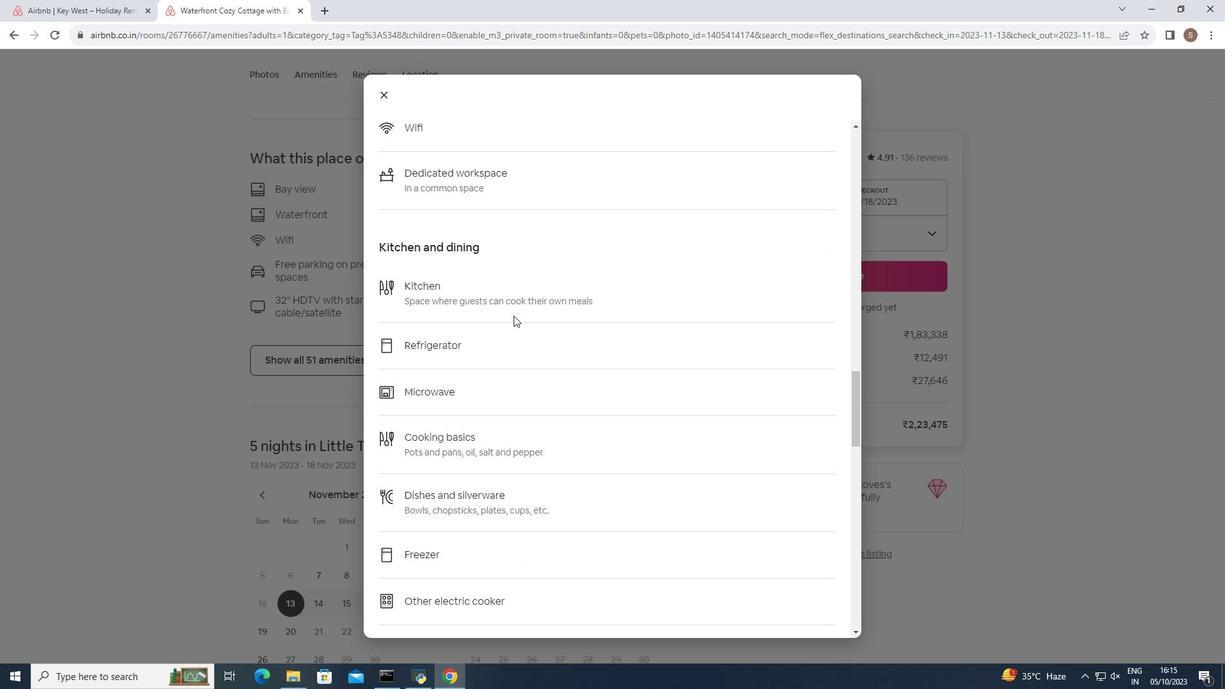 
Action: Mouse scrolled (513, 315) with delta (0, 0)
Screenshot: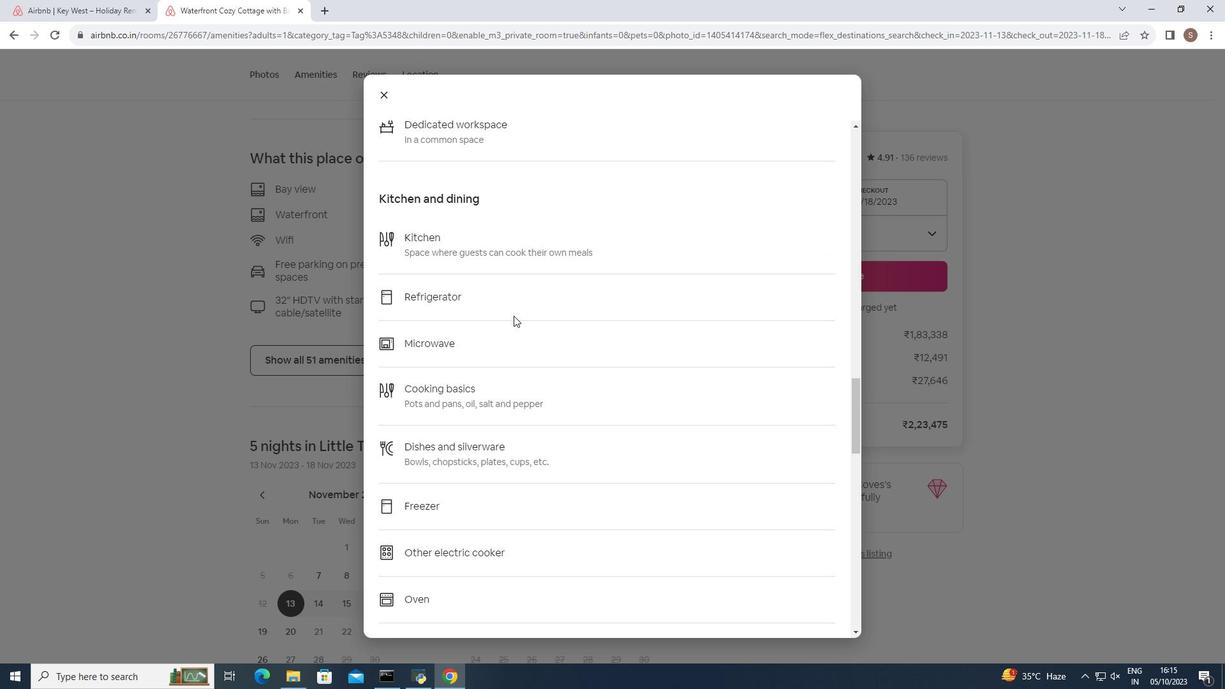 
Action: Mouse moved to (513, 315)
Screenshot: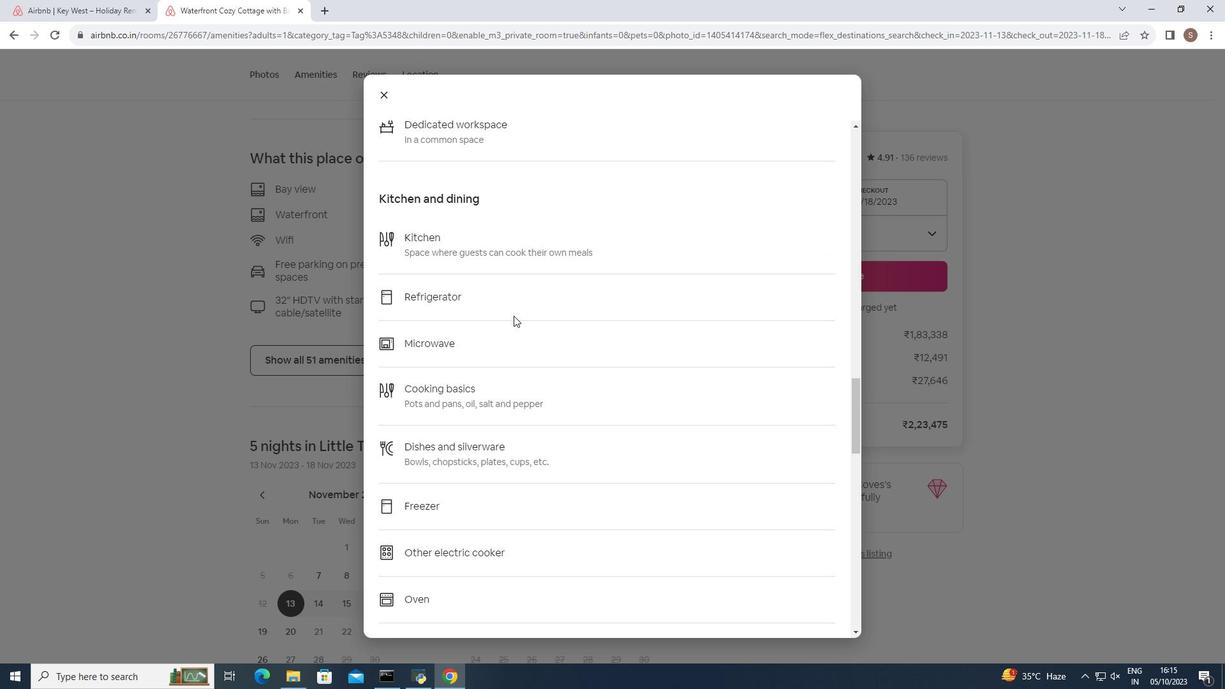 
Action: Mouse scrolled (513, 315) with delta (0, 0)
Screenshot: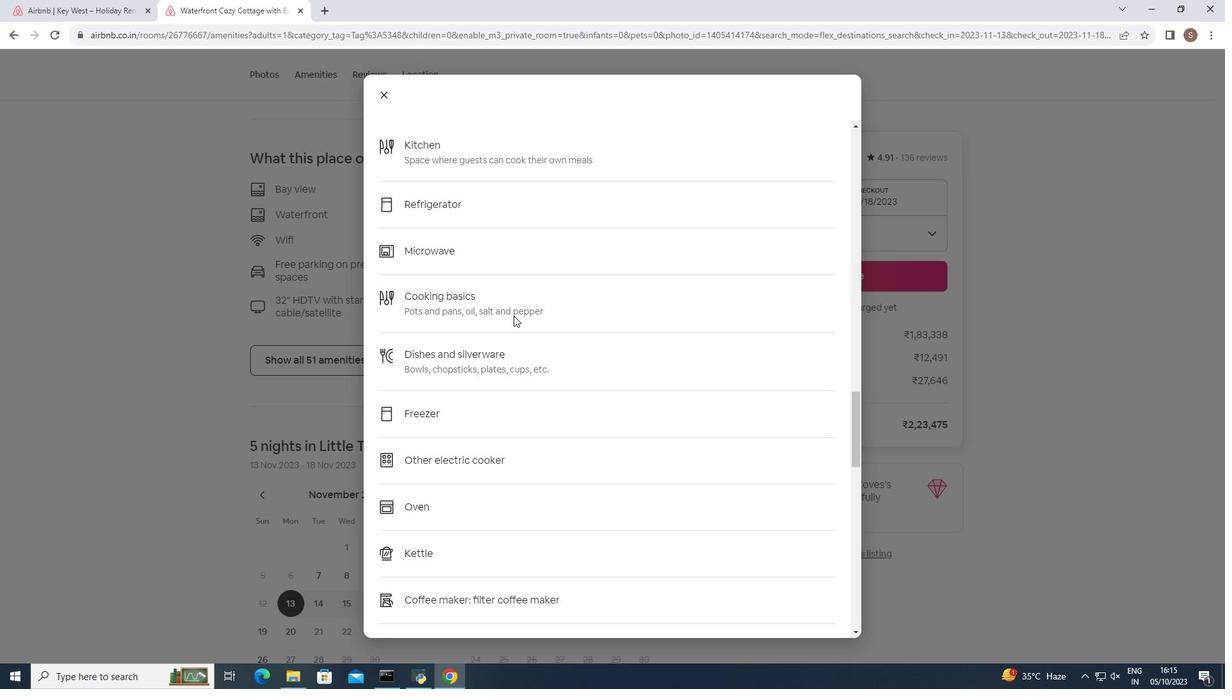 
Action: Mouse scrolled (513, 315) with delta (0, 0)
Screenshot: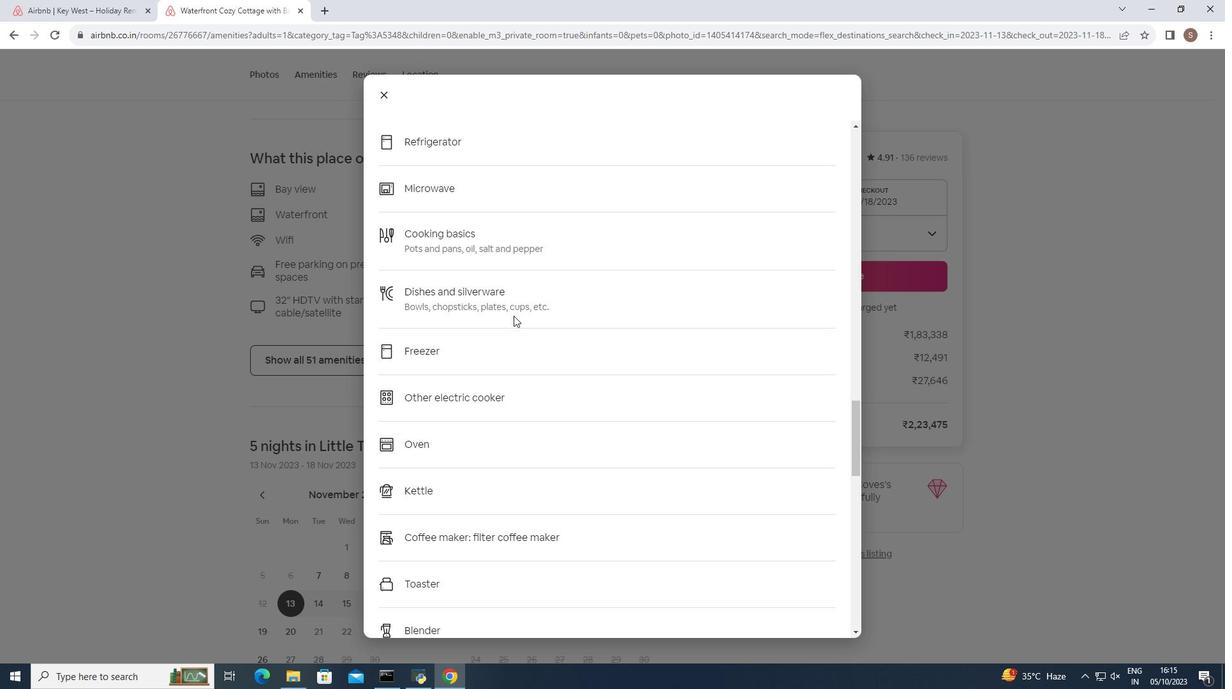 
Action: Mouse scrolled (513, 315) with delta (0, 0)
Screenshot: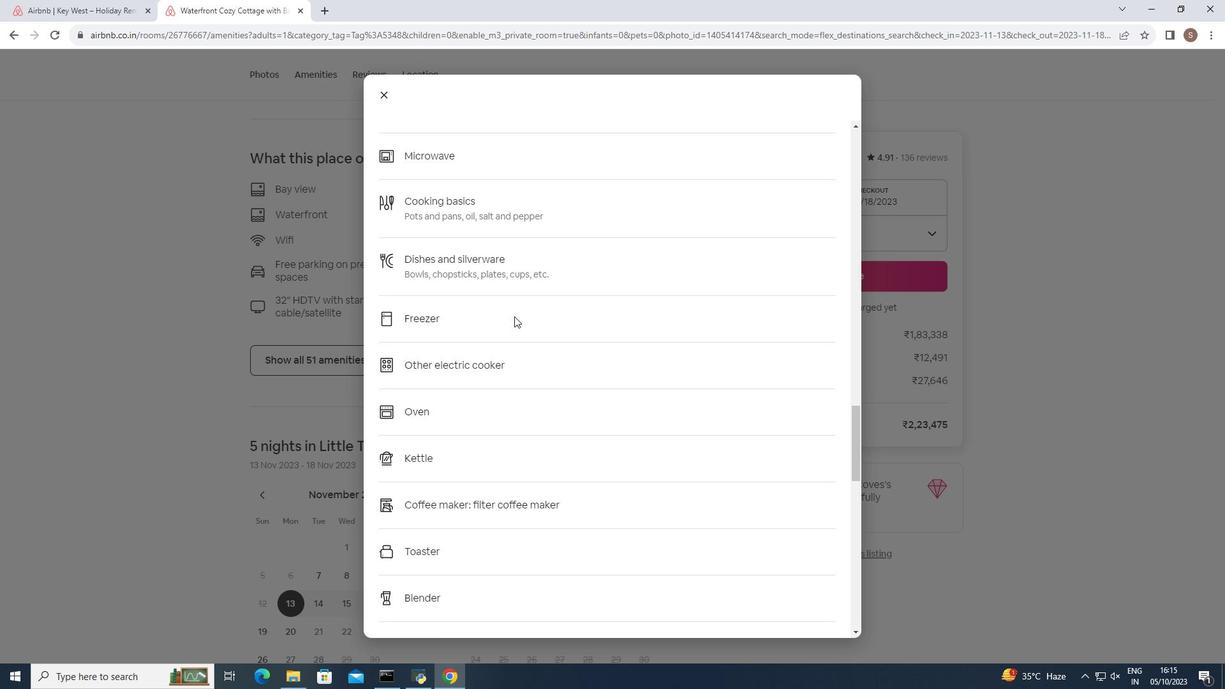 
Action: Mouse moved to (514, 316)
Screenshot: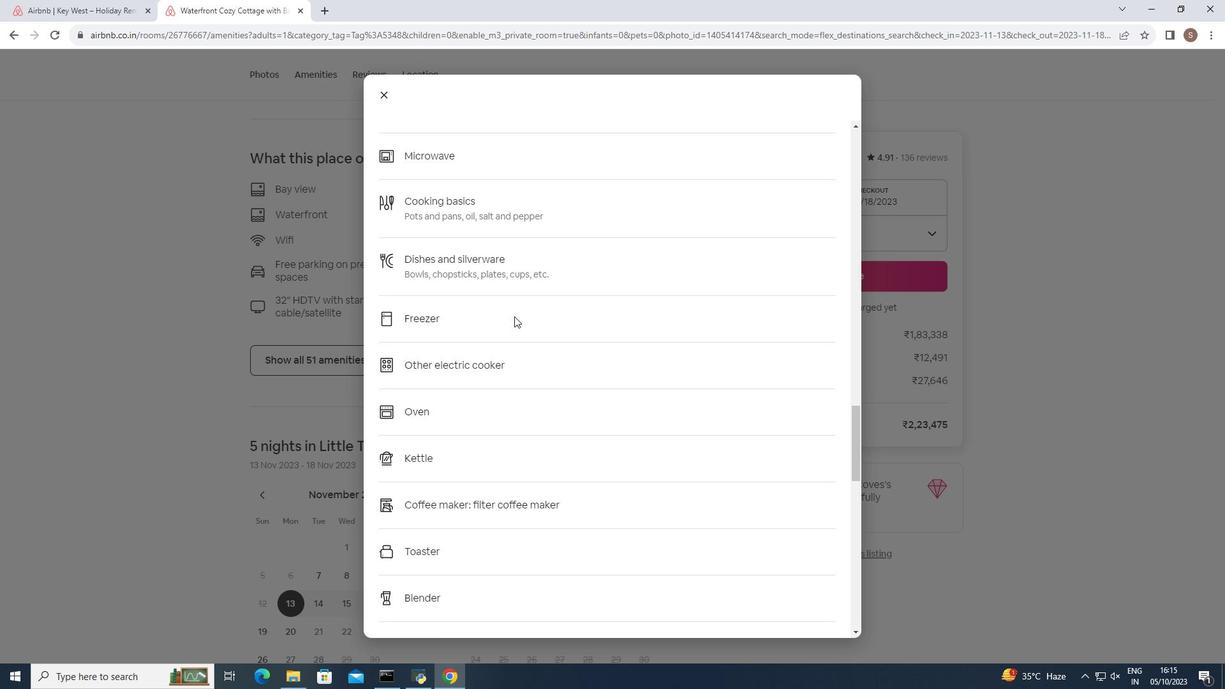 
Action: Mouse scrolled (514, 315) with delta (0, 0)
Screenshot: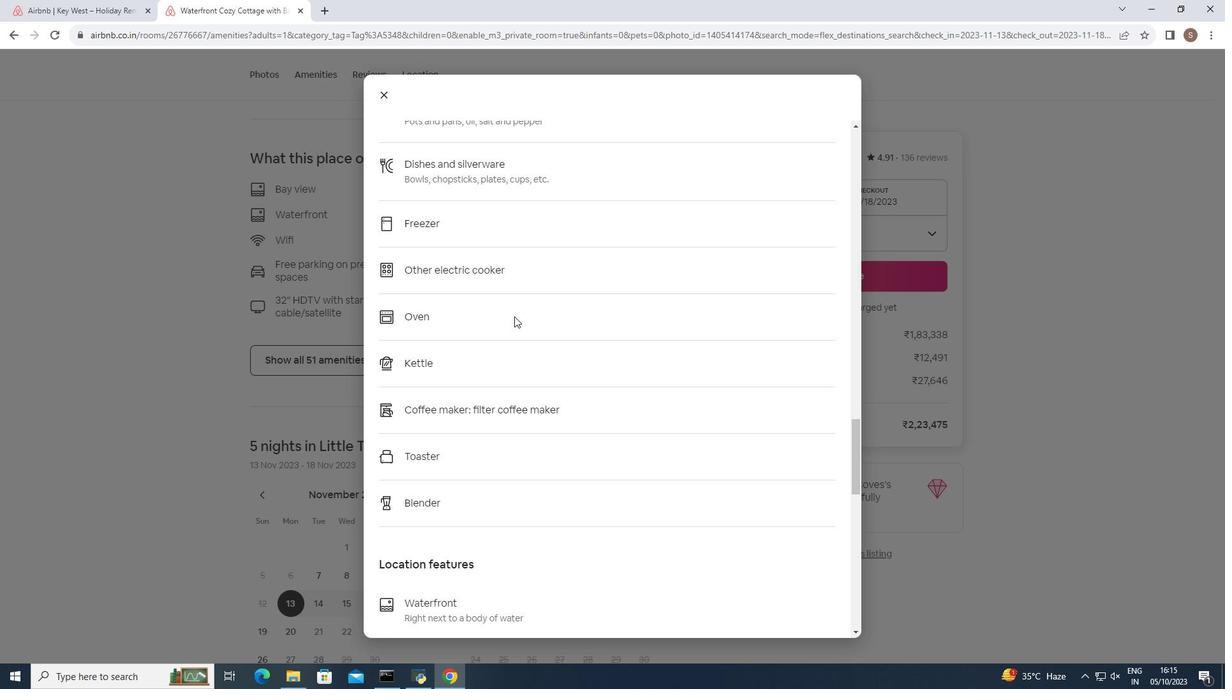 
Action: Mouse scrolled (514, 315) with delta (0, 0)
Screenshot: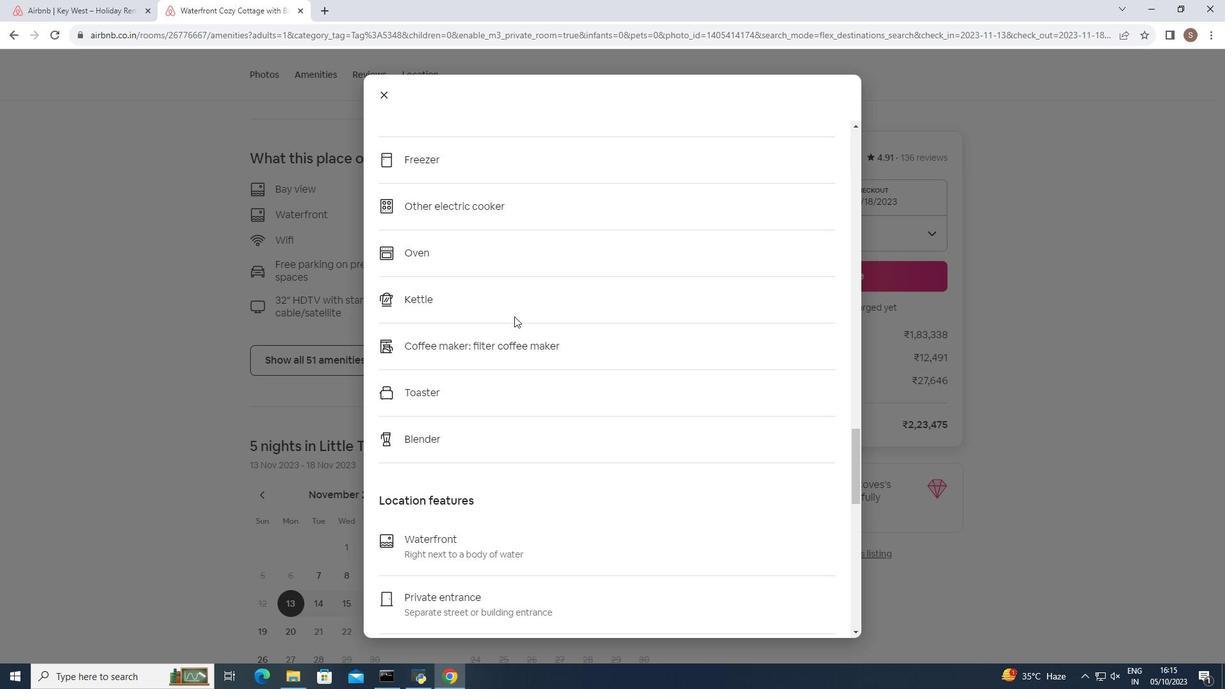 
Action: Mouse scrolled (514, 315) with delta (0, 0)
Screenshot: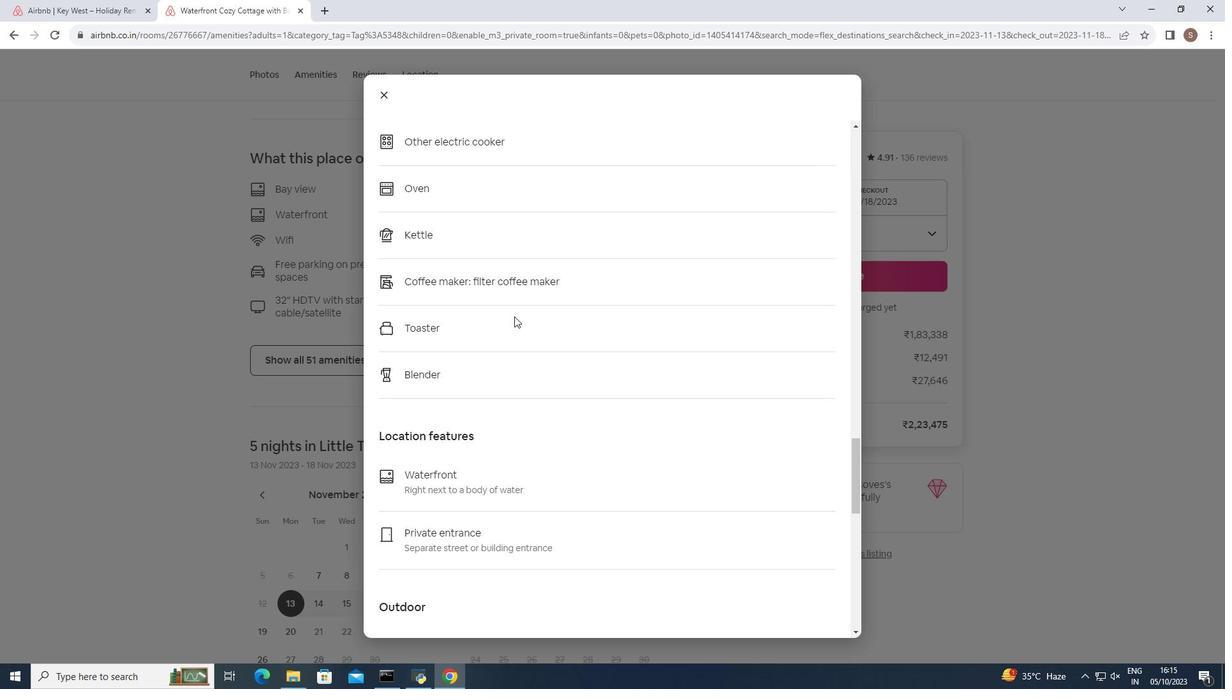 
Action: Mouse moved to (514, 317)
Screenshot: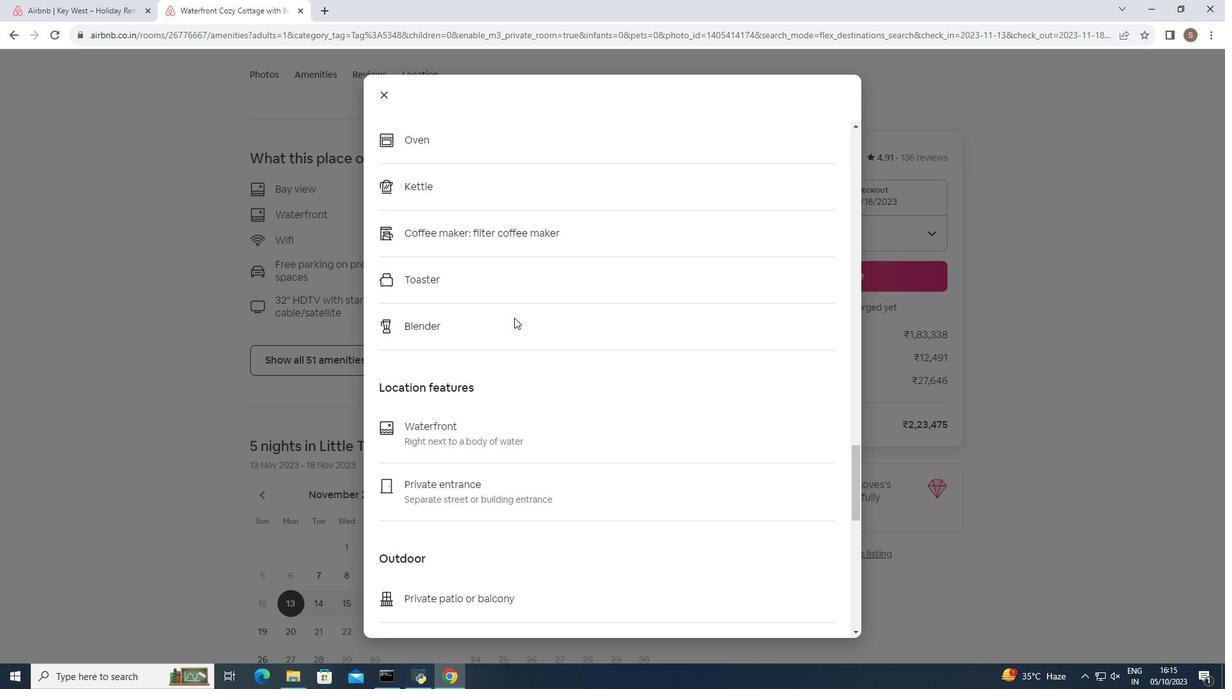 
Action: Mouse scrolled (514, 317) with delta (0, 0)
Screenshot: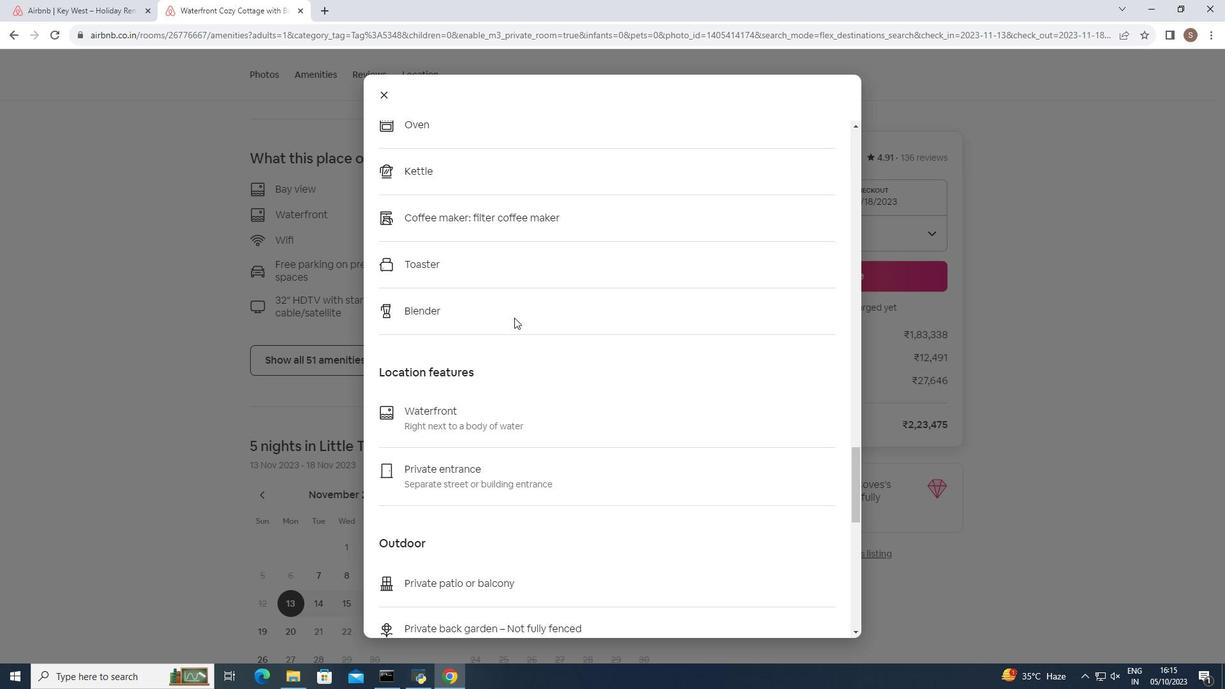 
Action: Mouse scrolled (514, 317) with delta (0, 0)
Screenshot: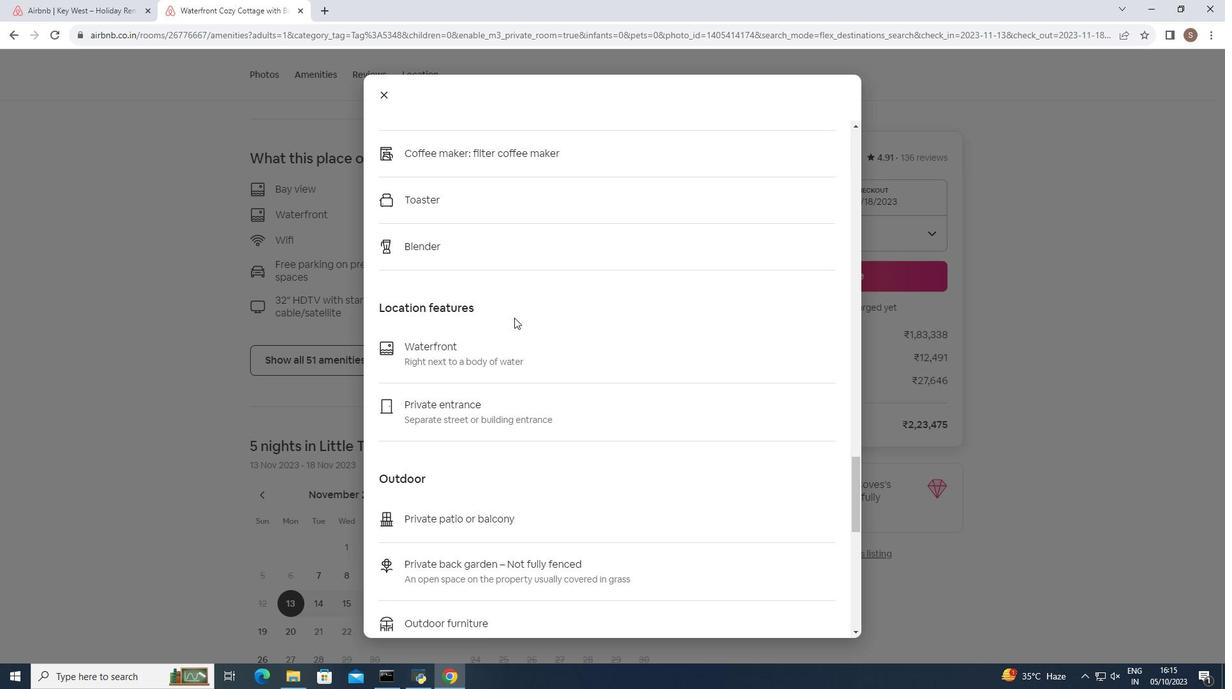 
Action: Mouse scrolled (514, 317) with delta (0, 0)
Screenshot: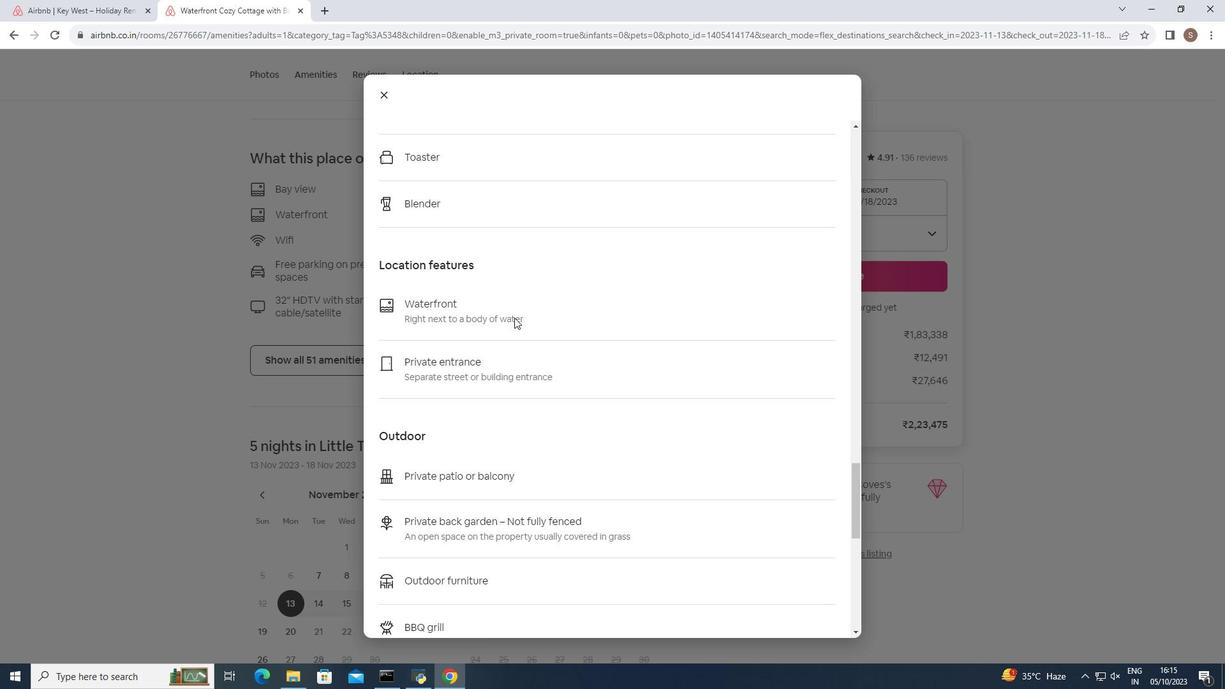 
Action: Mouse moved to (514, 318)
Screenshot: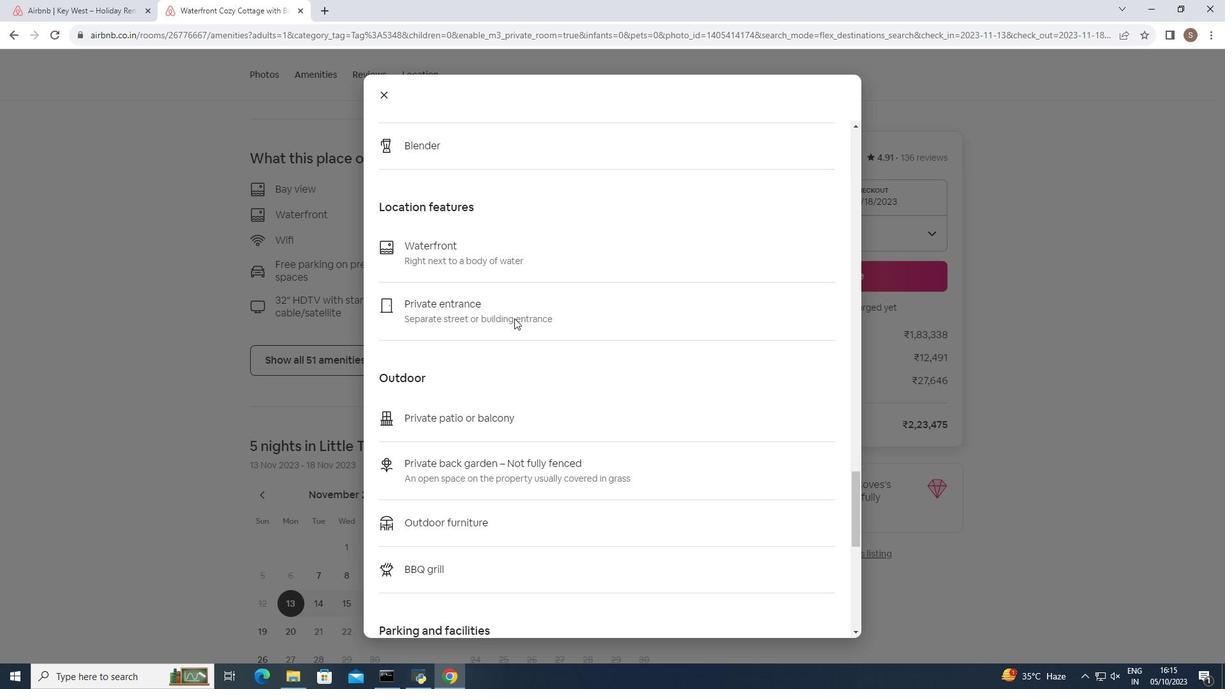 
Action: Mouse scrolled (514, 317) with delta (0, 0)
Screenshot: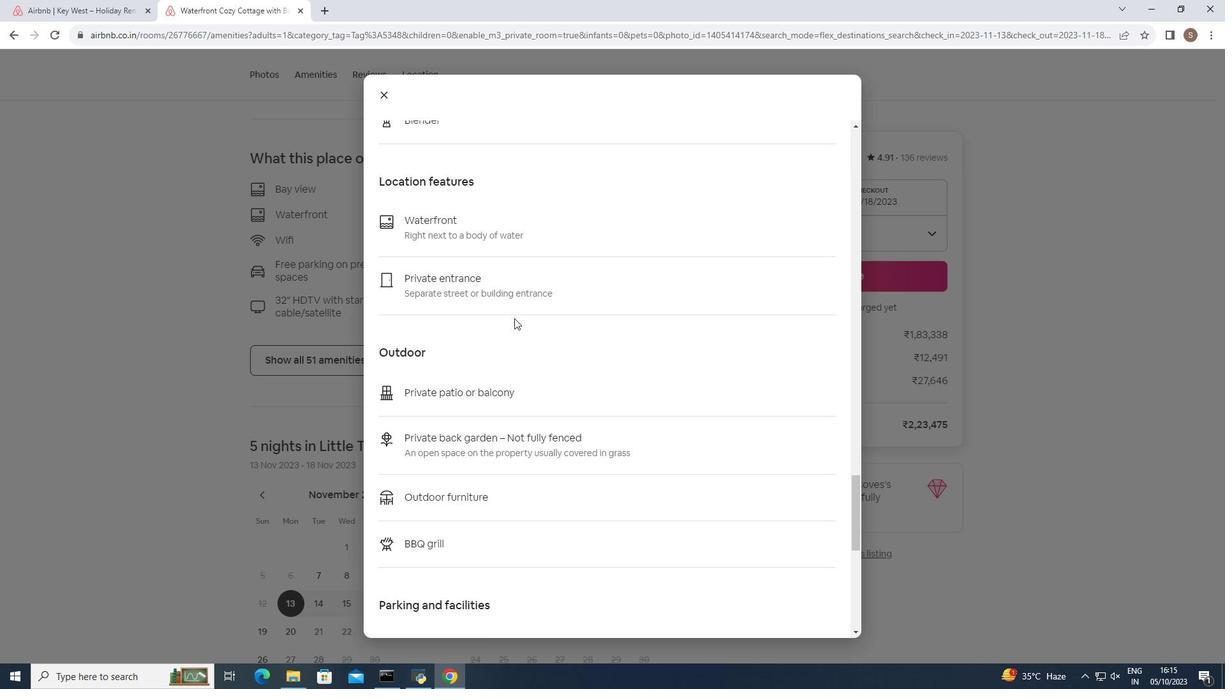
Action: Mouse scrolled (514, 317) with delta (0, 0)
Screenshot: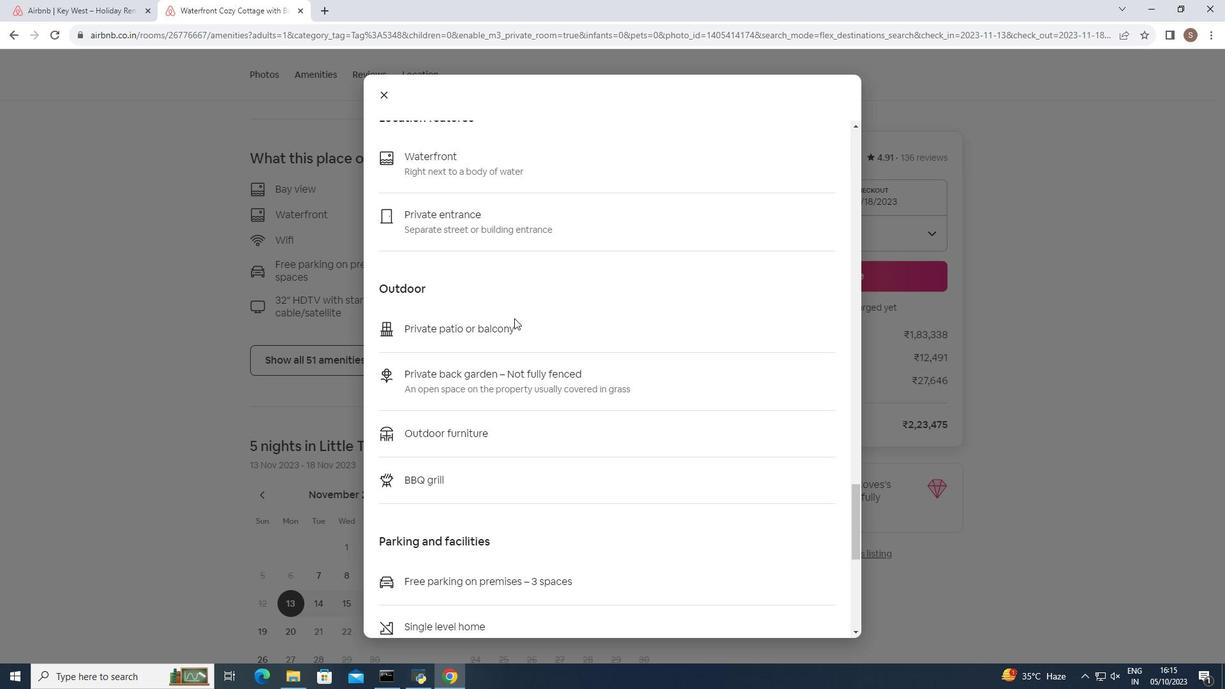 
Action: Mouse scrolled (514, 317) with delta (0, 0)
Screenshot: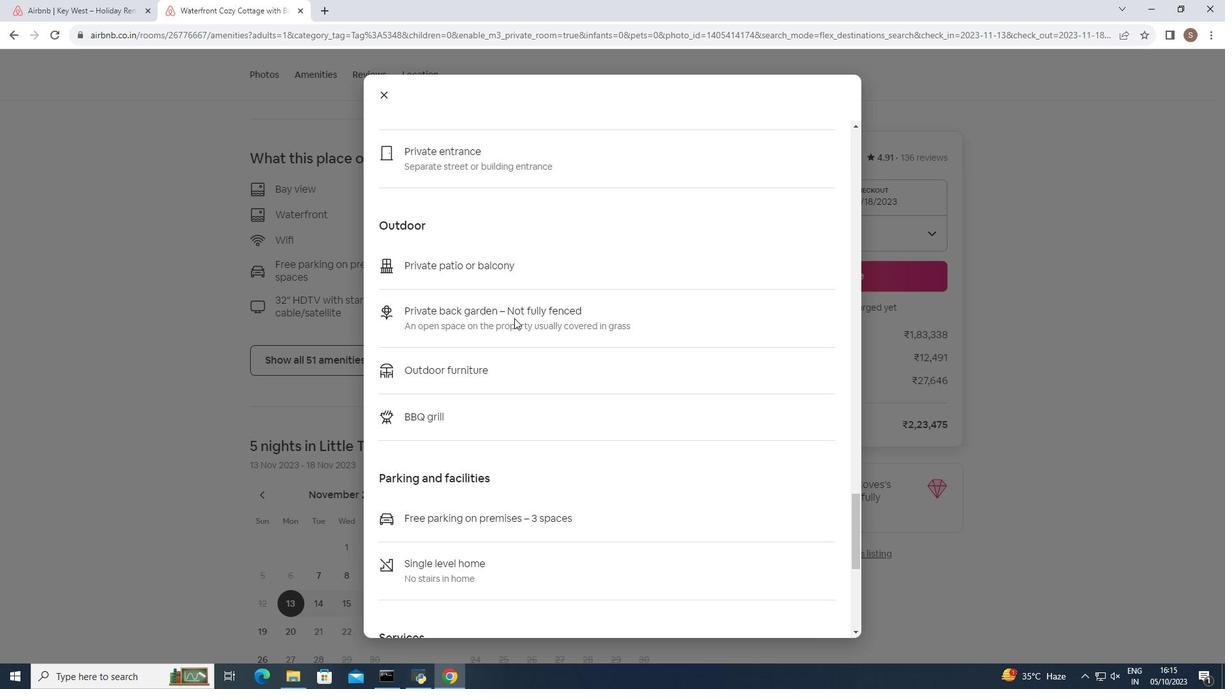 
Action: Mouse moved to (514, 318)
Screenshot: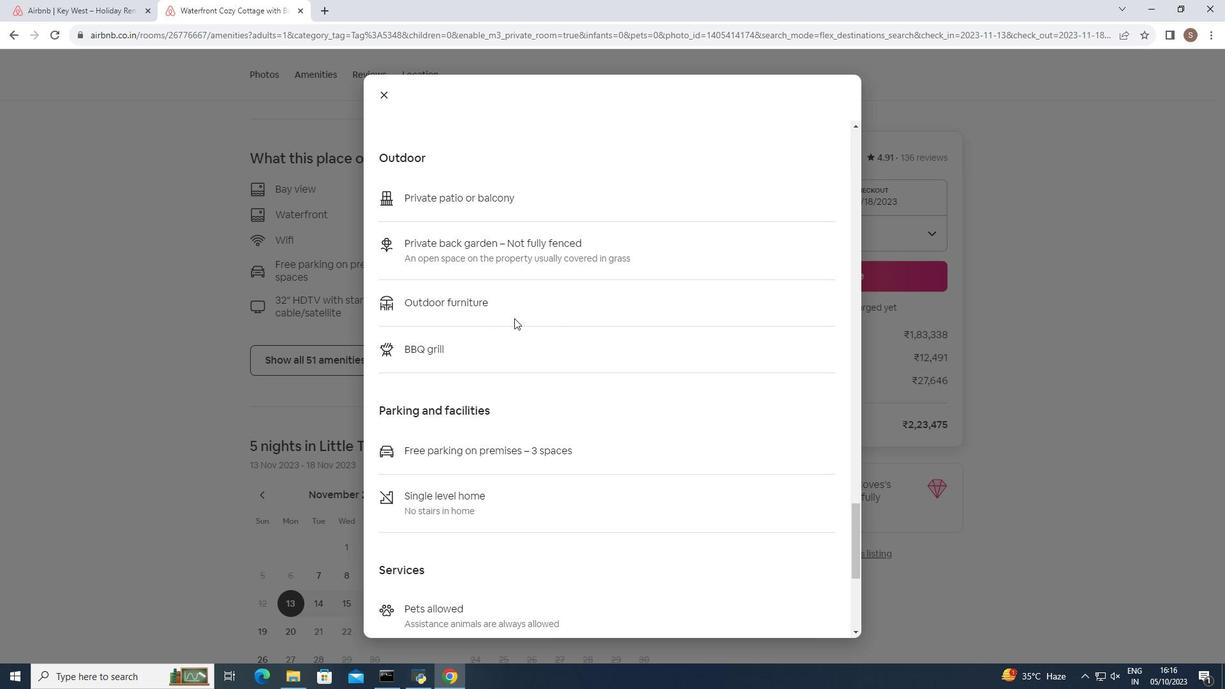 
Action: Mouse scrolled (514, 317) with delta (0, 0)
Screenshot: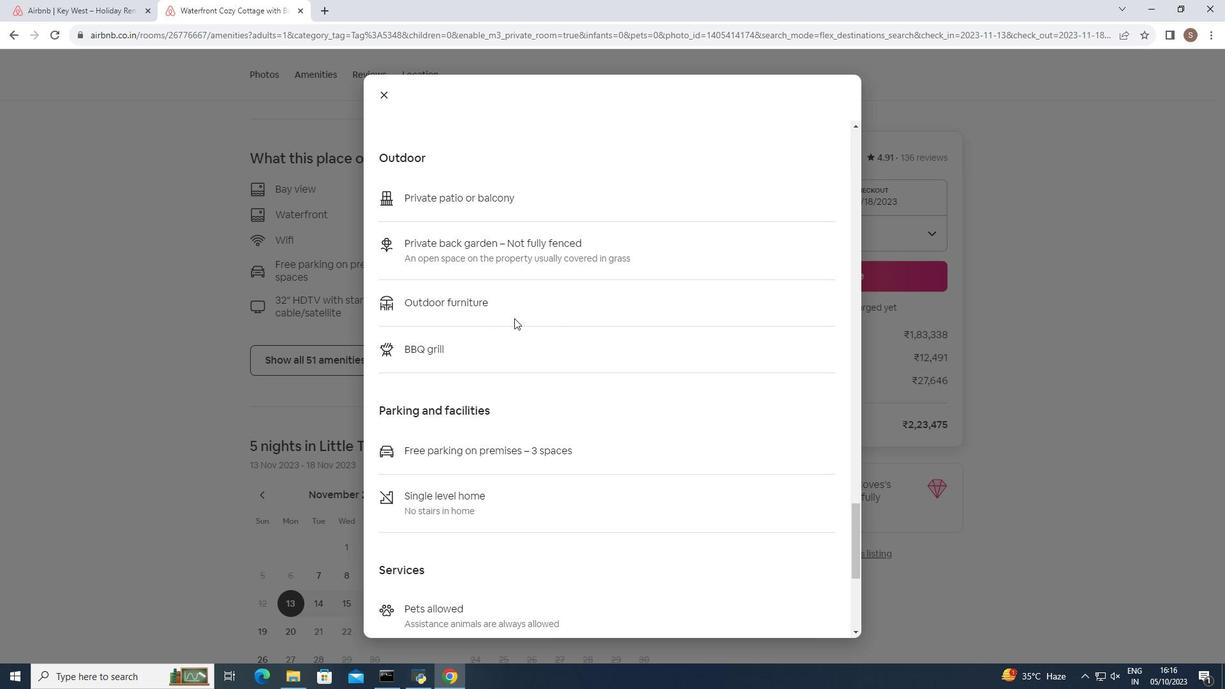 
Action: Mouse scrolled (514, 317) with delta (0, 0)
Screenshot: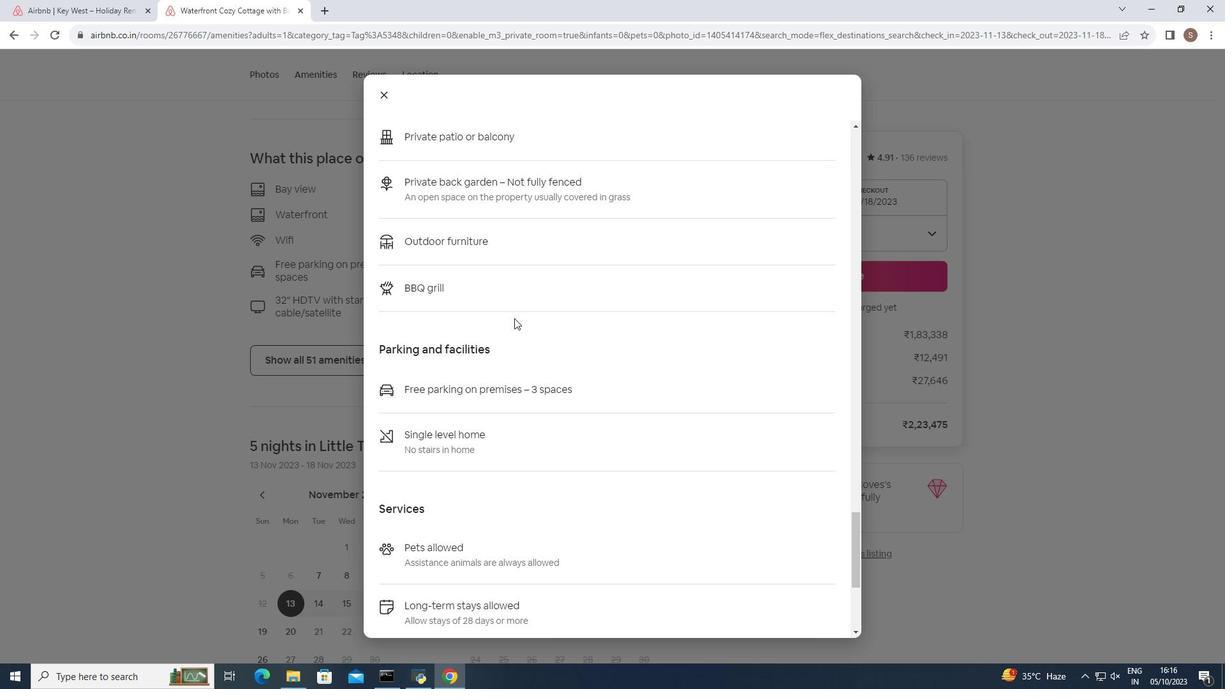 
Action: Mouse scrolled (514, 317) with delta (0, 0)
Screenshot: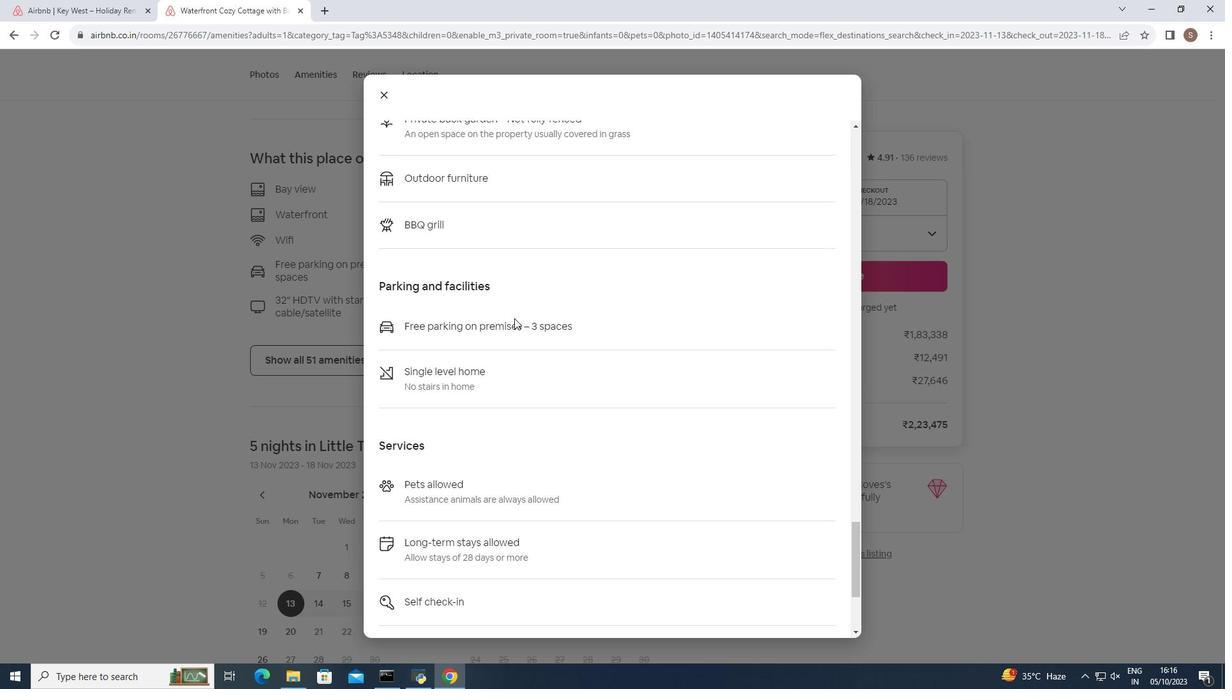 
Action: Mouse scrolled (514, 317) with delta (0, 0)
Screenshot: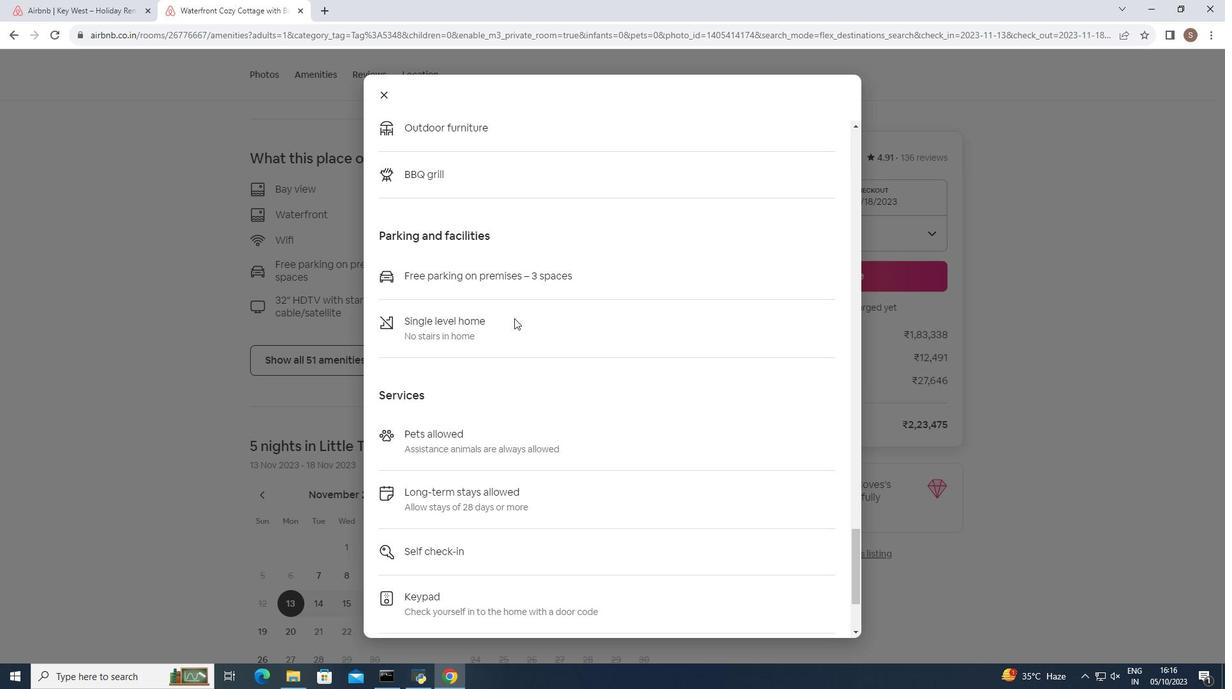 
Action: Mouse scrolled (514, 317) with delta (0, 0)
Screenshot: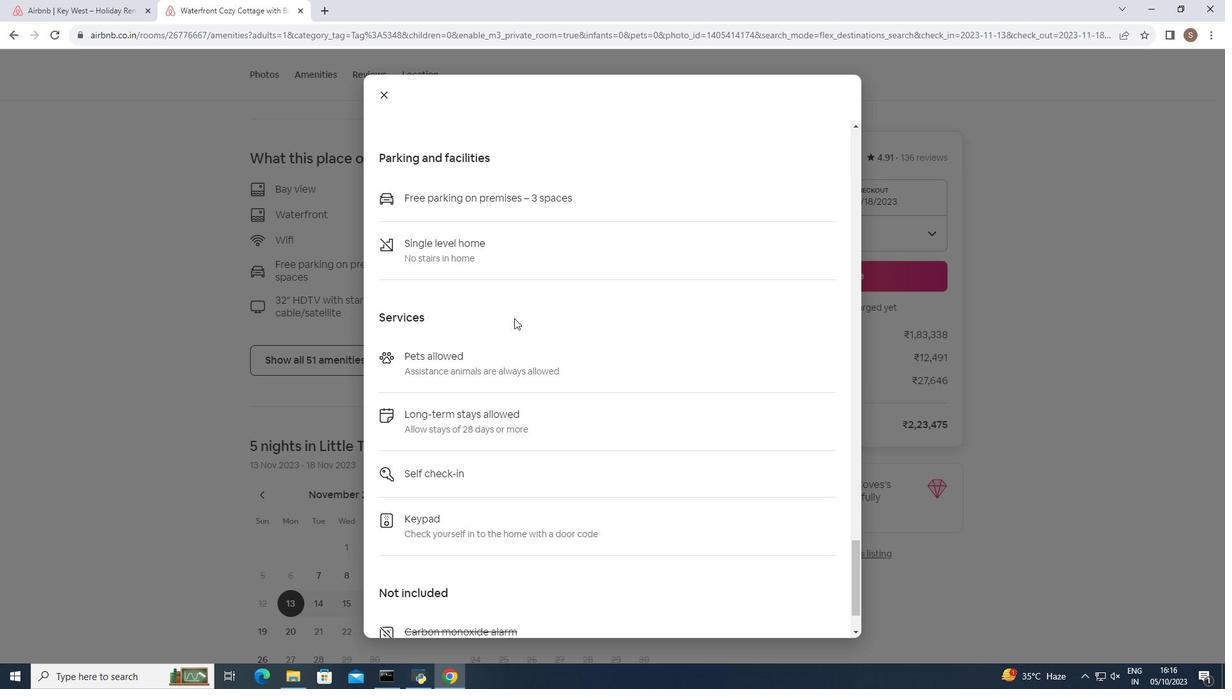 
Action: Mouse scrolled (514, 317) with delta (0, 0)
Screenshot: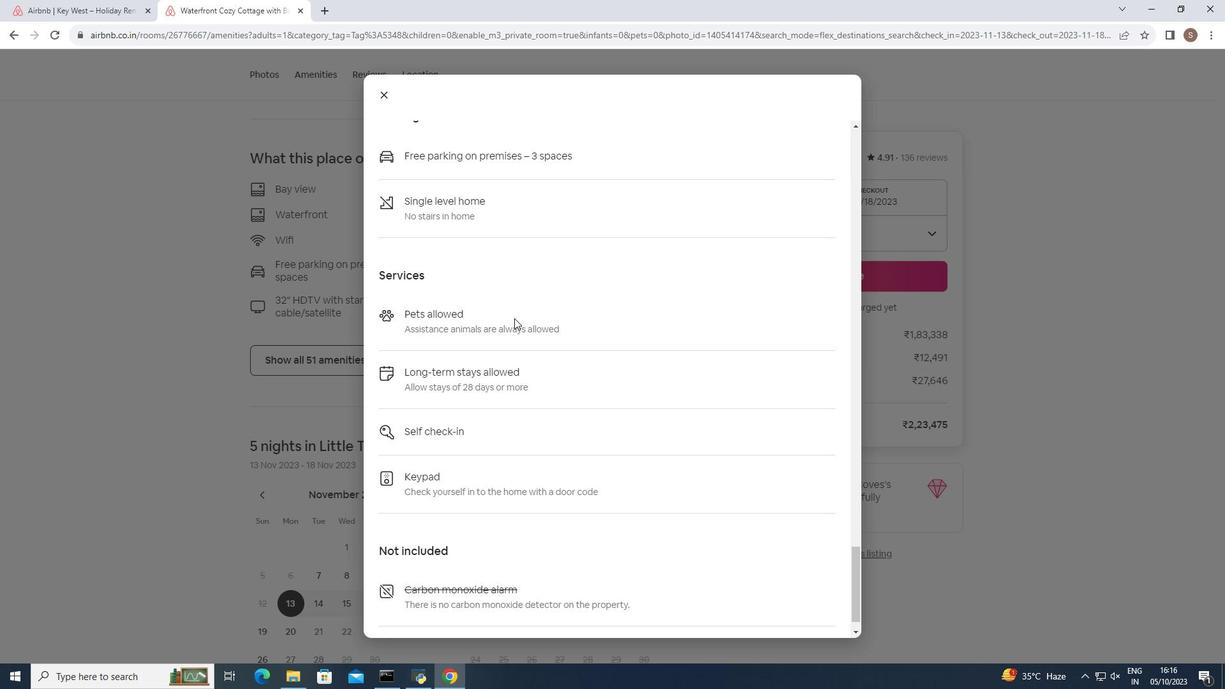 
Action: Mouse scrolled (514, 317) with delta (0, 0)
Screenshot: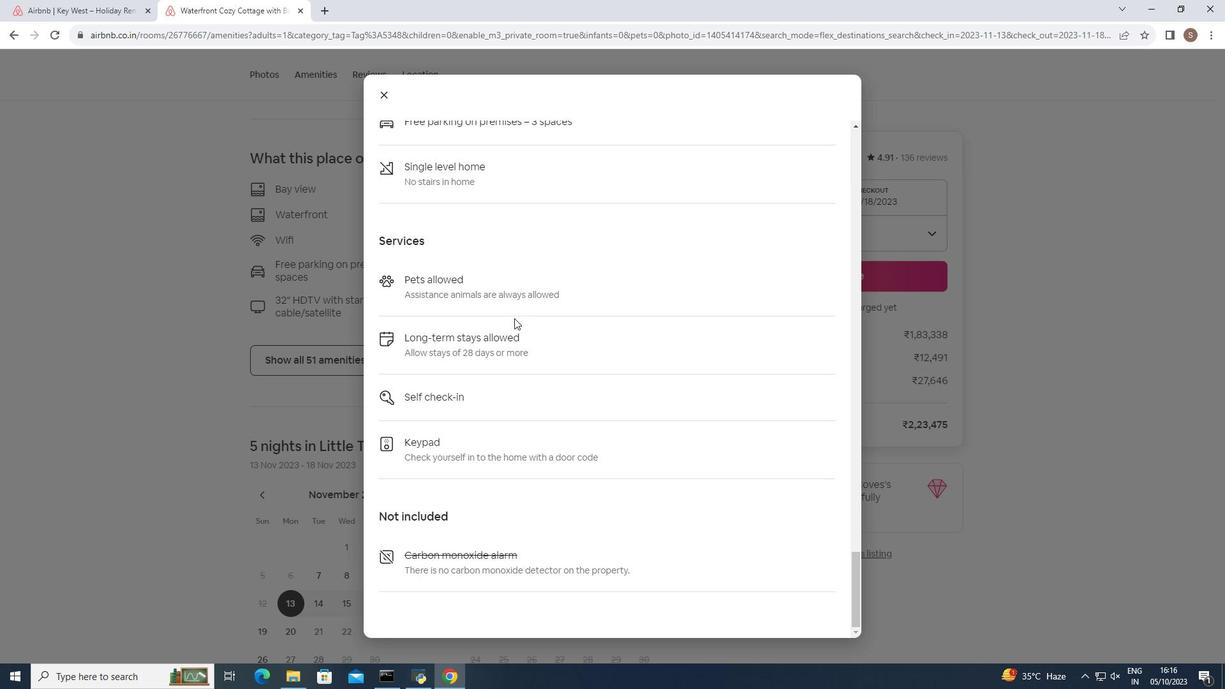 
Action: Mouse scrolled (514, 317) with delta (0, 0)
Screenshot: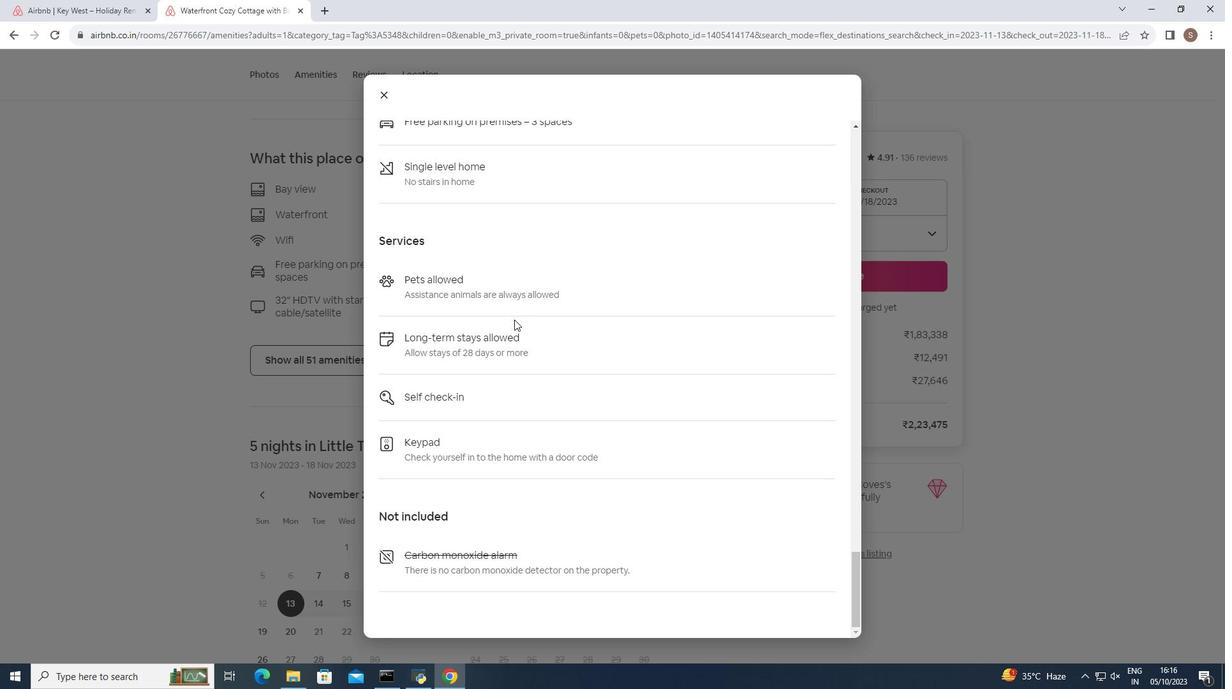 
Action: Mouse moved to (514, 319)
Screenshot: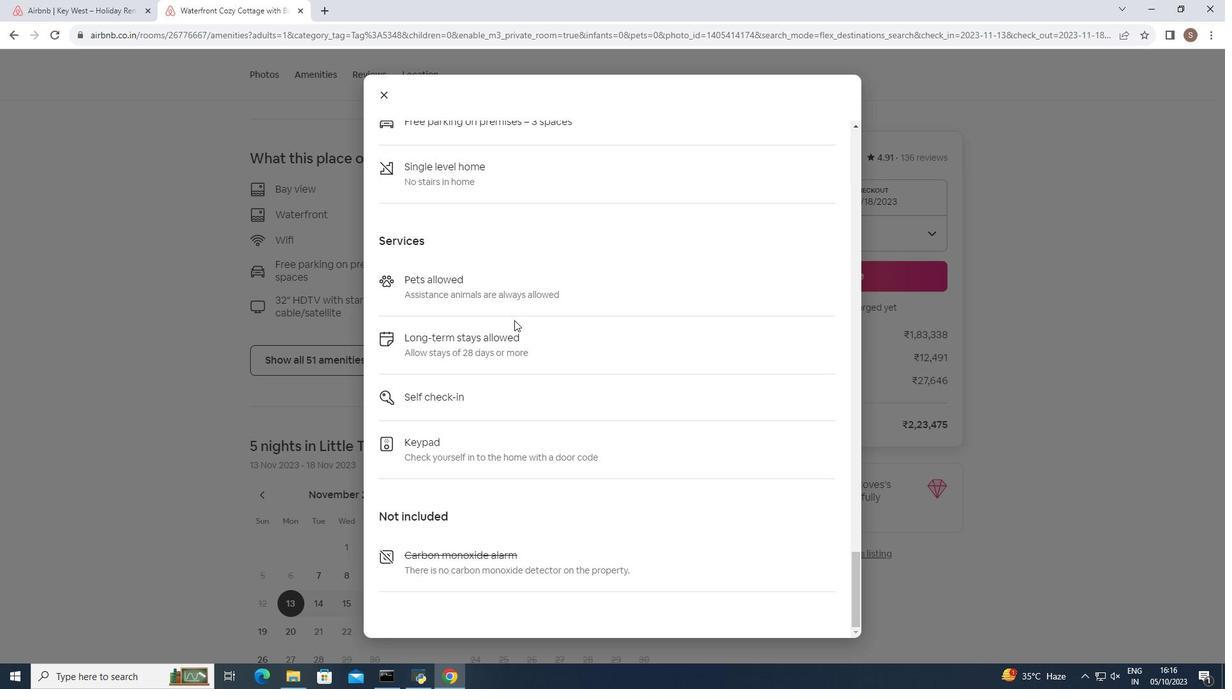 
Action: Mouse scrolled (514, 319) with delta (0, 0)
Screenshot: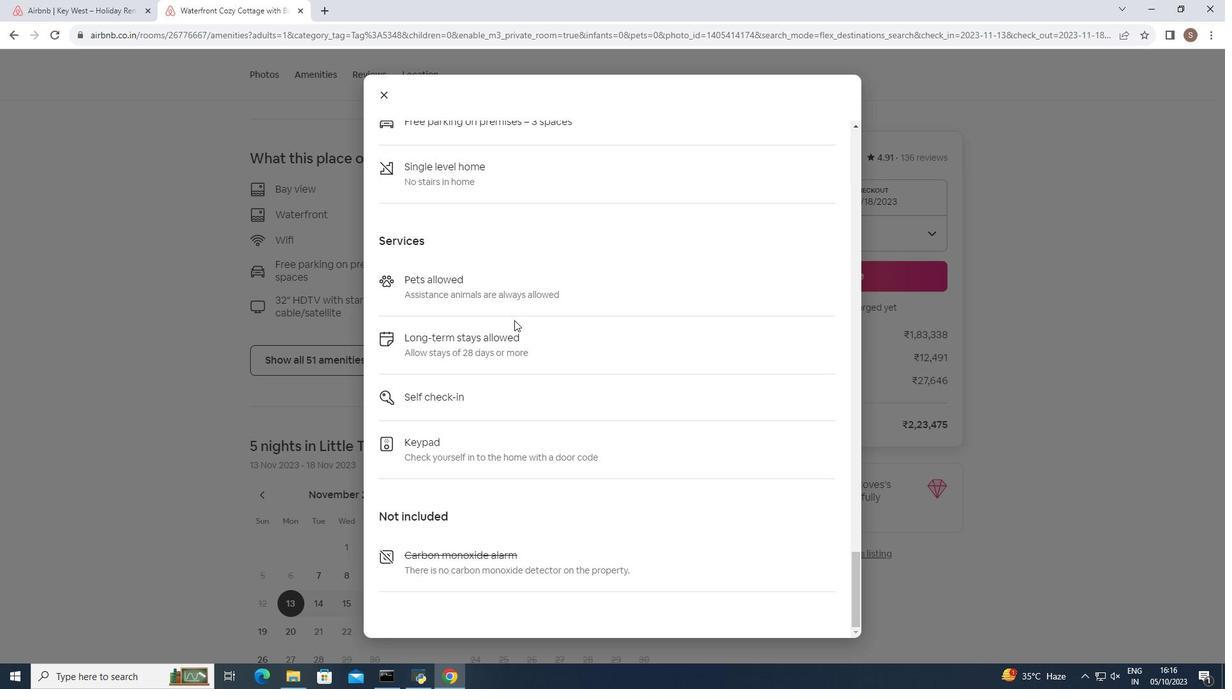 
Action: Mouse moved to (388, 91)
Screenshot: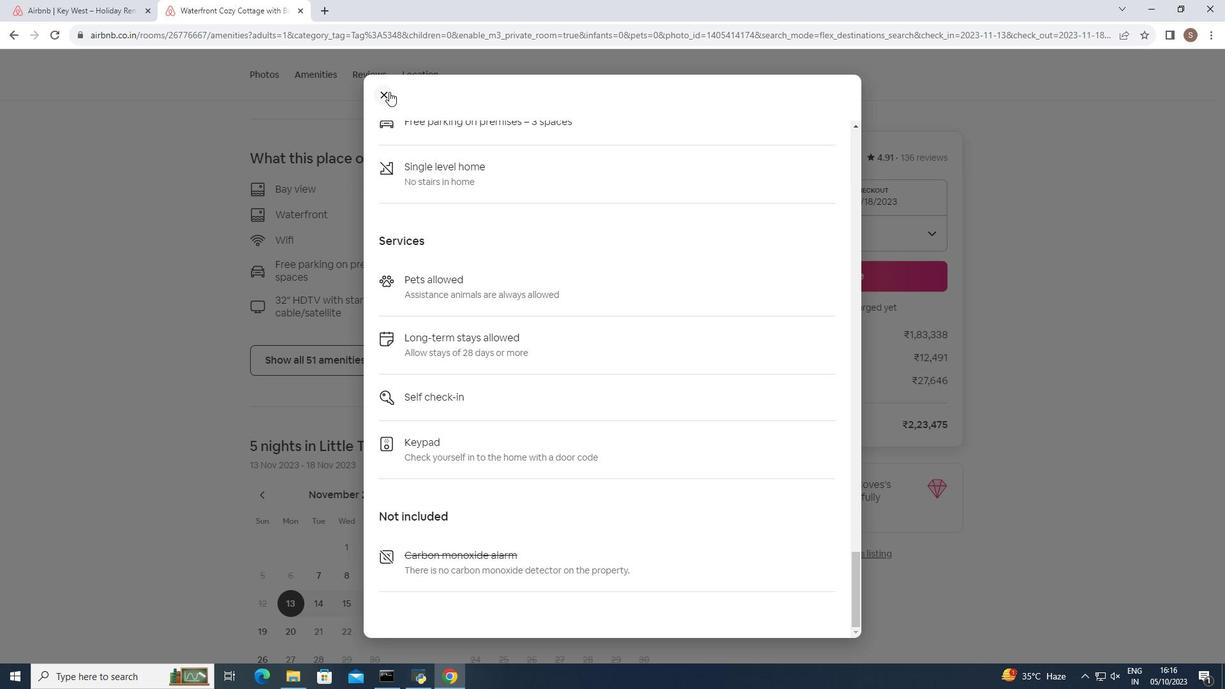 
Action: Mouse pressed left at (388, 91)
Screenshot: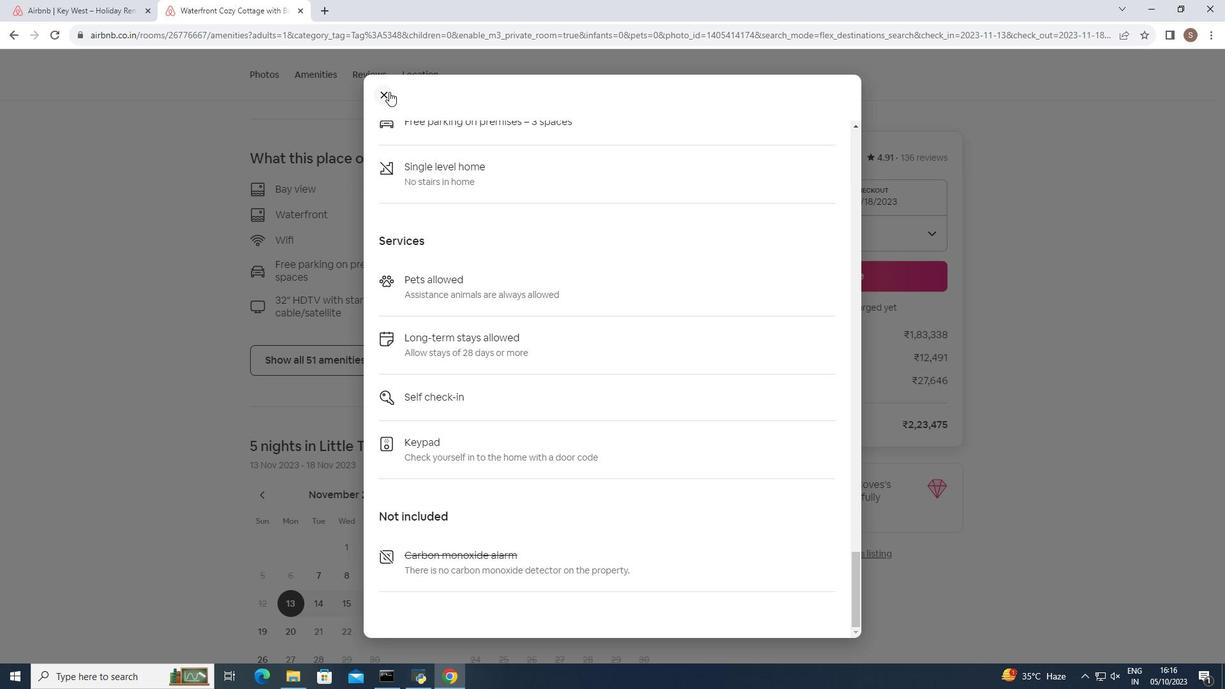 
Action: Mouse moved to (400, 332)
Screenshot: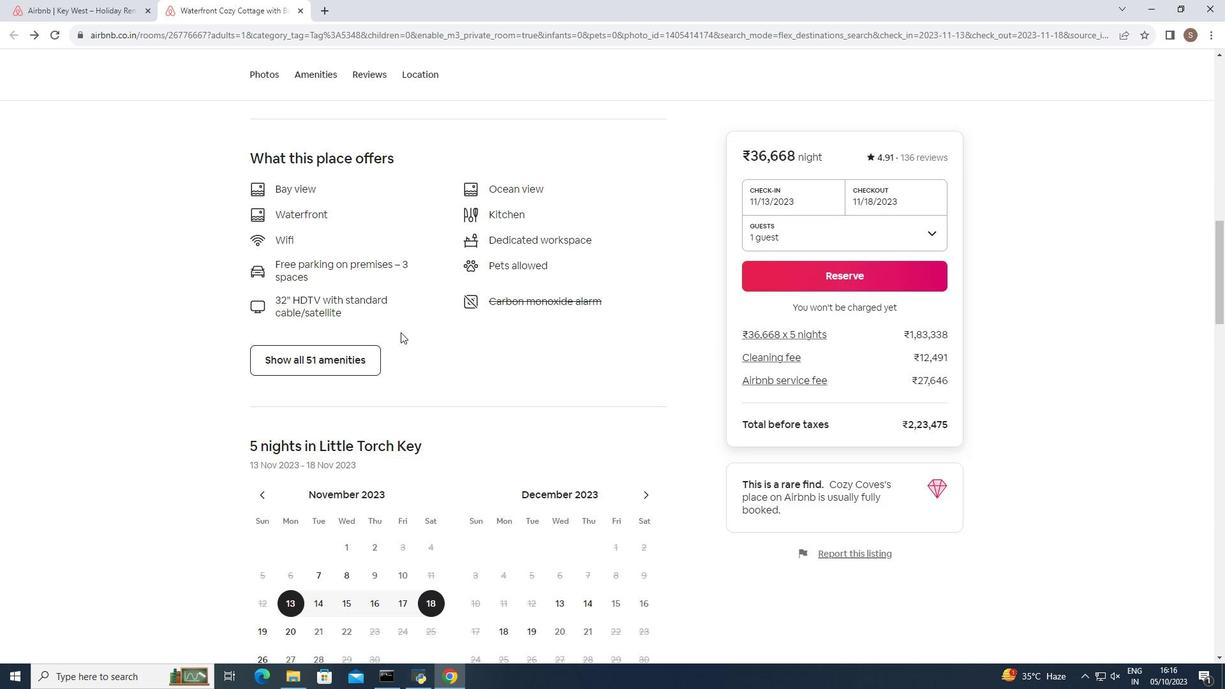 
Action: Mouse scrolled (400, 331) with delta (0, 0)
Screenshot: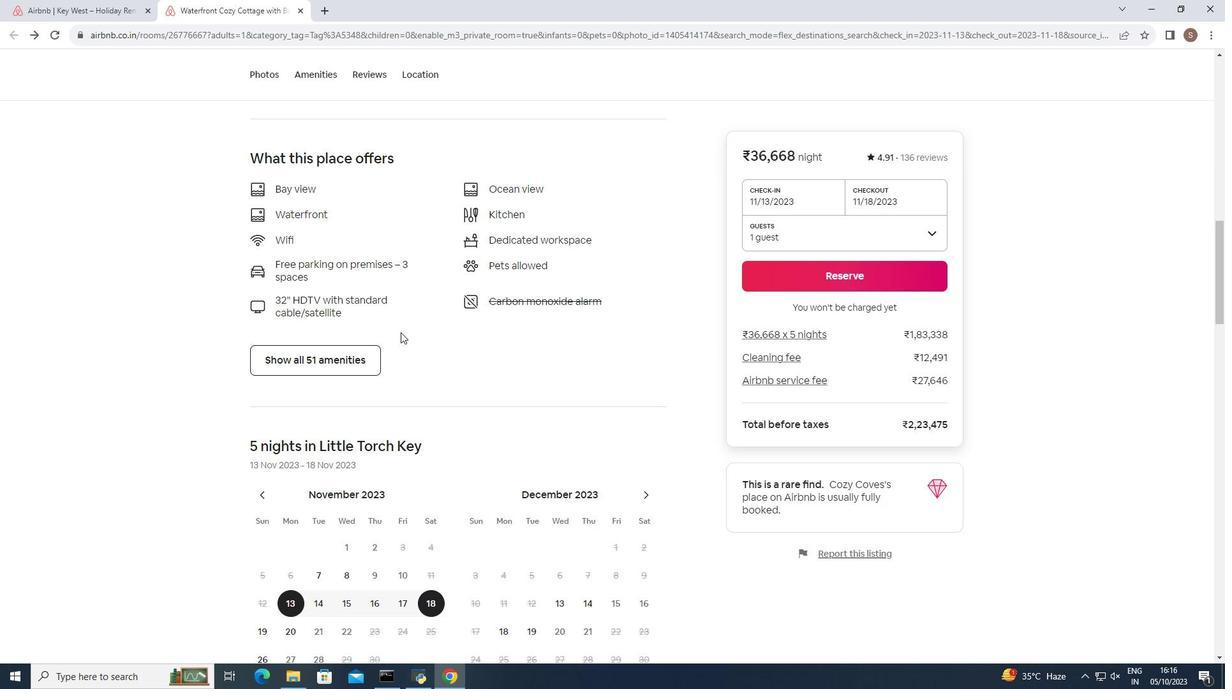 
Action: Mouse moved to (400, 333)
Screenshot: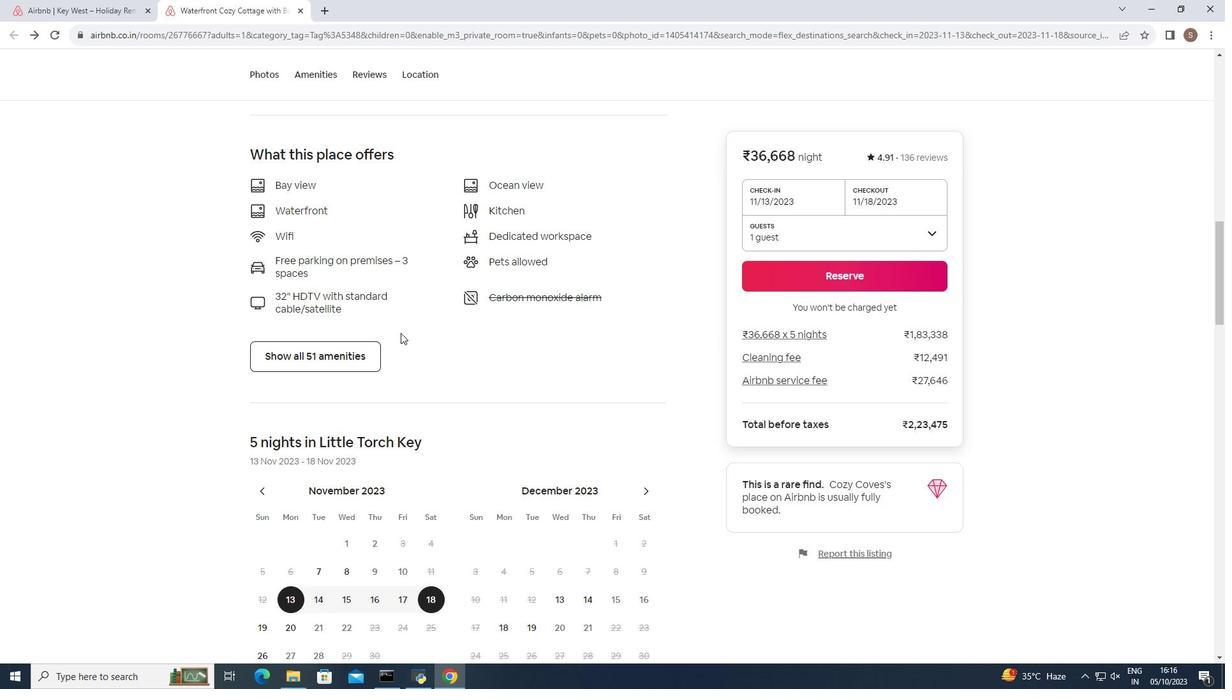 
Action: Mouse scrolled (400, 332) with delta (0, 0)
Screenshot: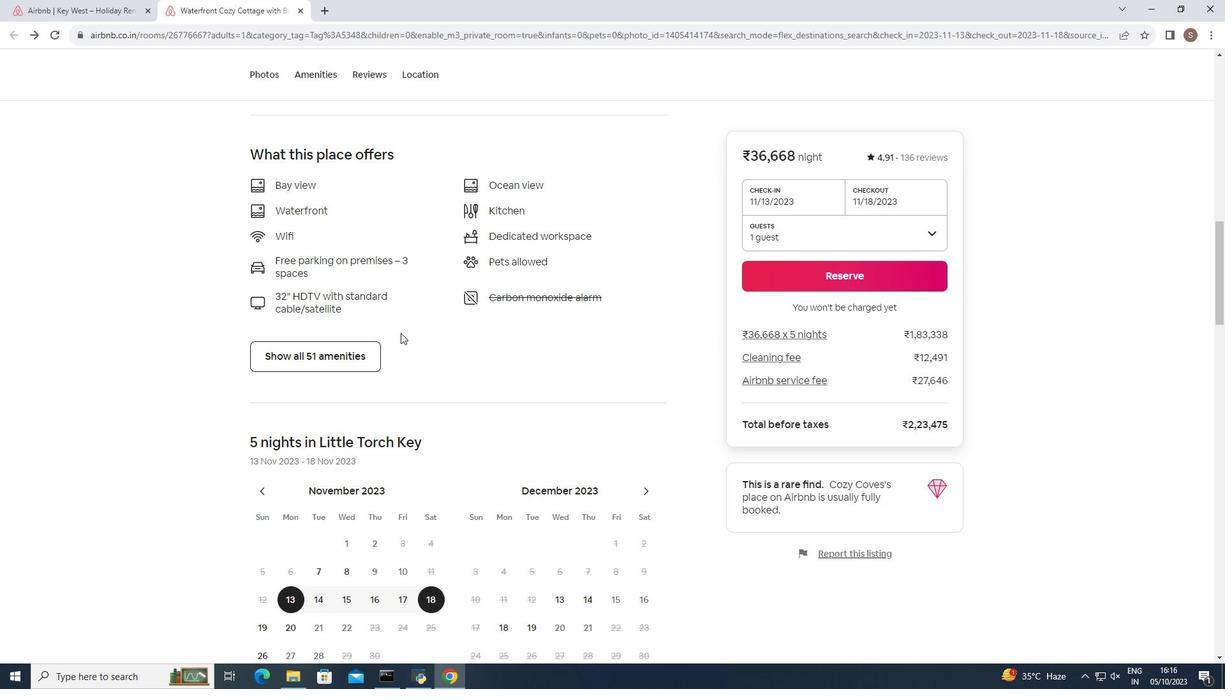 
Action: Mouse moved to (400, 334)
Screenshot: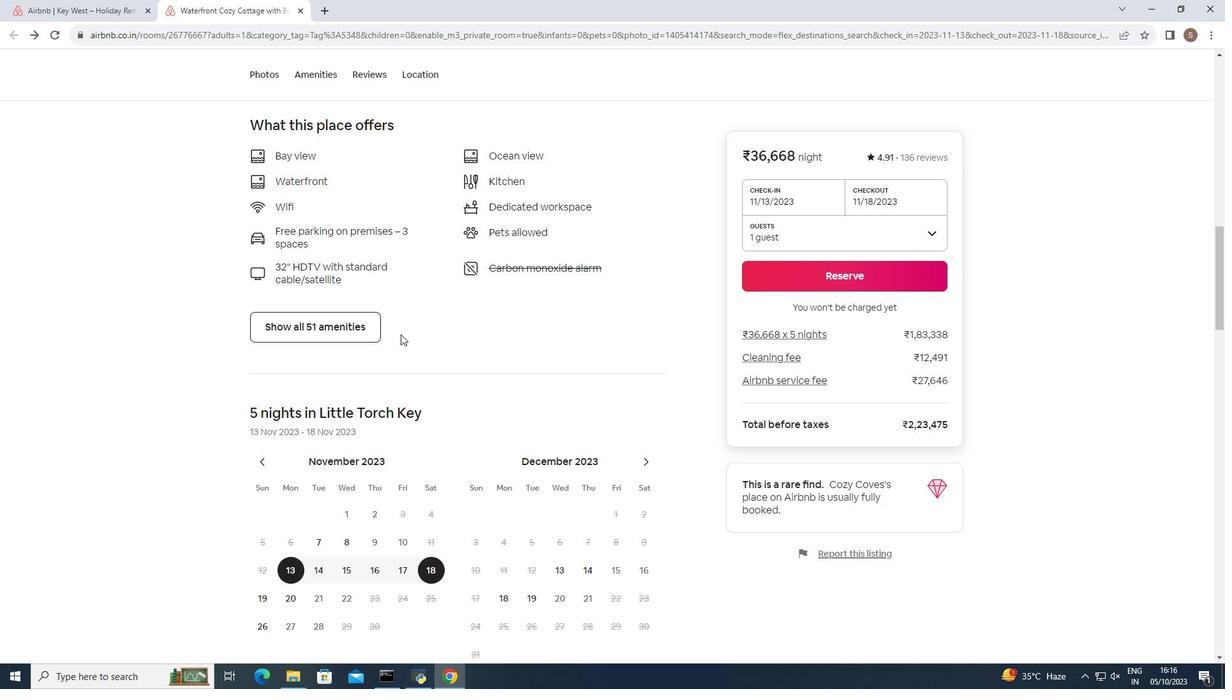 
Action: Mouse scrolled (400, 333) with delta (0, 0)
Screenshot: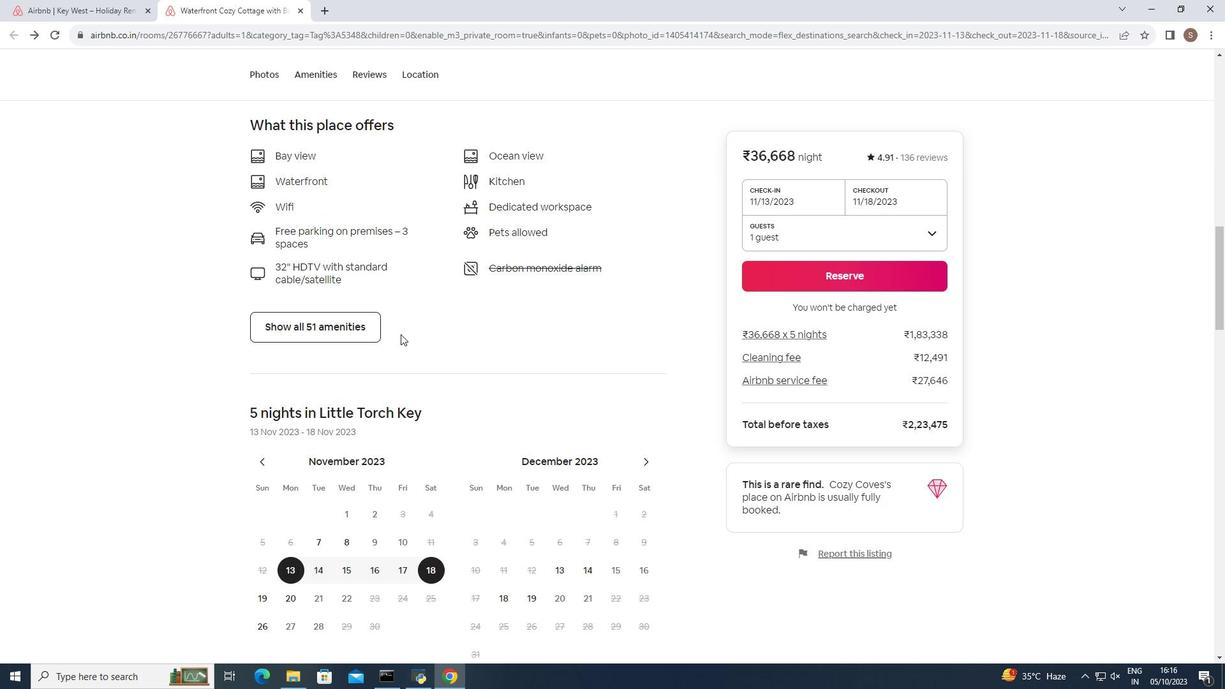 
Action: Mouse moved to (400, 336)
Screenshot: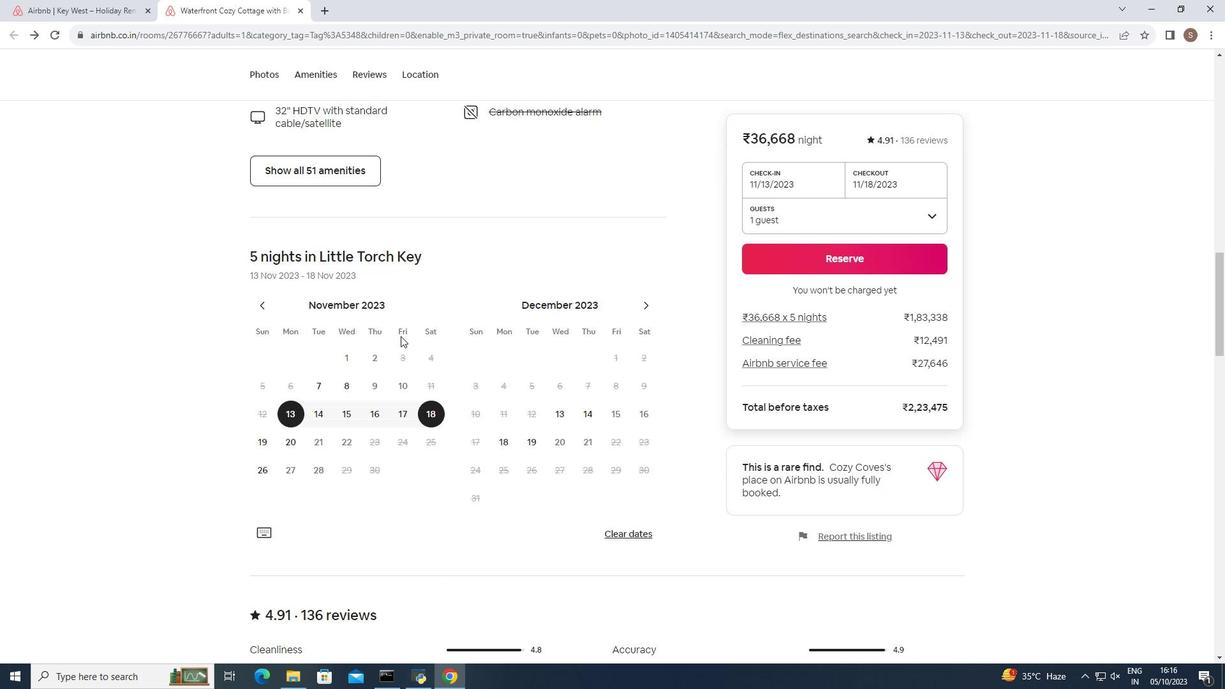 
Action: Mouse scrolled (400, 335) with delta (0, 0)
Screenshot: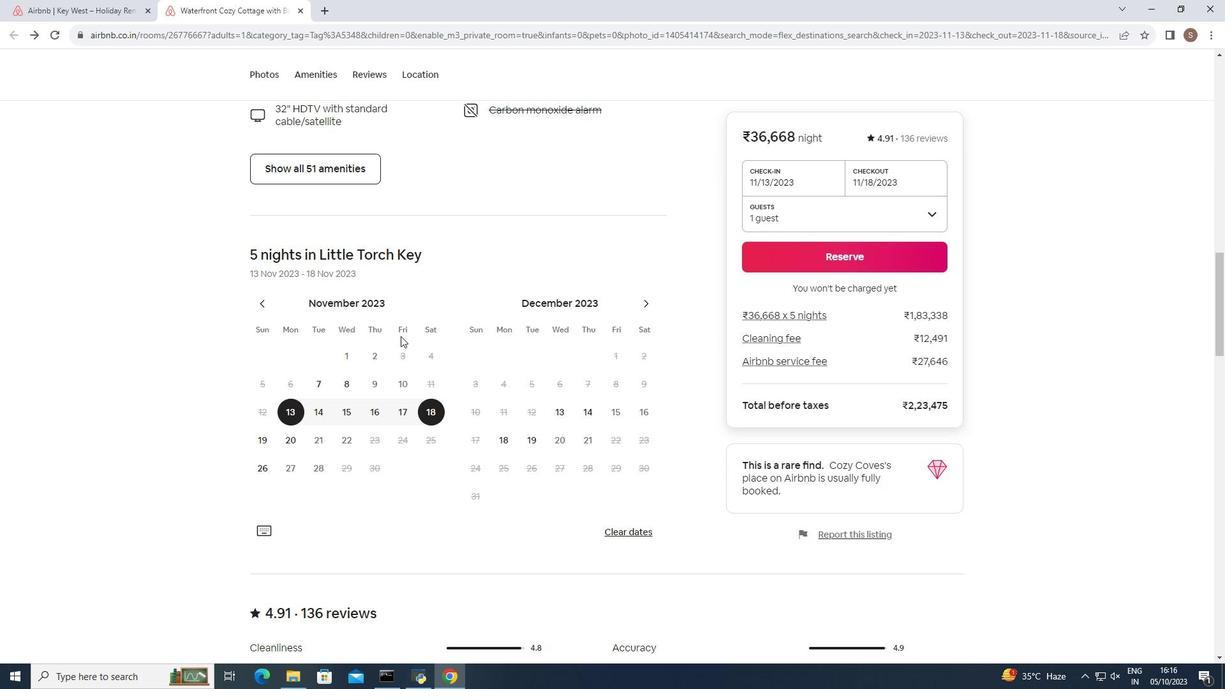 
Action: Mouse moved to (400, 338)
Screenshot: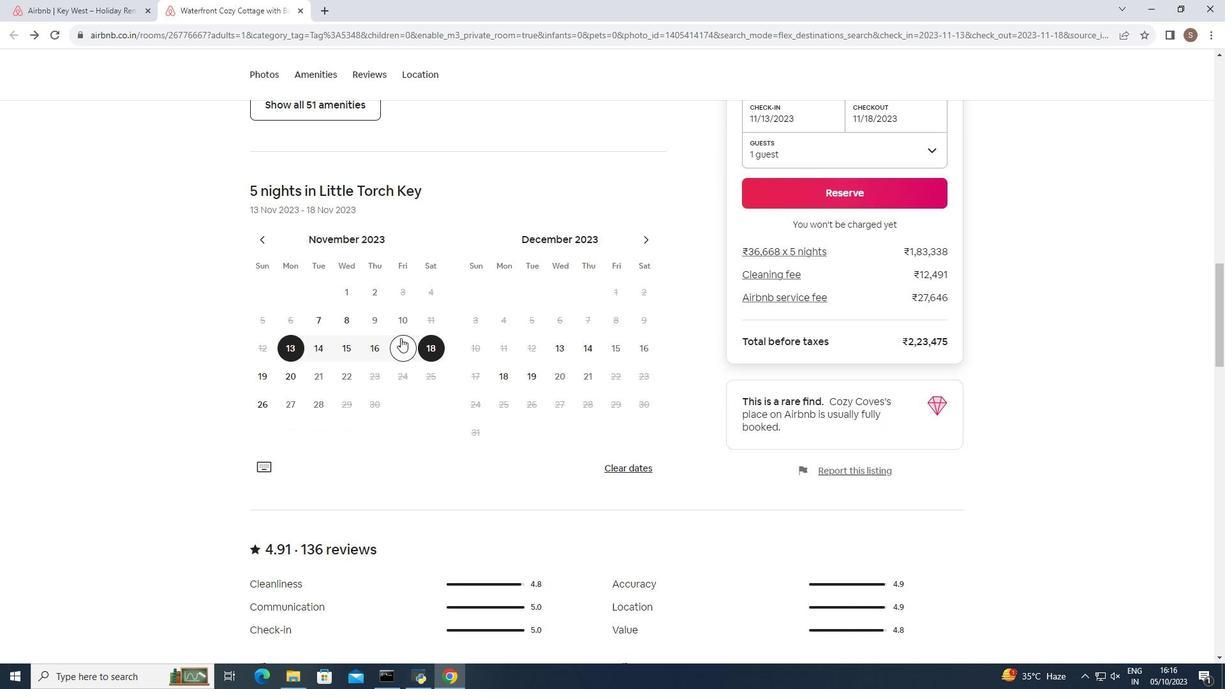 
Action: Mouse scrolled (400, 337) with delta (0, 0)
Screenshot: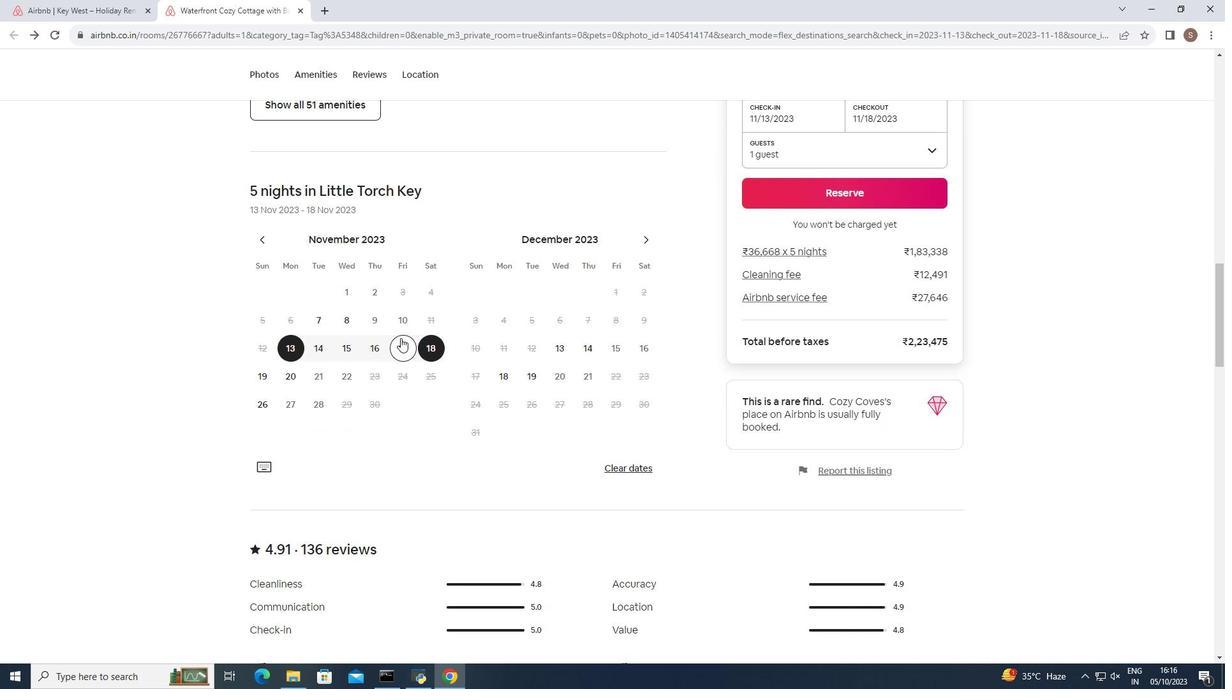 
Action: Mouse scrolled (400, 337) with delta (0, 0)
Screenshot: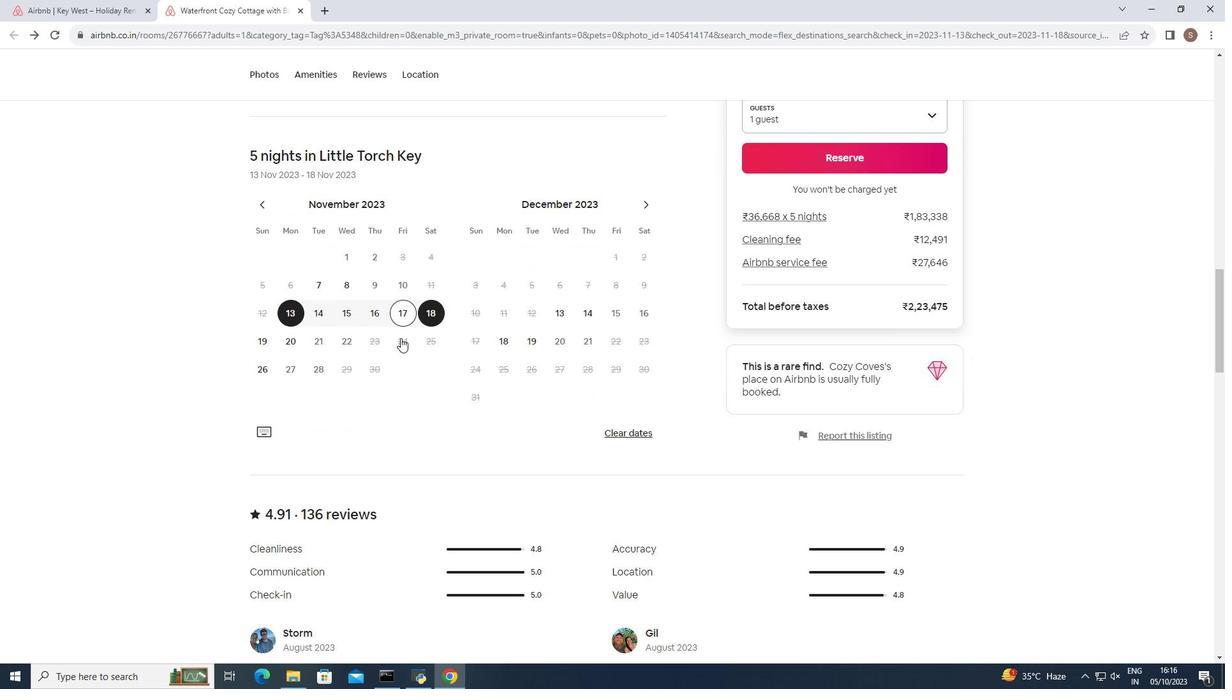 
Action: Mouse scrolled (400, 337) with delta (0, 0)
Screenshot: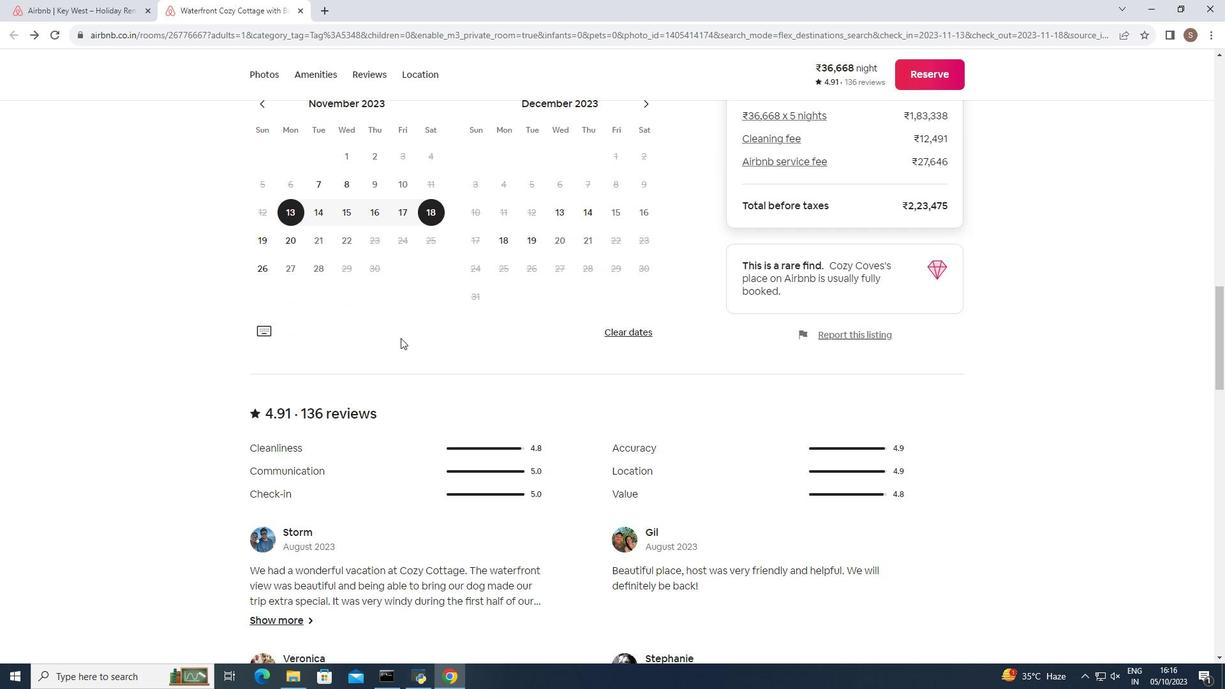 
Action: Mouse scrolled (400, 337) with delta (0, 0)
Screenshot: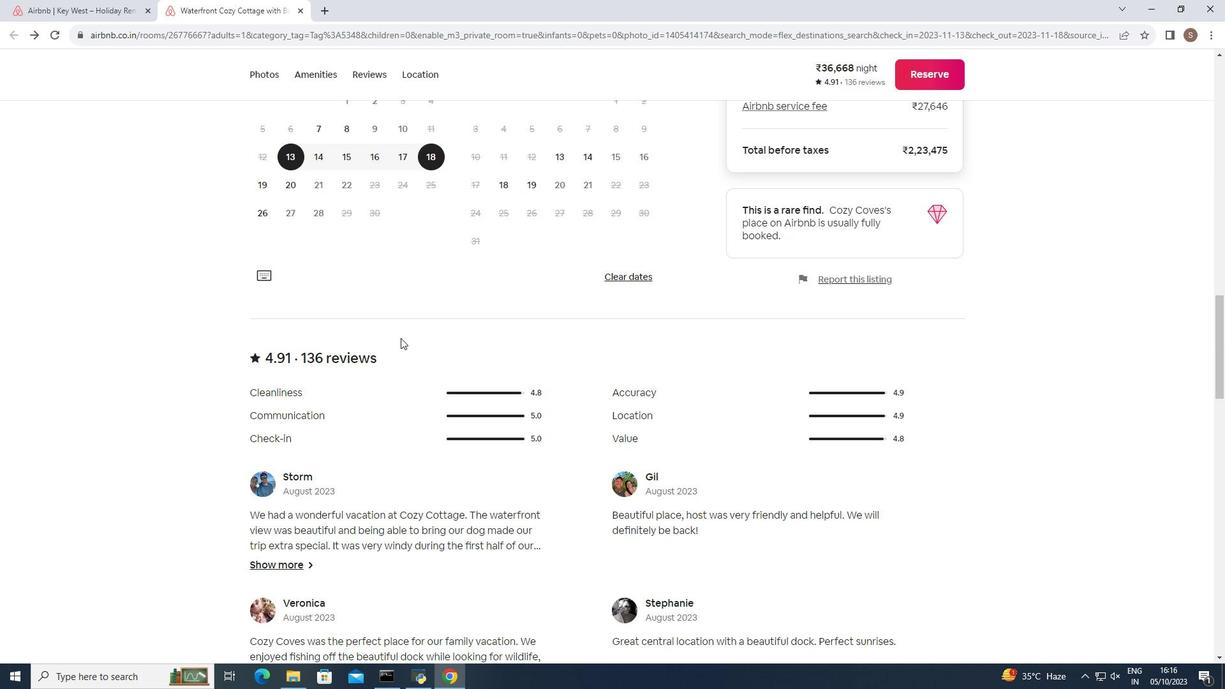 
Action: Mouse scrolled (400, 337) with delta (0, 0)
Screenshot: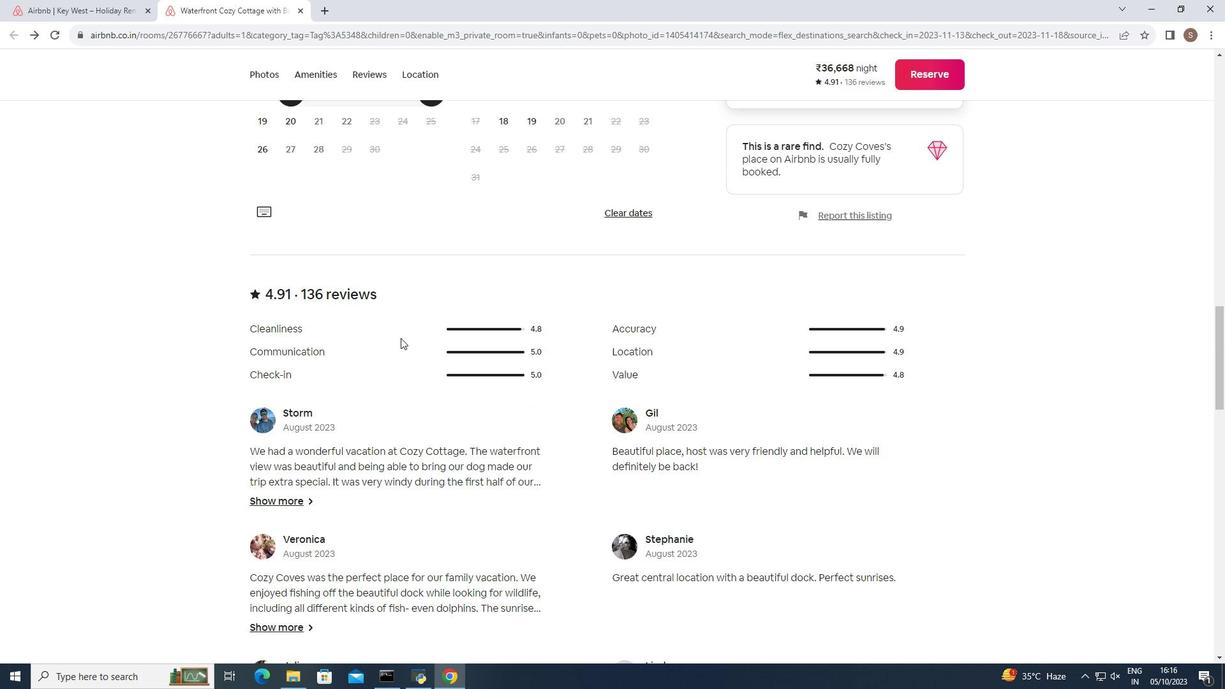 
Action: Mouse scrolled (400, 337) with delta (0, 0)
Screenshot: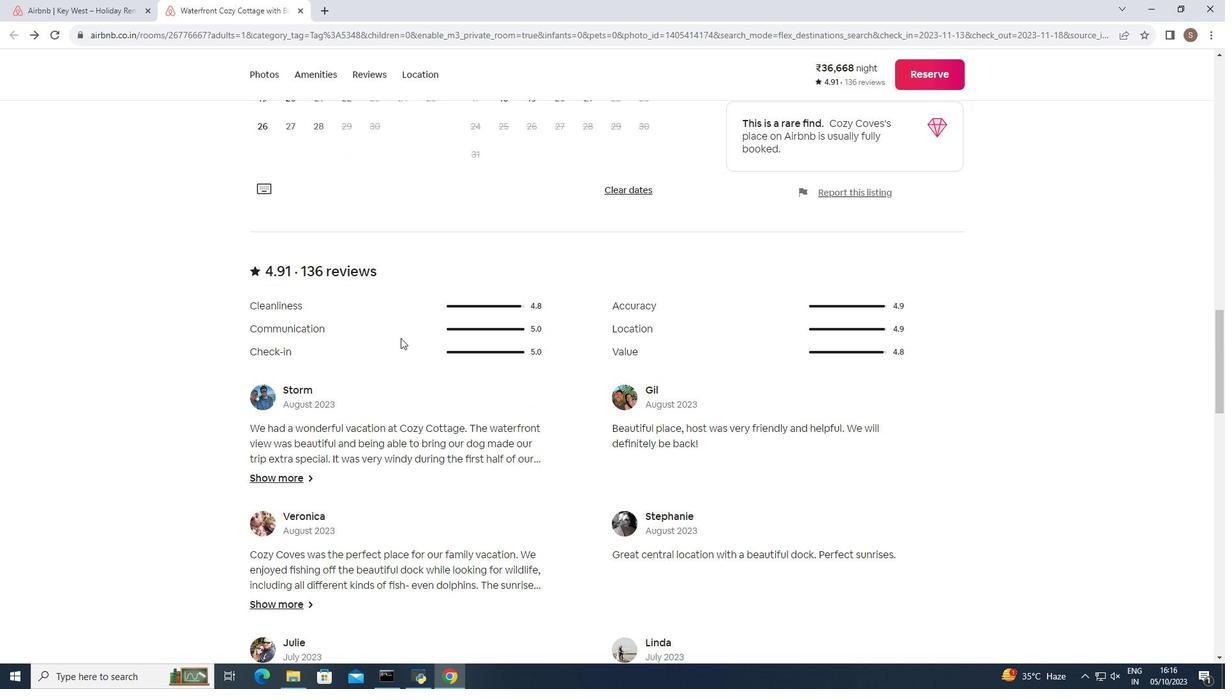 
Action: Mouse scrolled (400, 337) with delta (0, 0)
Screenshot: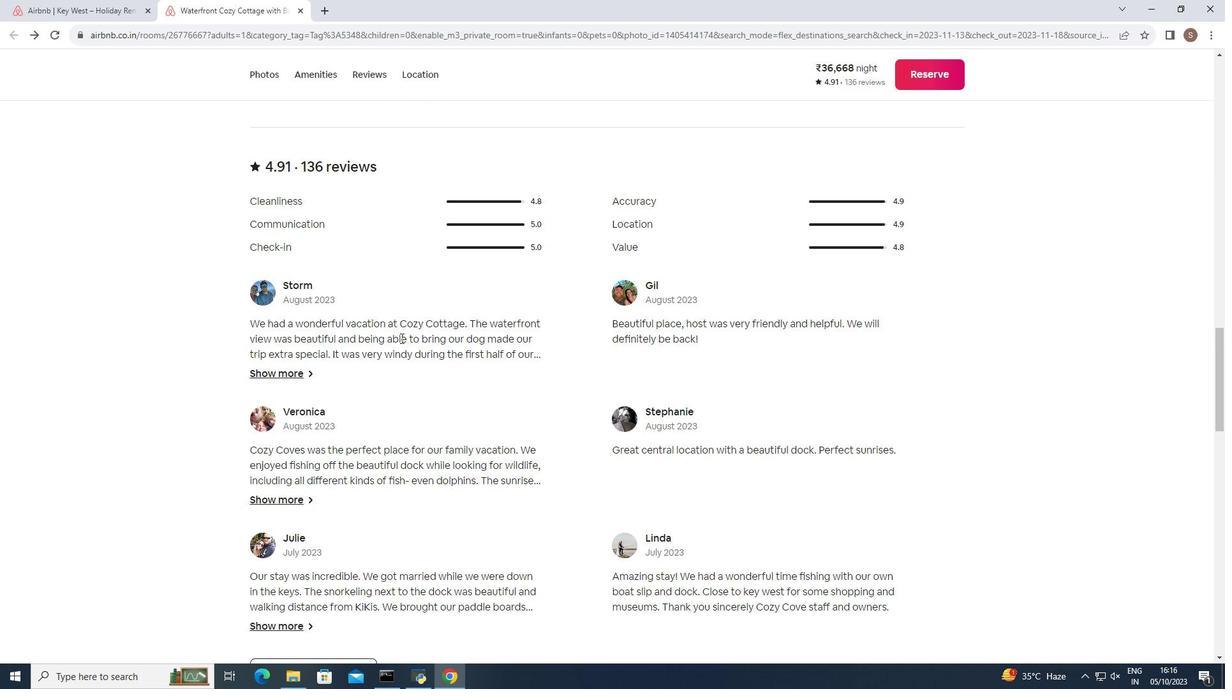 
Action: Mouse scrolled (400, 337) with delta (0, 0)
Screenshot: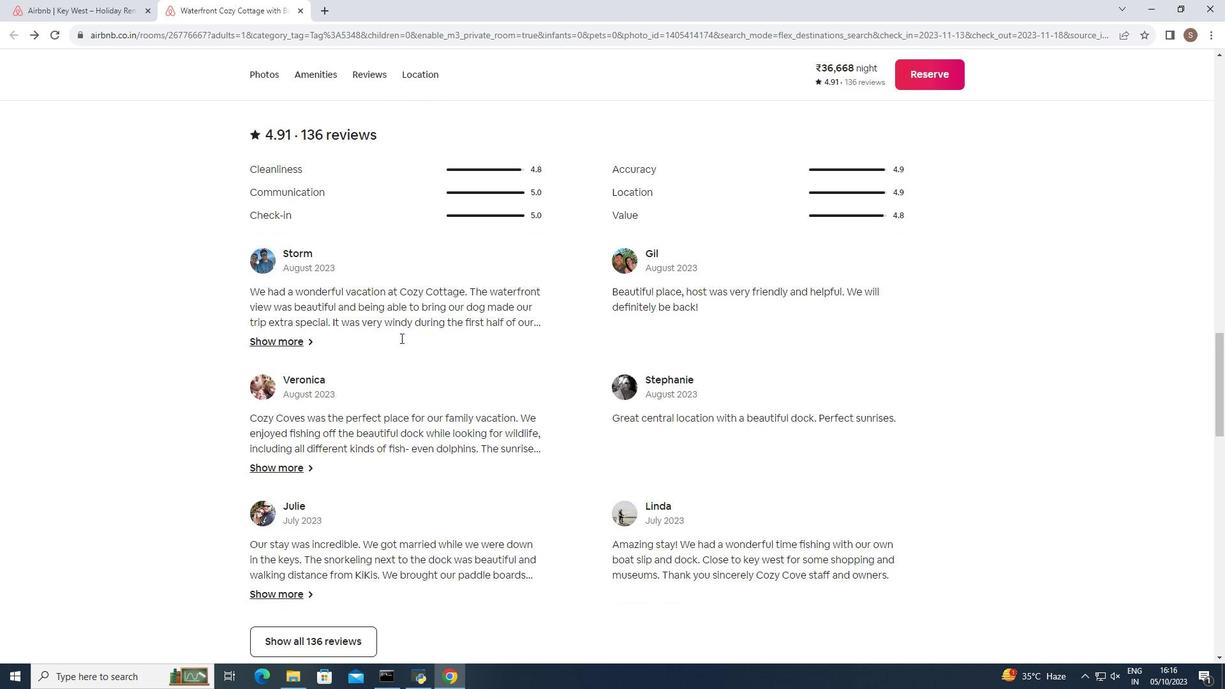 
Action: Mouse moved to (400, 340)
Screenshot: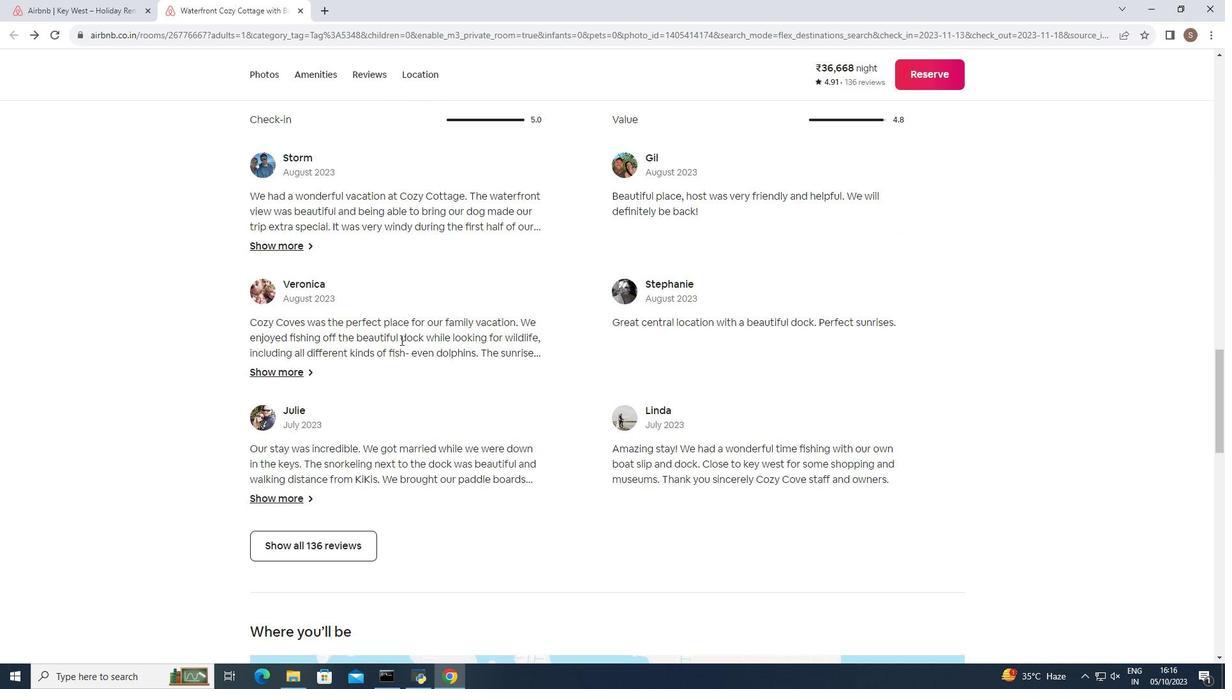 
Action: Mouse scrolled (400, 339) with delta (0, 0)
Screenshot: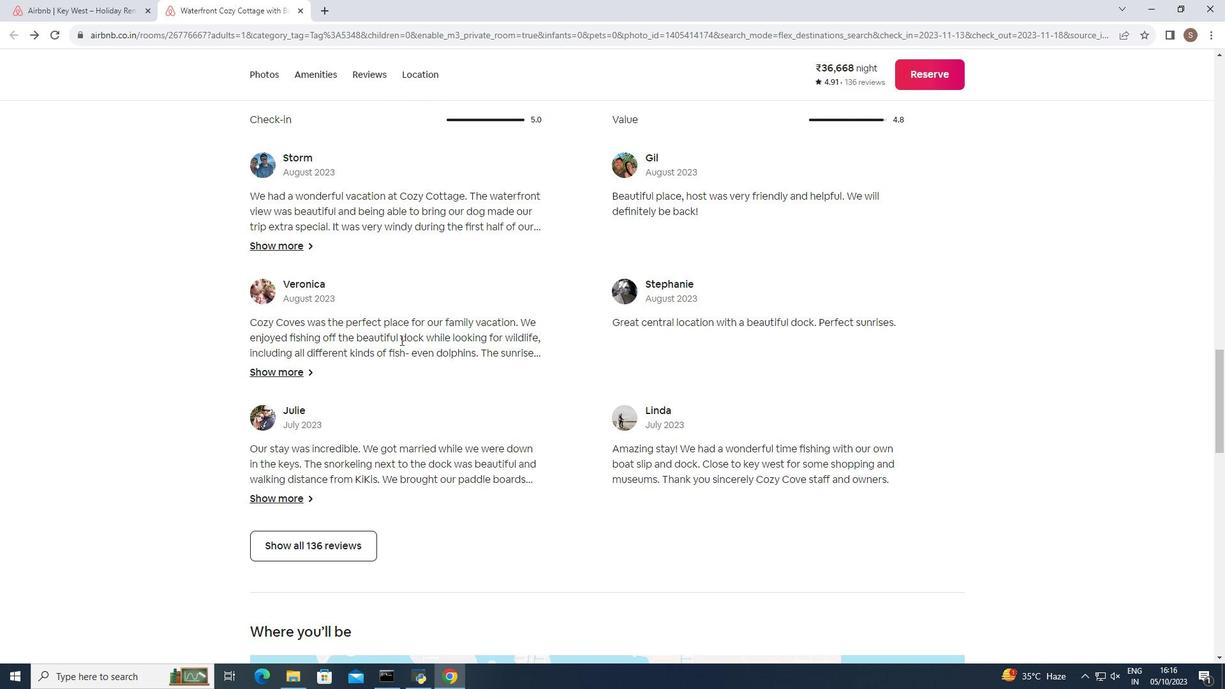 
Action: Mouse scrolled (400, 339) with delta (0, 0)
Screenshot: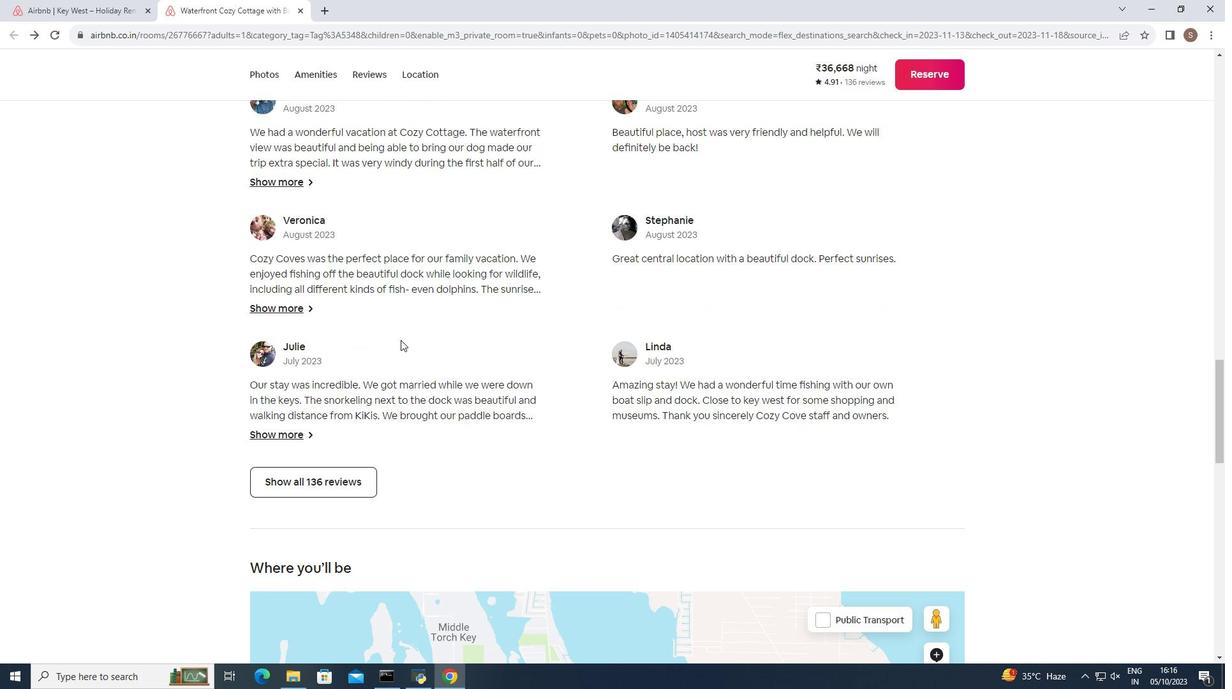 
Action: Mouse scrolled (400, 339) with delta (0, 0)
Screenshot: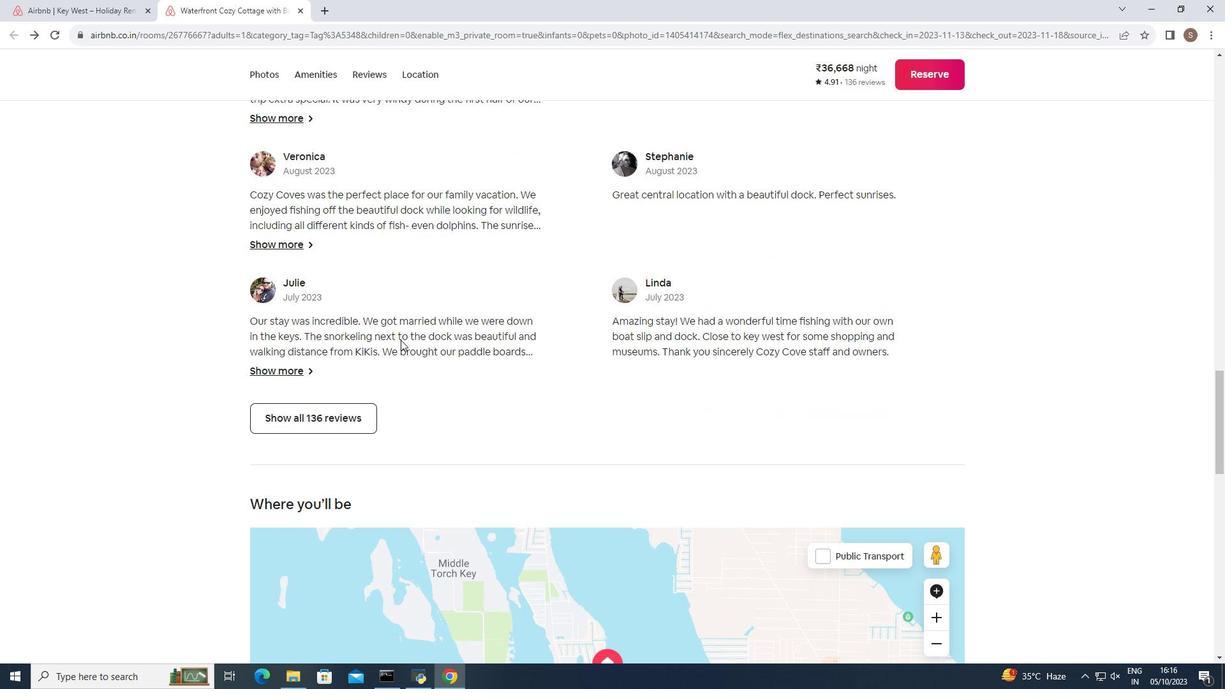 
Action: Mouse scrolled (400, 339) with delta (0, 0)
Screenshot: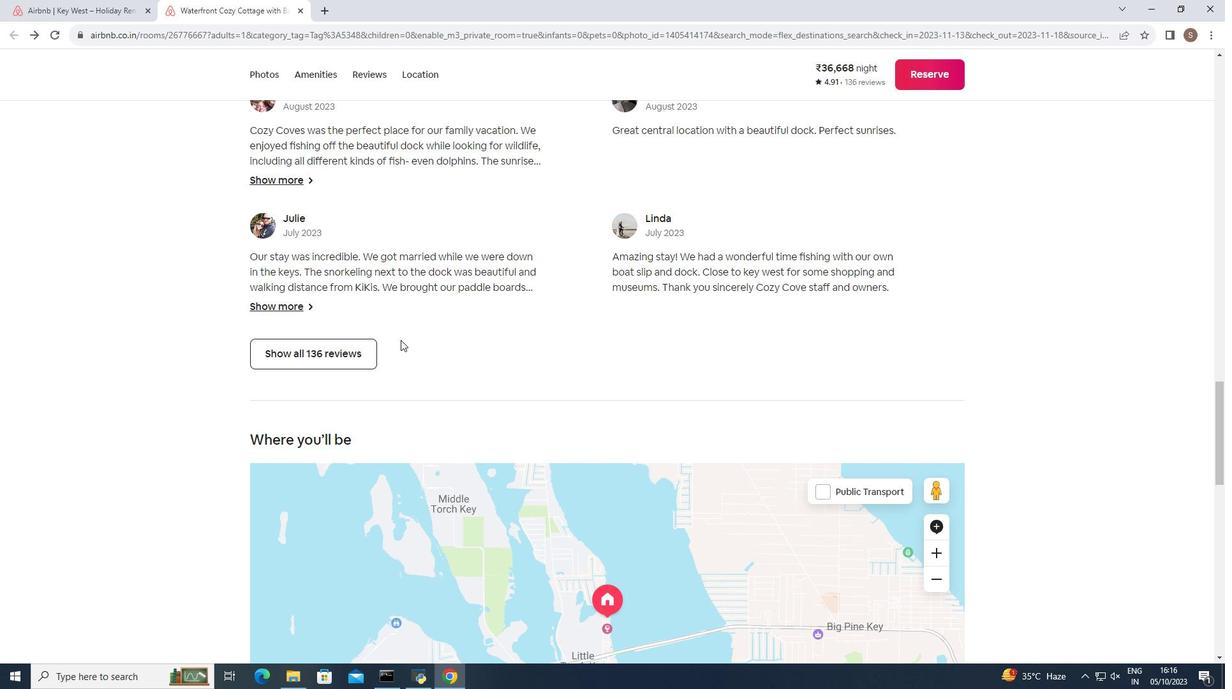 
Action: Mouse scrolled (400, 339) with delta (0, 0)
Screenshot: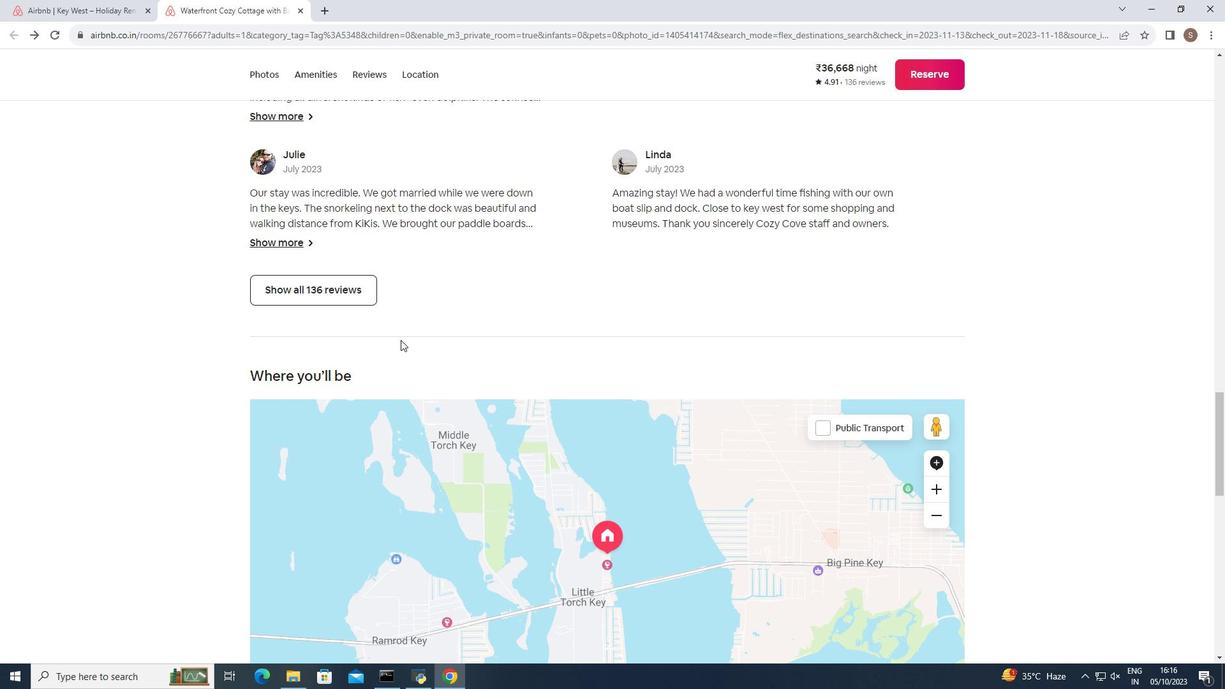 
Action: Mouse scrolled (400, 339) with delta (0, 0)
Screenshot: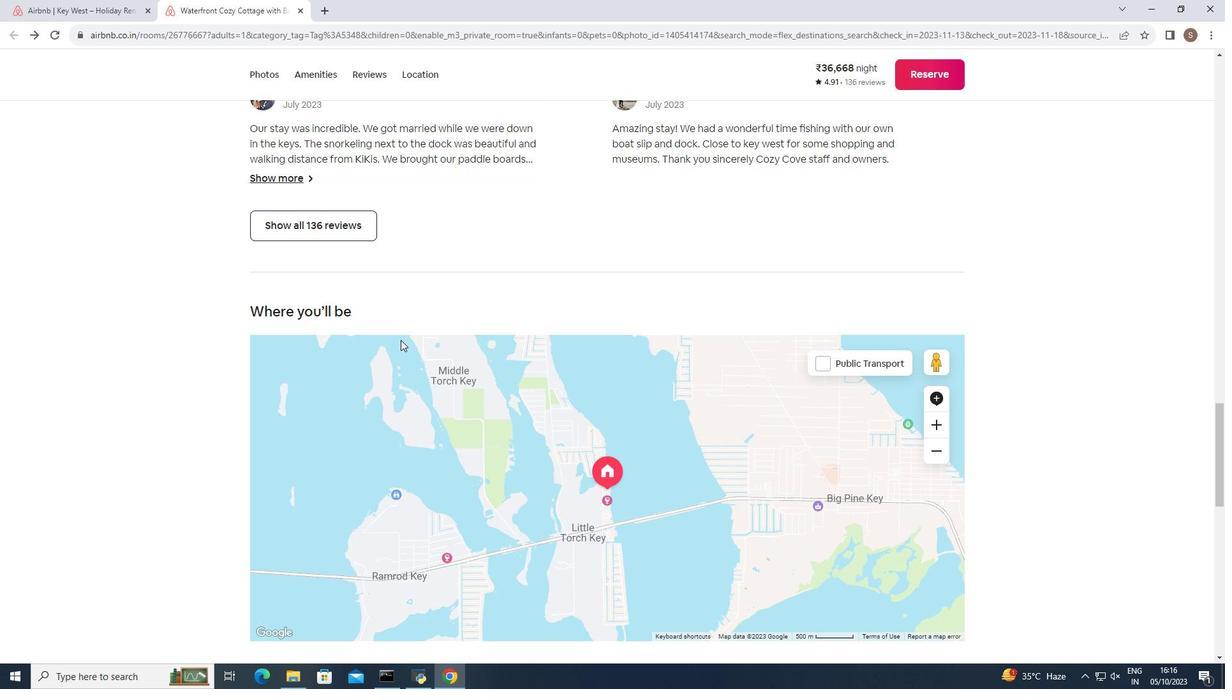 
Action: Mouse scrolled (400, 339) with delta (0, 0)
Screenshot: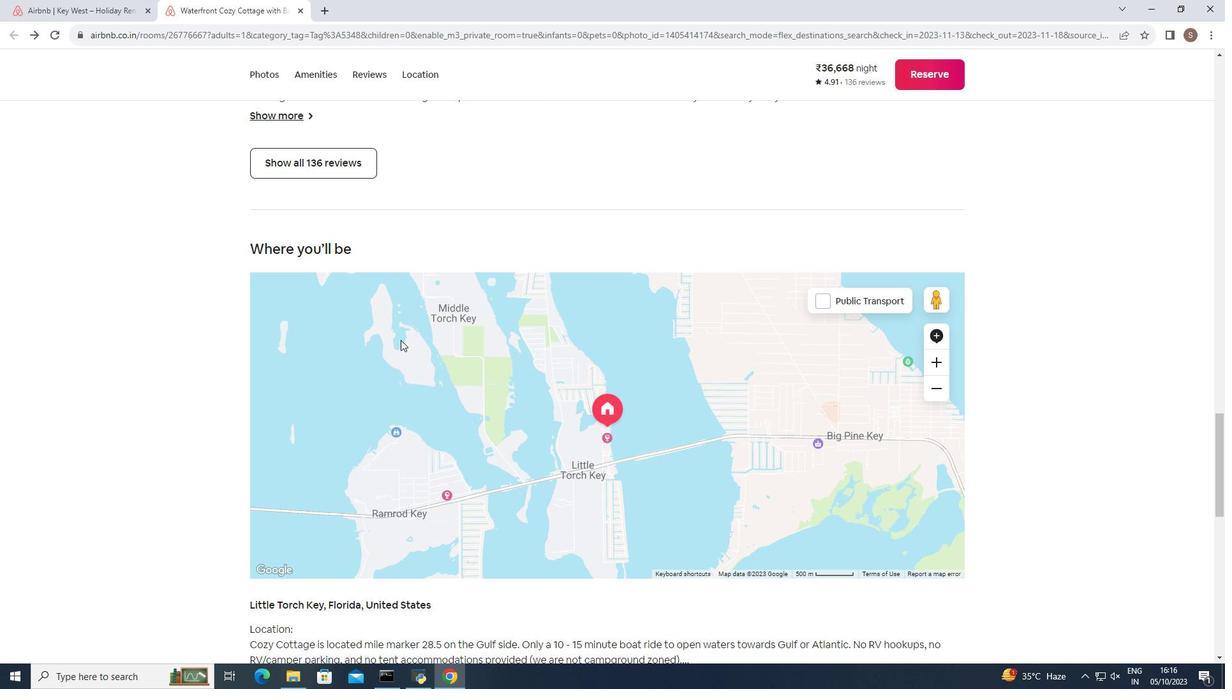 
Action: Mouse moved to (400, 341)
Screenshot: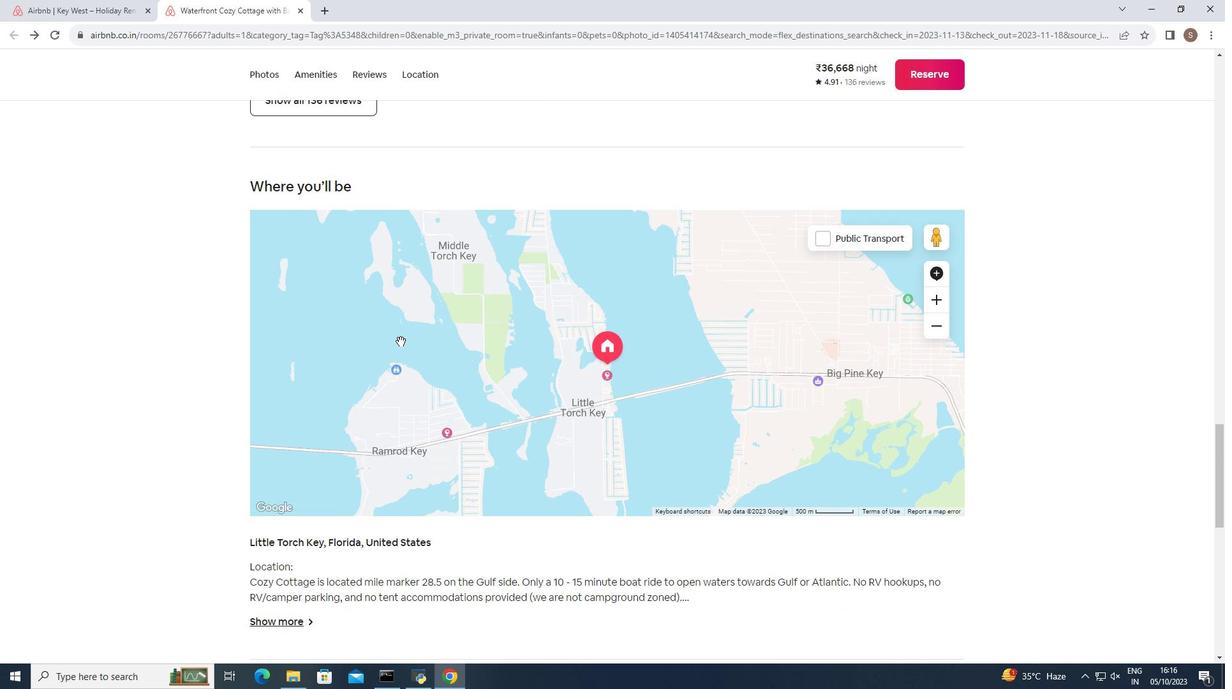 
Action: Mouse scrolled (400, 340) with delta (0, 0)
Screenshot: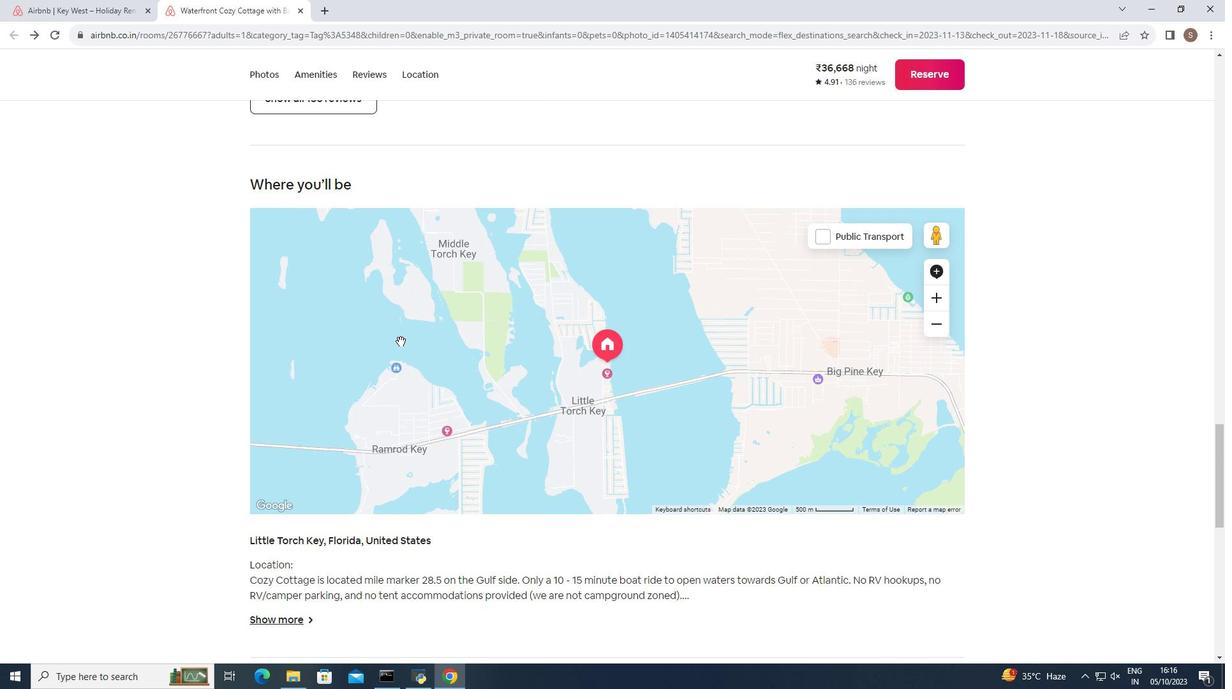 
Action: Mouse scrolled (400, 340) with delta (0, 0)
Screenshot: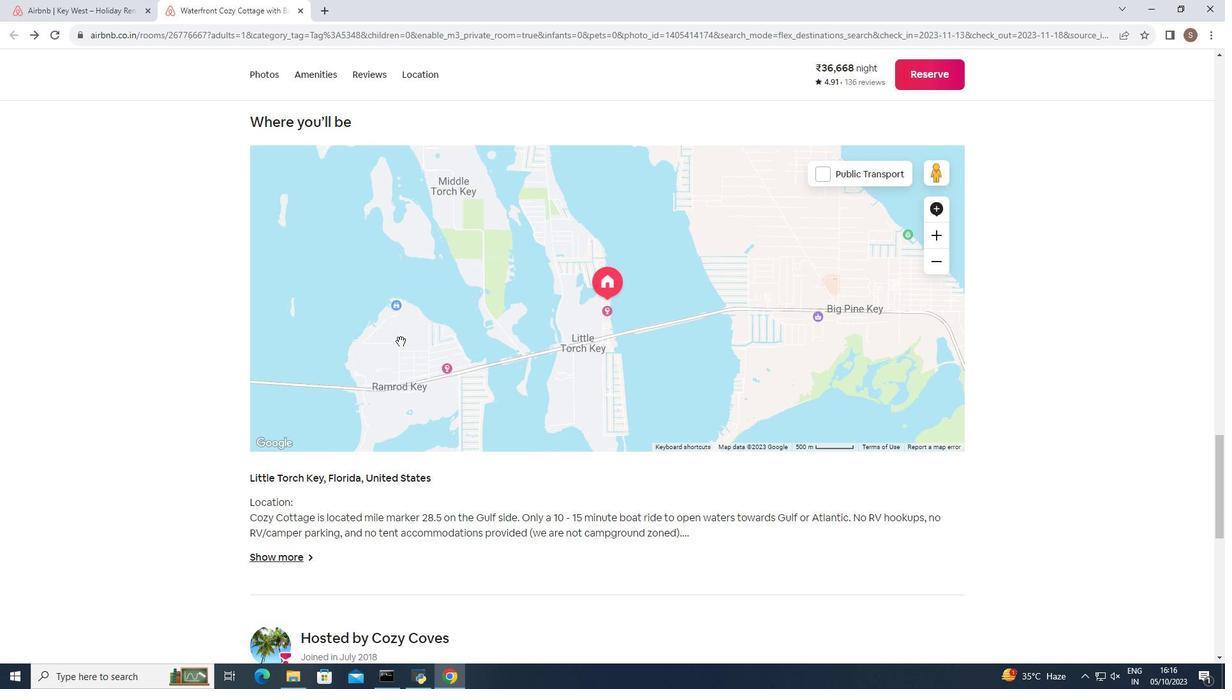 
Action: Mouse moved to (400, 342)
Screenshot: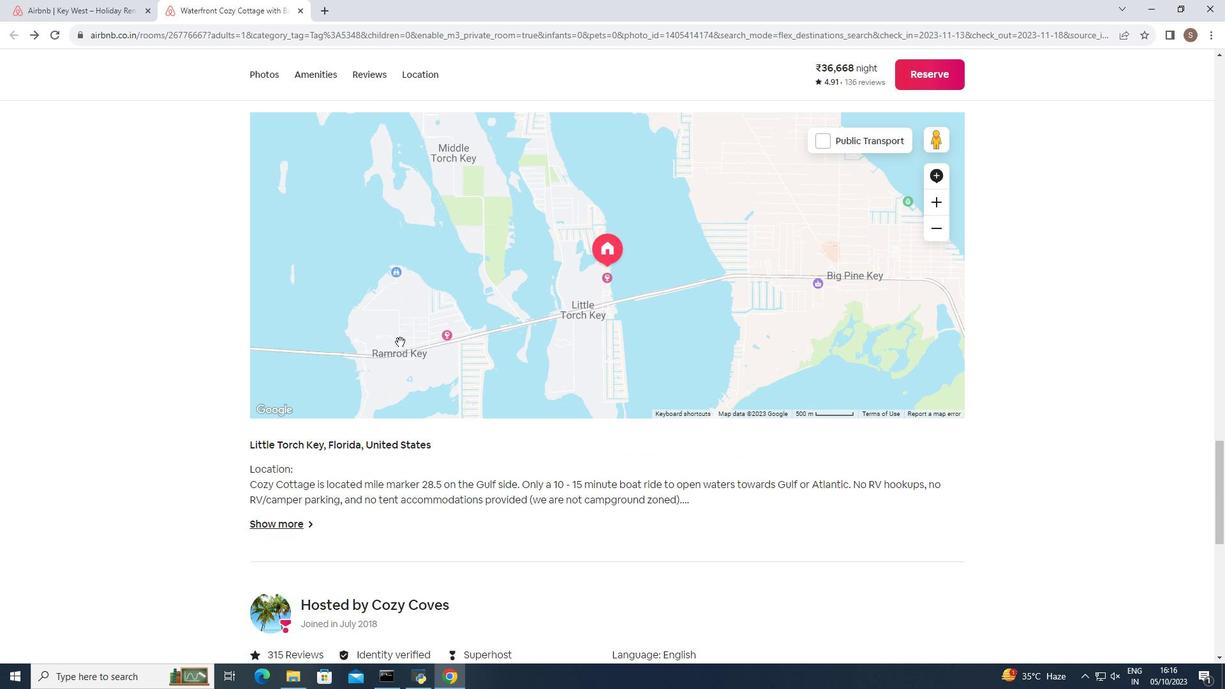 
Action: Mouse scrolled (400, 341) with delta (0, 0)
Screenshot: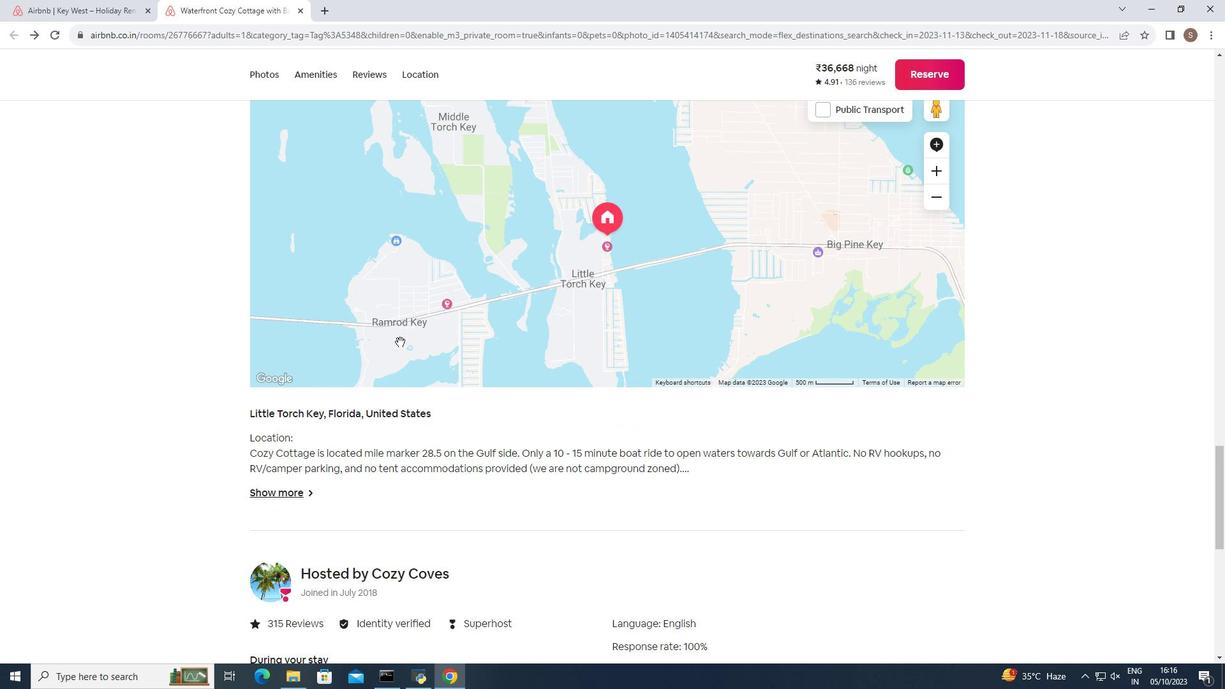 
Action: Mouse scrolled (400, 341) with delta (0, 0)
Screenshot: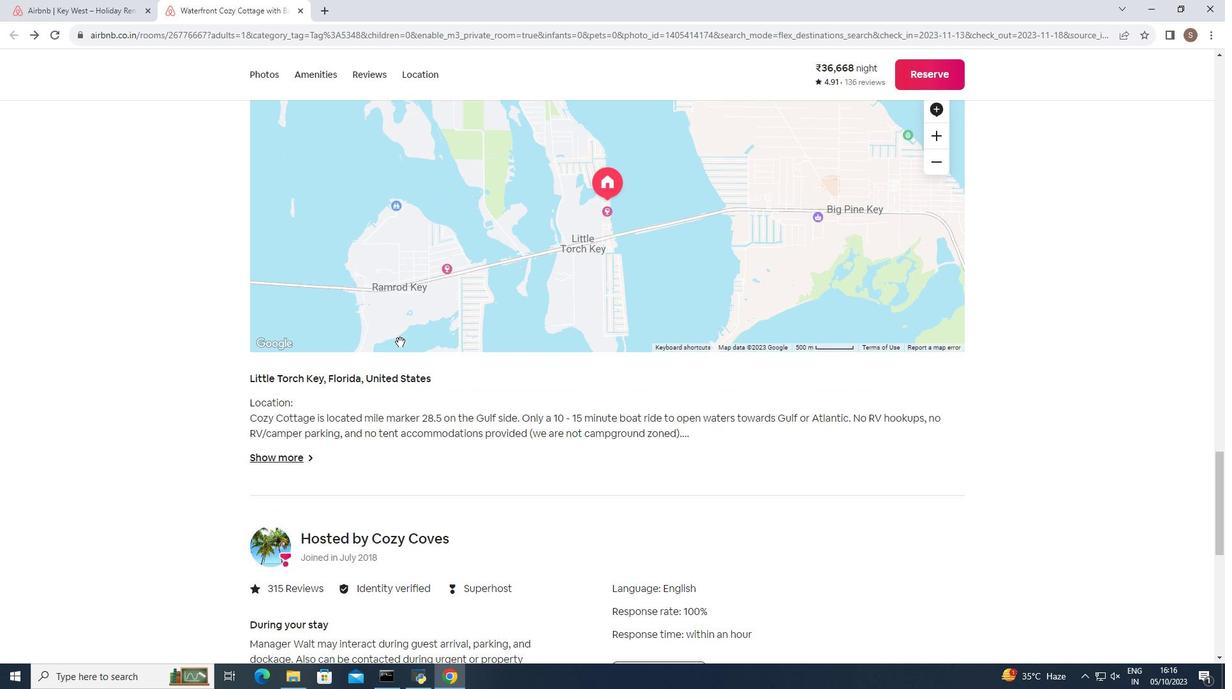 
Action: Mouse scrolled (400, 341) with delta (0, 0)
Screenshot: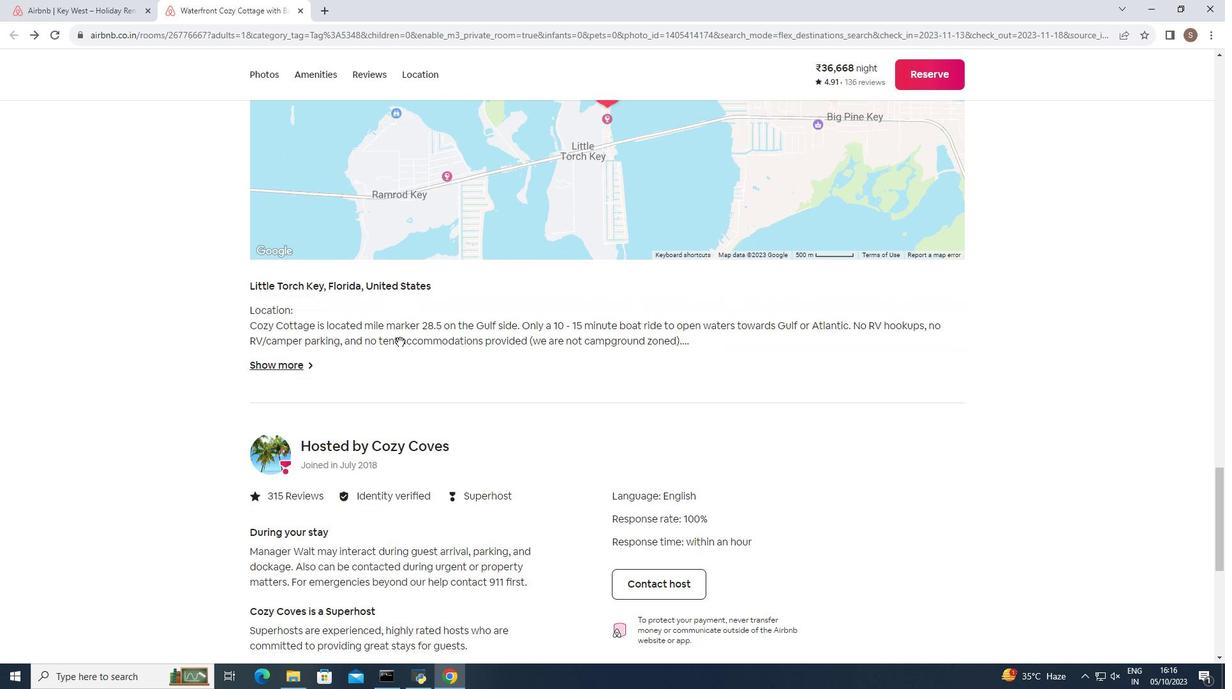 
Action: Mouse scrolled (400, 341) with delta (0, 0)
Screenshot: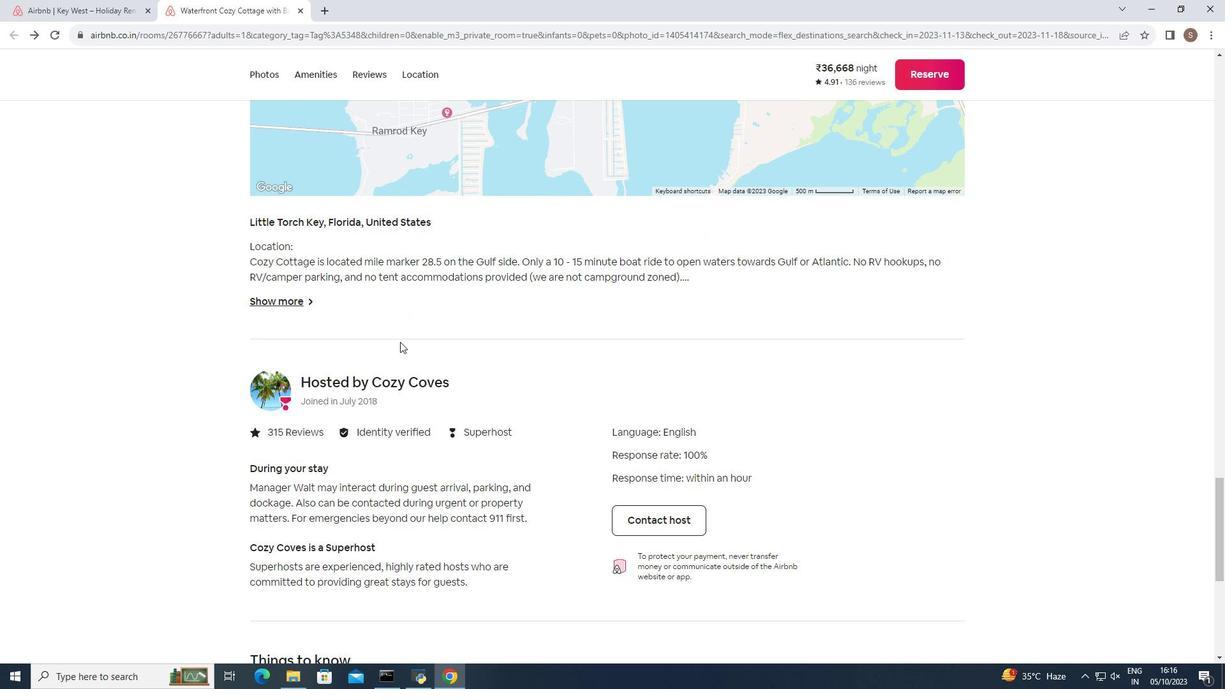 
Action: Mouse scrolled (400, 341) with delta (0, 0)
Screenshot: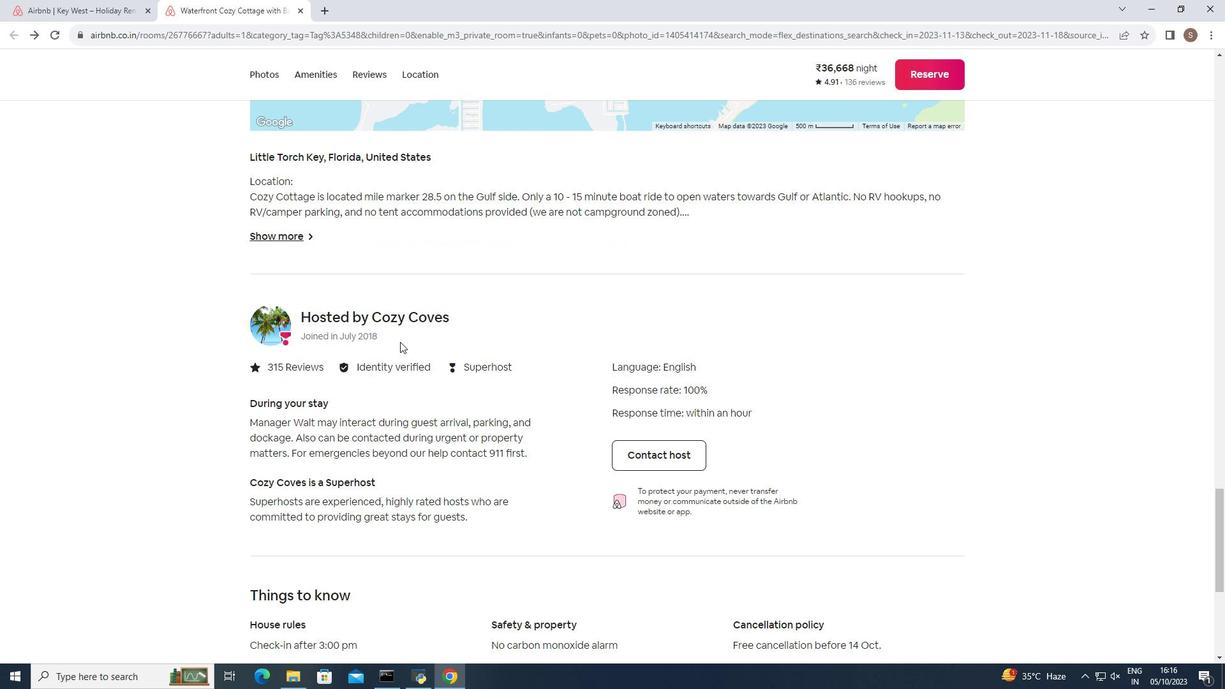 
Action: Mouse scrolled (400, 341) with delta (0, 0)
Screenshot: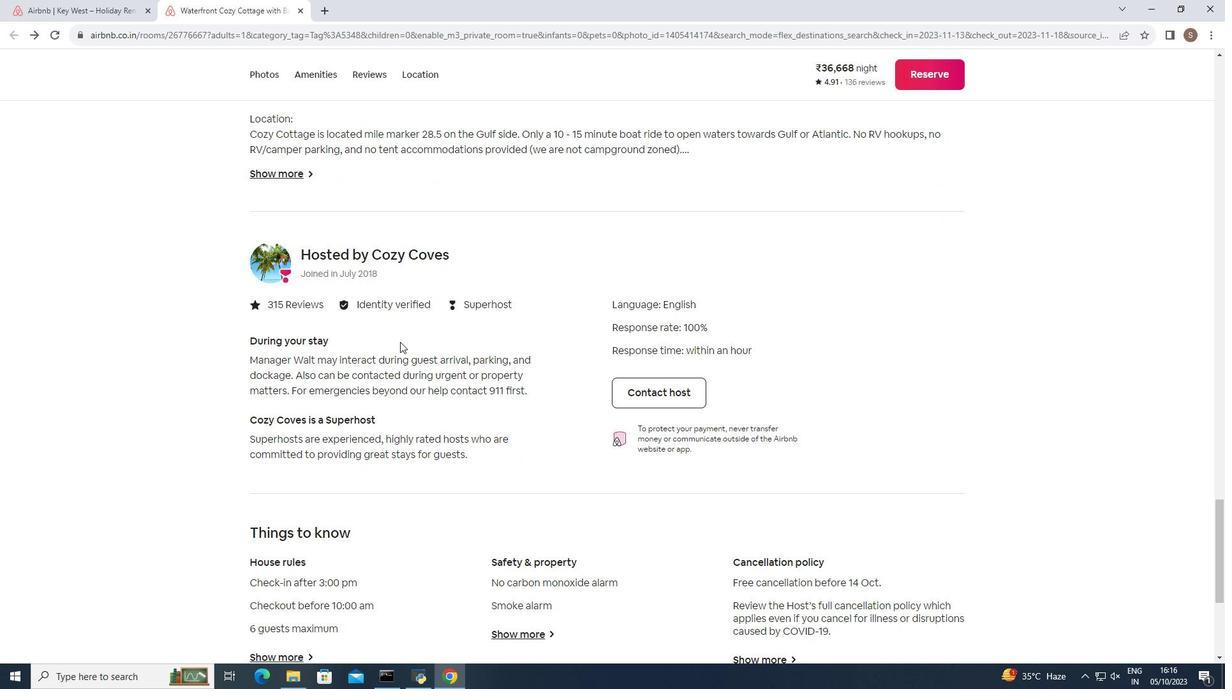 
Action: Mouse scrolled (400, 341) with delta (0, 0)
Screenshot: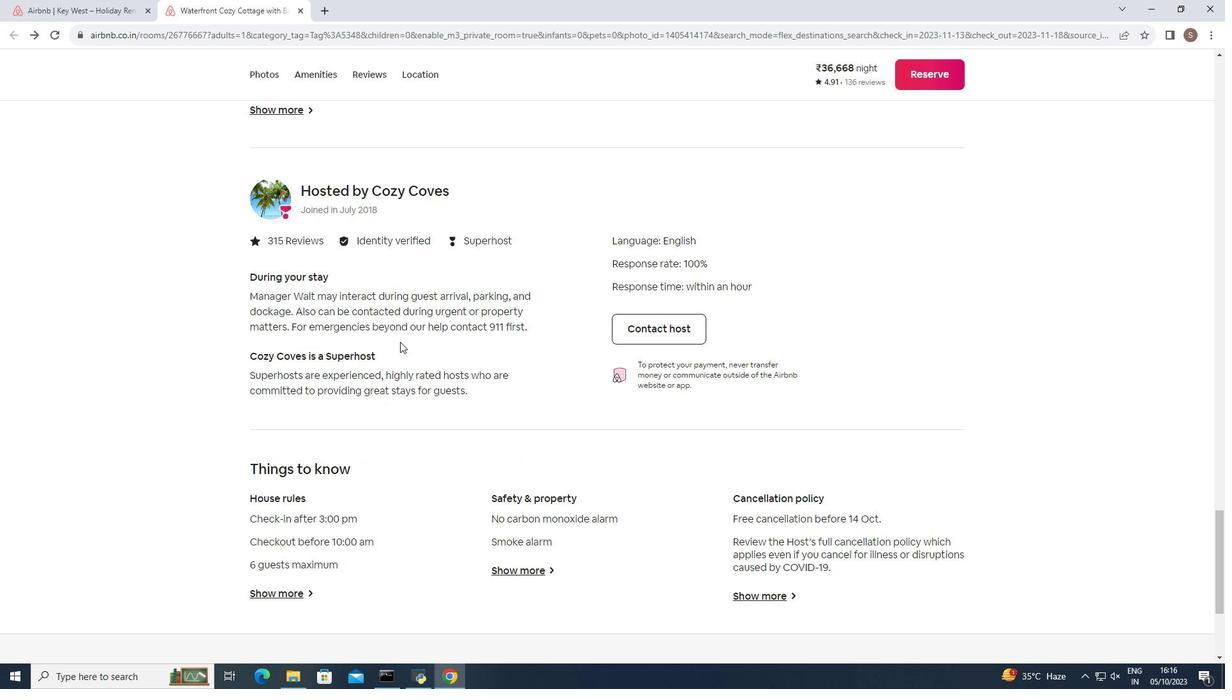 
Action: Mouse scrolled (400, 342) with delta (0, 0)
Screenshot: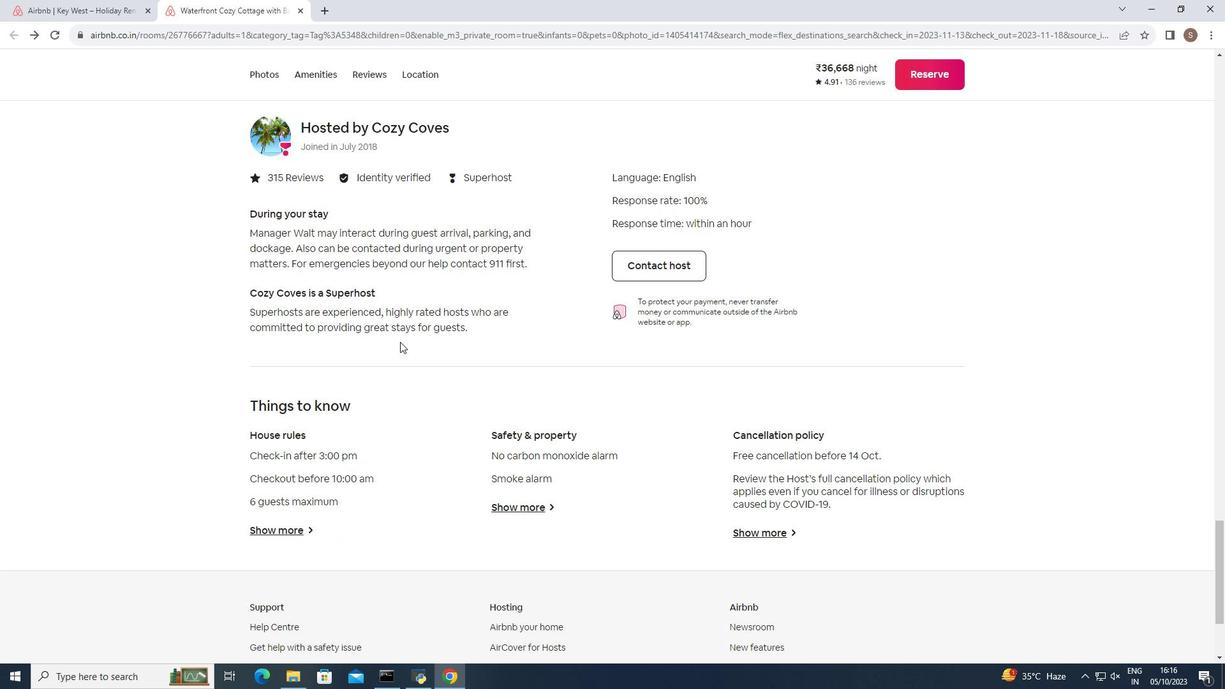 
Action: Mouse scrolled (400, 342) with delta (0, 0)
Screenshot: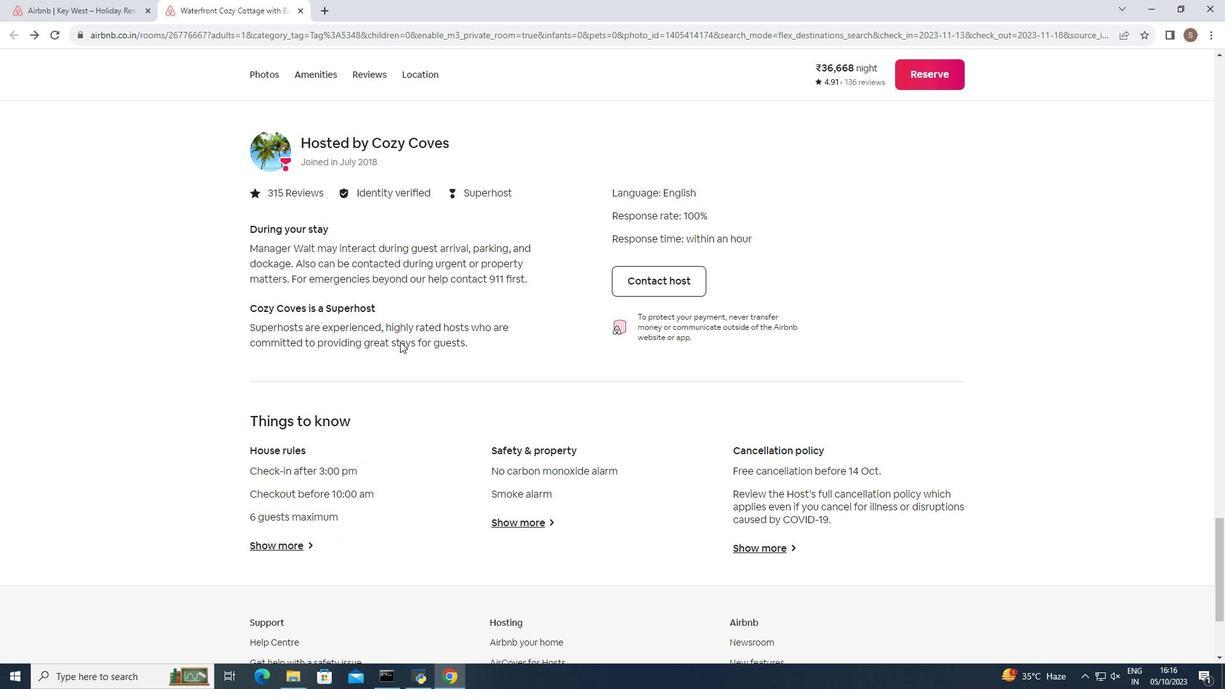 
Action: Mouse scrolled (400, 342) with delta (0, 0)
Screenshot: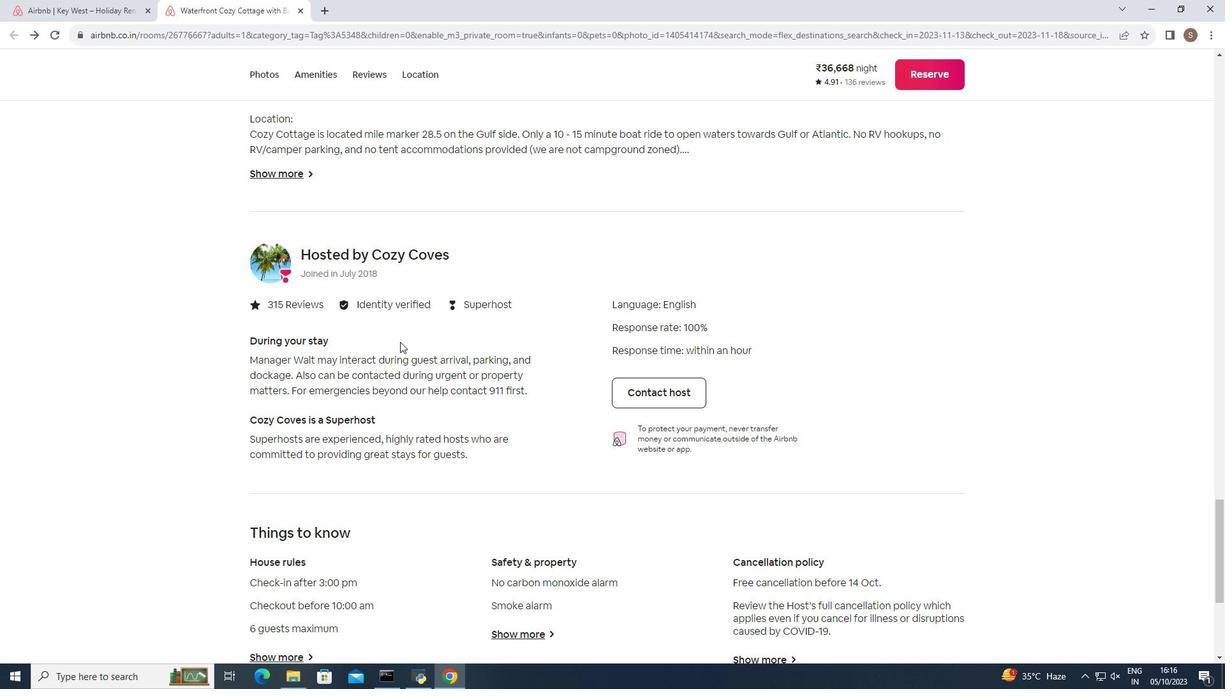 
Action: Mouse scrolled (400, 342) with delta (0, 0)
Screenshot: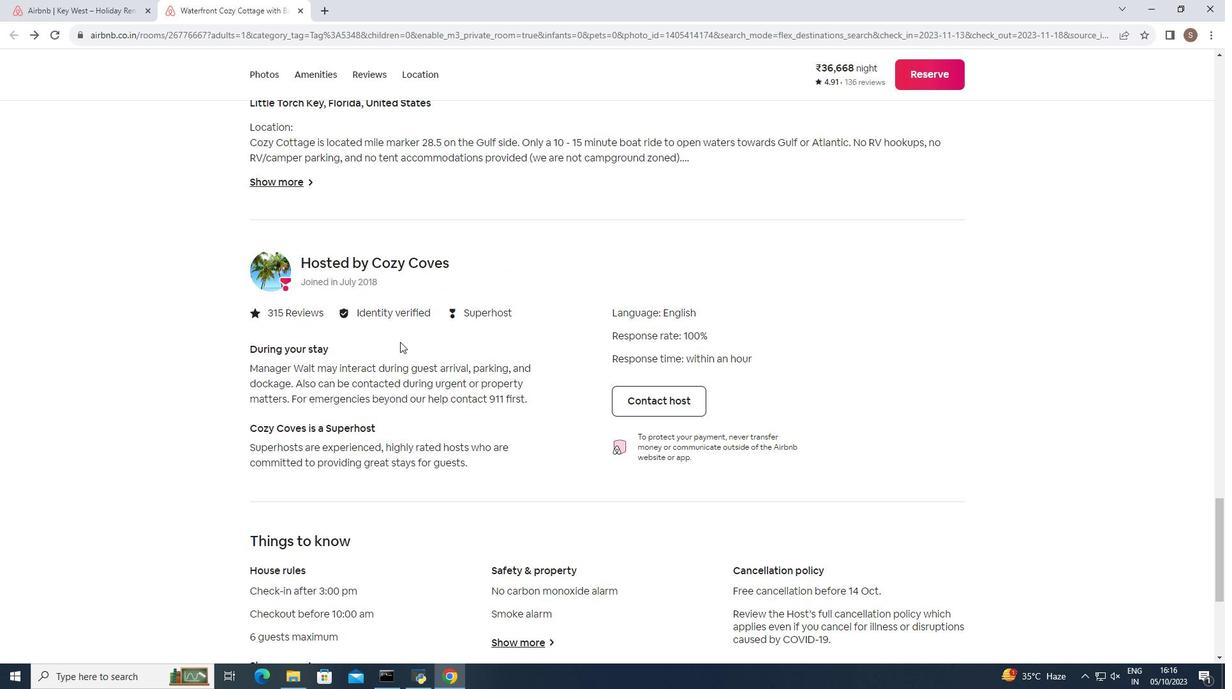 
Action: Mouse scrolled (400, 342) with delta (0, 0)
Screenshot: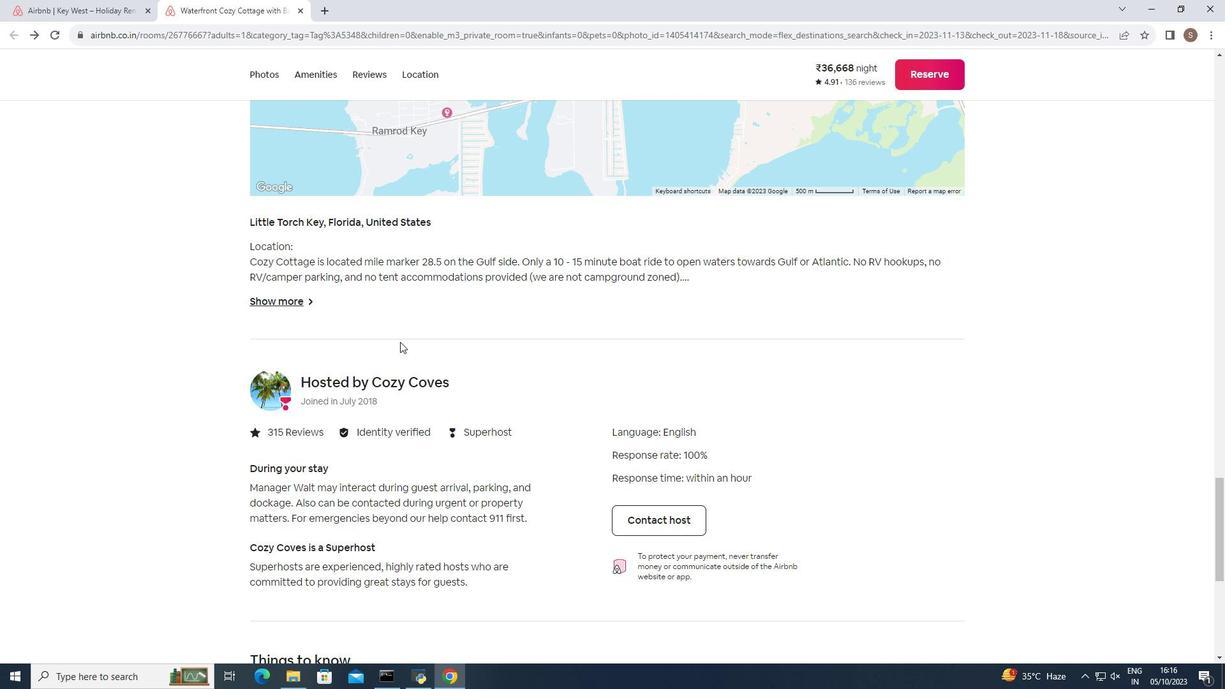 
Action: Mouse scrolled (400, 342) with delta (0, 0)
Screenshot: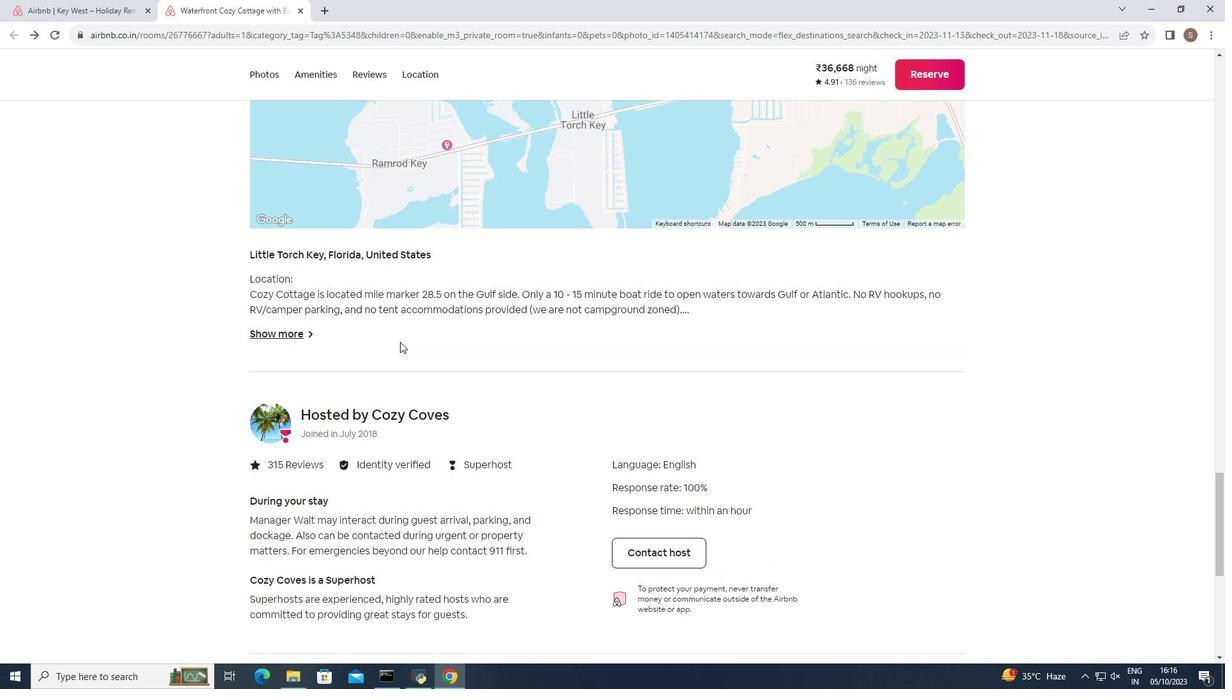
Action: Mouse scrolled (400, 341) with delta (0, 0)
Screenshot: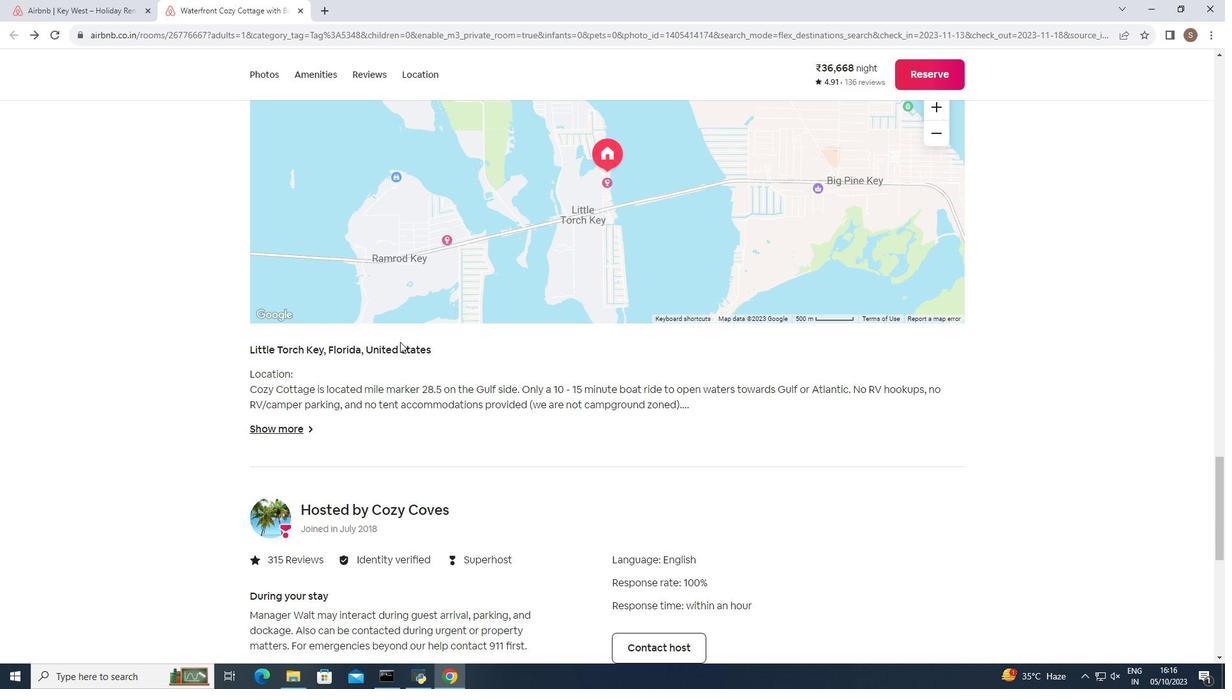
Action: Mouse scrolled (400, 341) with delta (0, 0)
Screenshot: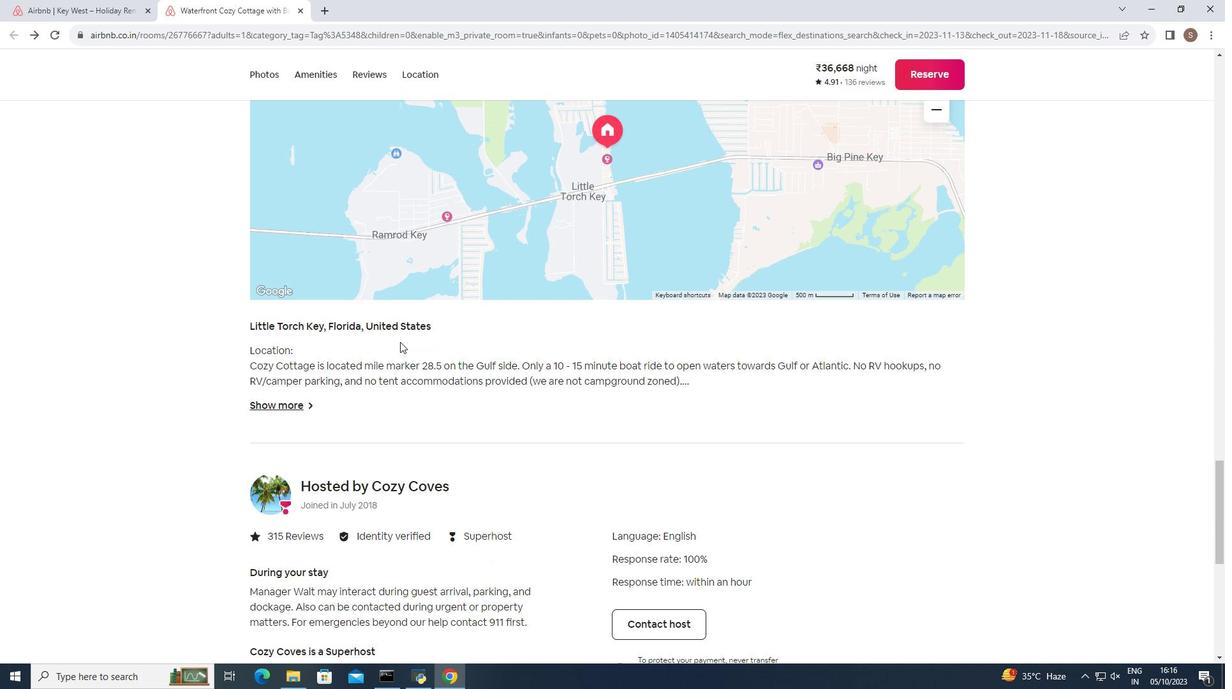 
Action: Mouse scrolled (400, 341) with delta (0, 0)
